 Task: Compose an email with the signature Eden Taylor with the subject Request for flextime and the message I am sorry for any confusion and would like to clarify the situation. from softage.1@softage.net to softage.9@softage.net with an attached document Security_policy.docx Undo the message and rewrite the message as Please let me know if you have any questions about the document. Send the email. Finally, move the email from Sent Items to the label Itineraries
Action: Mouse moved to (726, 499)
Screenshot: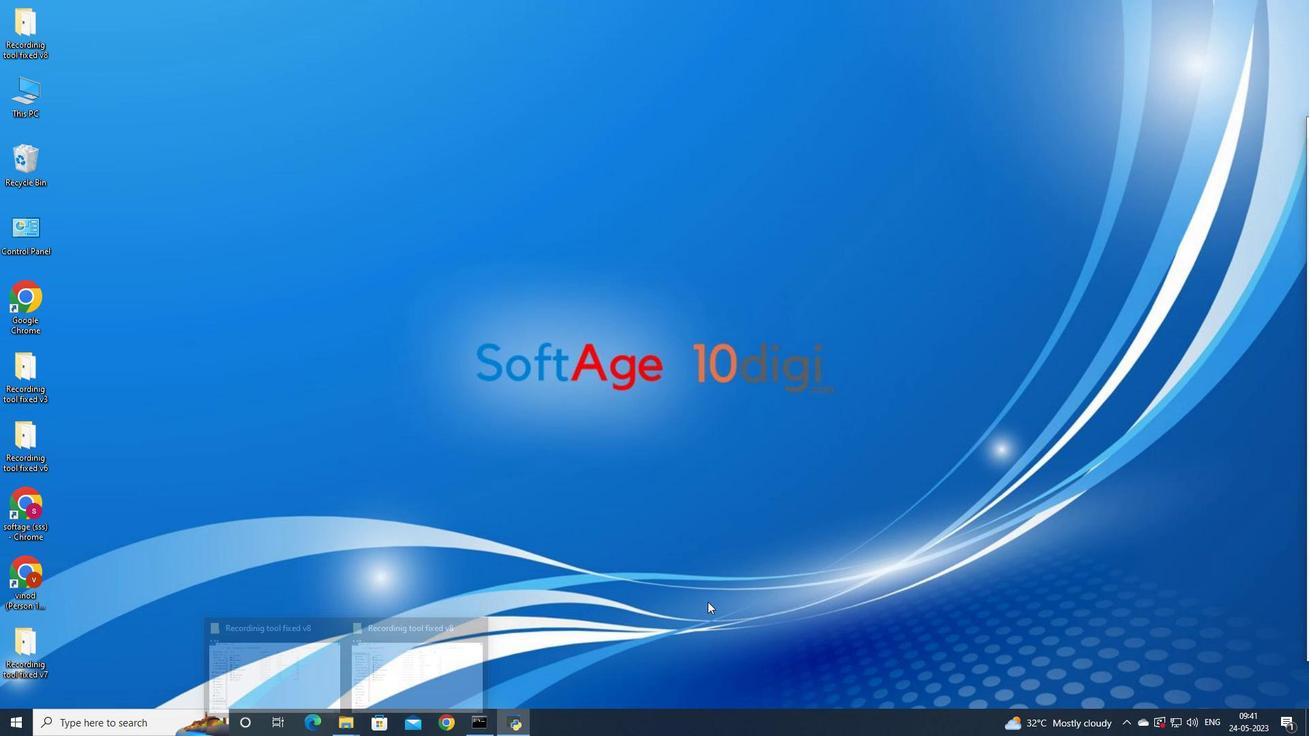 
Action: Mouse pressed left at (726, 499)
Screenshot: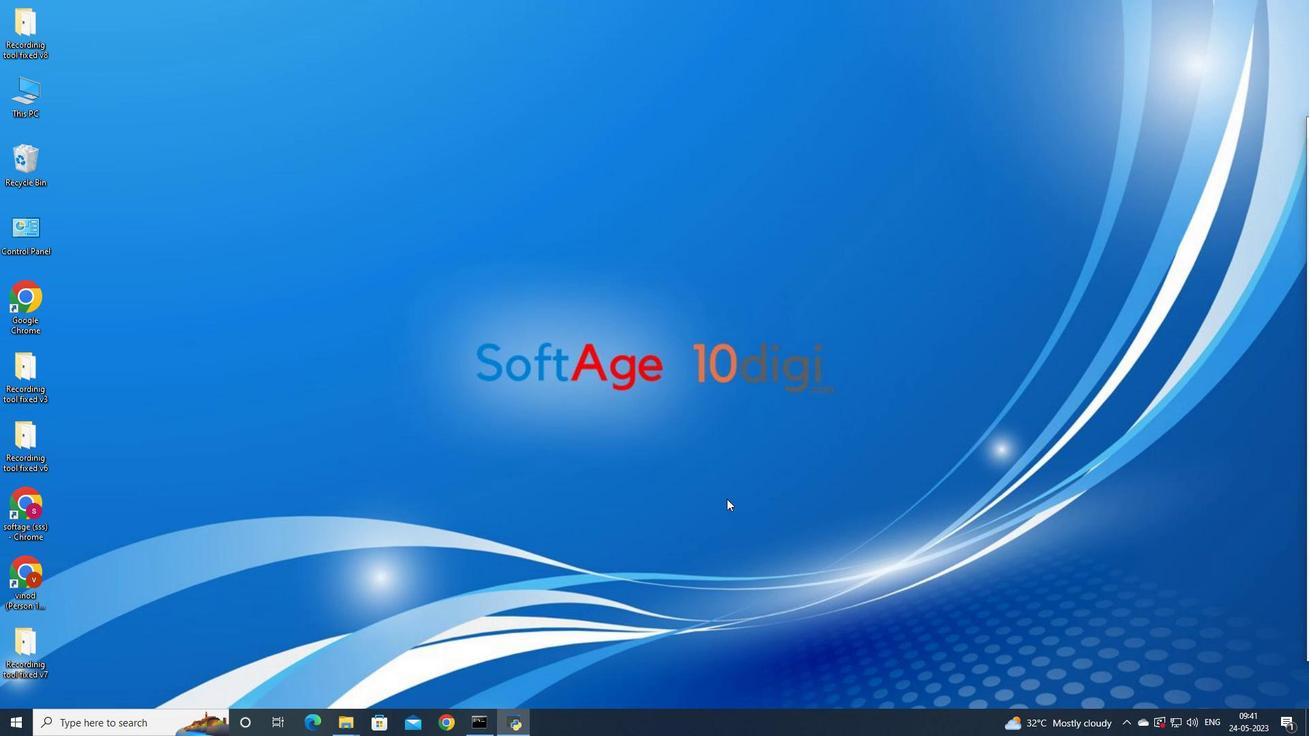 
Action: Mouse moved to (452, 721)
Screenshot: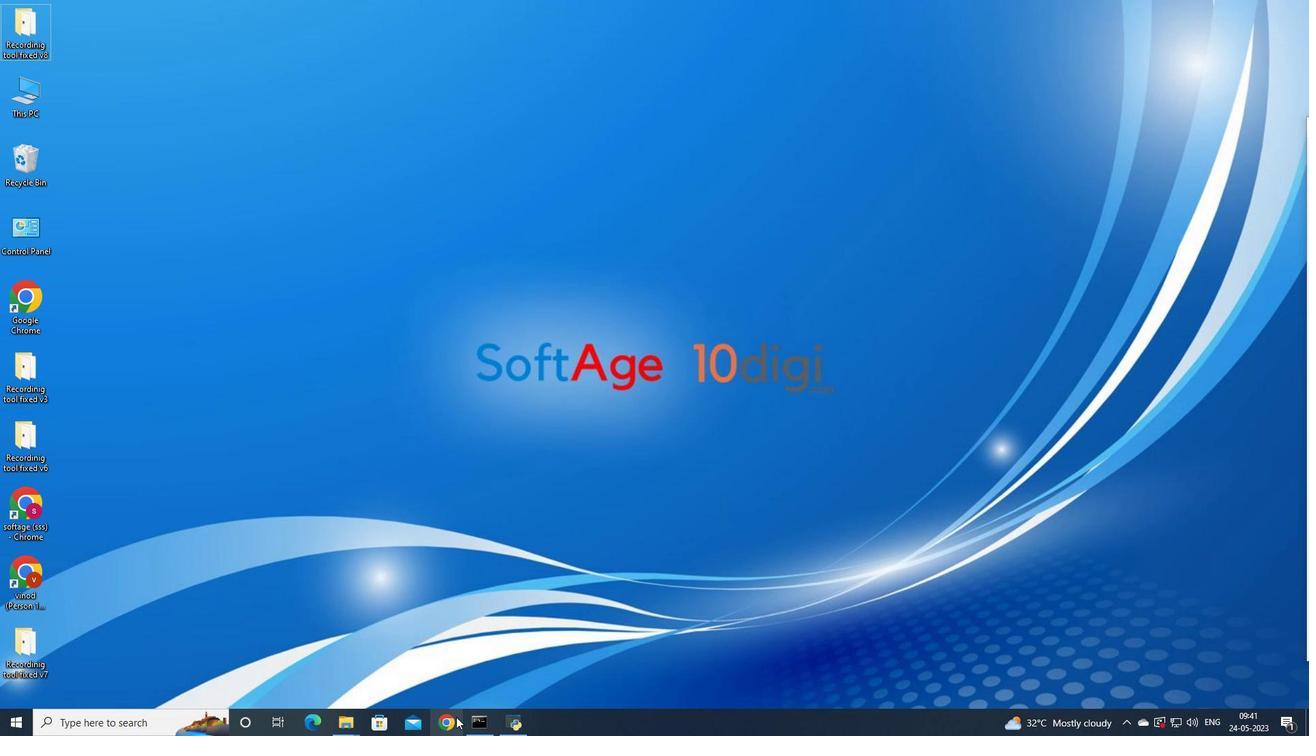 
Action: Mouse pressed left at (452, 721)
Screenshot: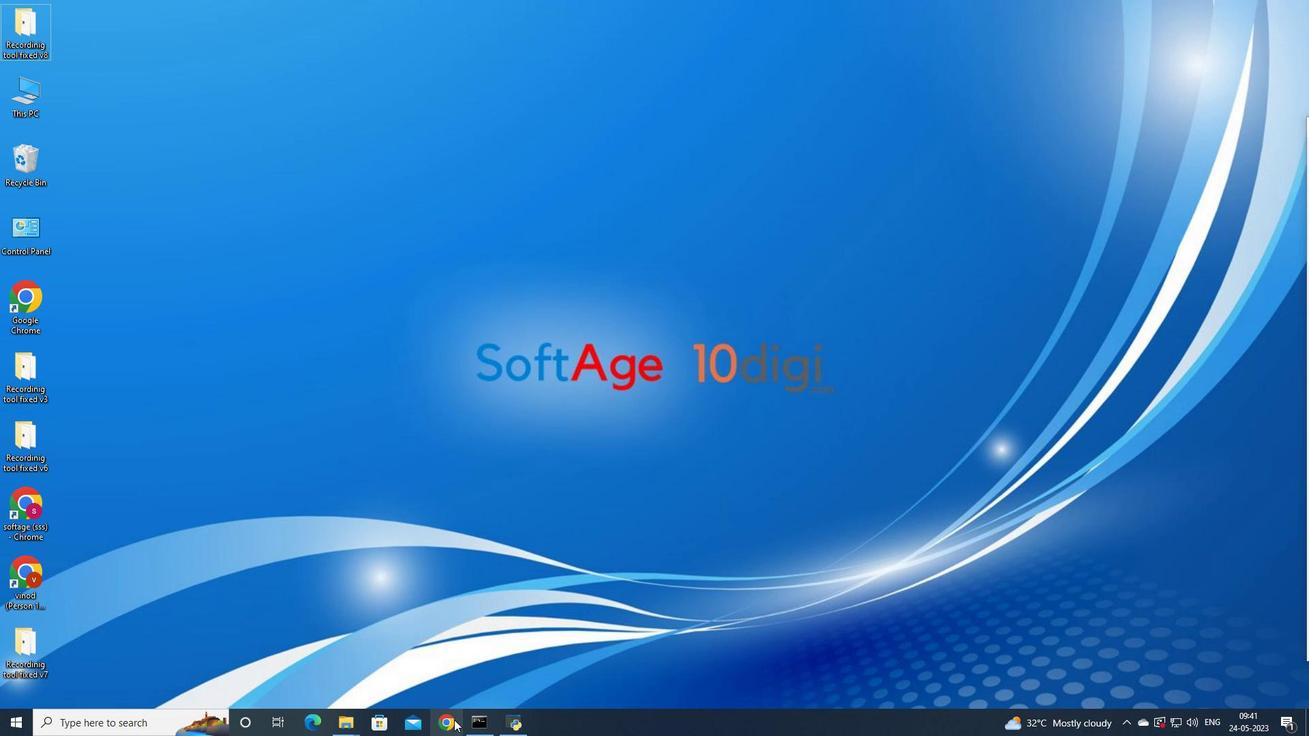 
Action: Mouse moved to (593, 431)
Screenshot: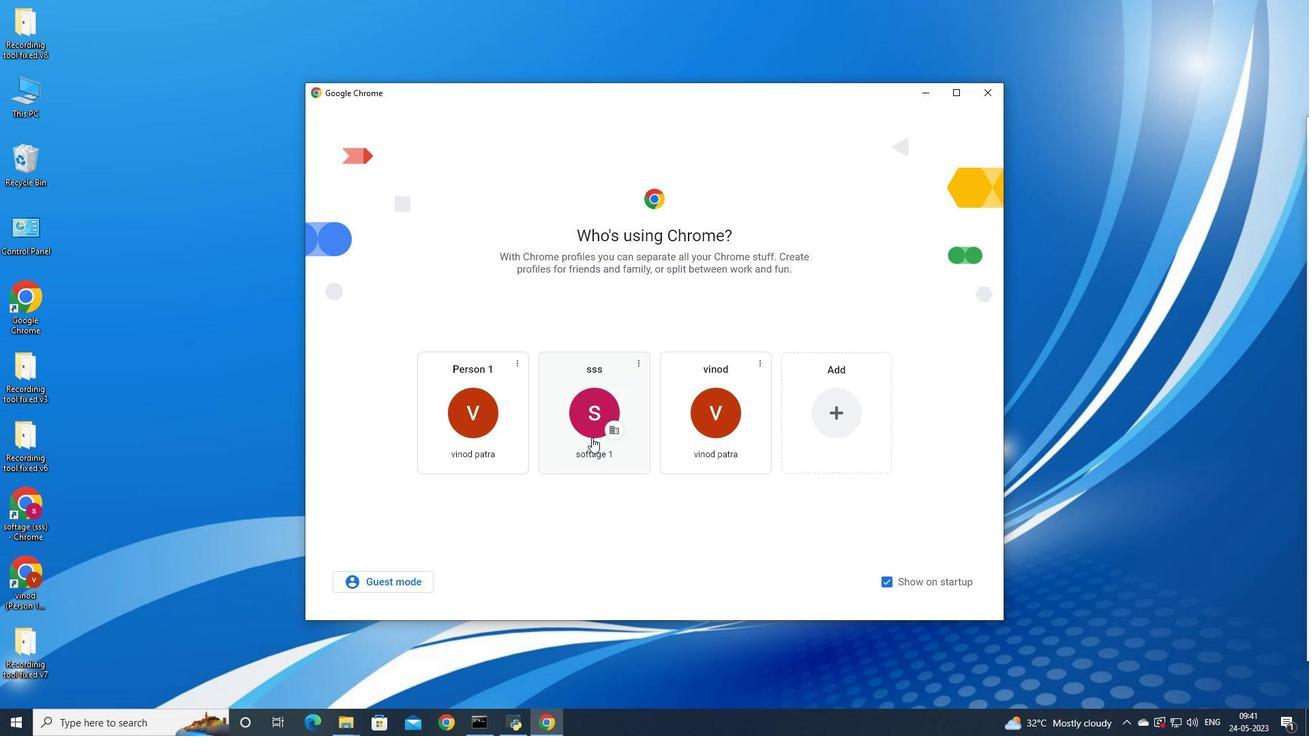 
Action: Mouse pressed left at (593, 431)
Screenshot: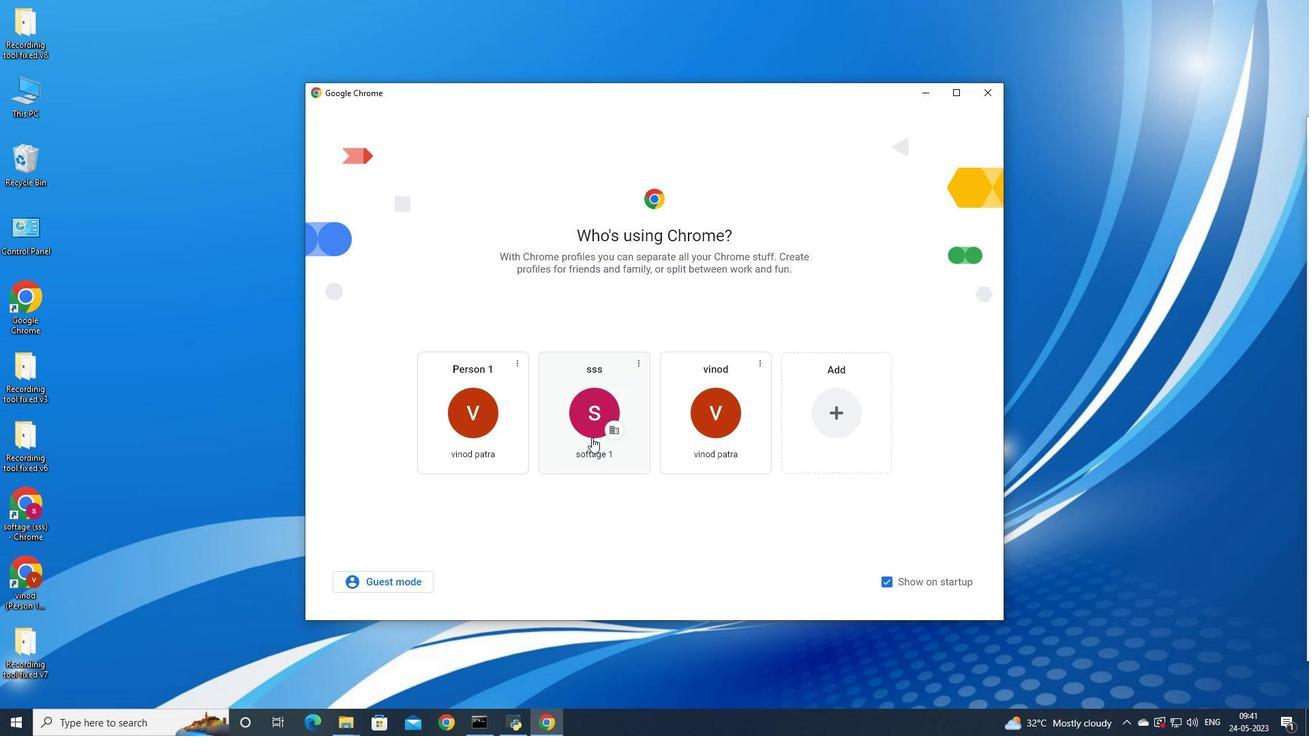 
Action: Mouse moved to (1167, 68)
Screenshot: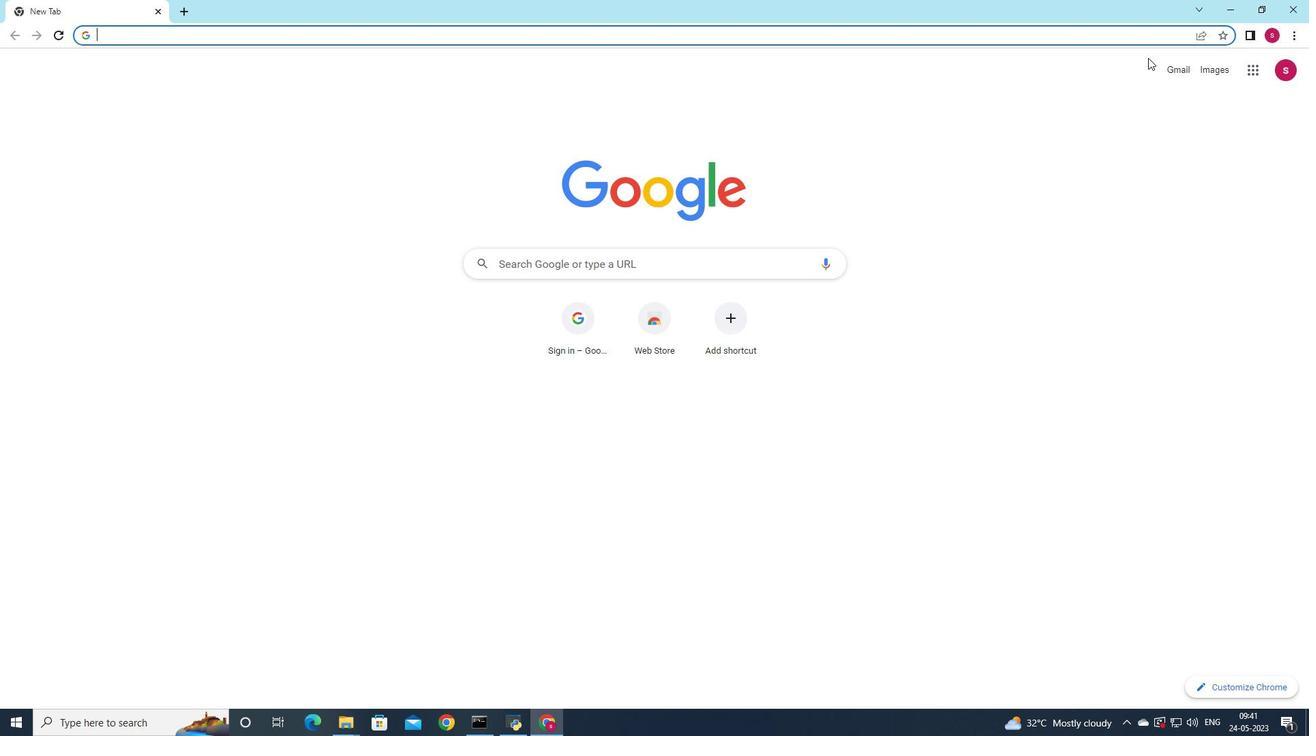 
Action: Mouse pressed left at (1167, 68)
Screenshot: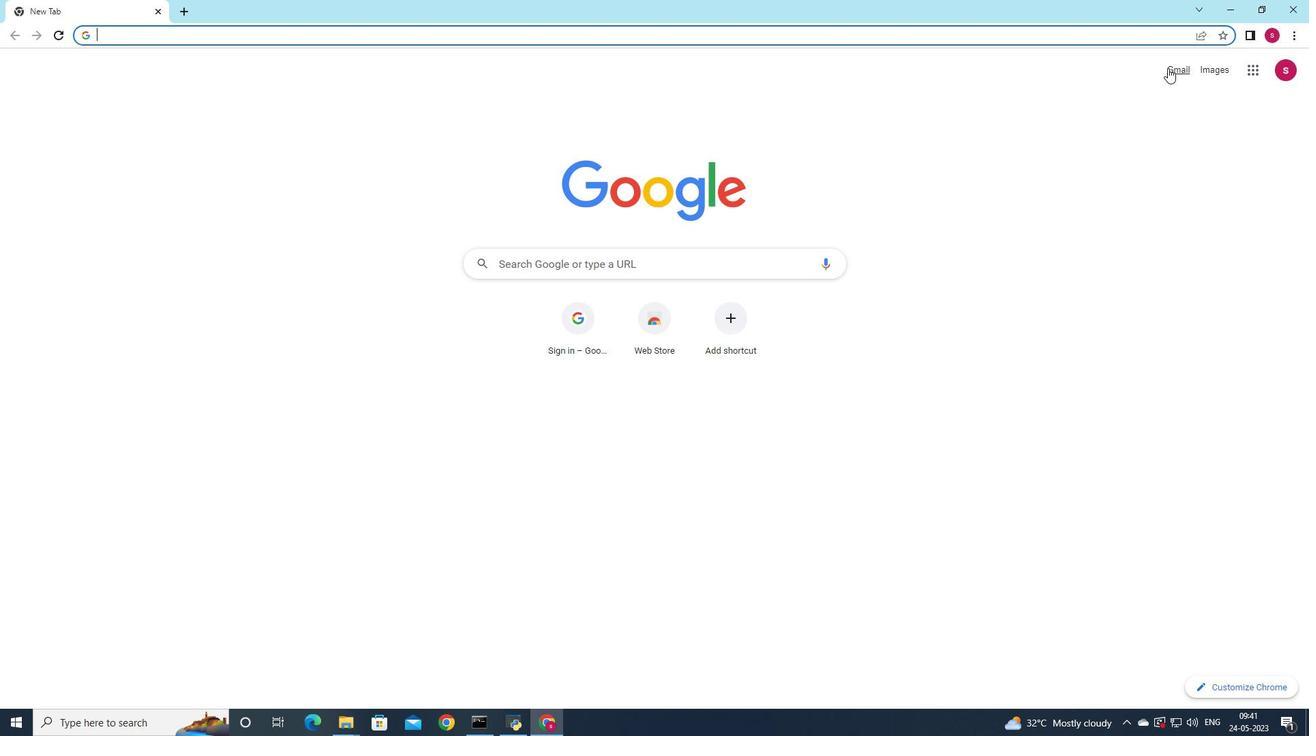 
Action: Mouse moved to (1152, 87)
Screenshot: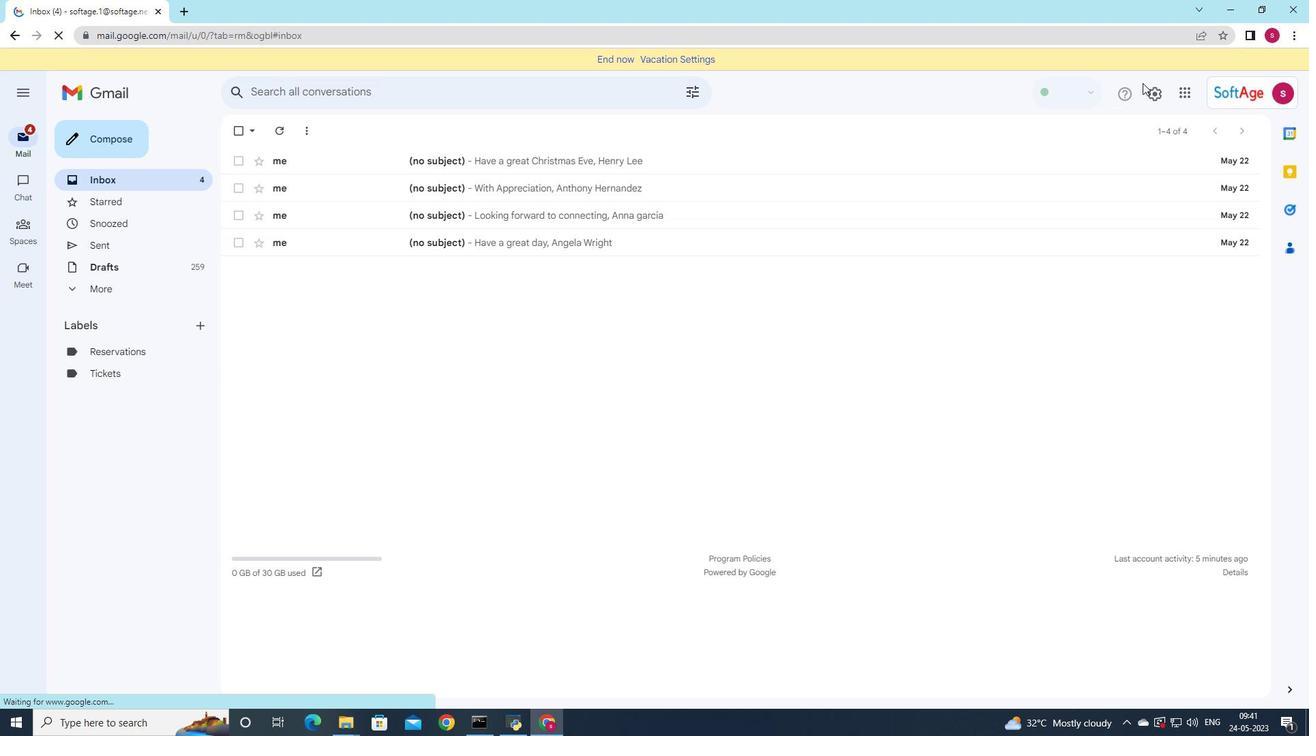
Action: Mouse pressed left at (1152, 87)
Screenshot: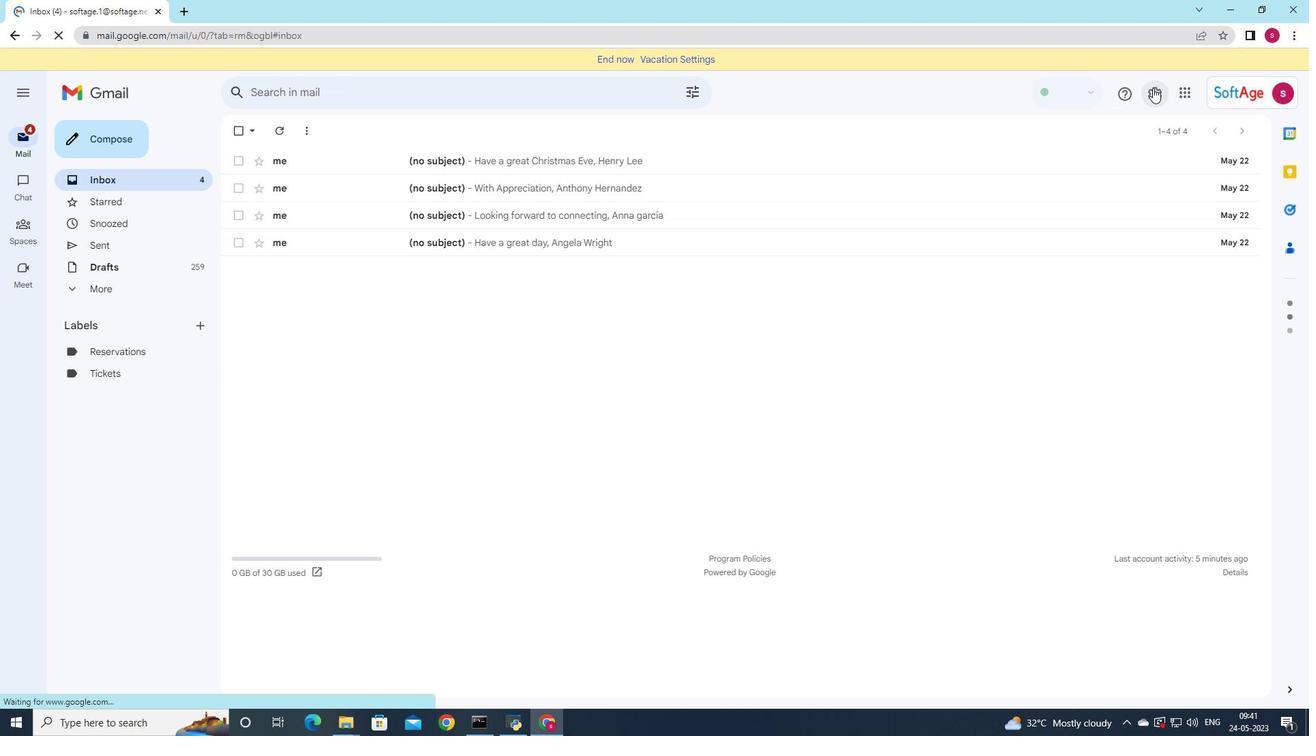 
Action: Mouse moved to (1114, 160)
Screenshot: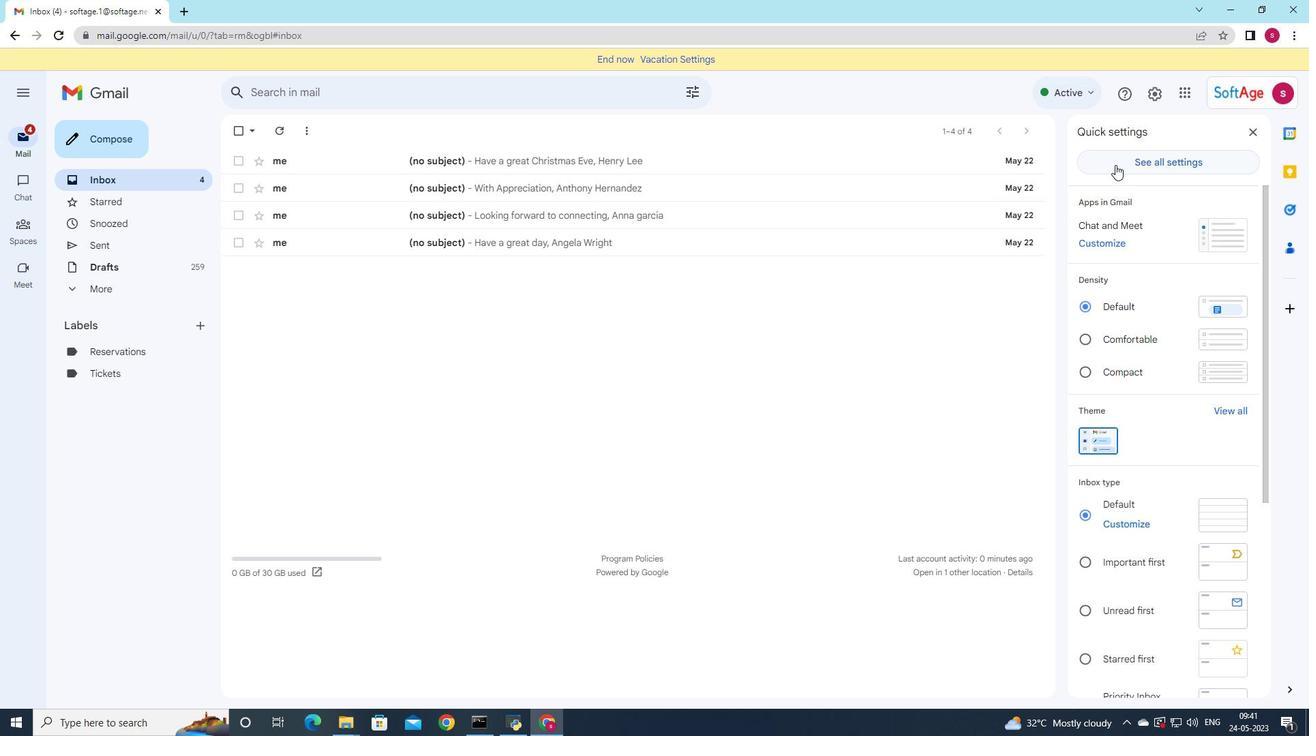 
Action: Mouse pressed left at (1114, 160)
Screenshot: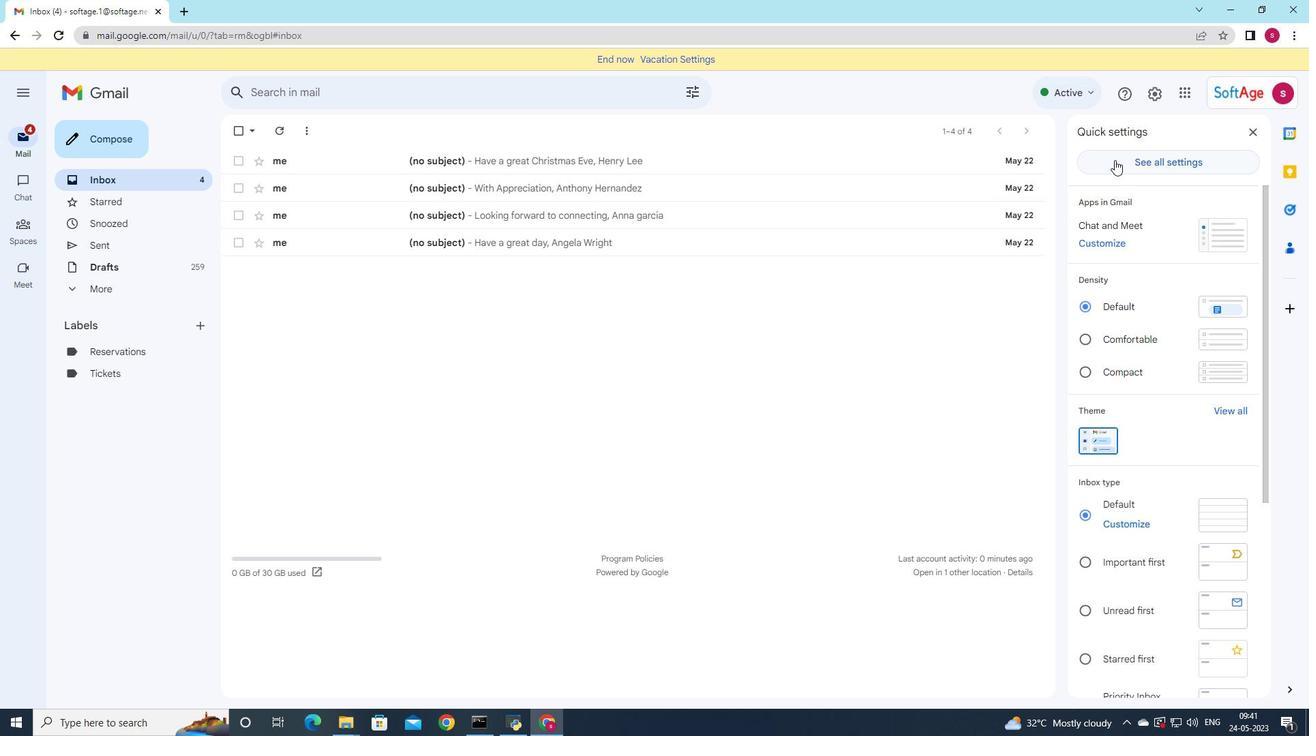 
Action: Mouse moved to (466, 447)
Screenshot: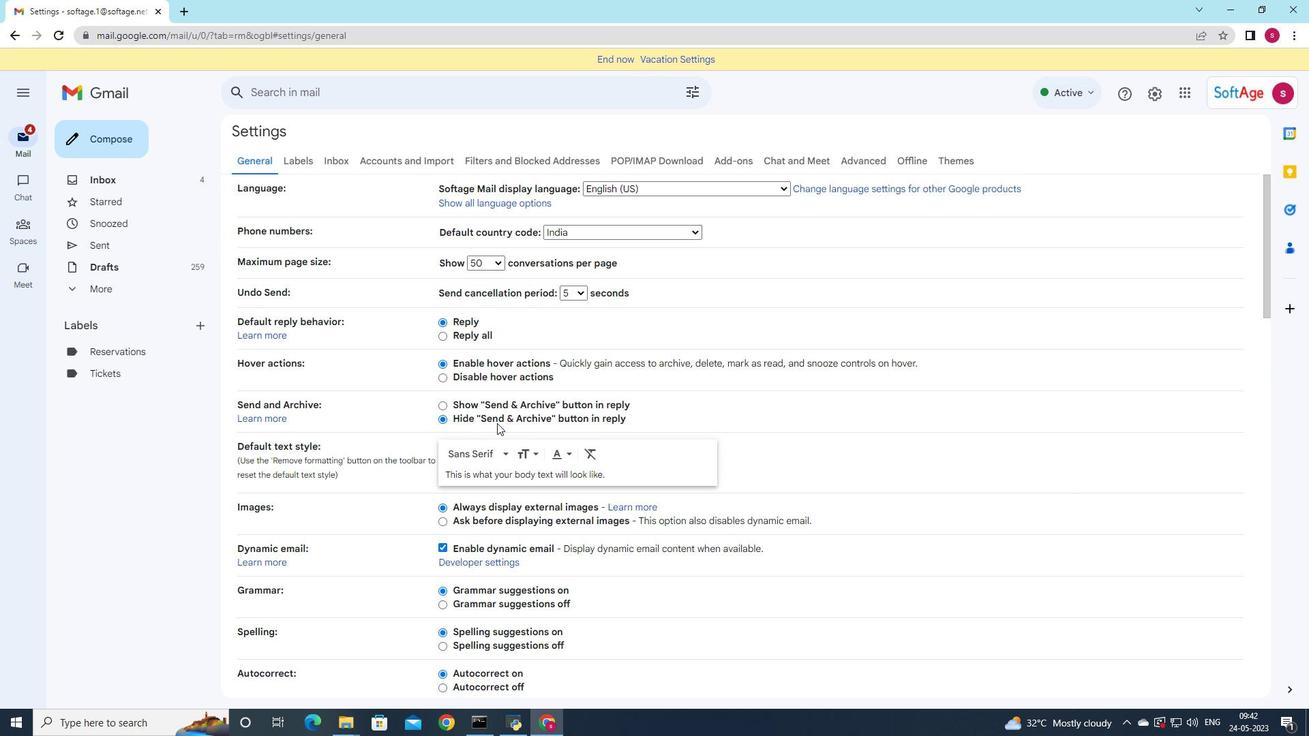 
Action: Mouse scrolled (466, 446) with delta (0, 0)
Screenshot: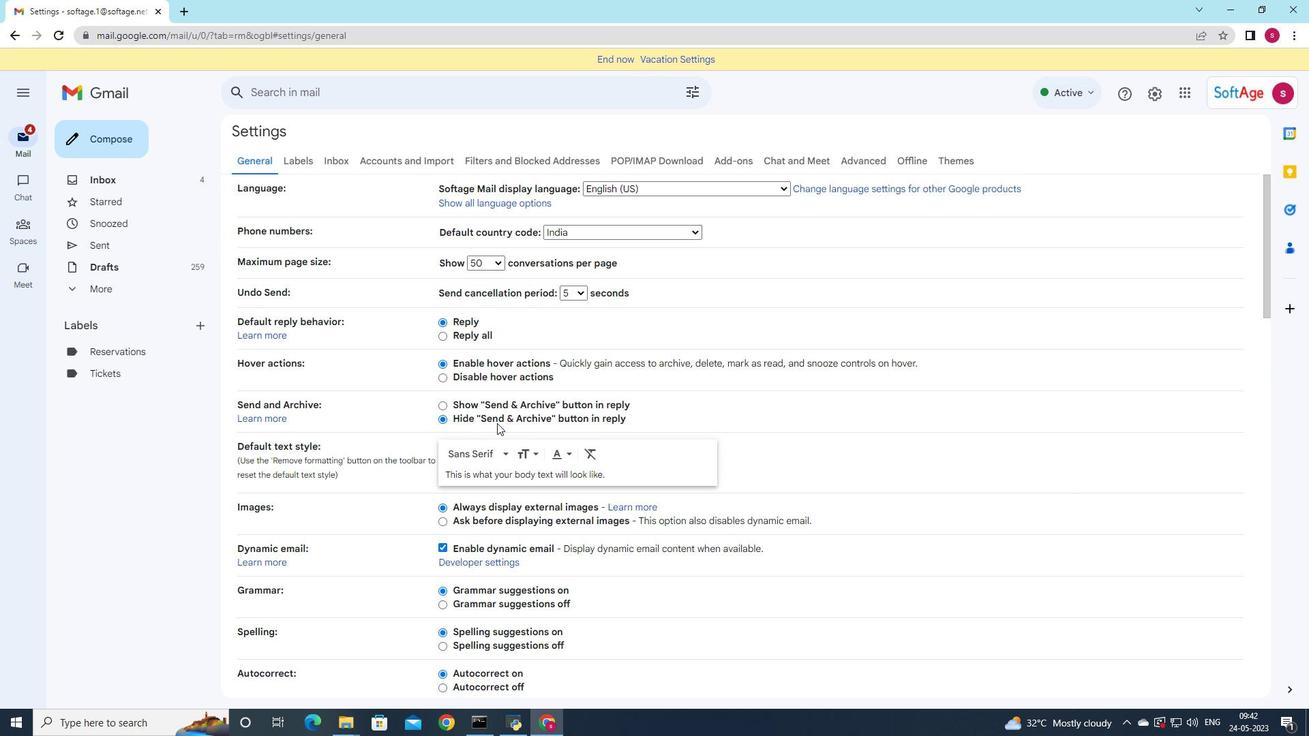 
Action: Mouse moved to (454, 458)
Screenshot: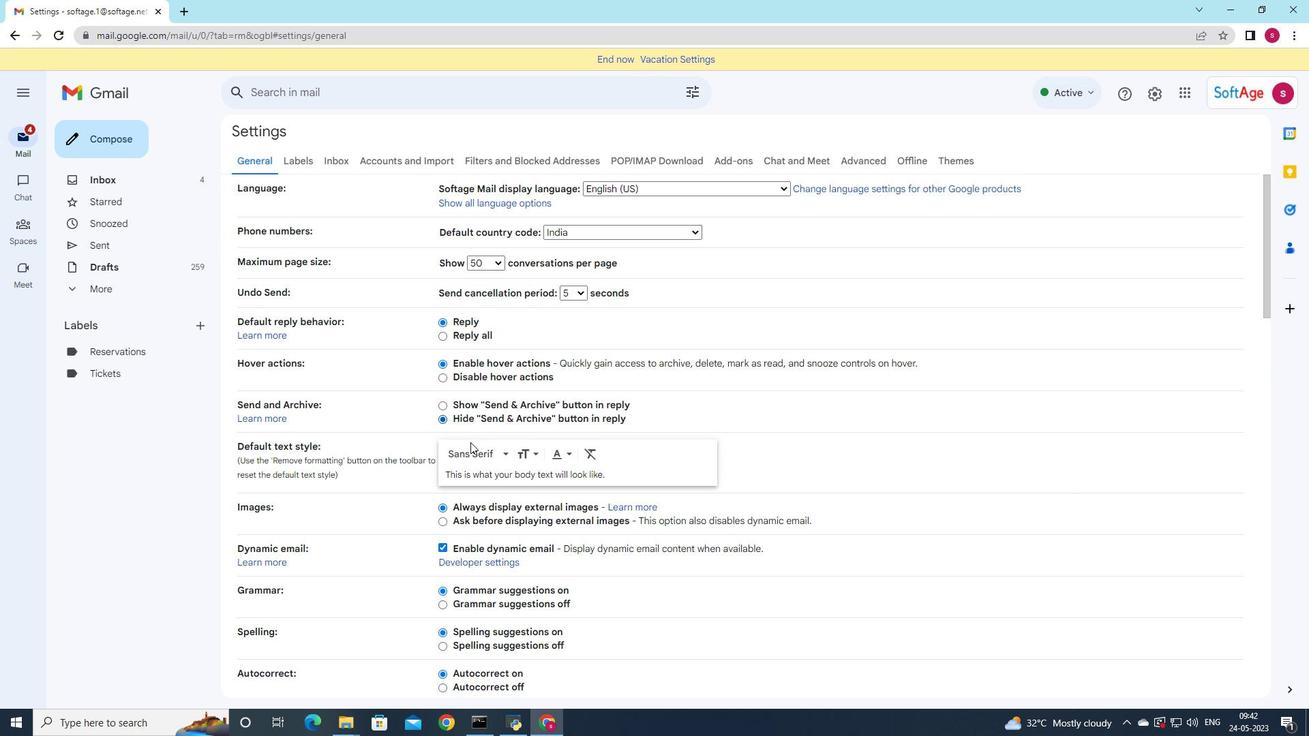 
Action: Mouse scrolled (454, 458) with delta (0, 0)
Screenshot: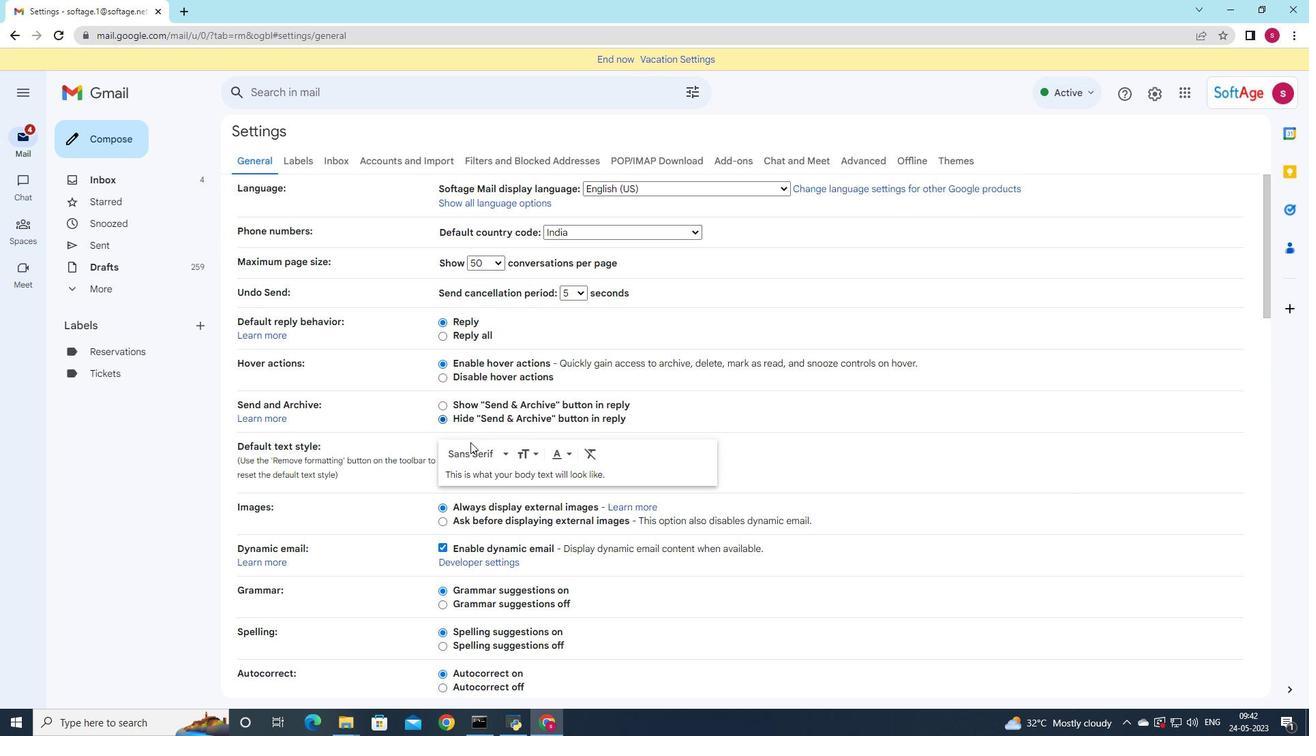 
Action: Mouse scrolled (454, 458) with delta (0, 0)
Screenshot: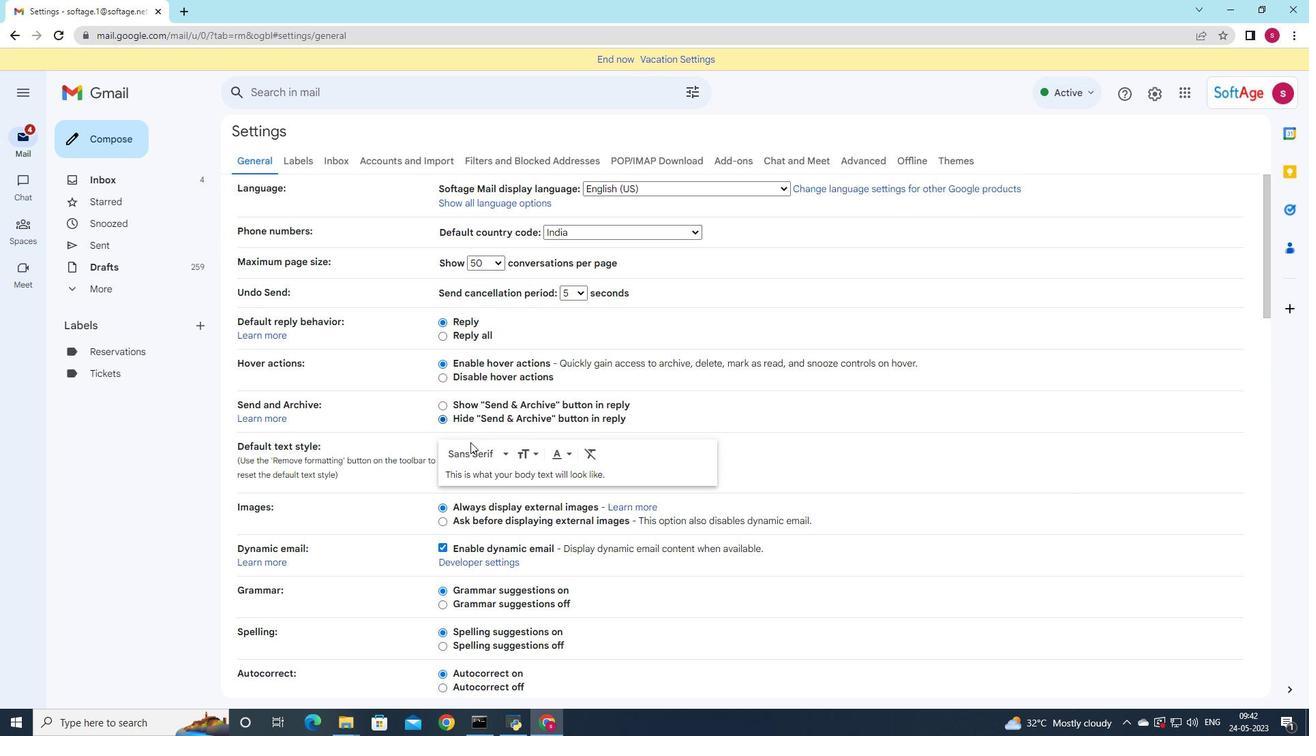 
Action: Mouse moved to (436, 446)
Screenshot: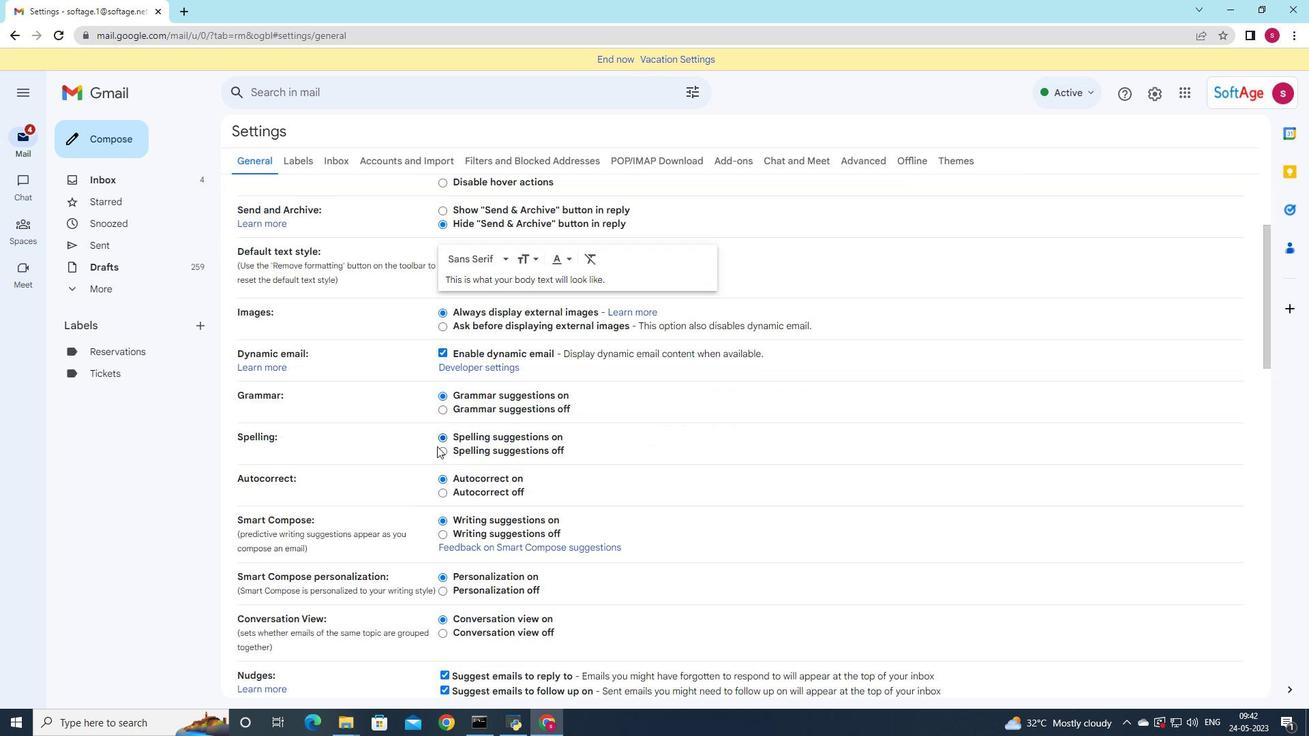 
Action: Mouse scrolled (436, 445) with delta (0, 0)
Screenshot: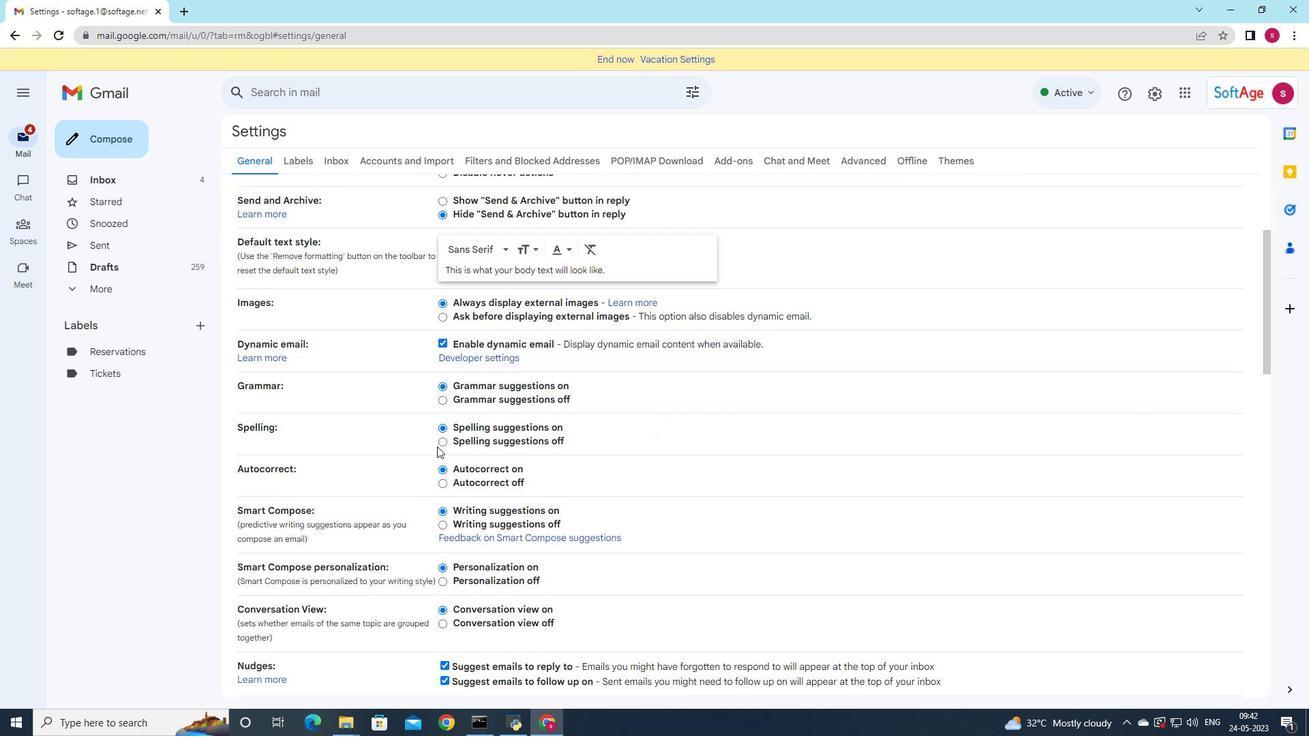 
Action: Mouse scrolled (436, 445) with delta (0, 0)
Screenshot: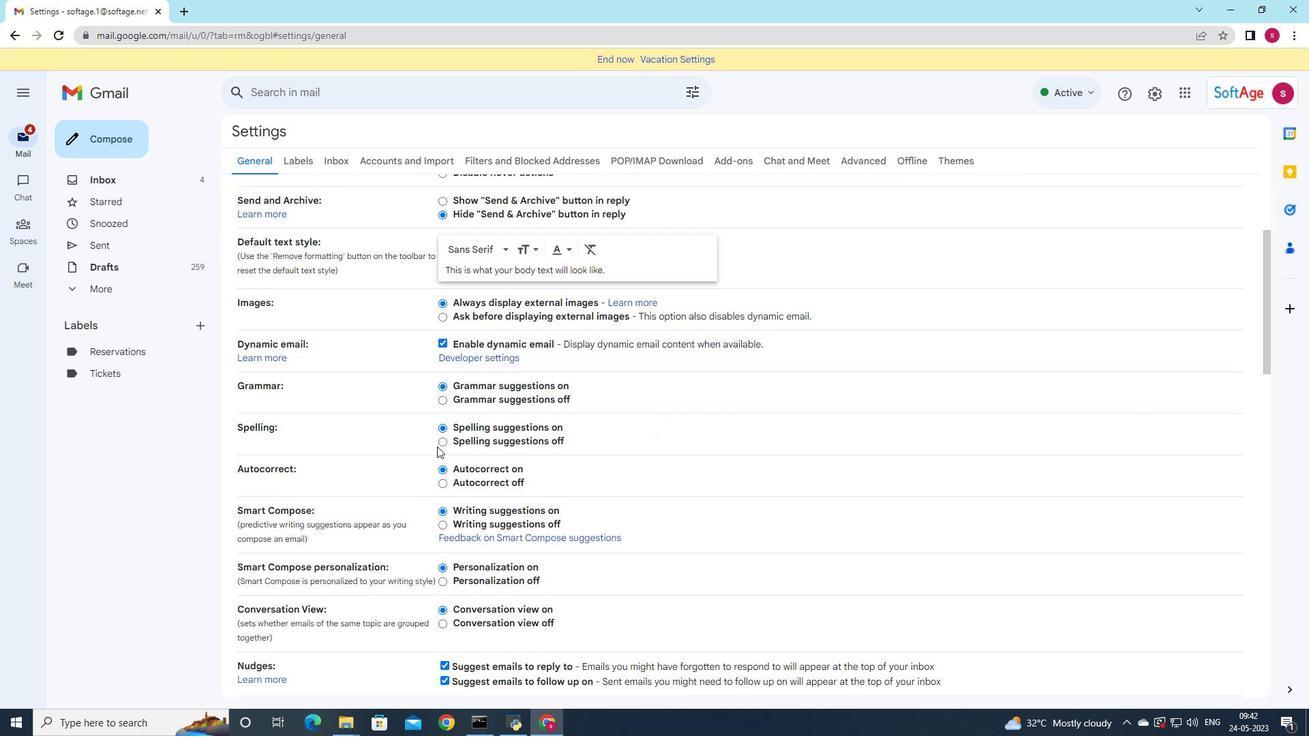 
Action: Mouse scrolled (436, 445) with delta (0, 0)
Screenshot: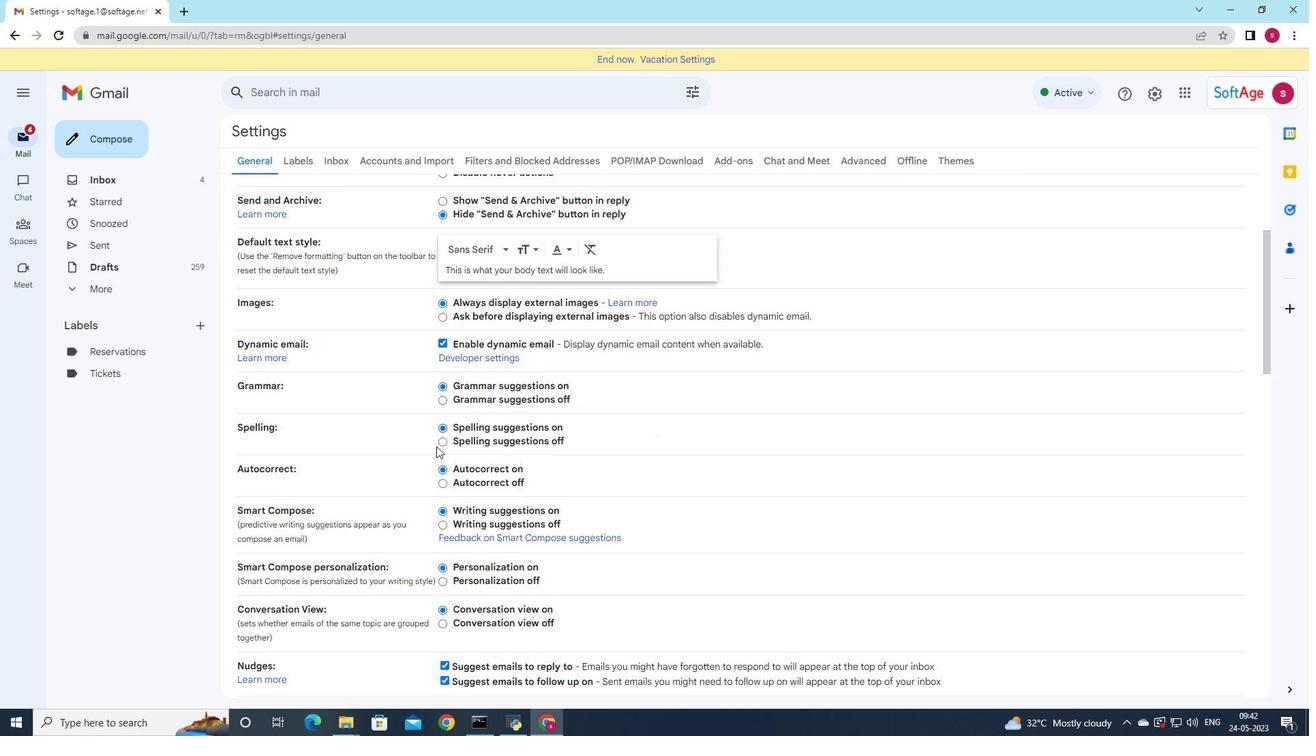 
Action: Mouse scrolled (436, 445) with delta (0, 0)
Screenshot: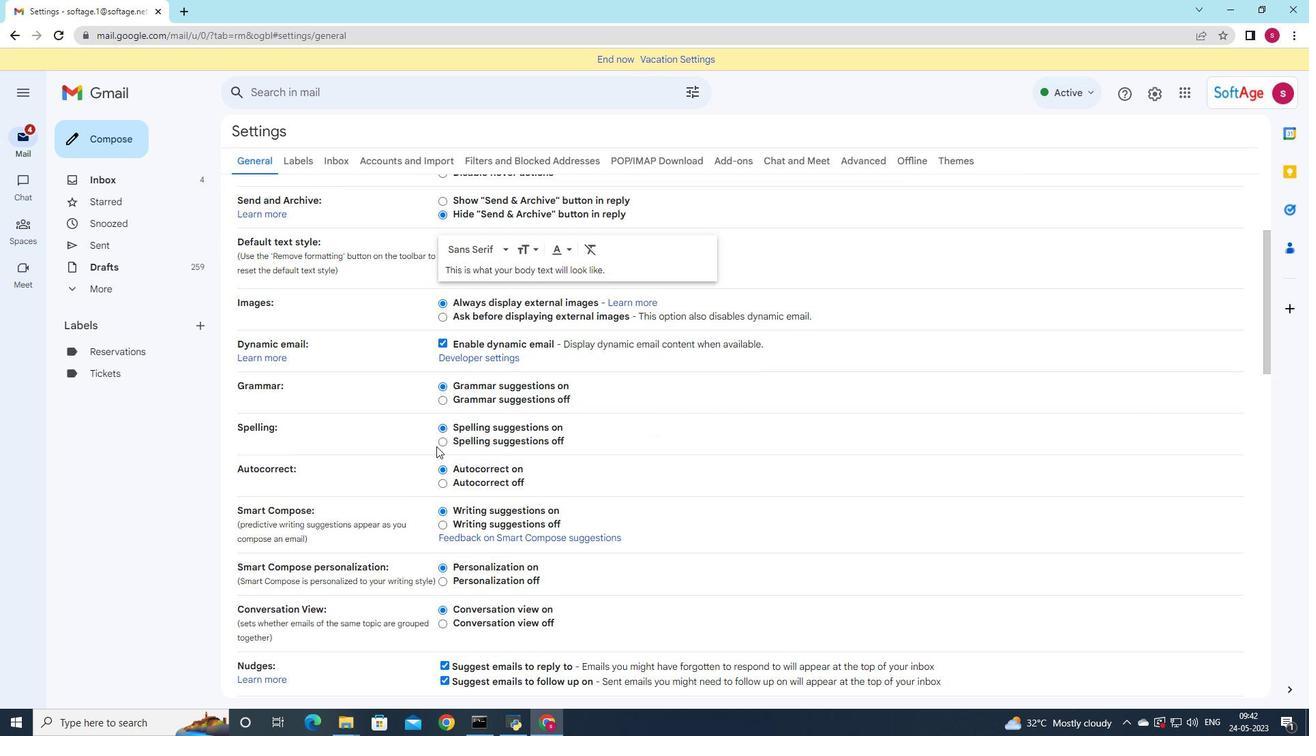 
Action: Mouse scrolled (436, 445) with delta (0, 0)
Screenshot: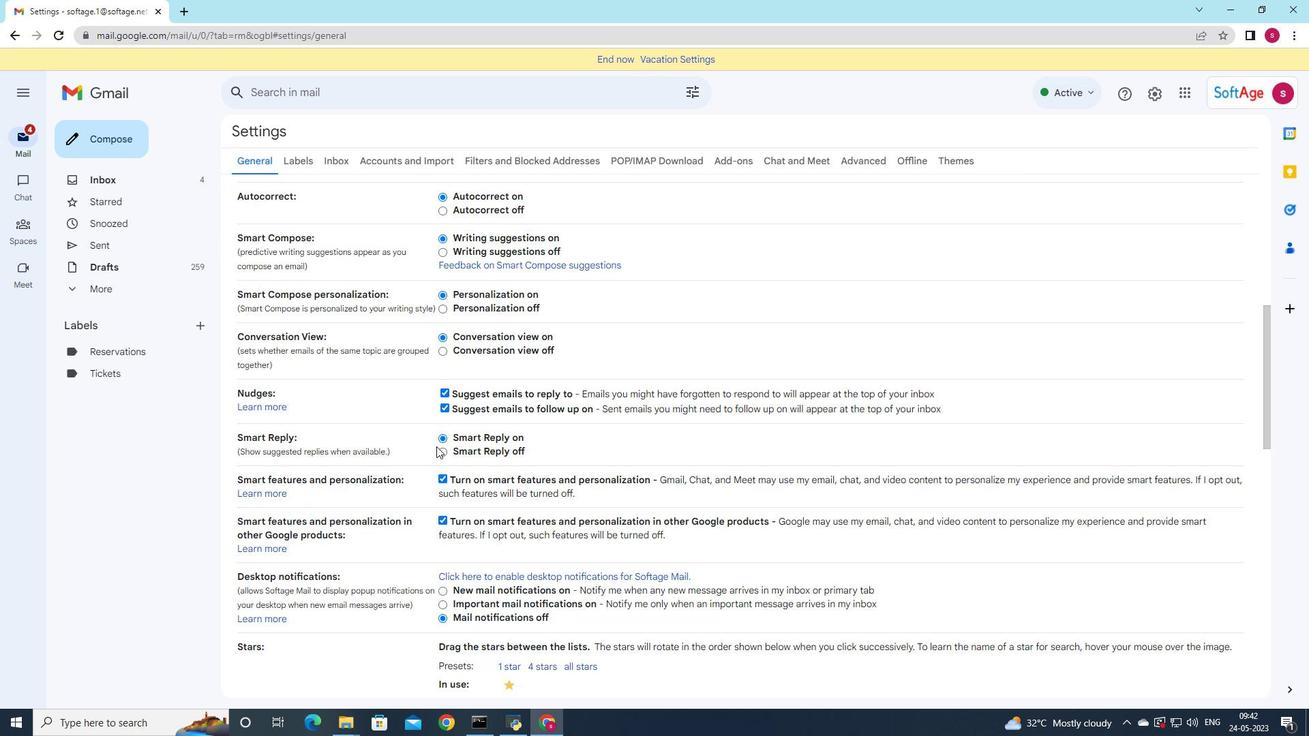 
Action: Mouse scrolled (436, 445) with delta (0, 0)
Screenshot: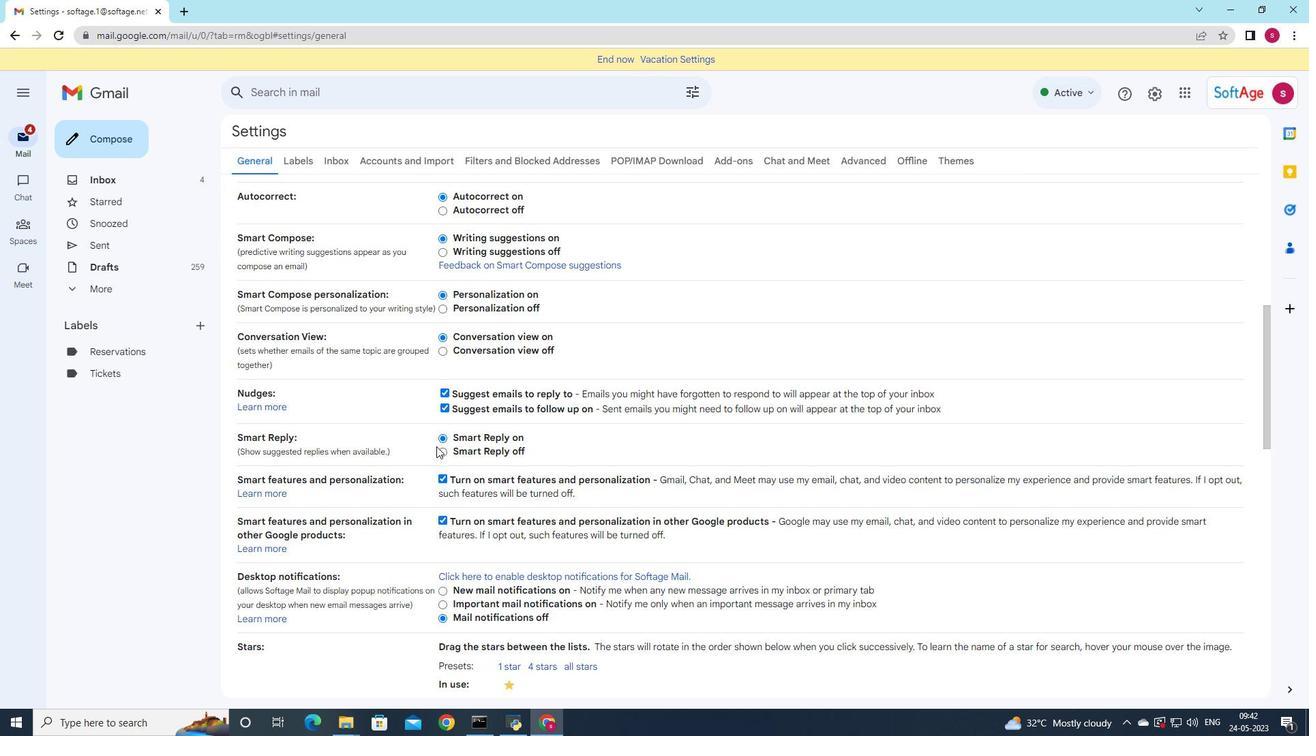 
Action: Mouse scrolled (436, 445) with delta (0, 0)
Screenshot: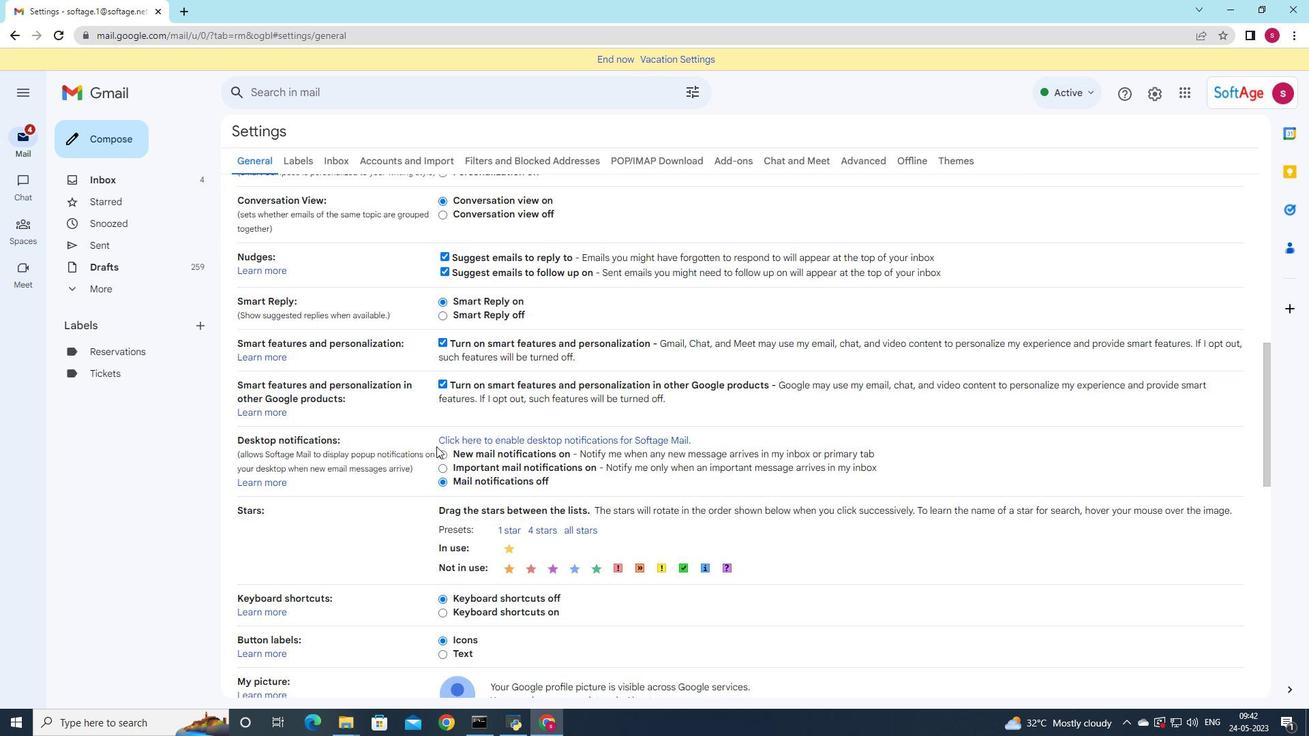 
Action: Mouse scrolled (436, 445) with delta (0, 0)
Screenshot: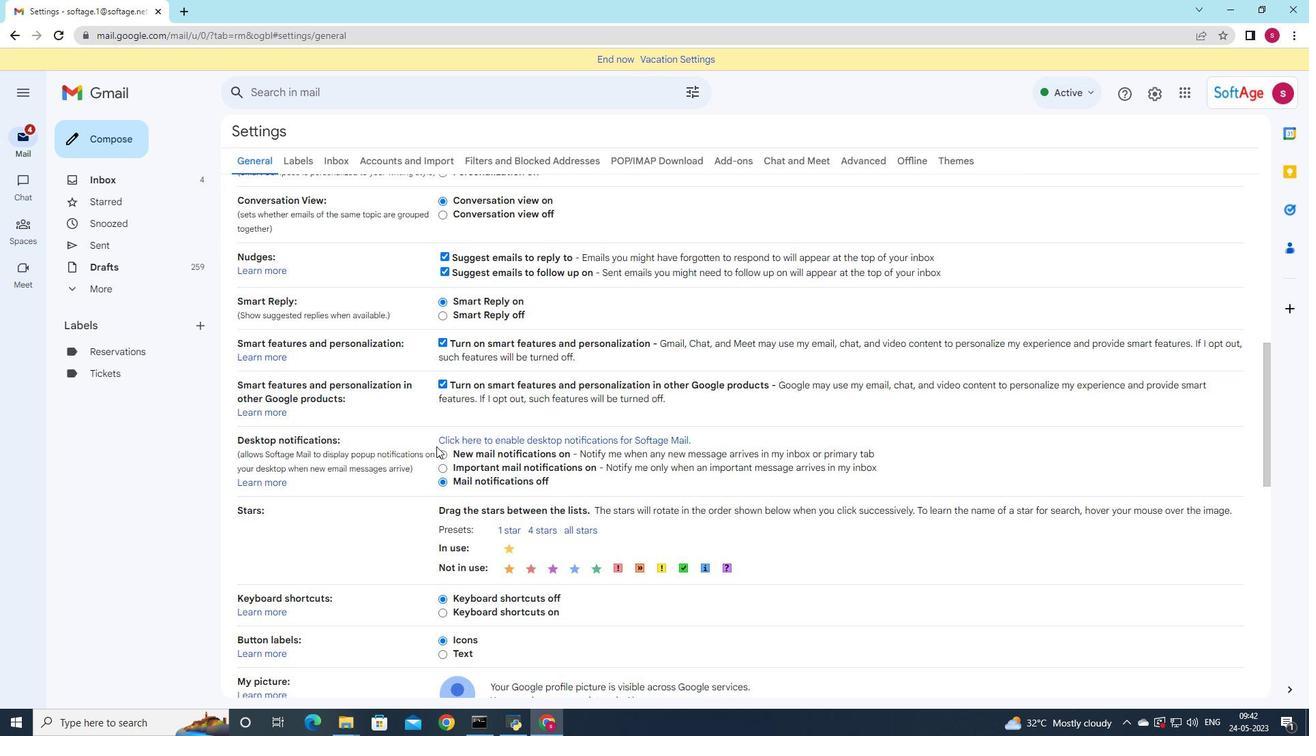 
Action: Mouse scrolled (436, 445) with delta (0, 0)
Screenshot: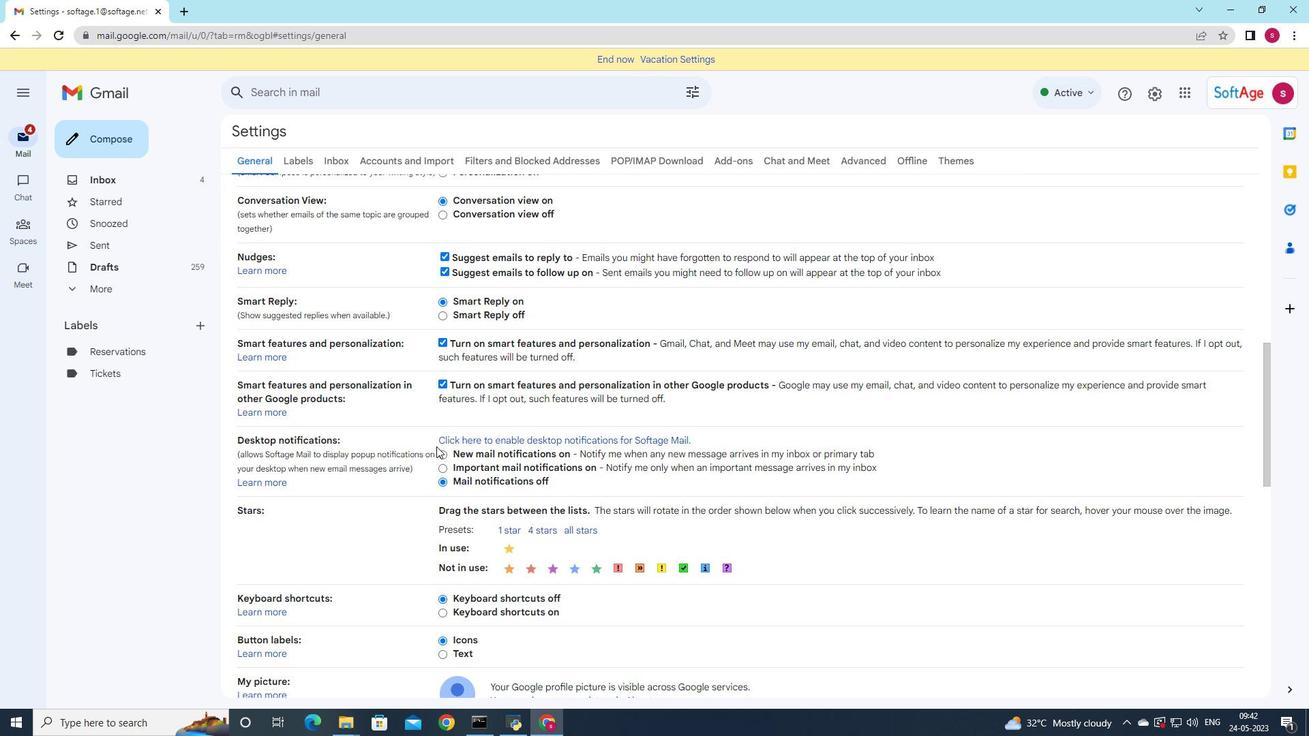 
Action: Mouse scrolled (436, 445) with delta (0, 0)
Screenshot: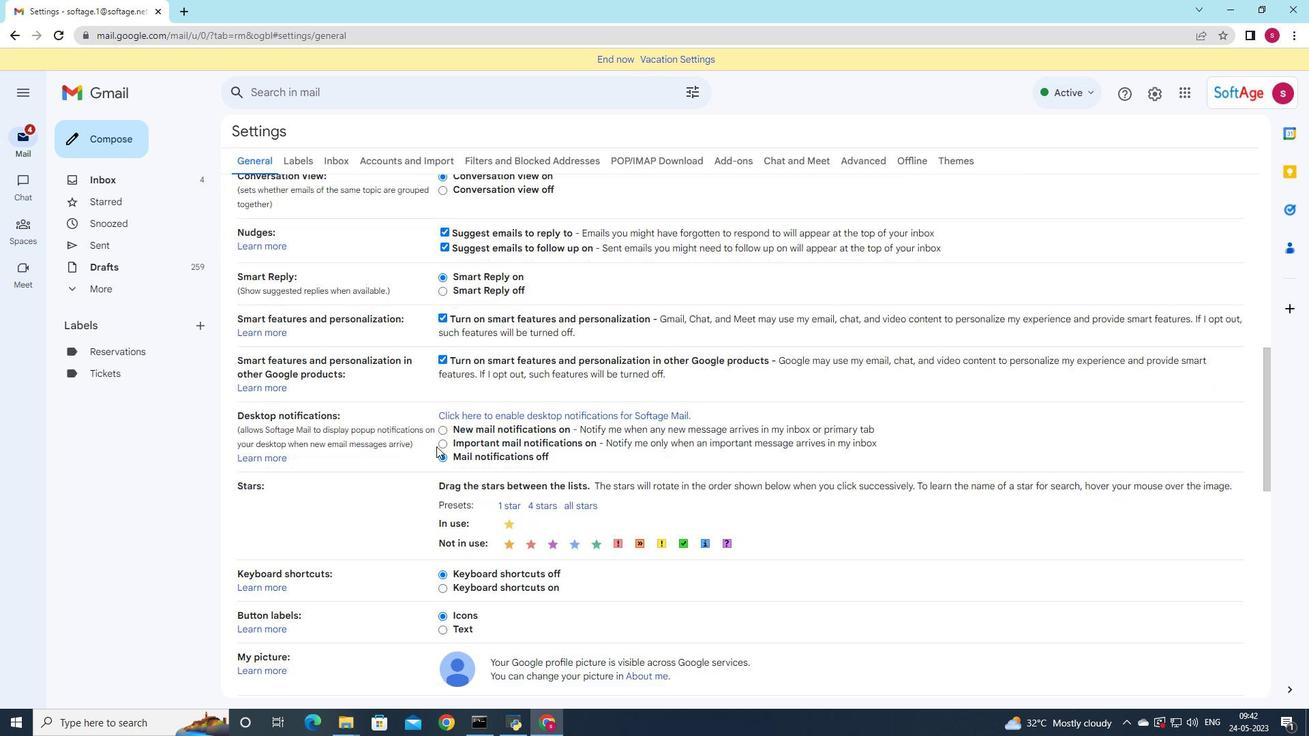 
Action: Mouse scrolled (436, 445) with delta (0, 0)
Screenshot: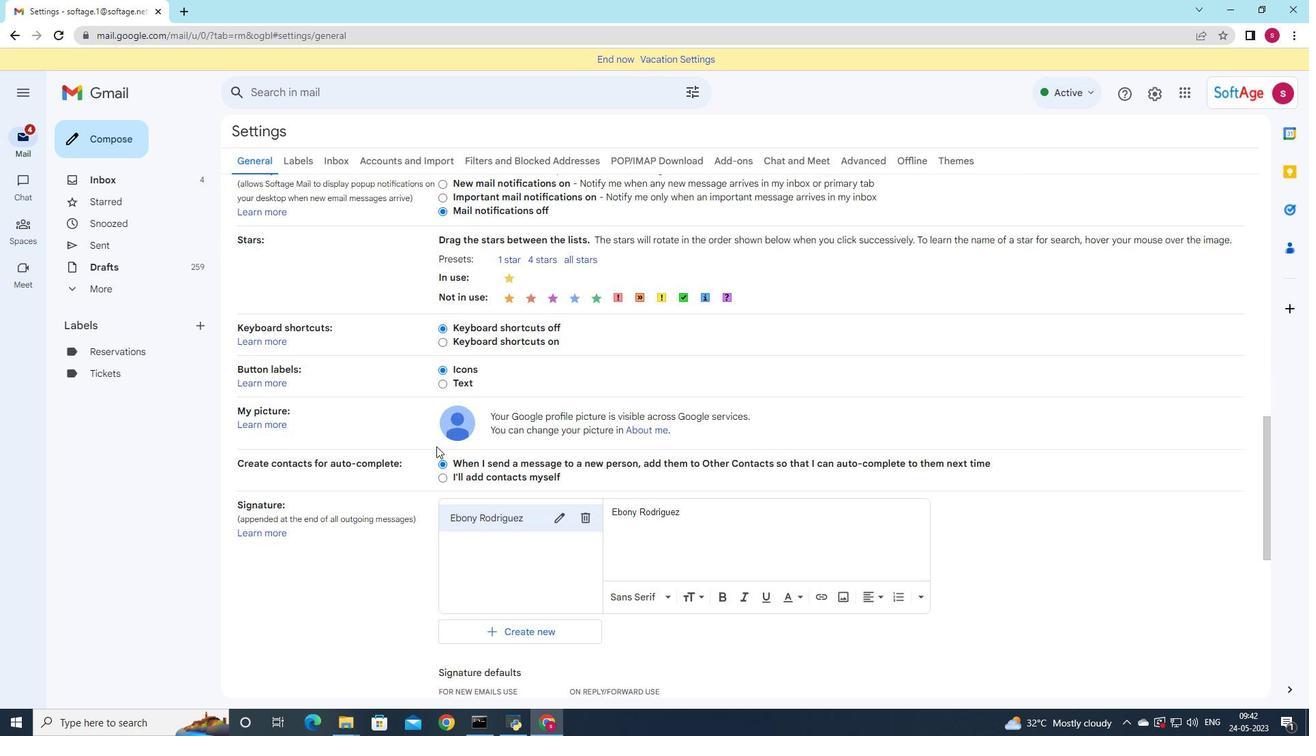 
Action: Mouse scrolled (436, 445) with delta (0, 0)
Screenshot: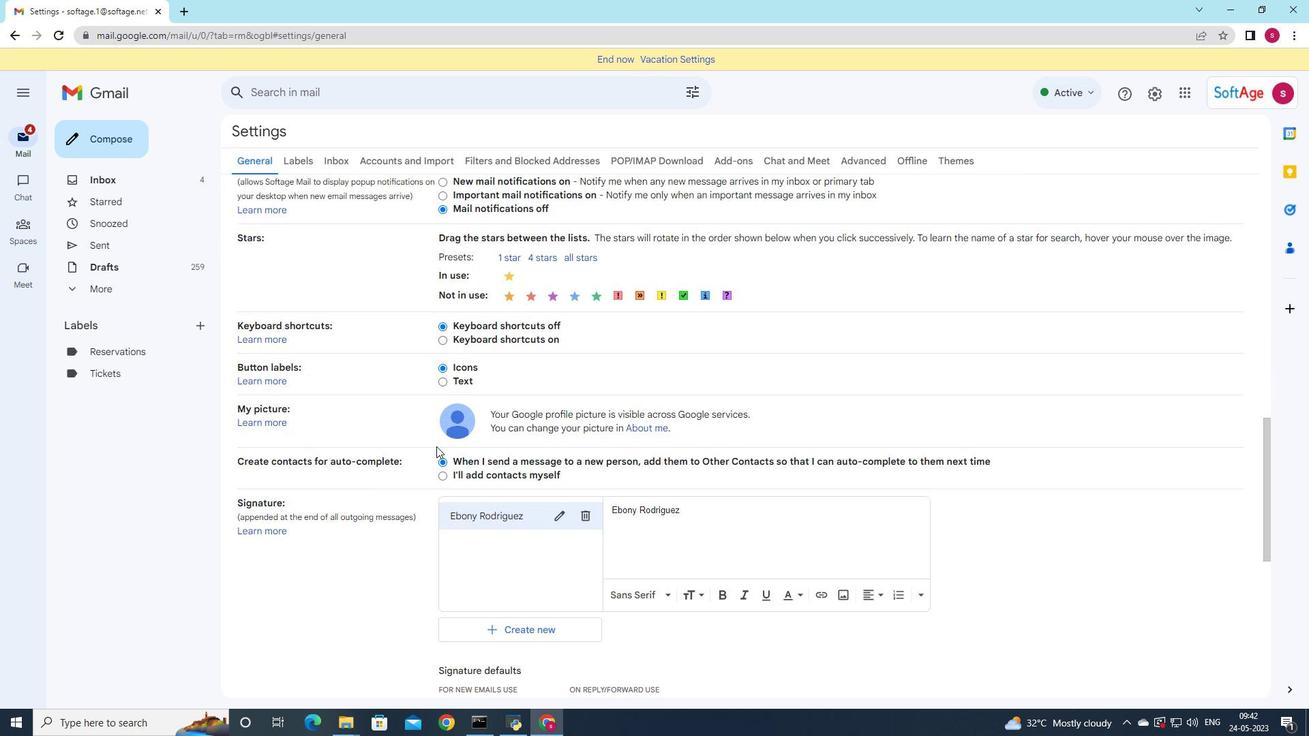 
Action: Mouse scrolled (436, 445) with delta (0, 0)
Screenshot: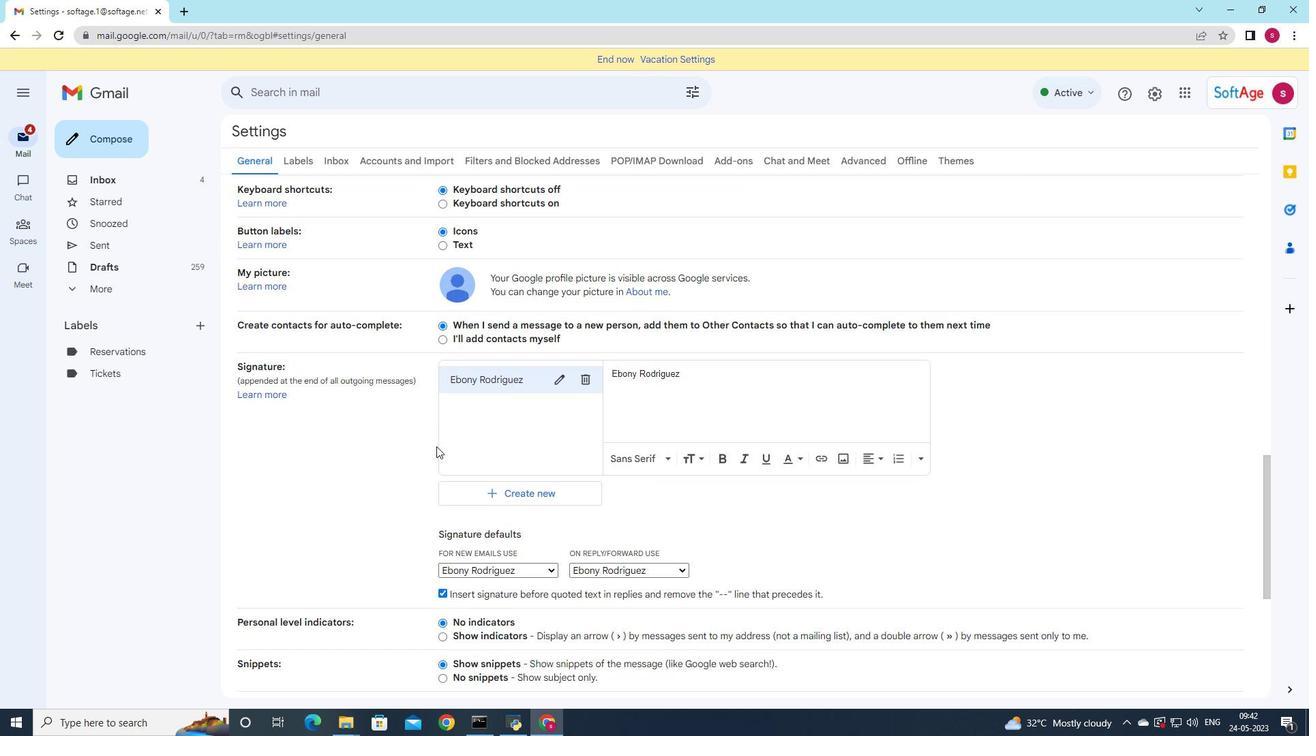 
Action: Mouse scrolled (436, 445) with delta (0, 0)
Screenshot: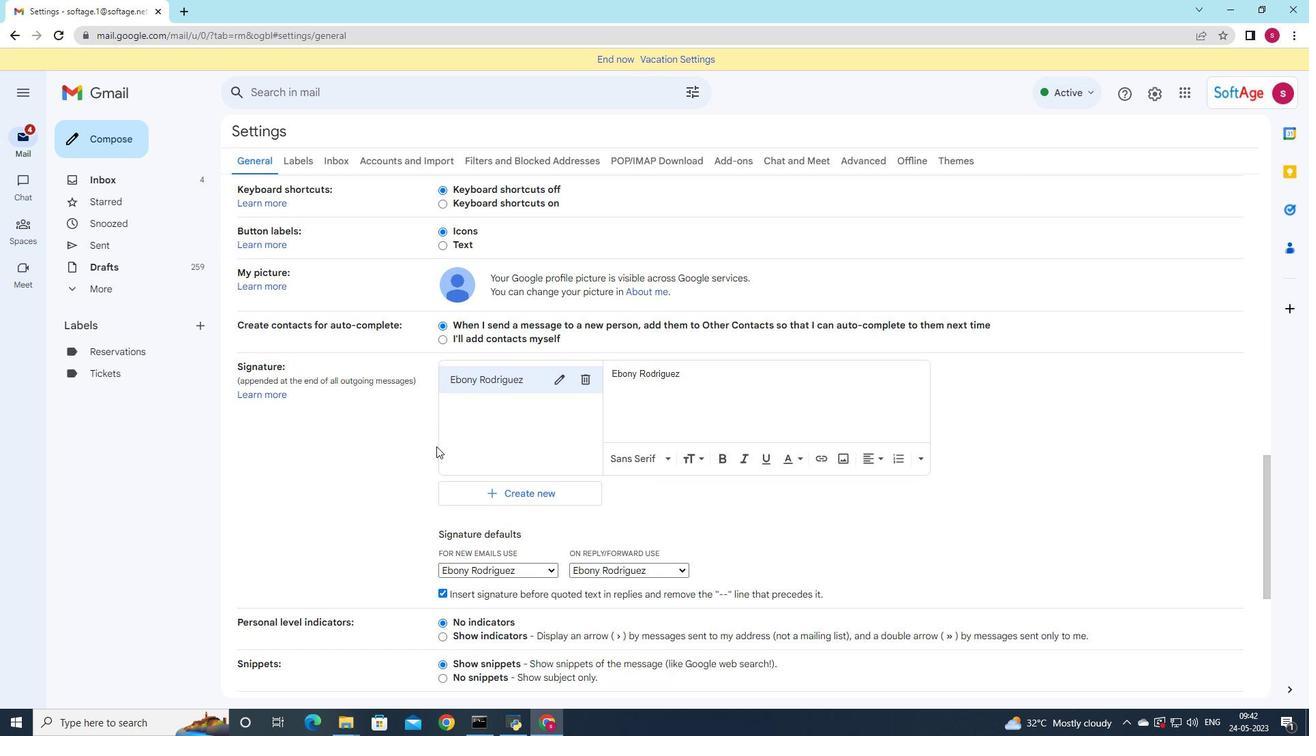 
Action: Mouse scrolled (436, 445) with delta (0, 0)
Screenshot: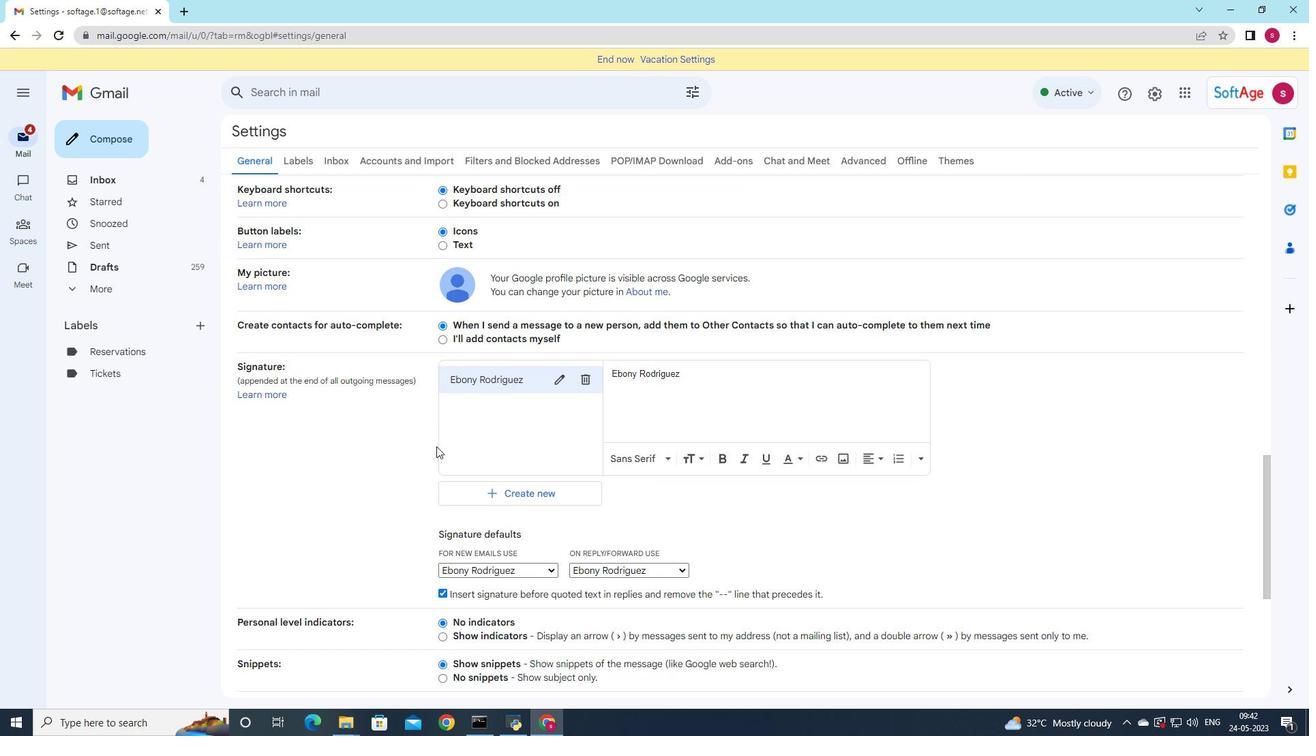 
Action: Mouse moved to (520, 291)
Screenshot: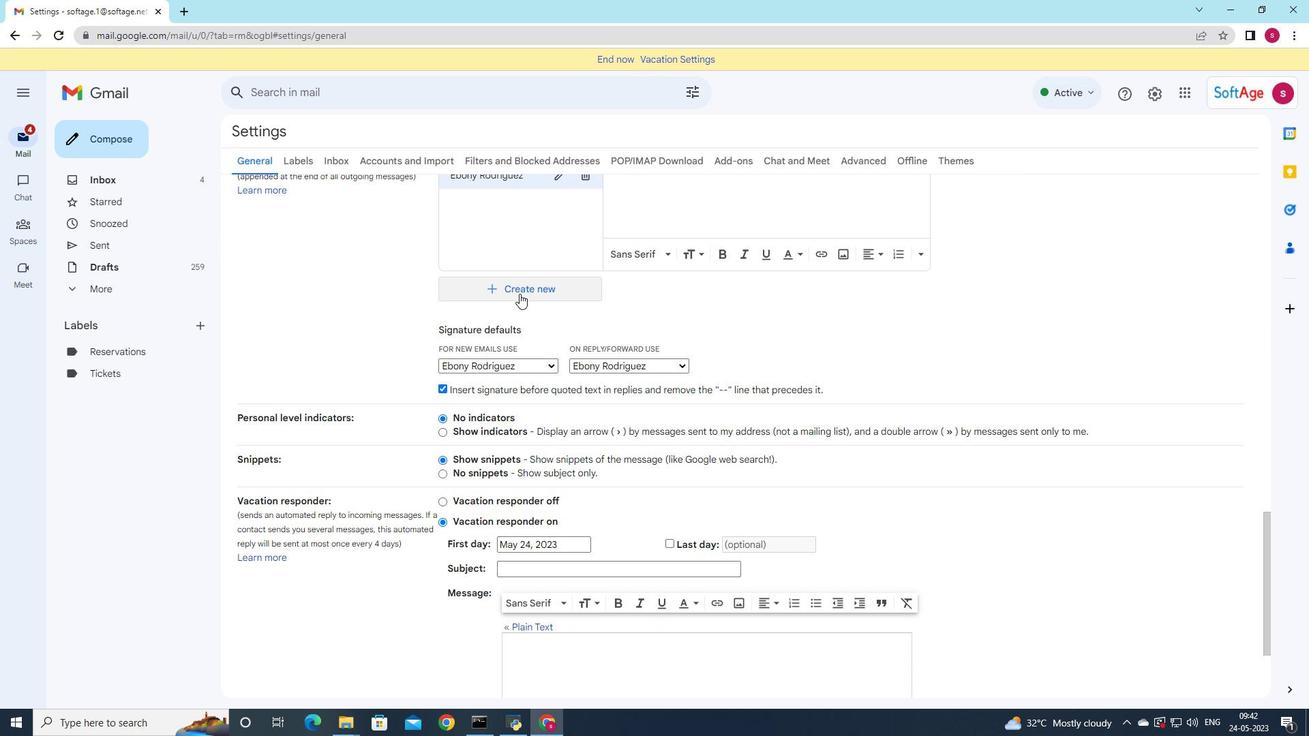 
Action: Mouse pressed left at (520, 291)
Screenshot: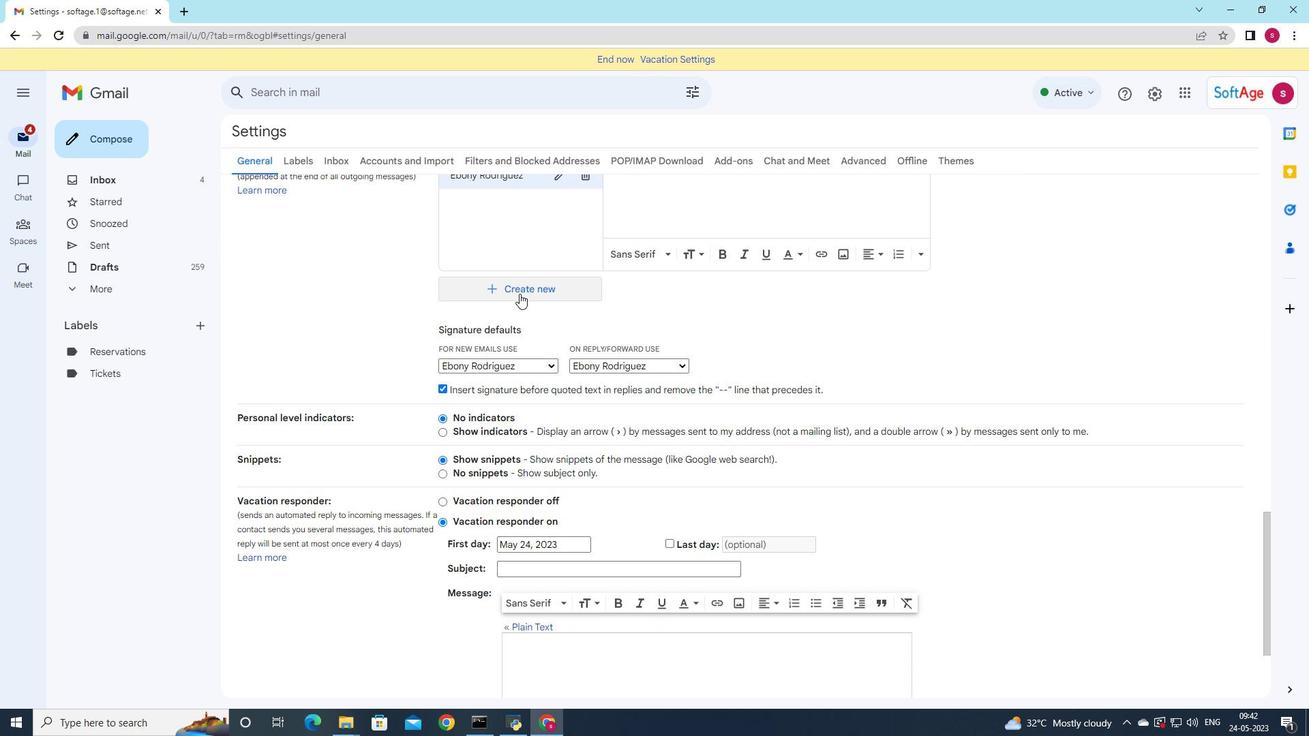 
Action: Mouse moved to (740, 374)
Screenshot: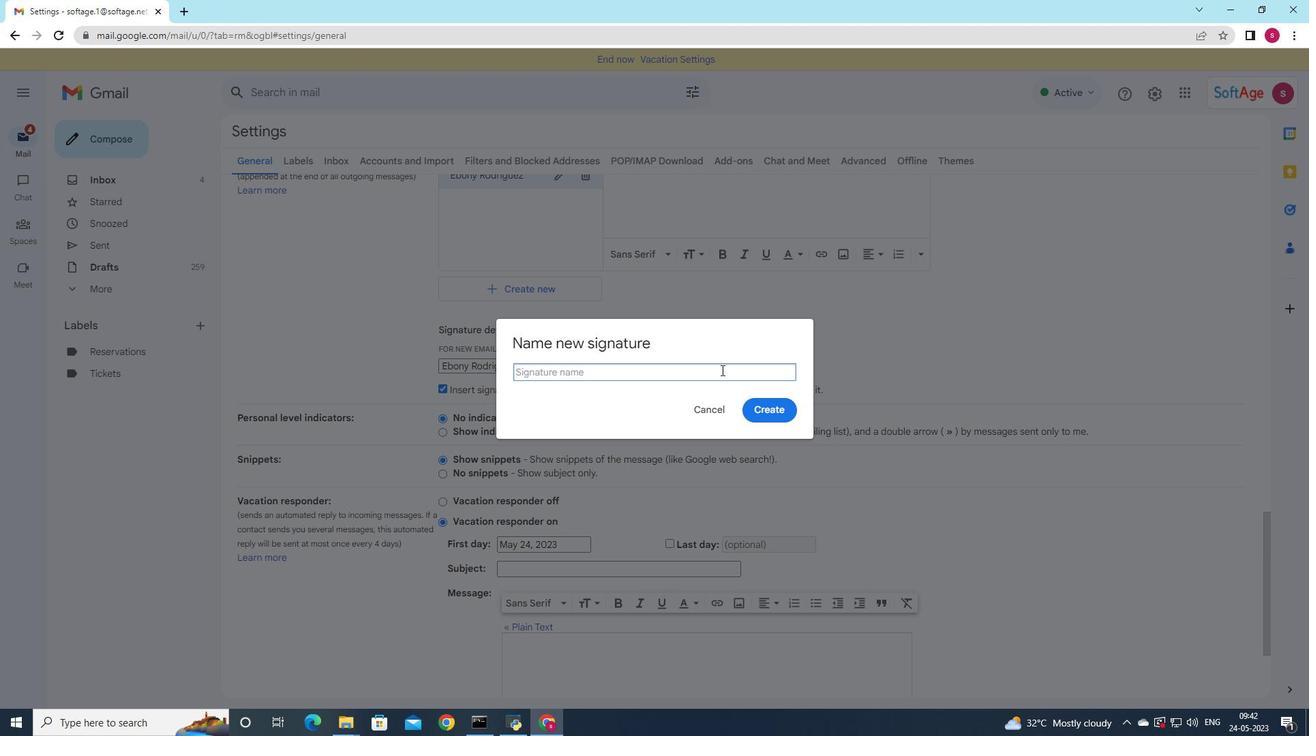 
Action: Key pressed <Key.shift><Key.shift><Key.shift><Key.shift><Key.shift><Key.shift><Key.shift><Key.shift><Key.shift><Key.shift><Key.shift><Key.shift><Key.shift><Key.shift>Eden<Key.space><Key.shift>Taylor
Screenshot: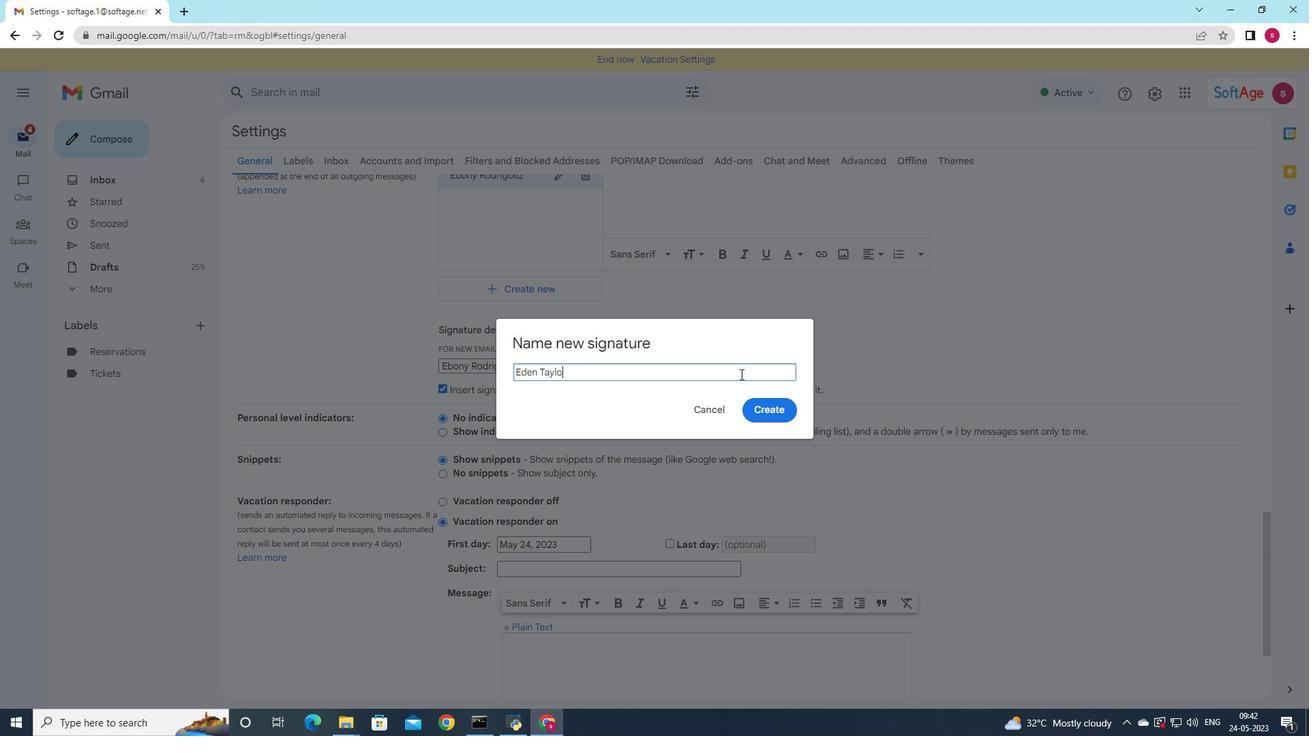 
Action: Mouse moved to (766, 401)
Screenshot: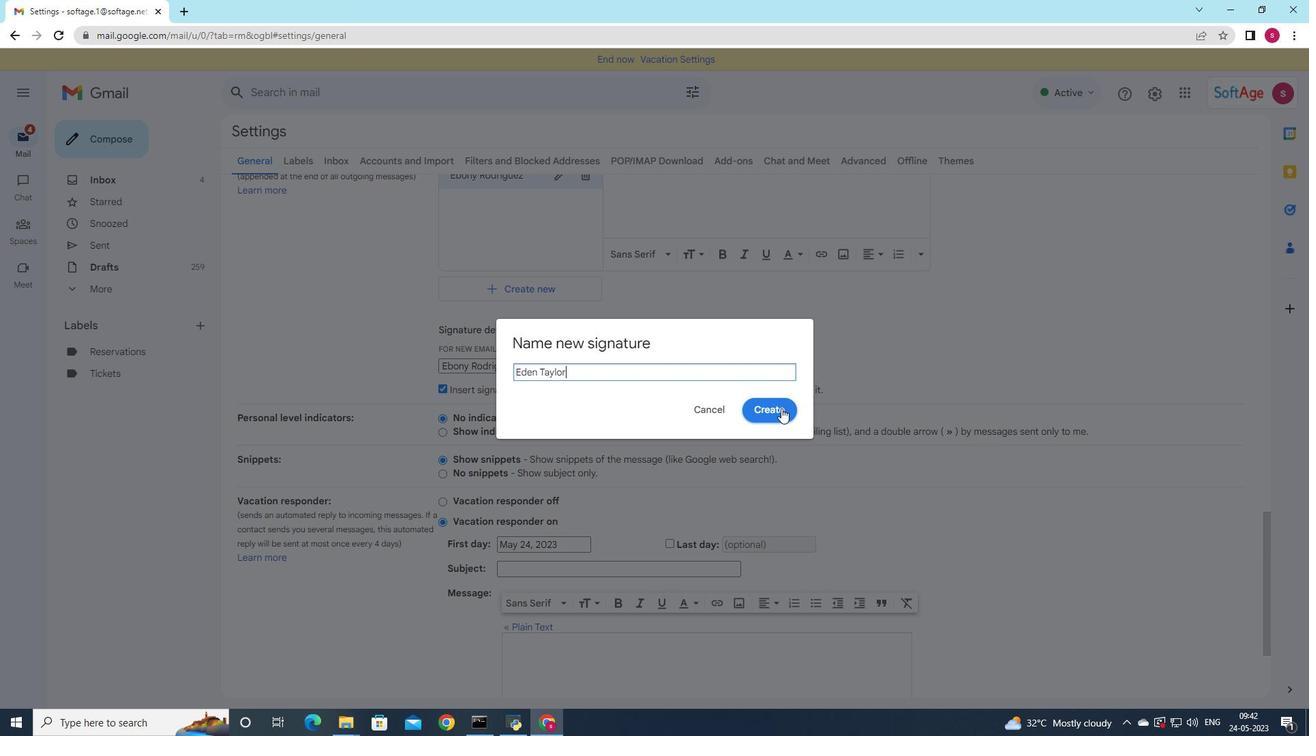 
Action: Mouse pressed left at (766, 401)
Screenshot: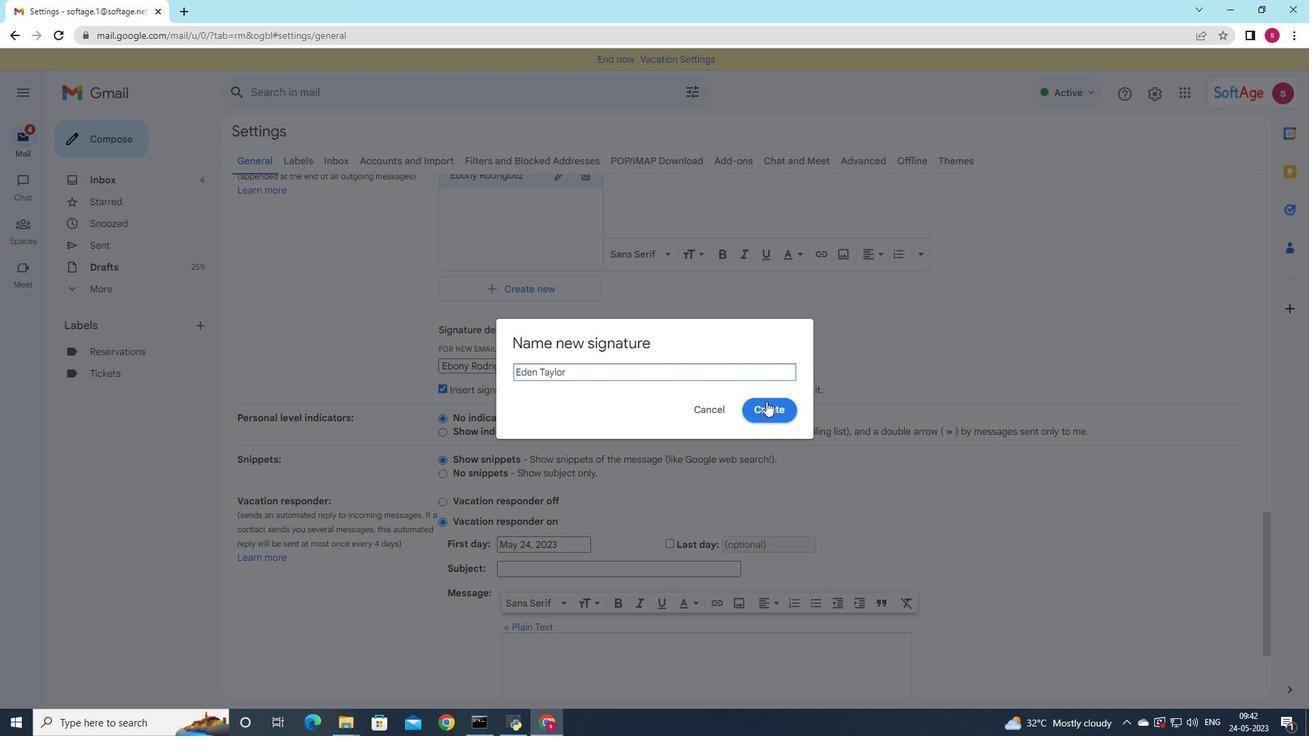 
Action: Mouse moved to (674, 442)
Screenshot: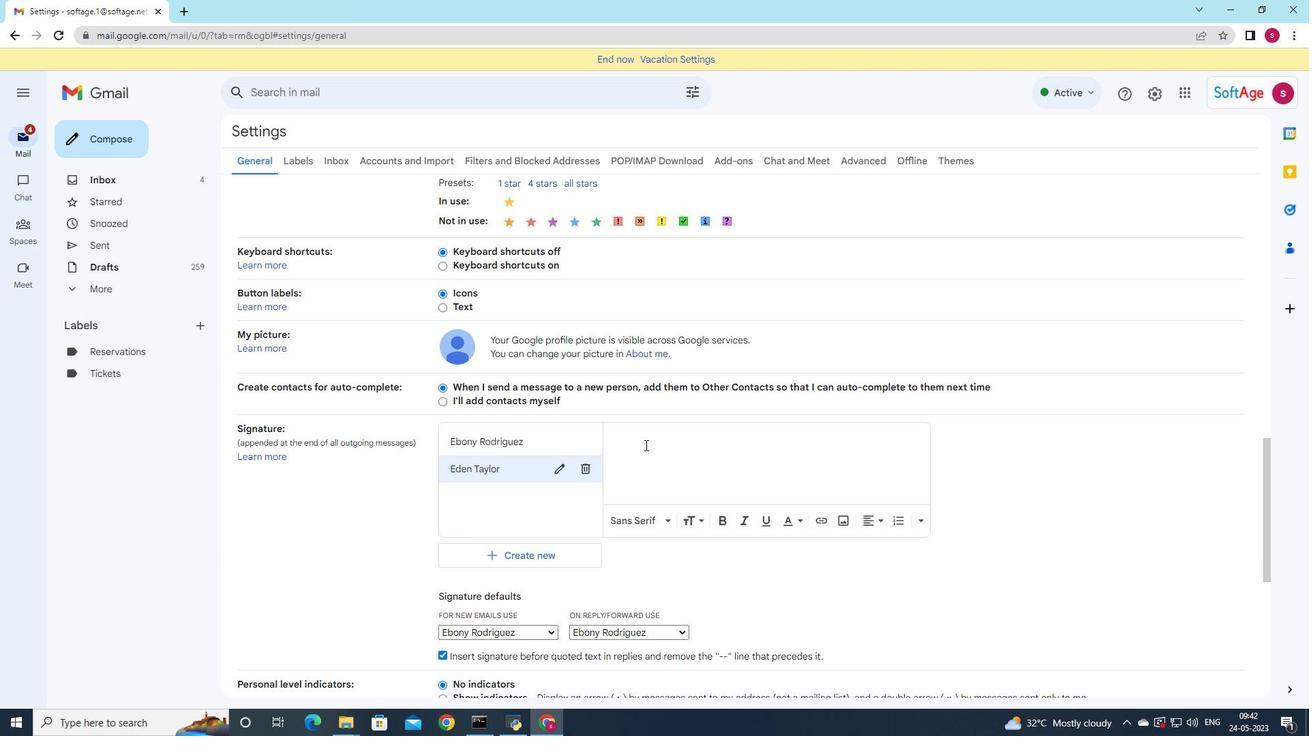 
Action: Mouse pressed left at (674, 442)
Screenshot: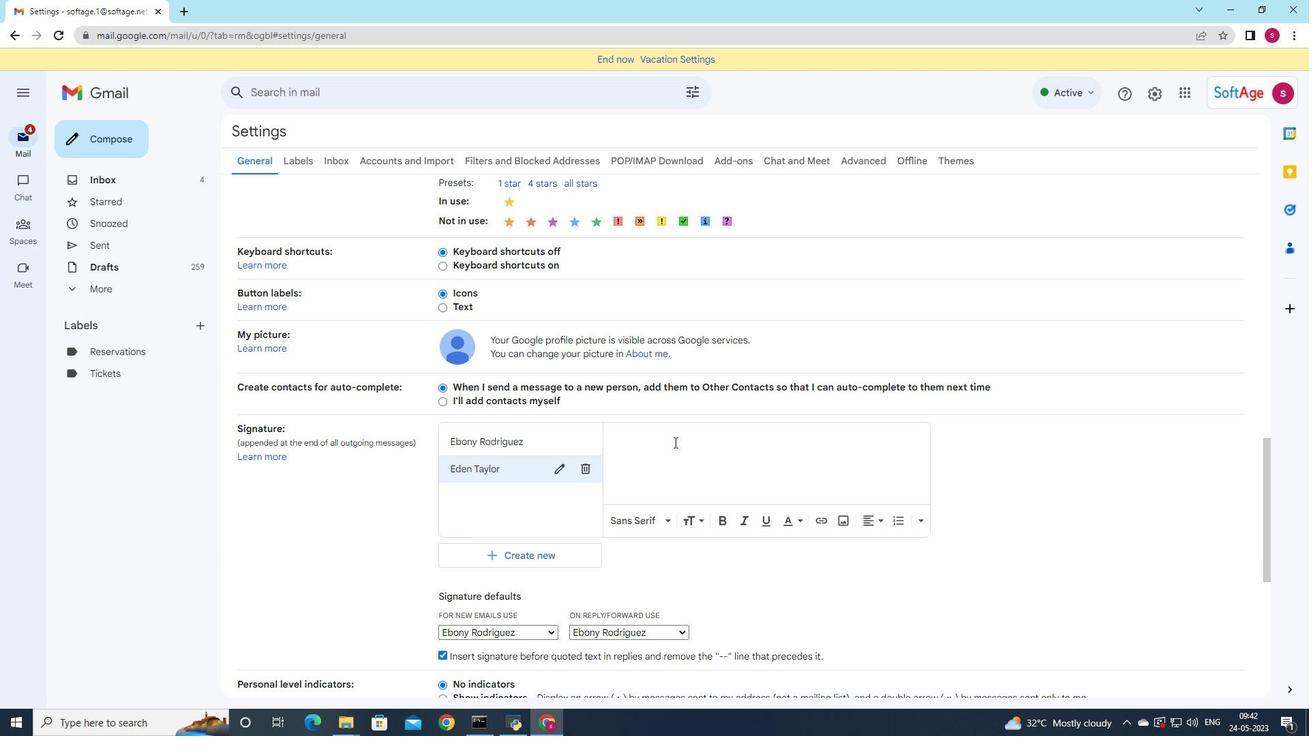 
Action: Mouse moved to (674, 442)
Screenshot: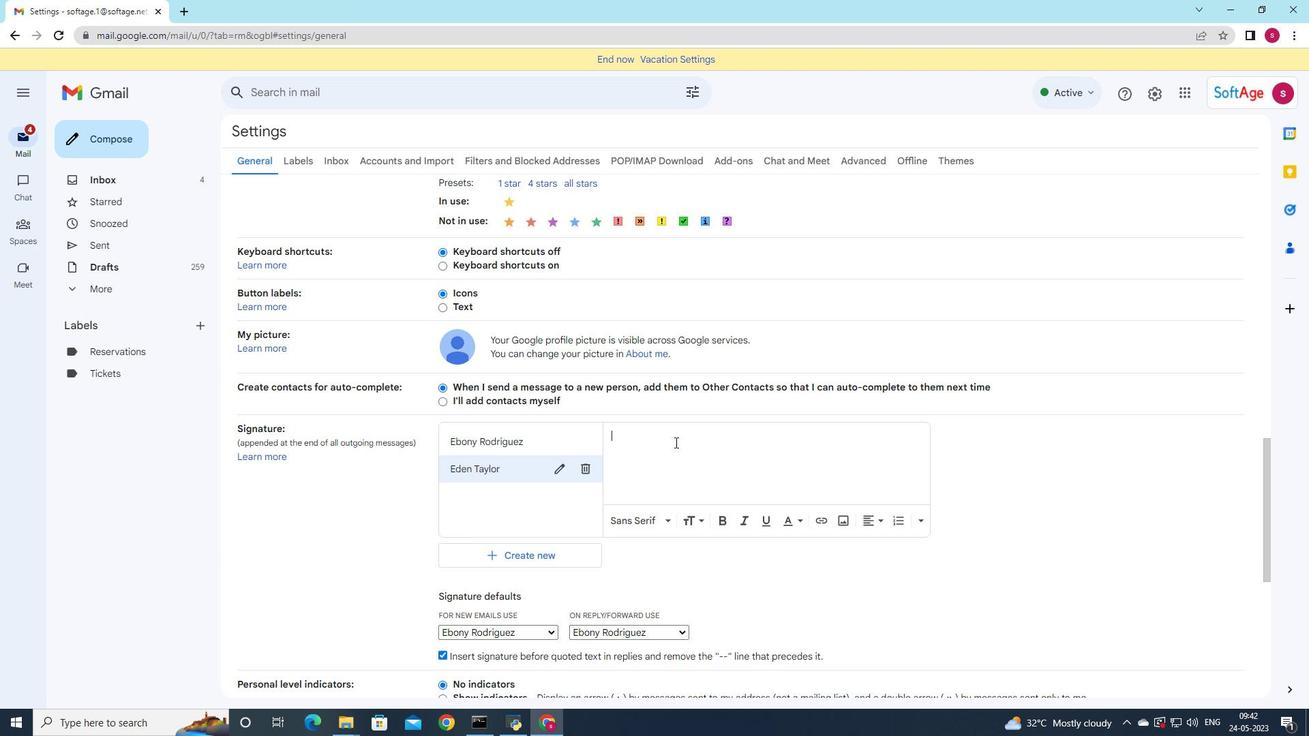 
Action: Key pressed <Key.shift><Key.shift><Key.shift>Eden<Key.space><Key.shift>Taylor
Screenshot: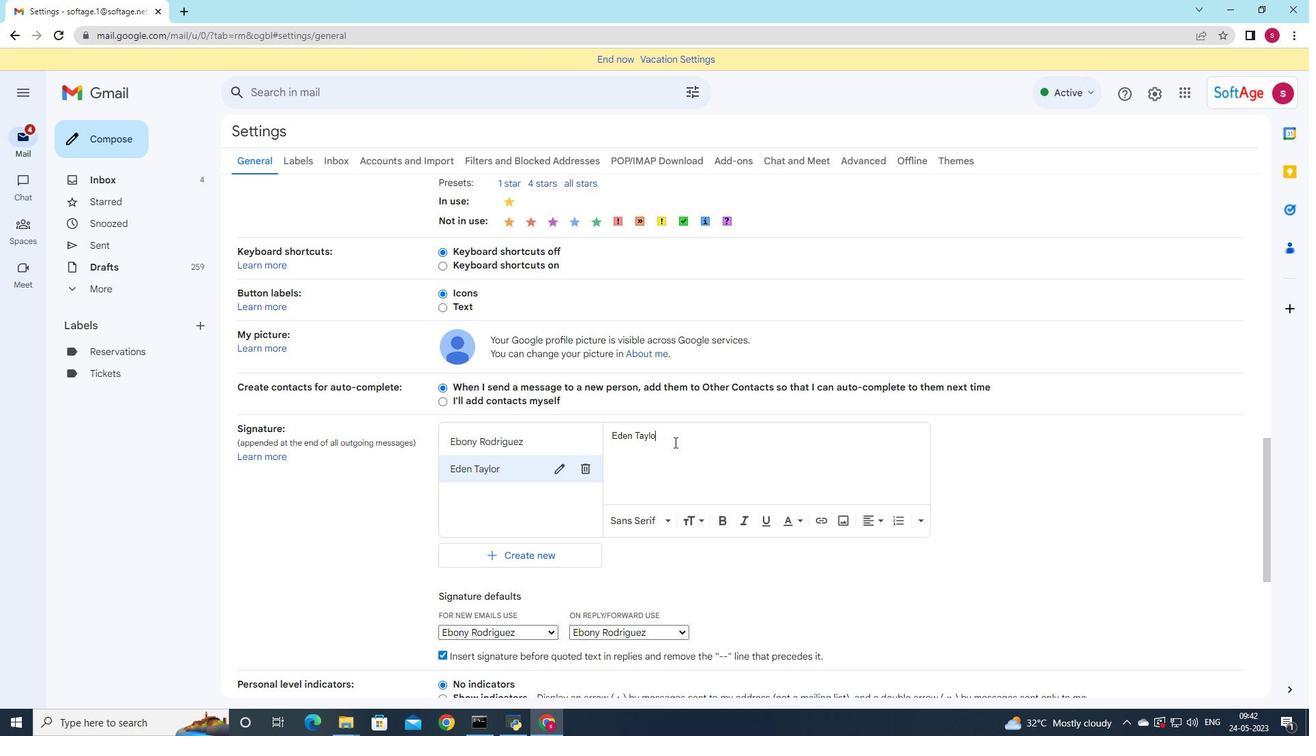 
Action: Mouse moved to (578, 496)
Screenshot: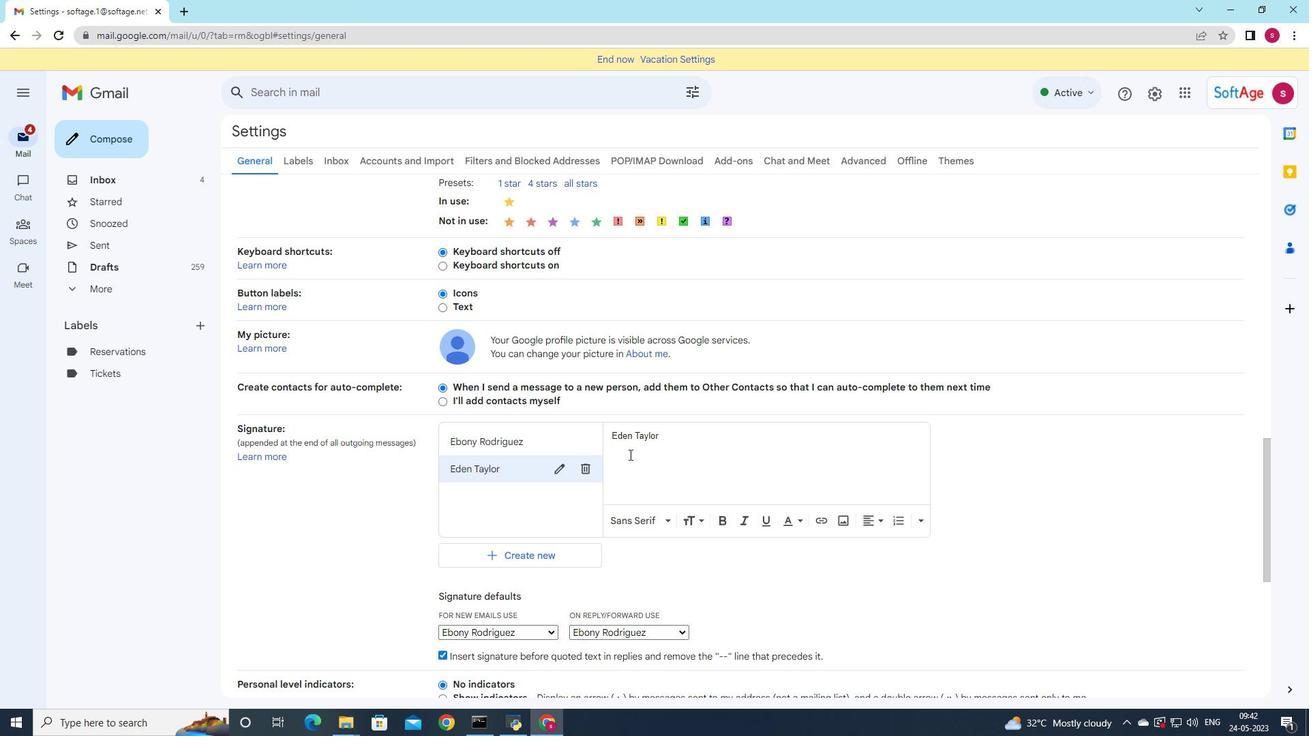 
Action: Mouse scrolled (578, 495) with delta (0, 0)
Screenshot: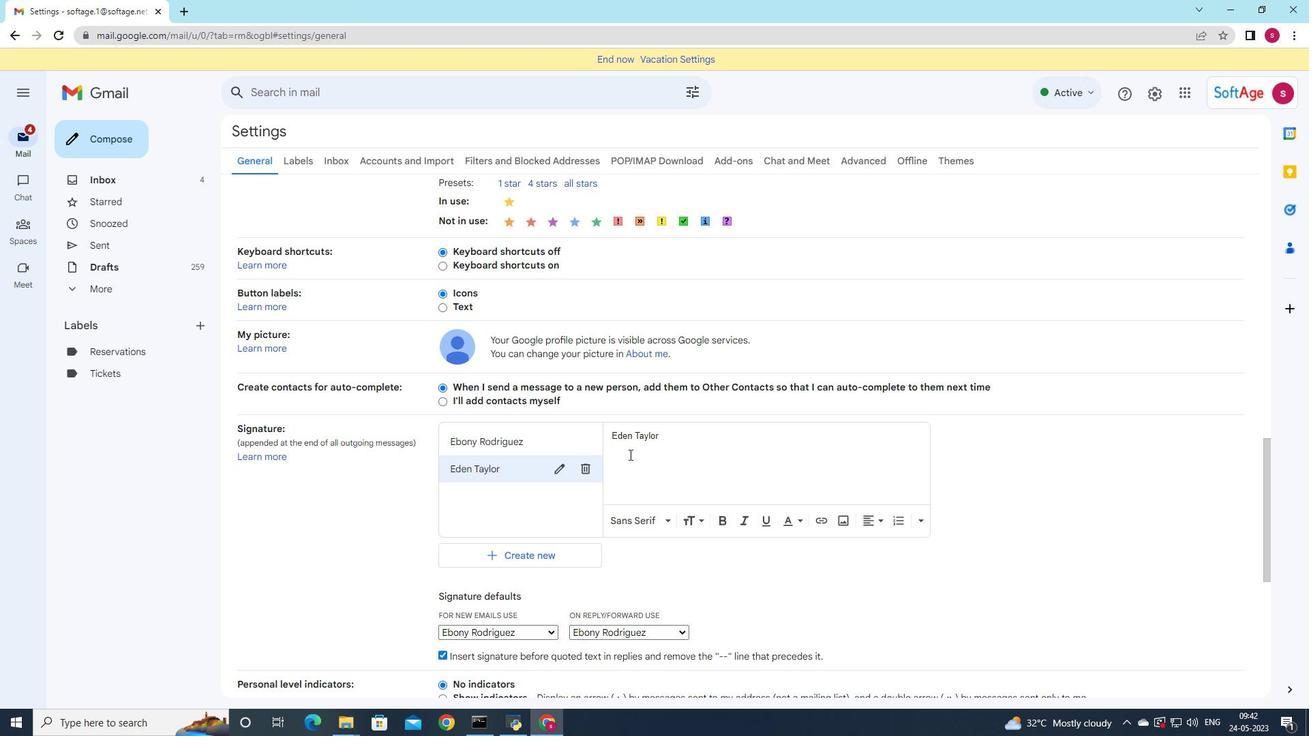 
Action: Mouse moved to (569, 509)
Screenshot: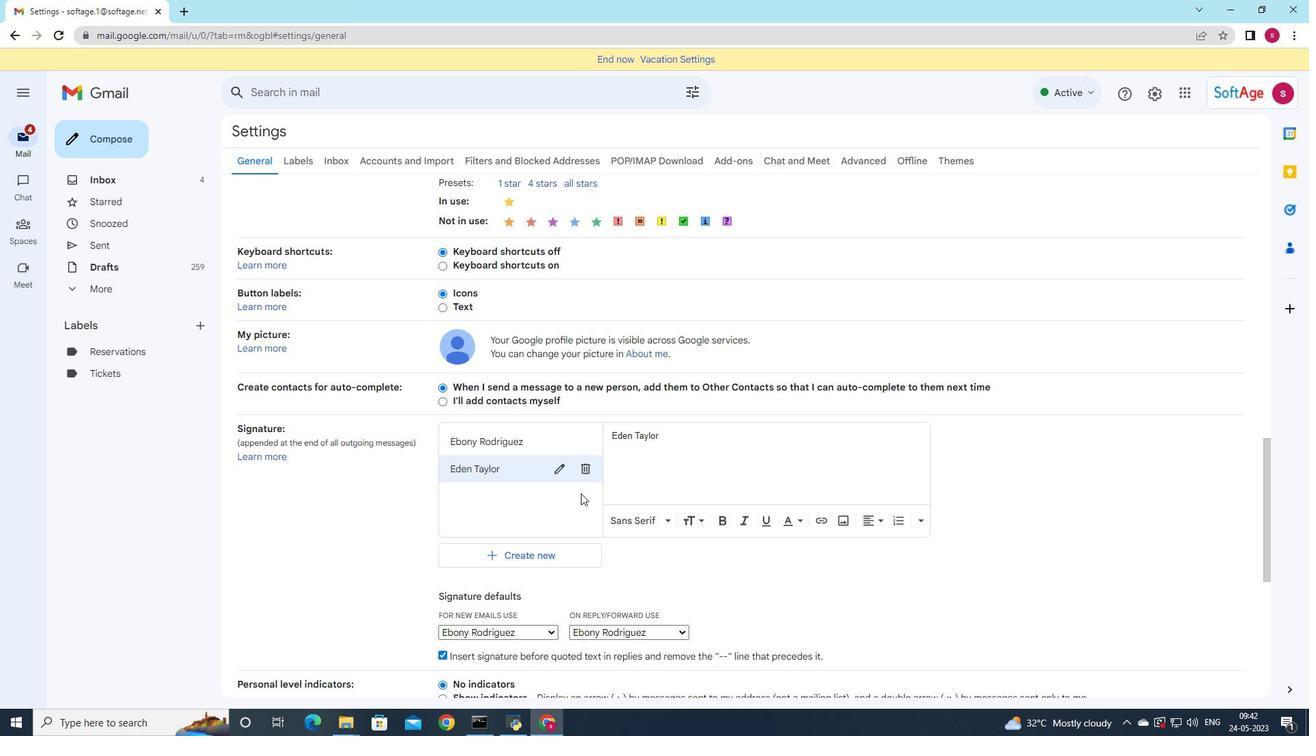 
Action: Mouse scrolled (569, 509) with delta (0, 0)
Screenshot: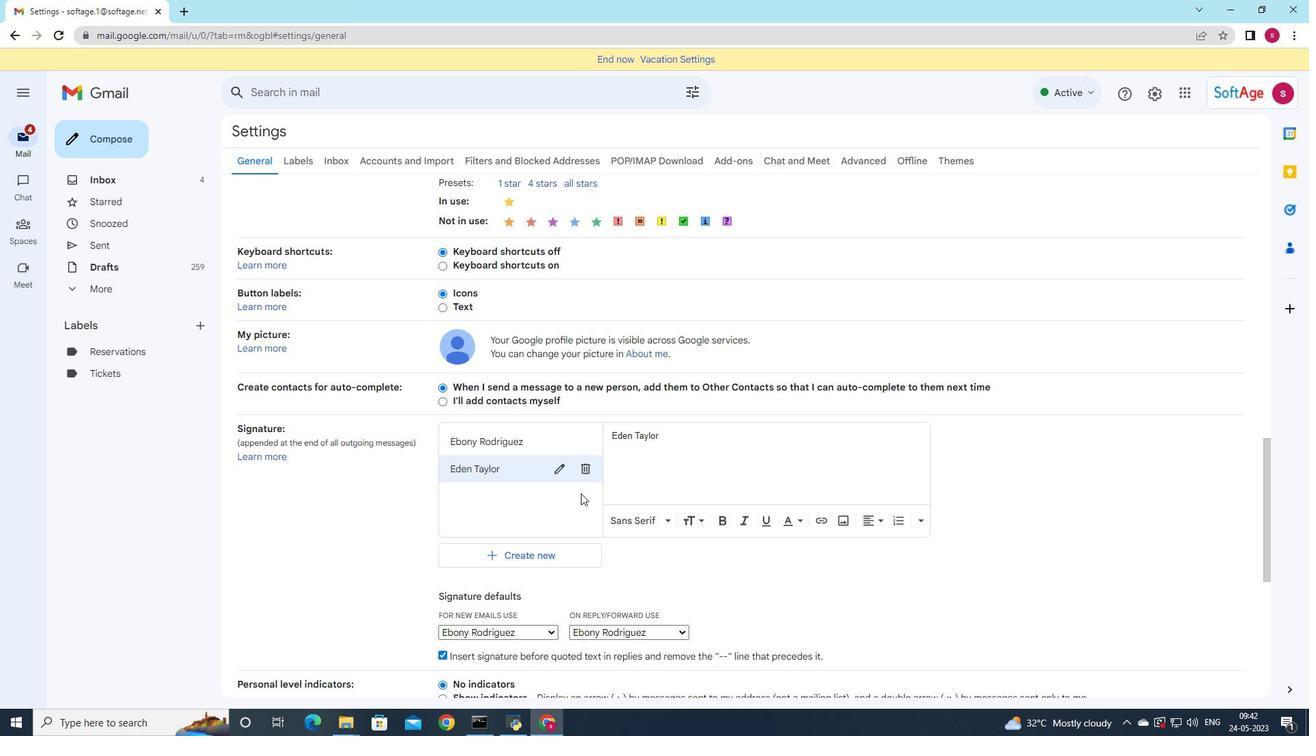 
Action: Mouse moved to (485, 502)
Screenshot: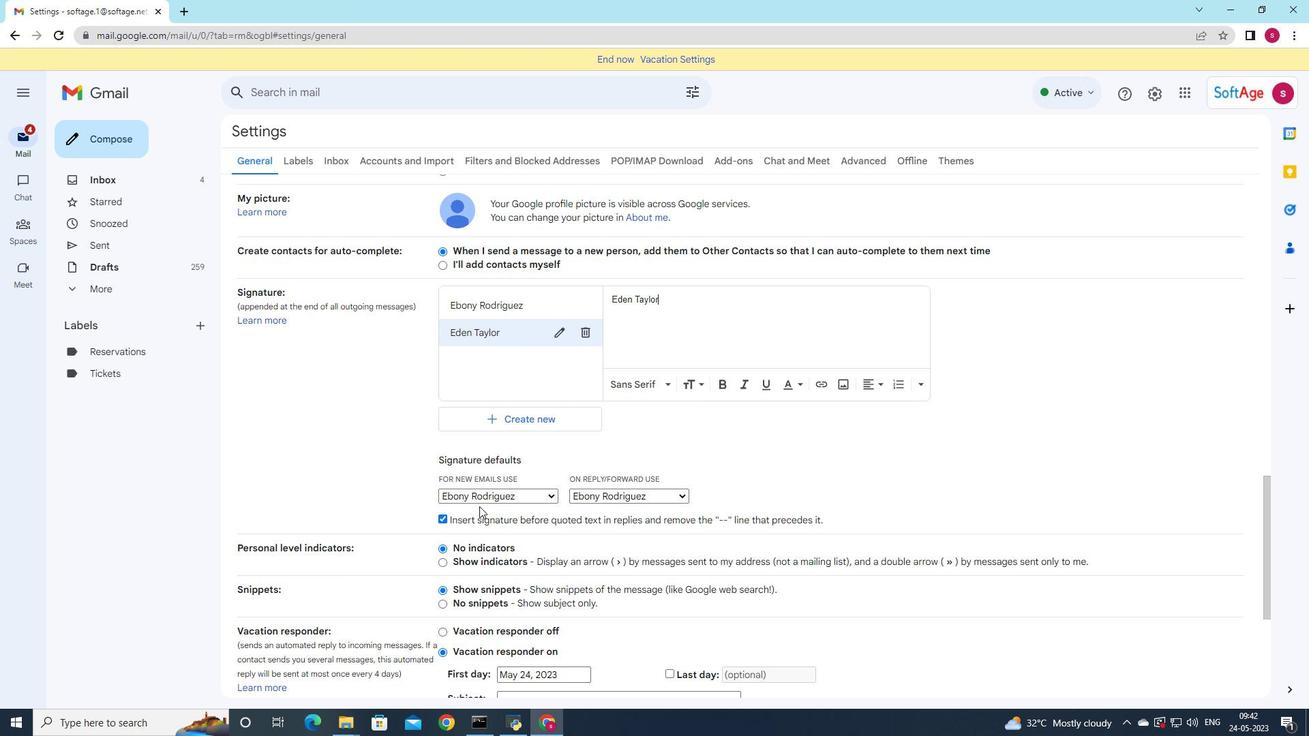 
Action: Mouse pressed left at (485, 502)
Screenshot: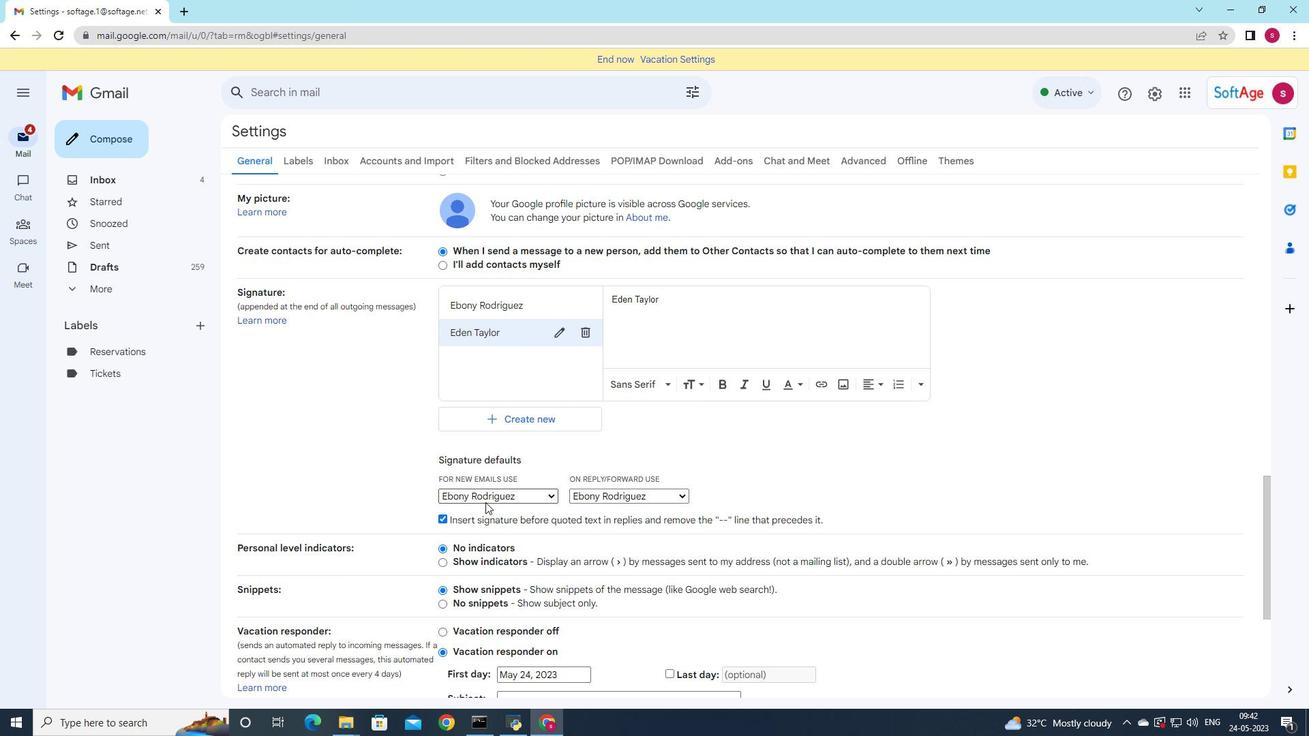 
Action: Mouse moved to (501, 523)
Screenshot: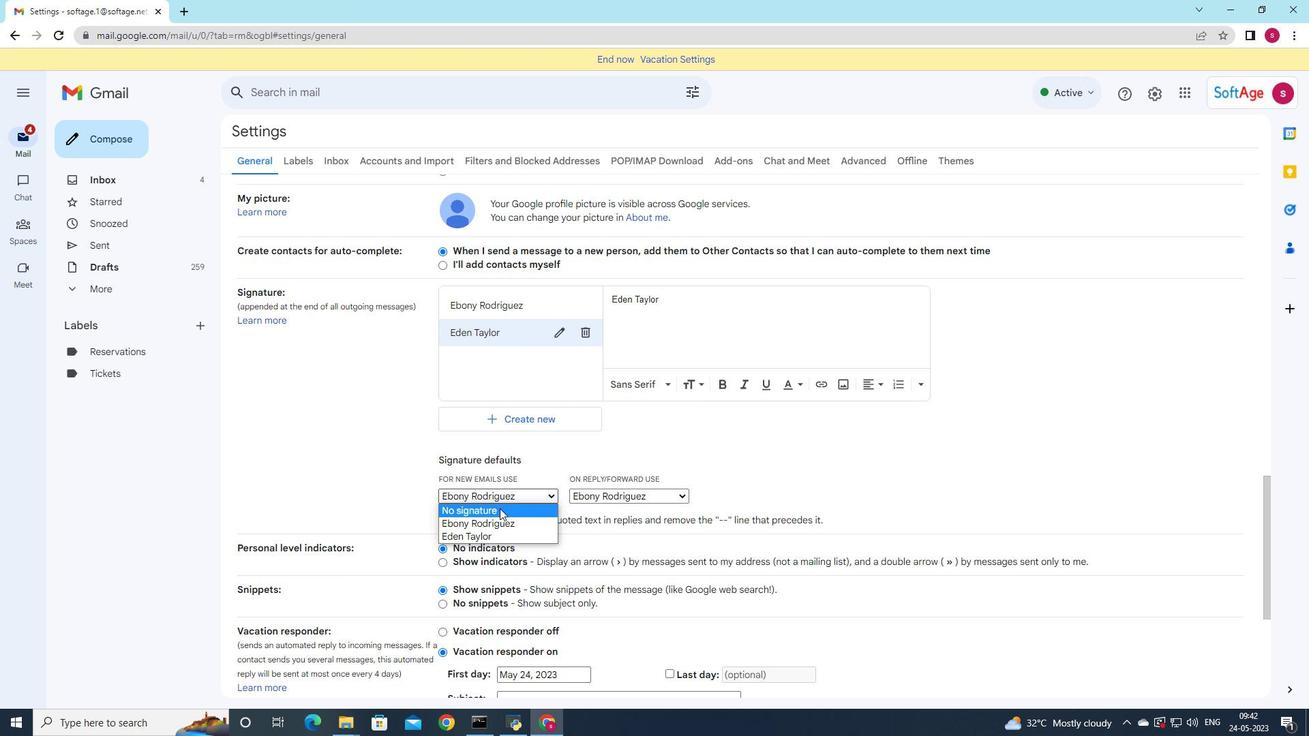 
Action: Mouse pressed left at (501, 523)
Screenshot: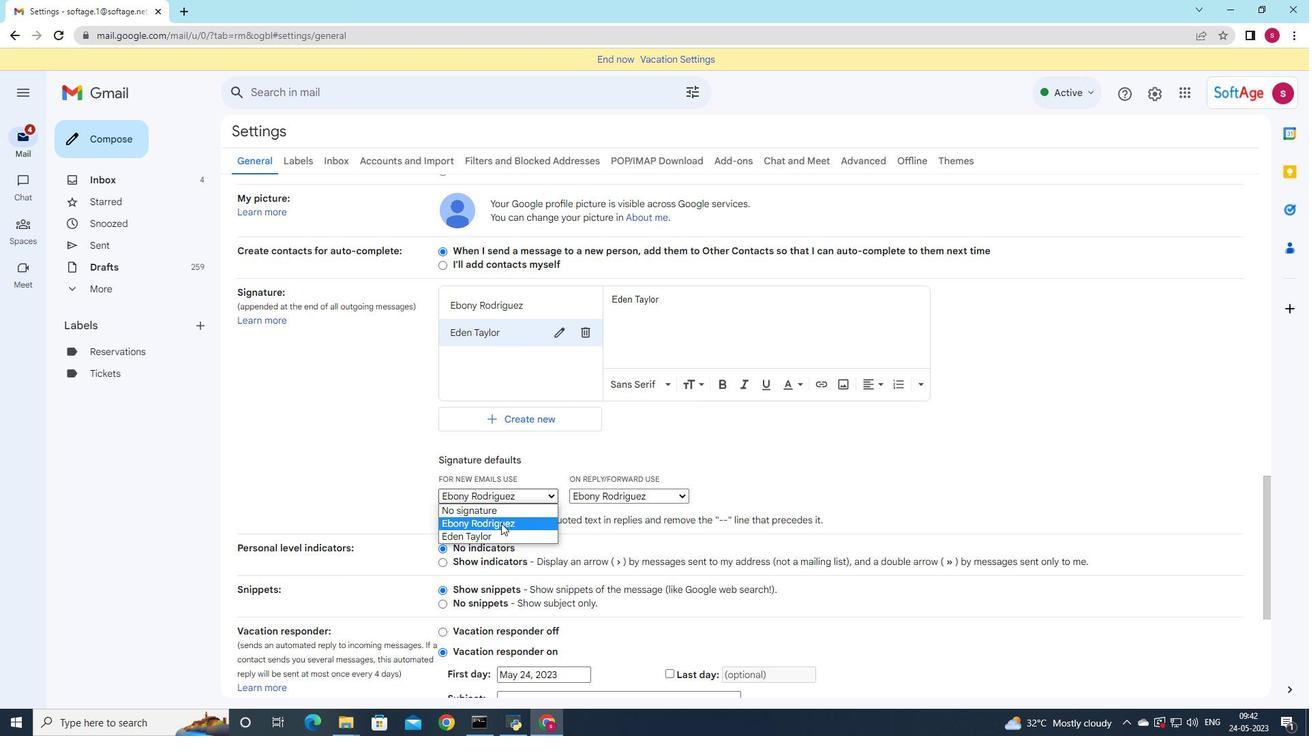 
Action: Mouse moved to (509, 499)
Screenshot: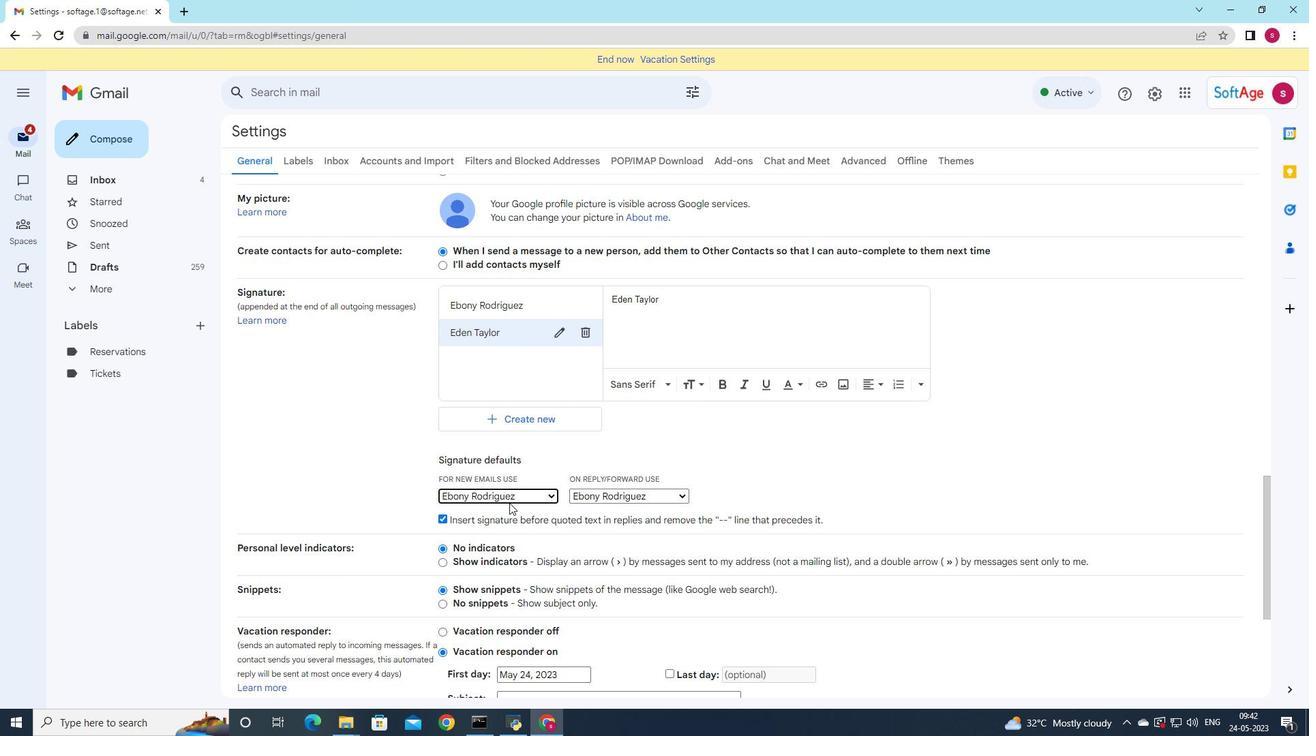 
Action: Mouse pressed left at (509, 499)
Screenshot: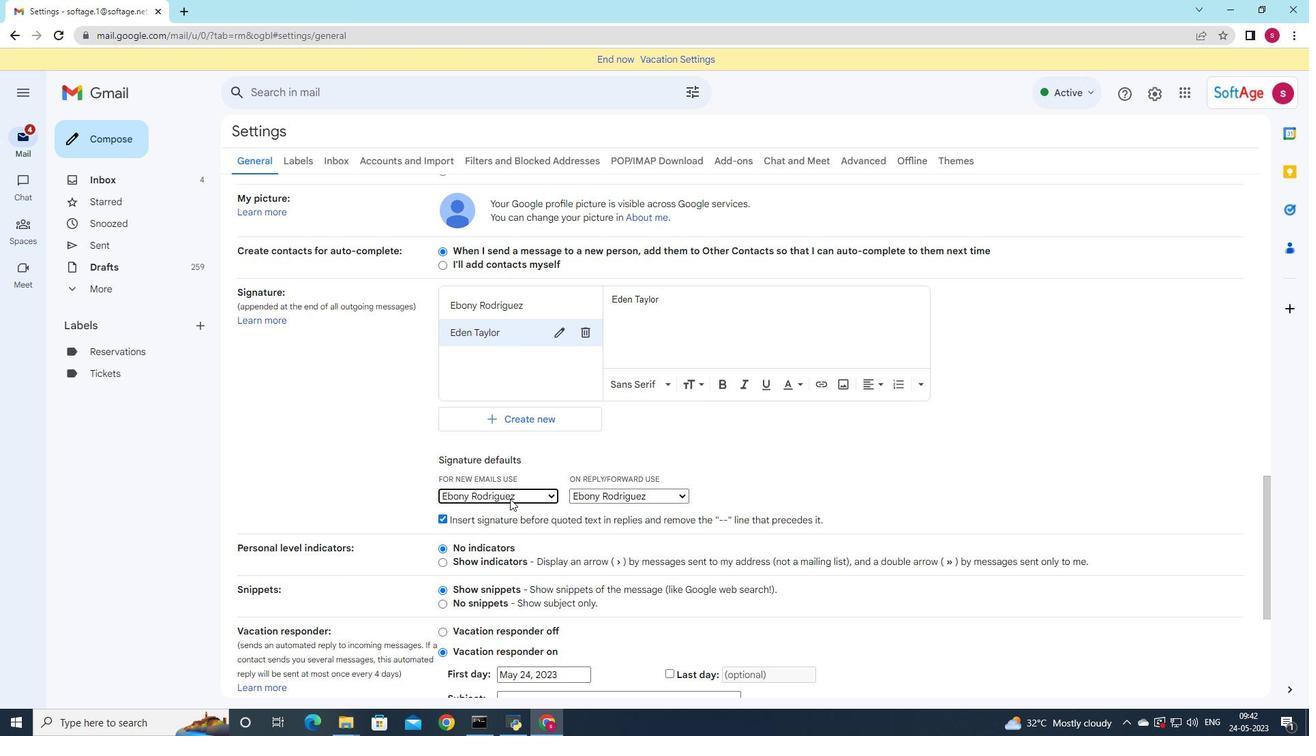 
Action: Mouse moved to (508, 536)
Screenshot: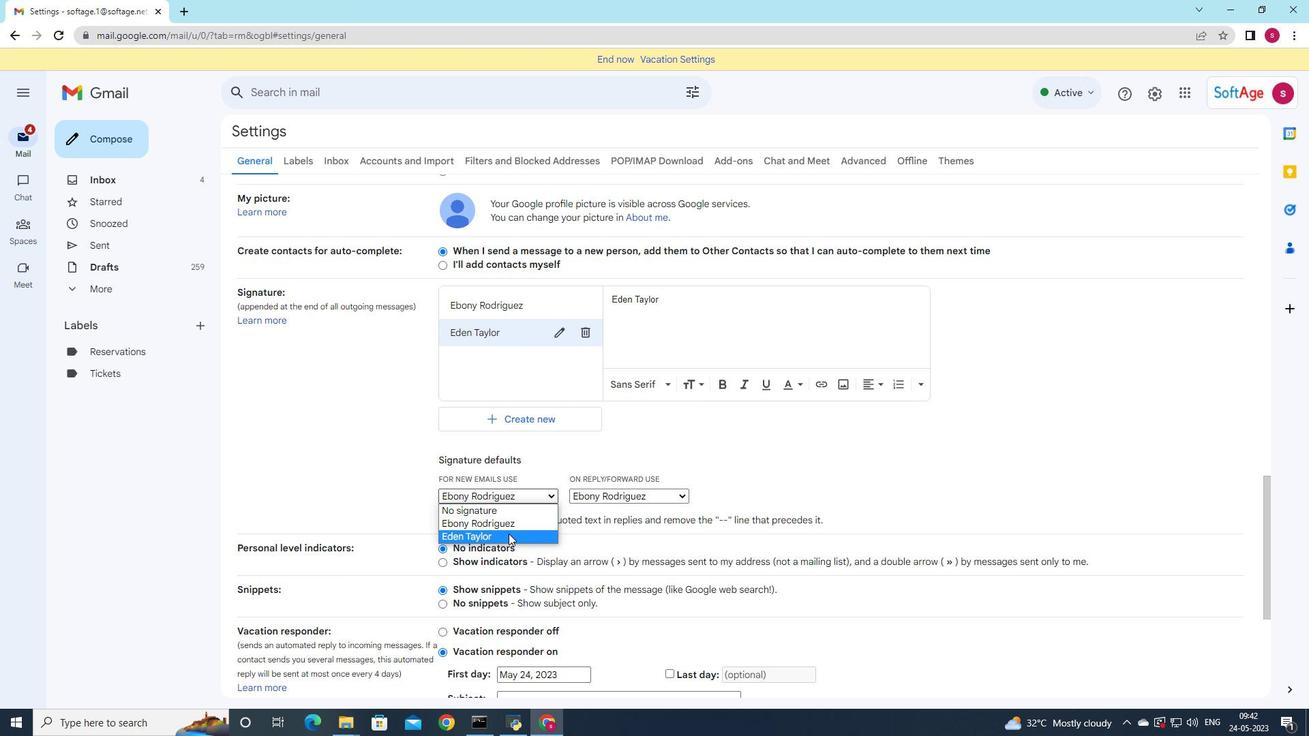 
Action: Mouse pressed left at (508, 536)
Screenshot: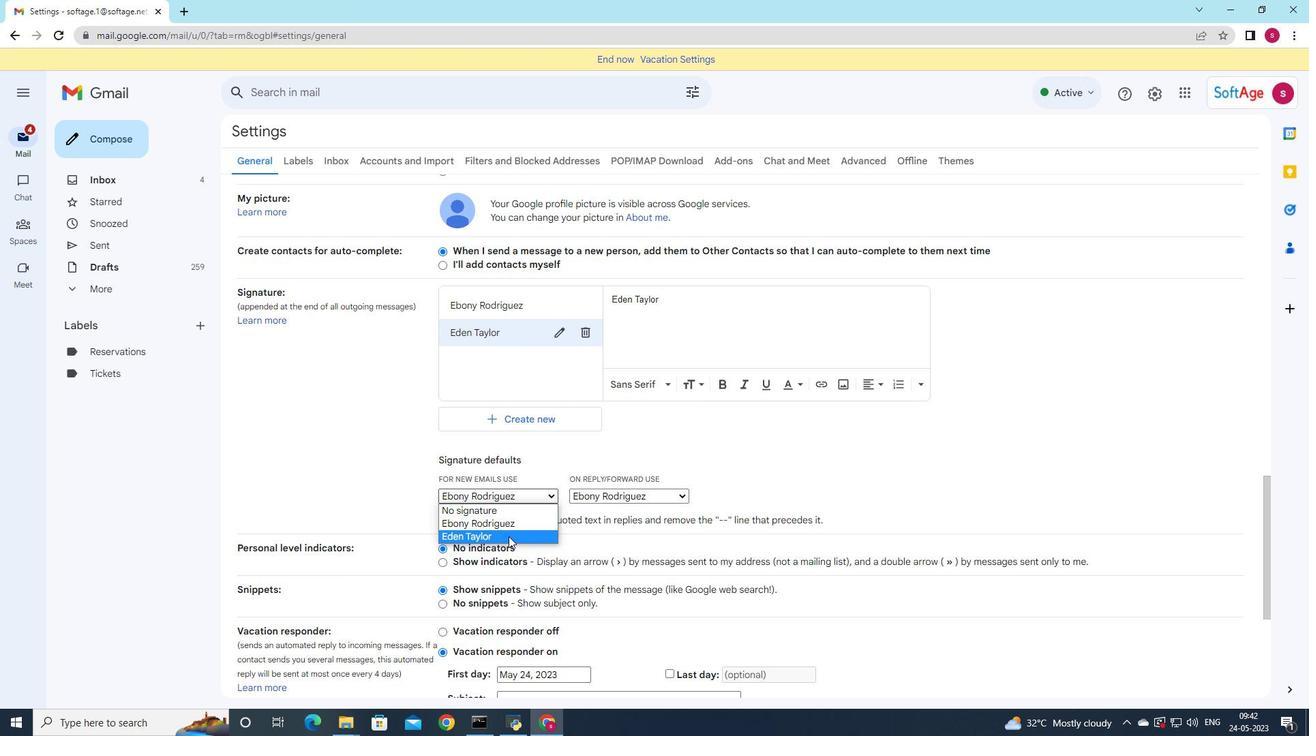 
Action: Mouse moved to (630, 487)
Screenshot: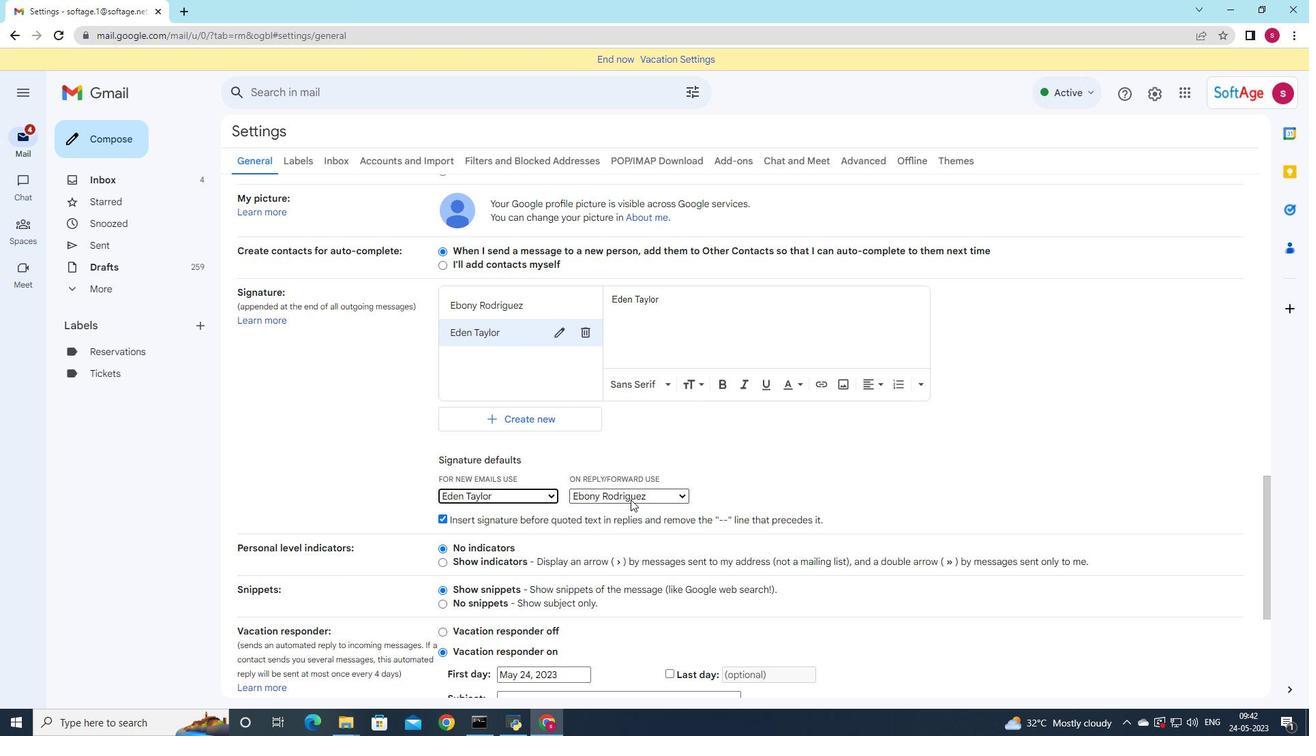 
Action: Mouse pressed left at (630, 487)
Screenshot: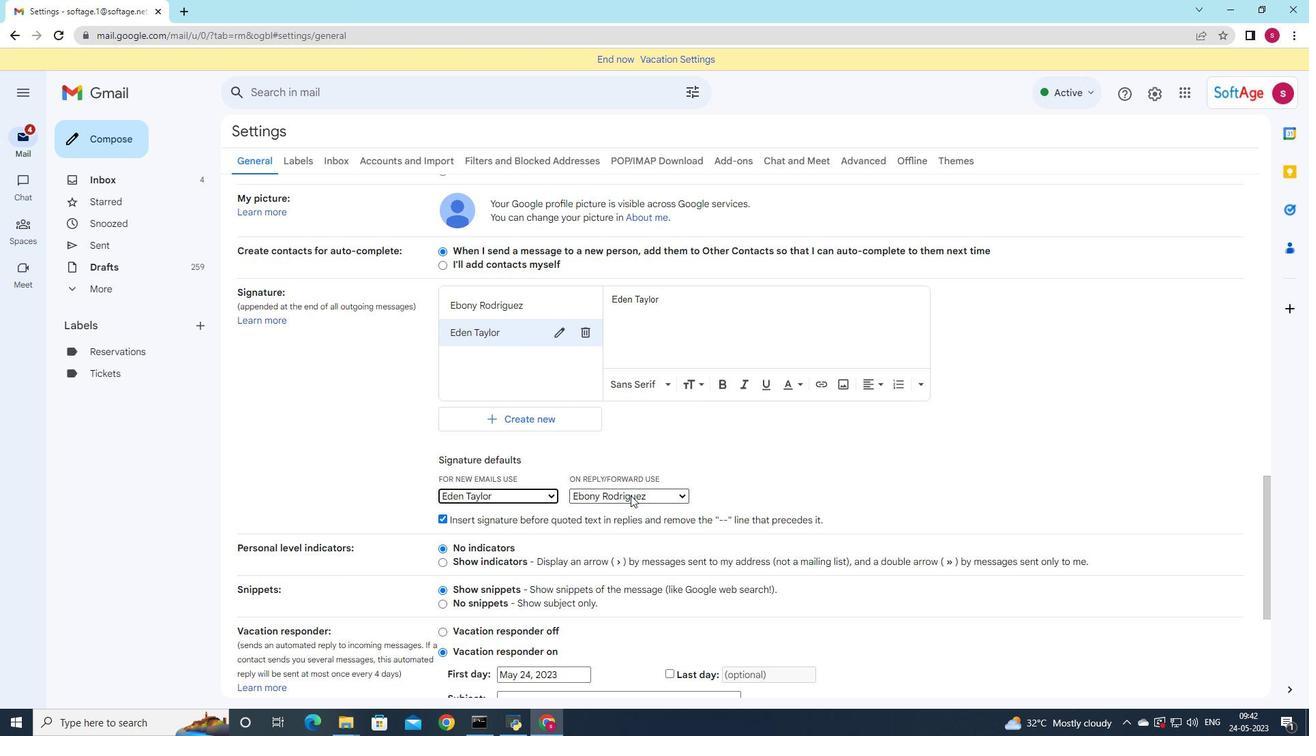 
Action: Mouse moved to (627, 501)
Screenshot: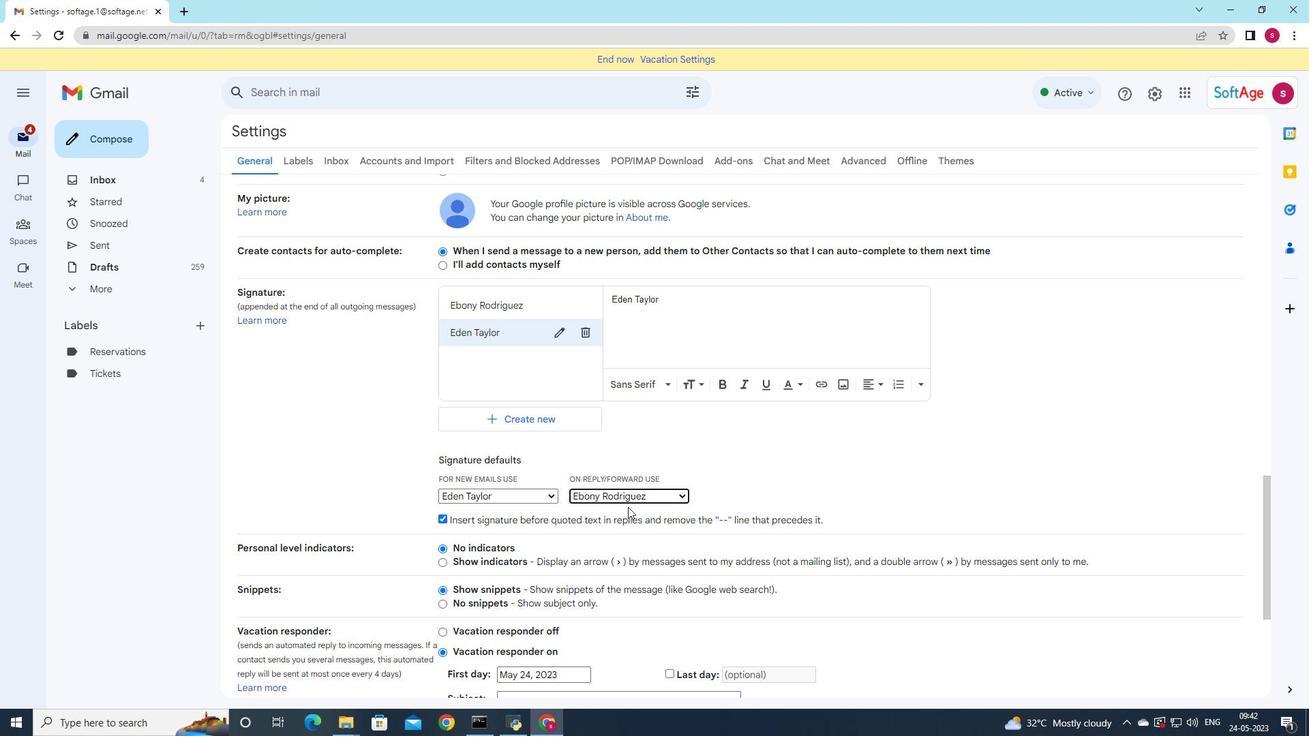 
Action: Mouse pressed left at (627, 501)
Screenshot: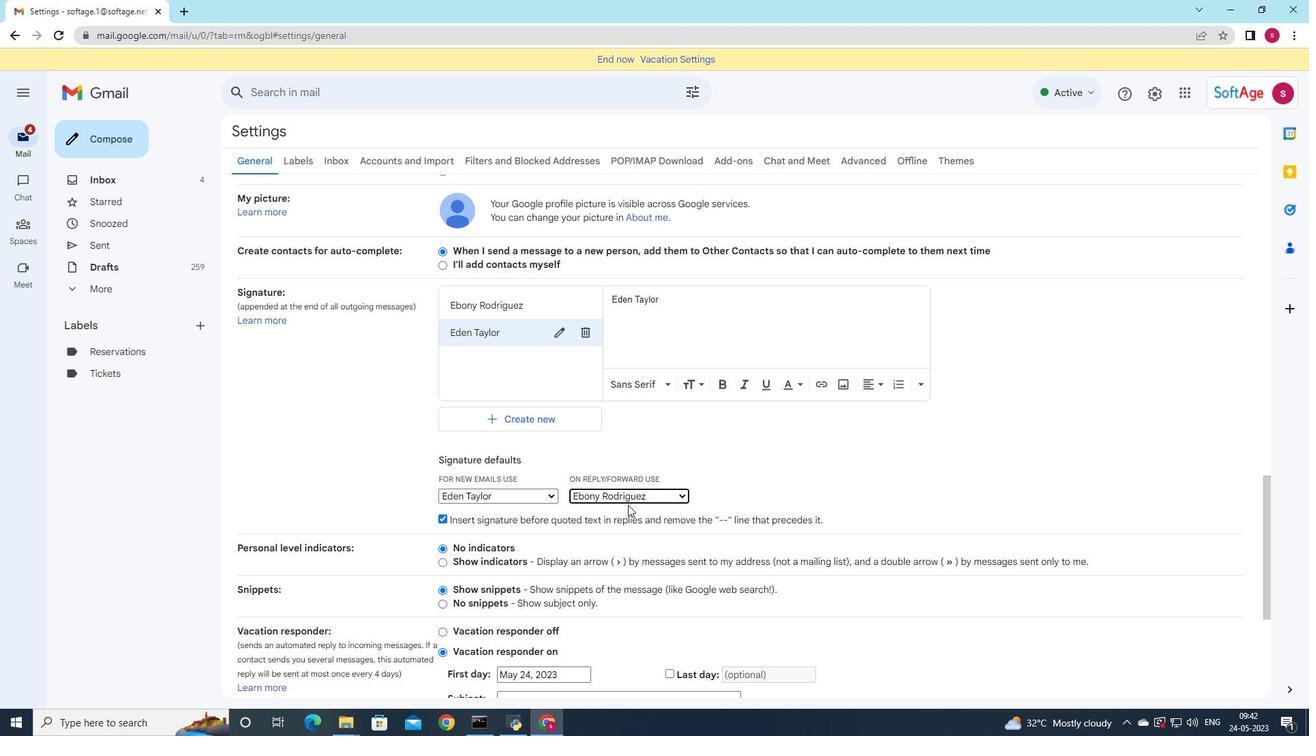 
Action: Mouse moved to (632, 541)
Screenshot: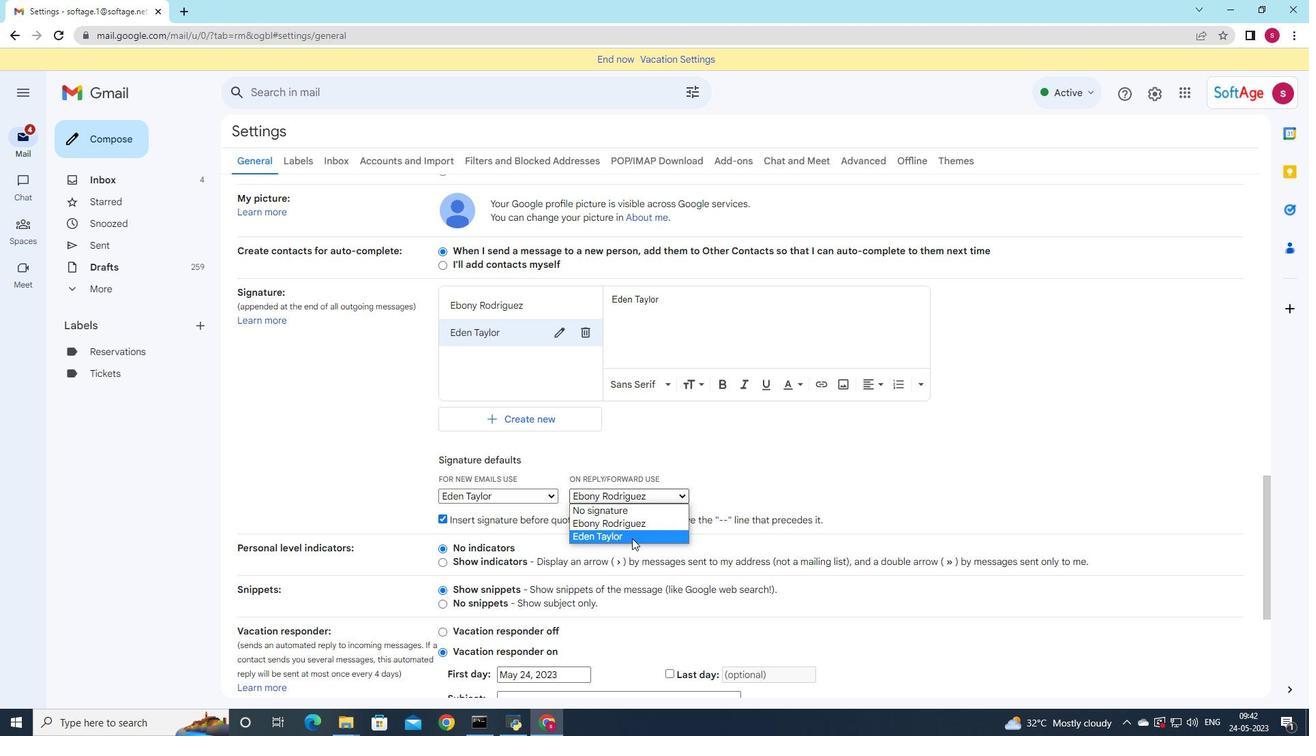 
Action: Mouse pressed left at (632, 541)
Screenshot: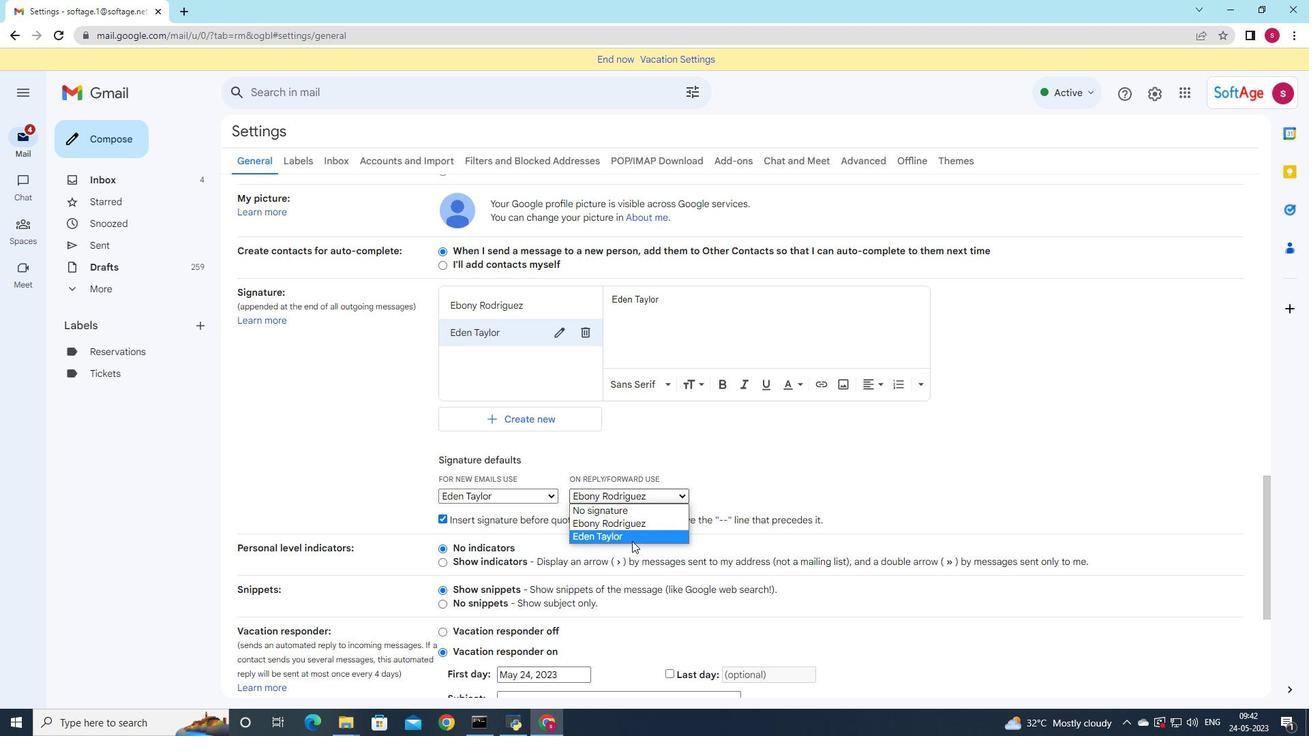
Action: Mouse moved to (584, 539)
Screenshot: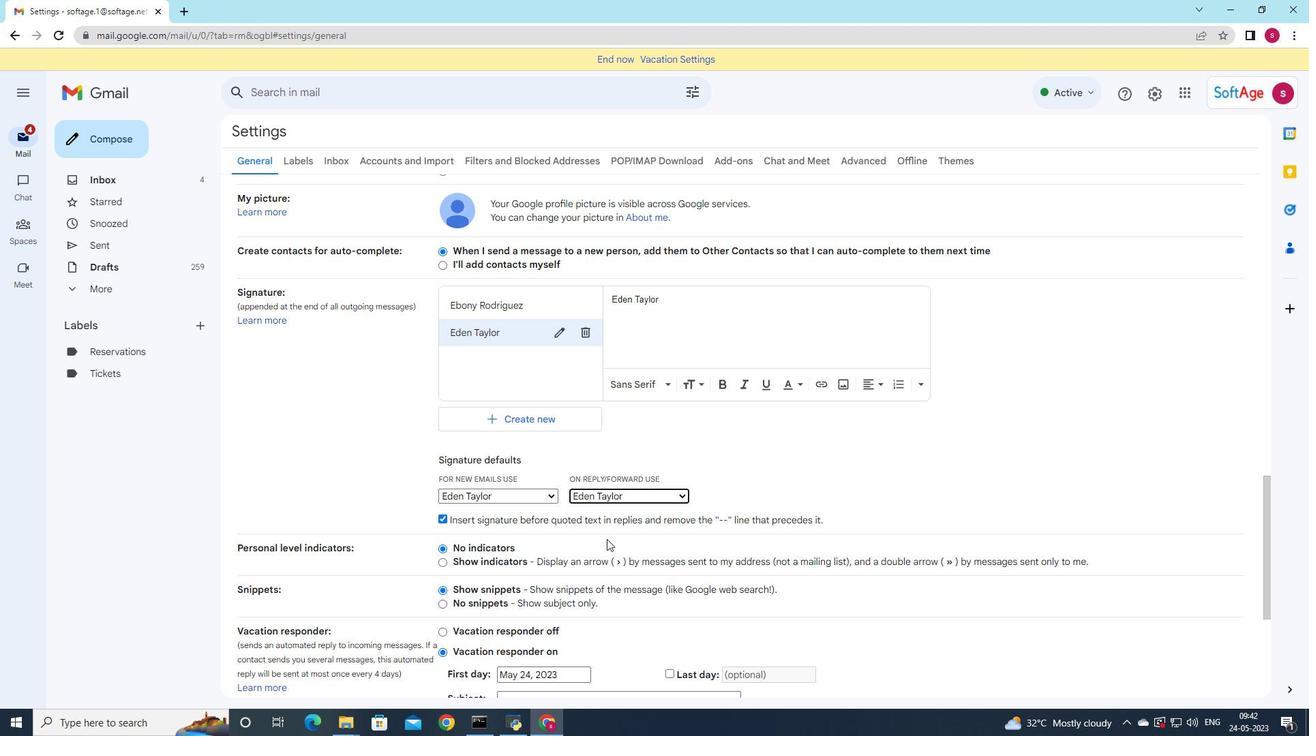 
Action: Mouse scrolled (584, 539) with delta (0, 0)
Screenshot: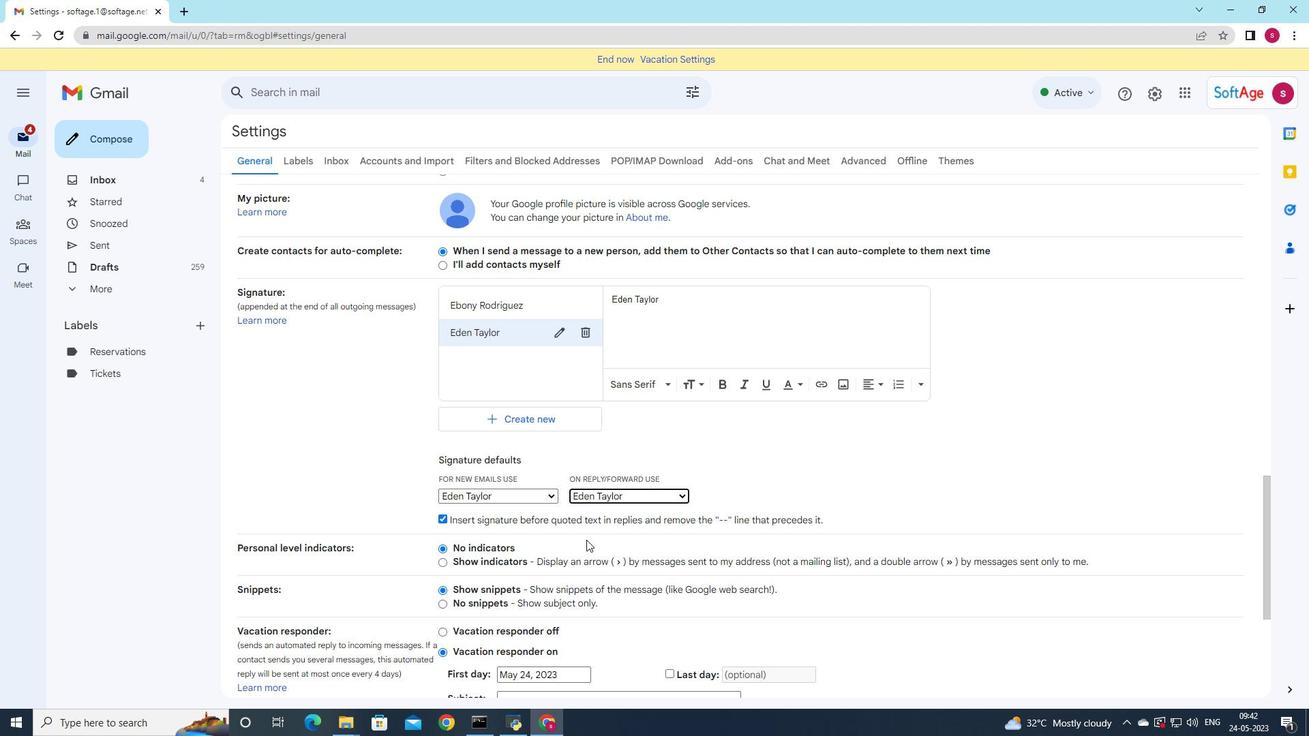 
Action: Mouse moved to (584, 540)
Screenshot: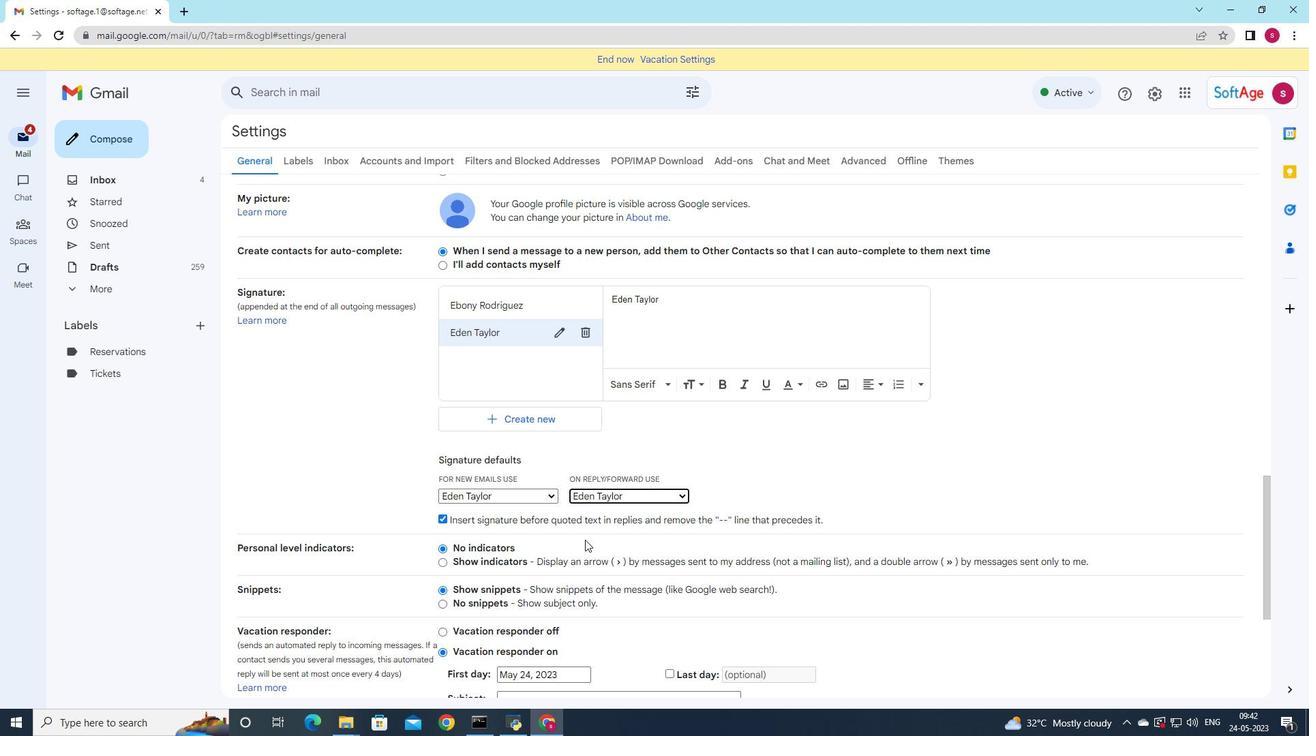 
Action: Mouse scrolled (584, 539) with delta (0, 0)
Screenshot: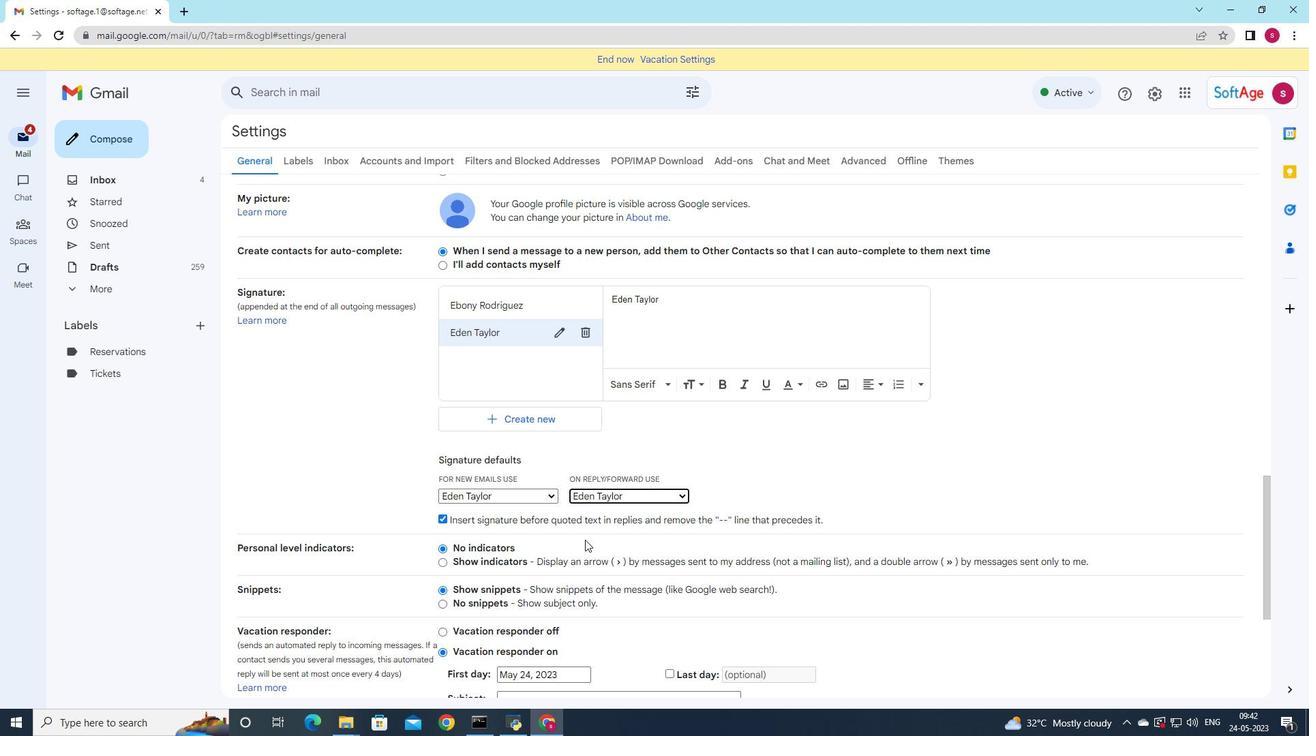 
Action: Mouse moved to (582, 541)
Screenshot: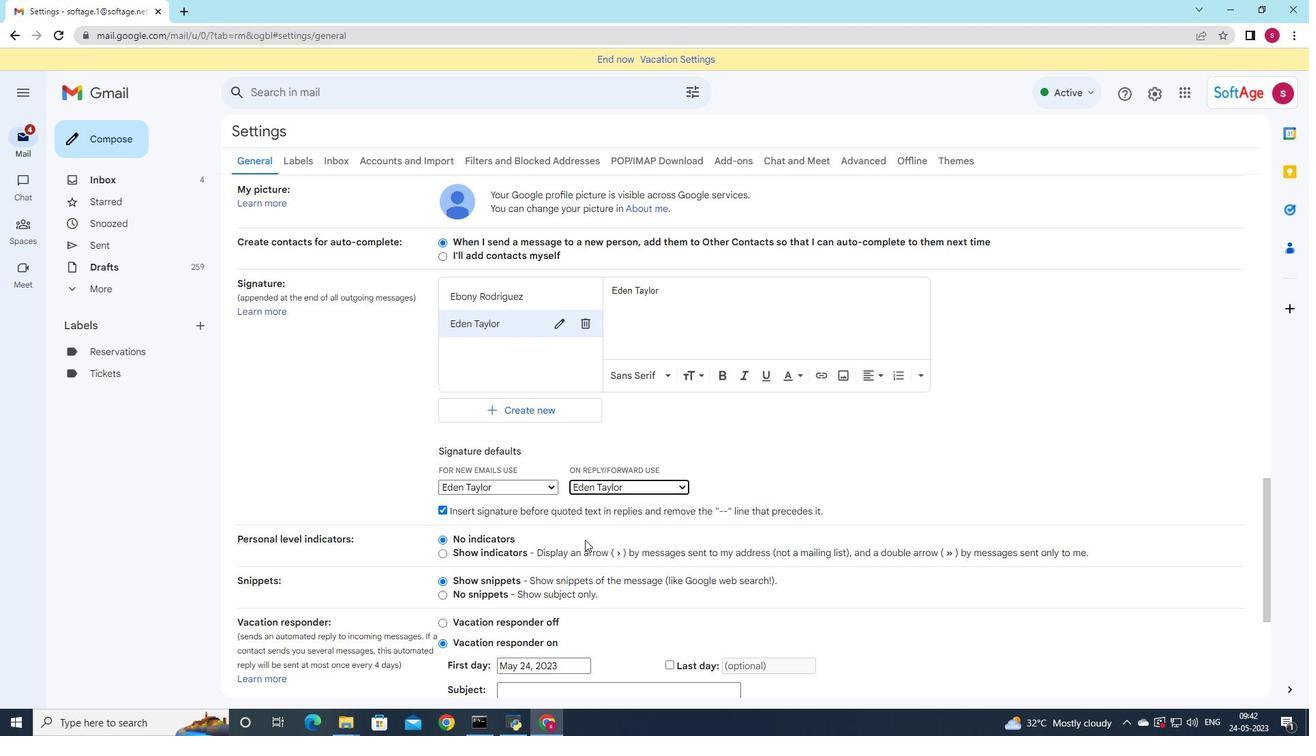 
Action: Mouse scrolled (582, 540) with delta (0, 0)
Screenshot: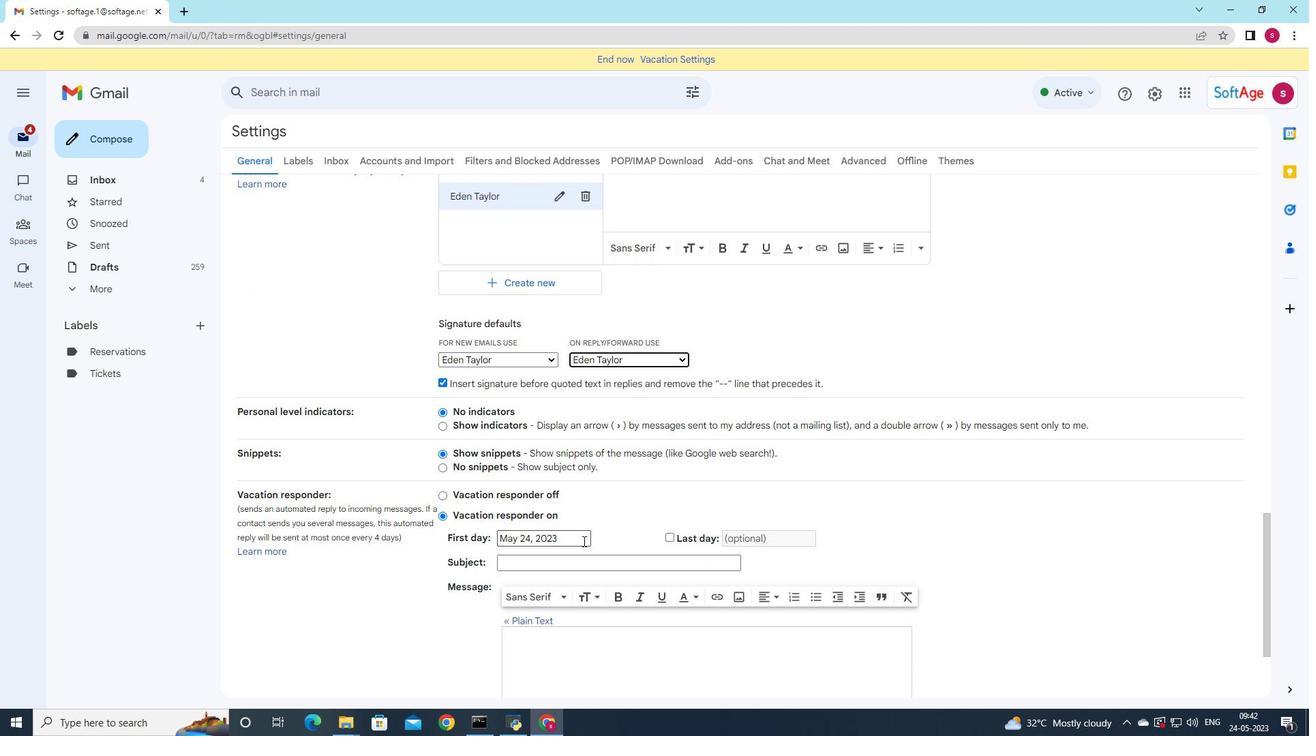 
Action: Mouse scrolled (582, 540) with delta (0, 0)
Screenshot: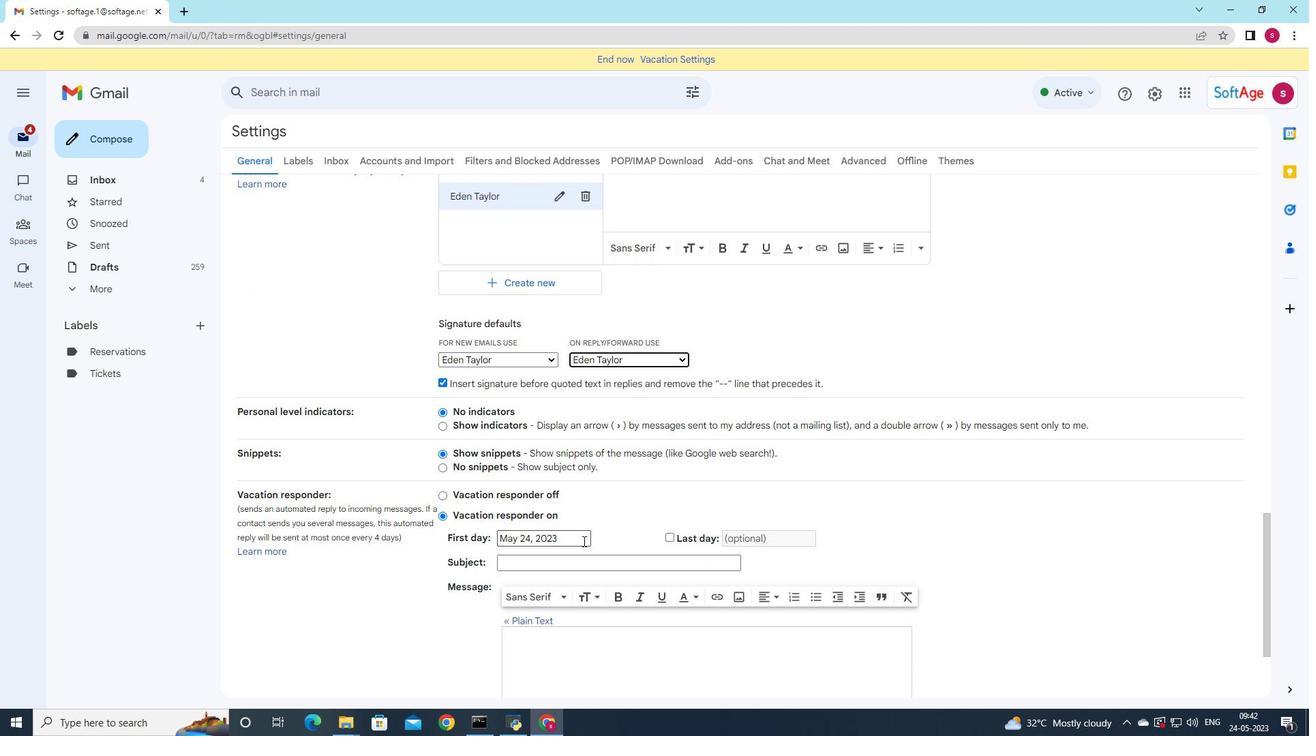 
Action: Mouse scrolled (582, 540) with delta (0, 0)
Screenshot: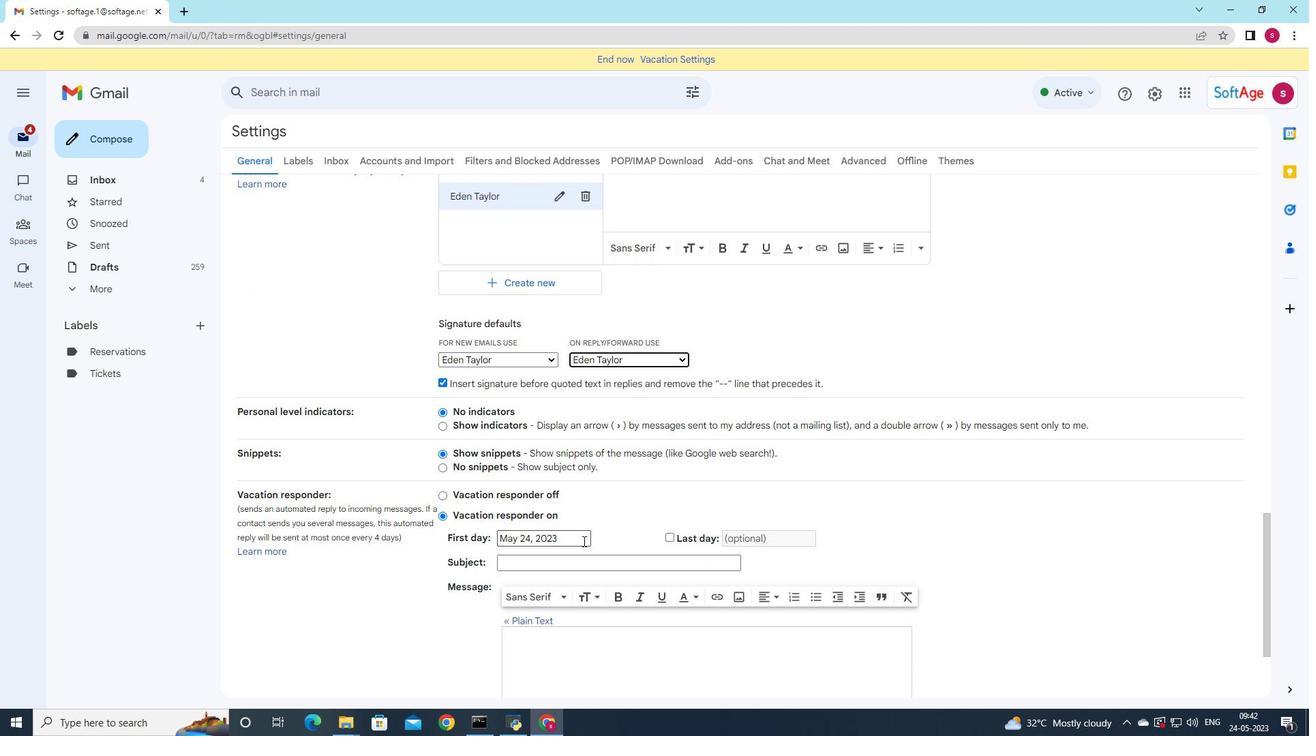 
Action: Mouse scrolled (582, 540) with delta (0, 0)
Screenshot: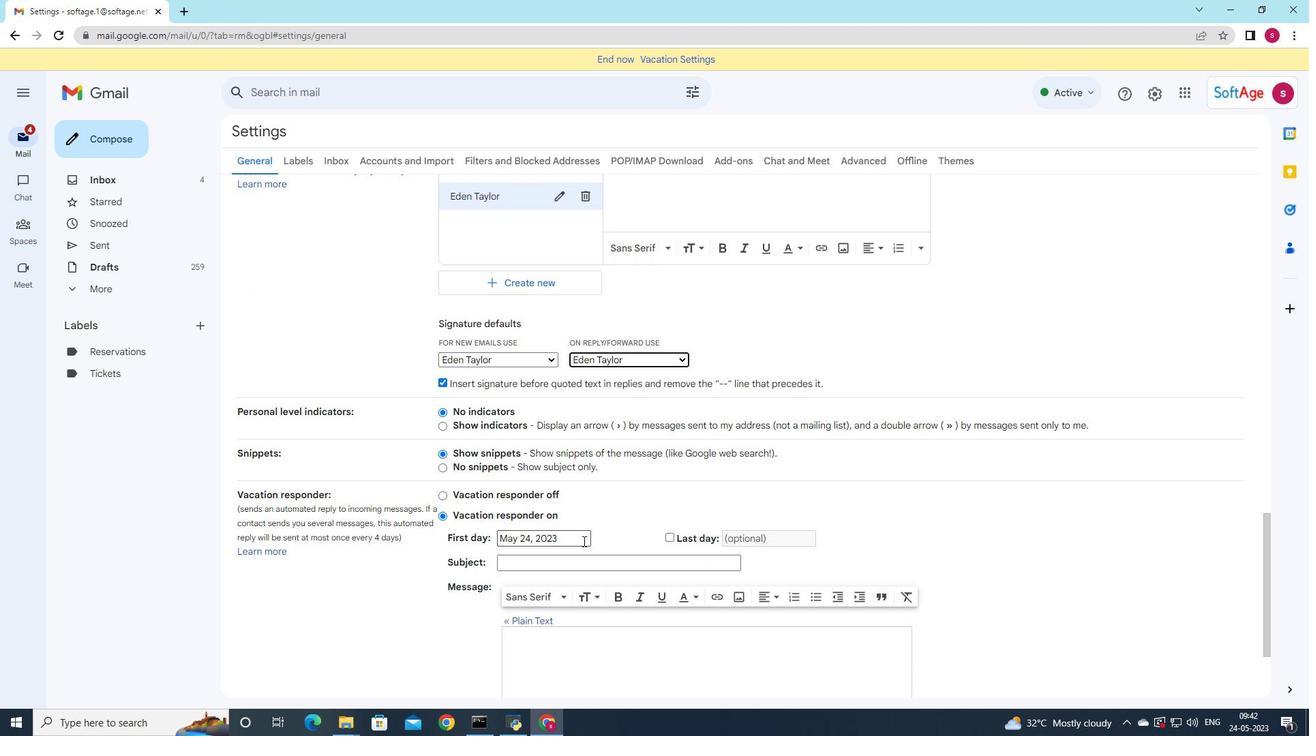
Action: Mouse moved to (581, 559)
Screenshot: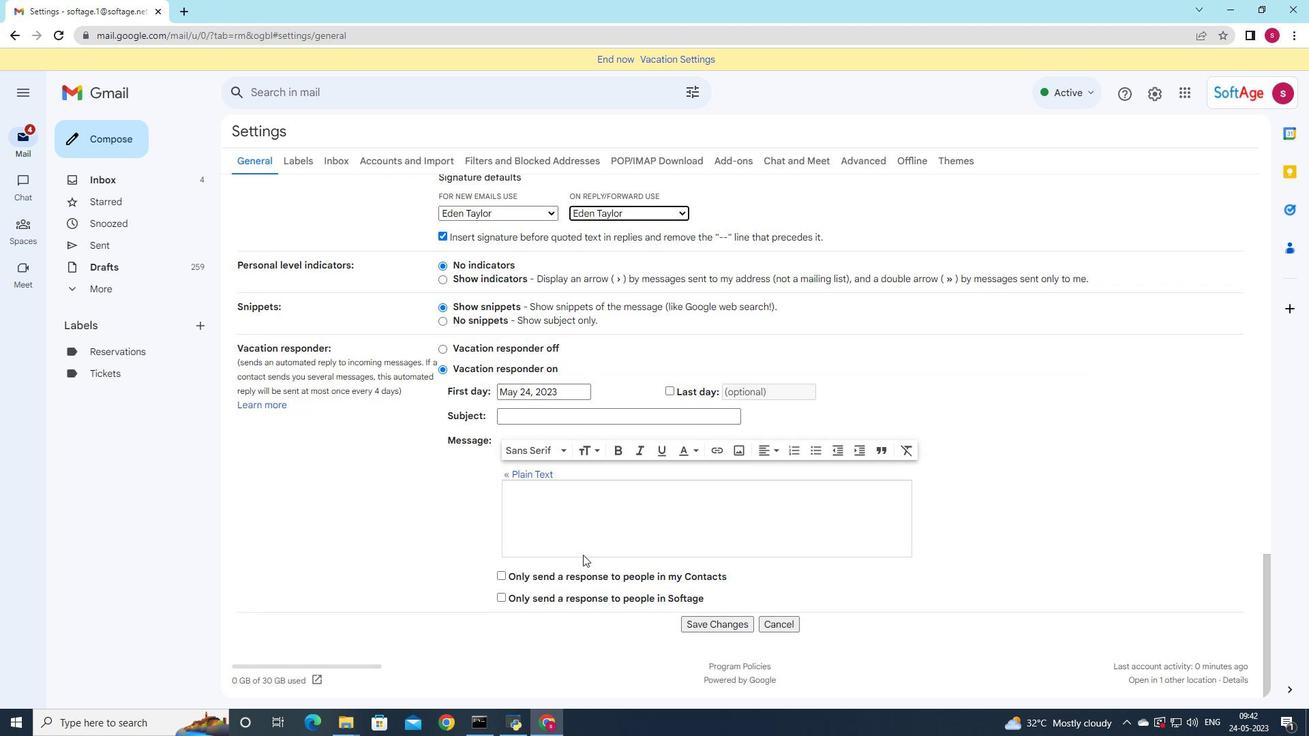 
Action: Mouse scrolled (581, 558) with delta (0, 0)
Screenshot: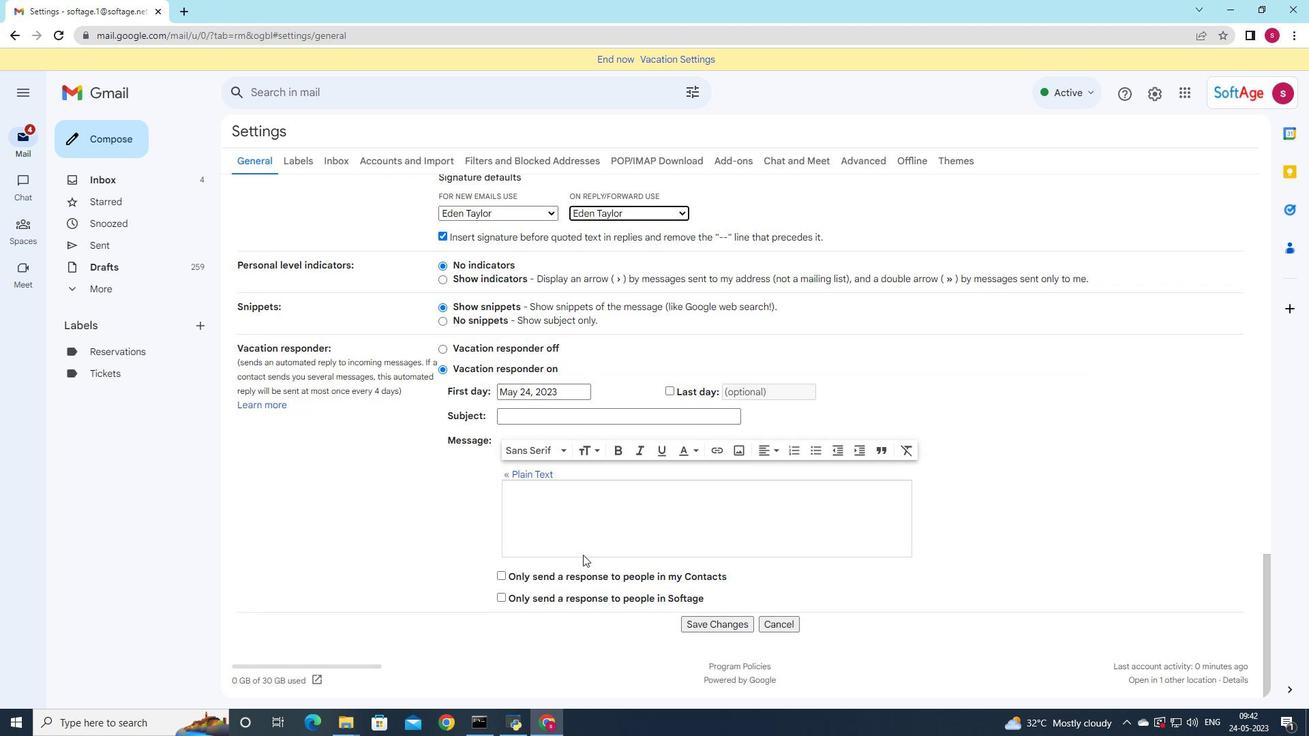 
Action: Mouse moved to (581, 561)
Screenshot: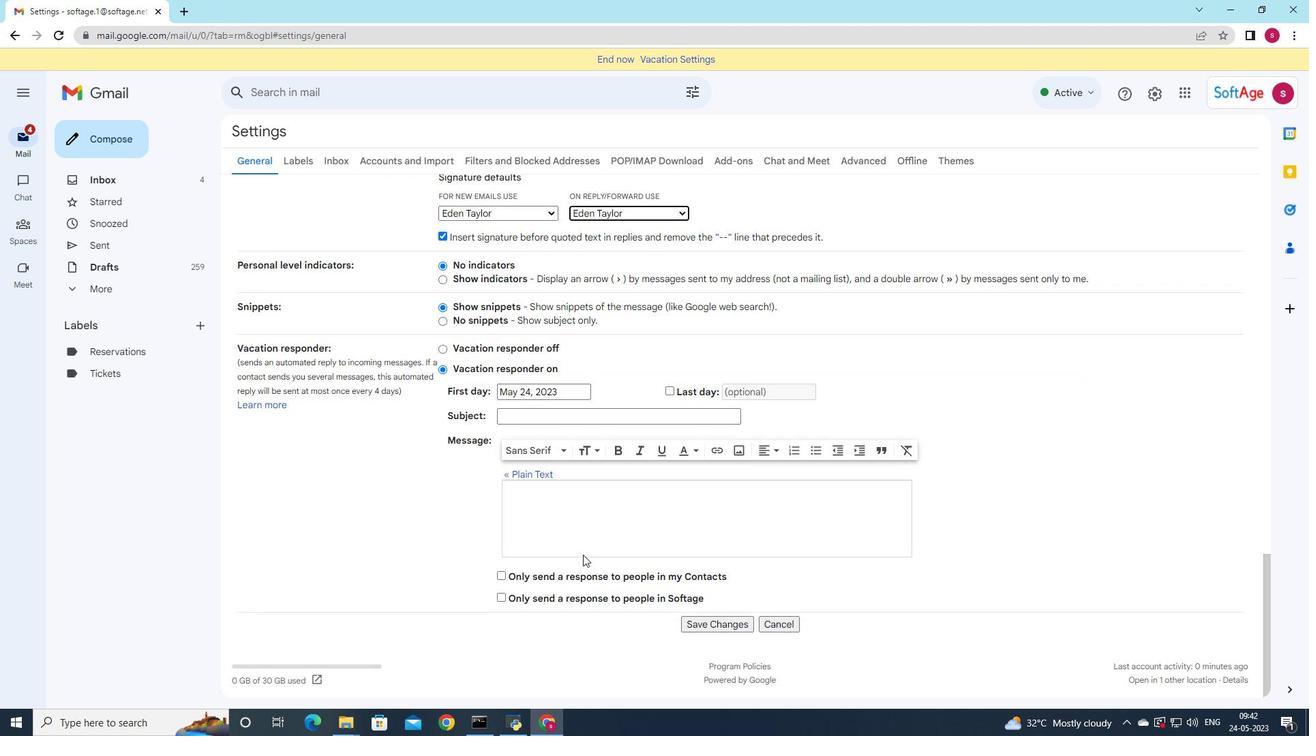 
Action: Mouse scrolled (581, 560) with delta (0, 0)
Screenshot: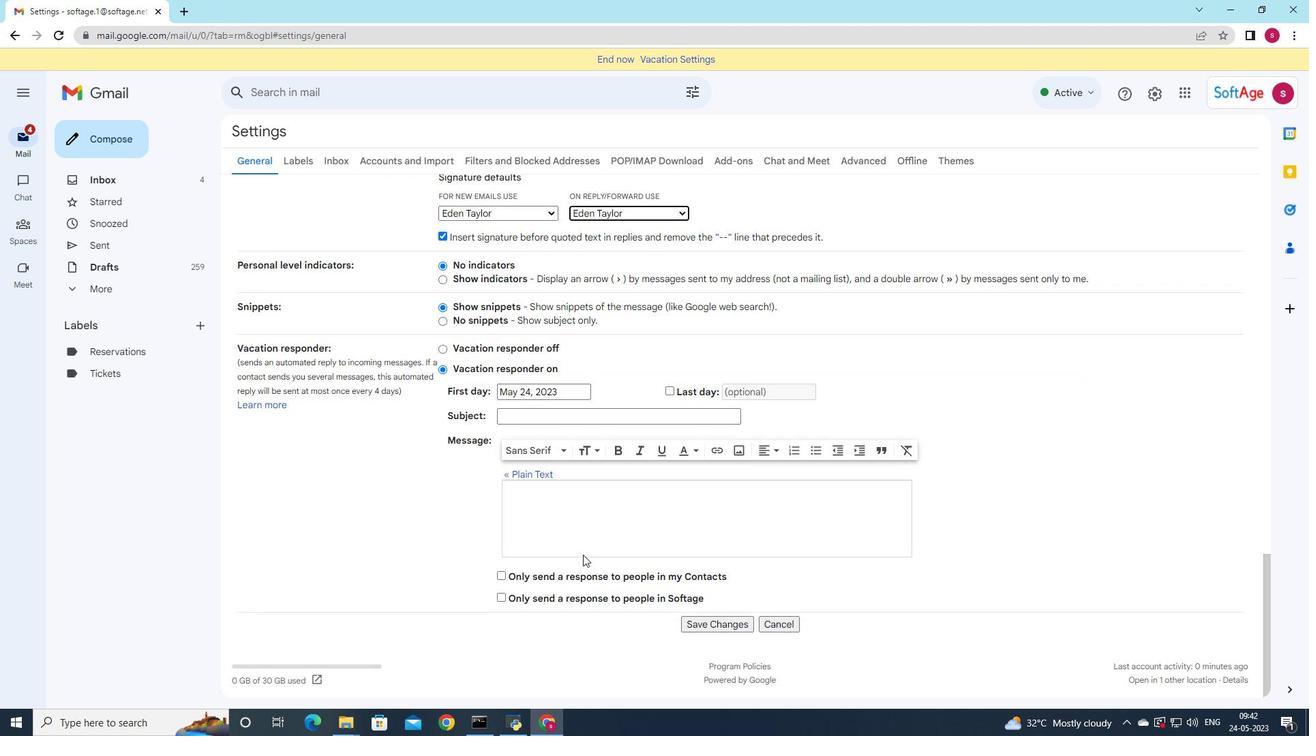 
Action: Mouse moved to (581, 563)
Screenshot: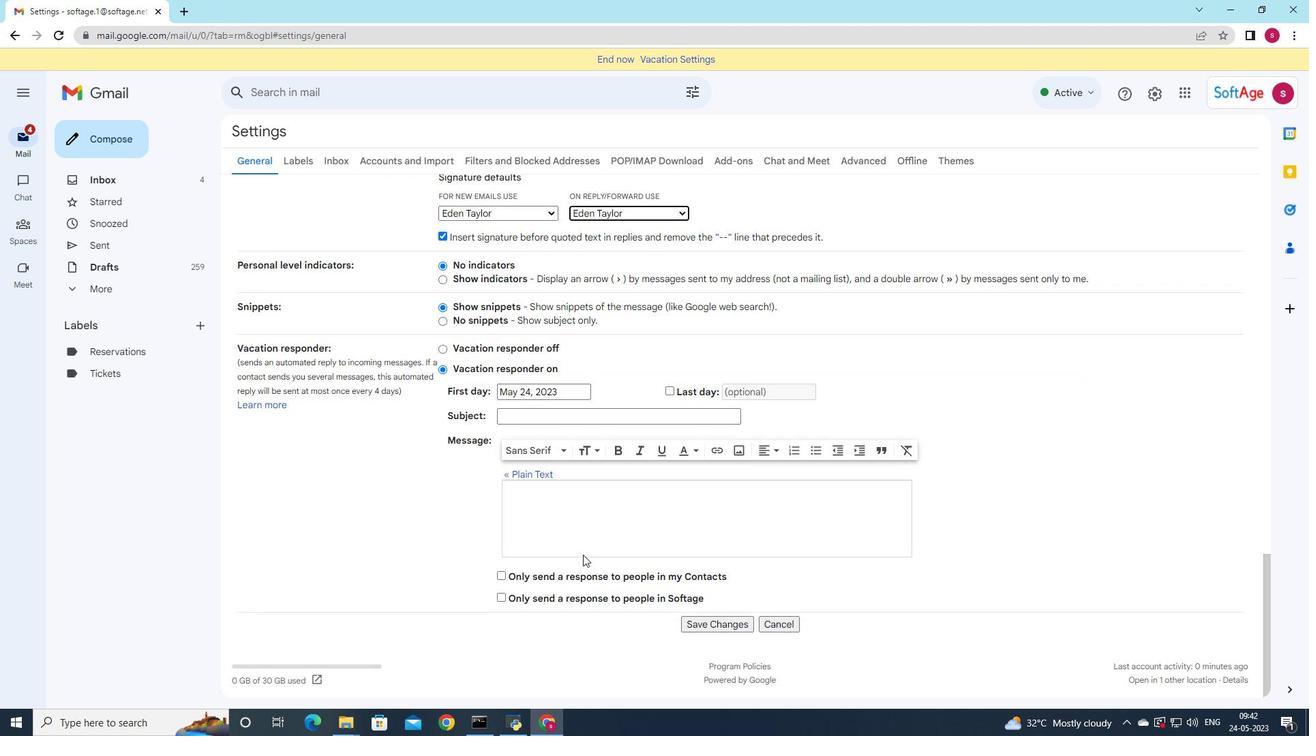 
Action: Mouse scrolled (581, 562) with delta (0, 0)
Screenshot: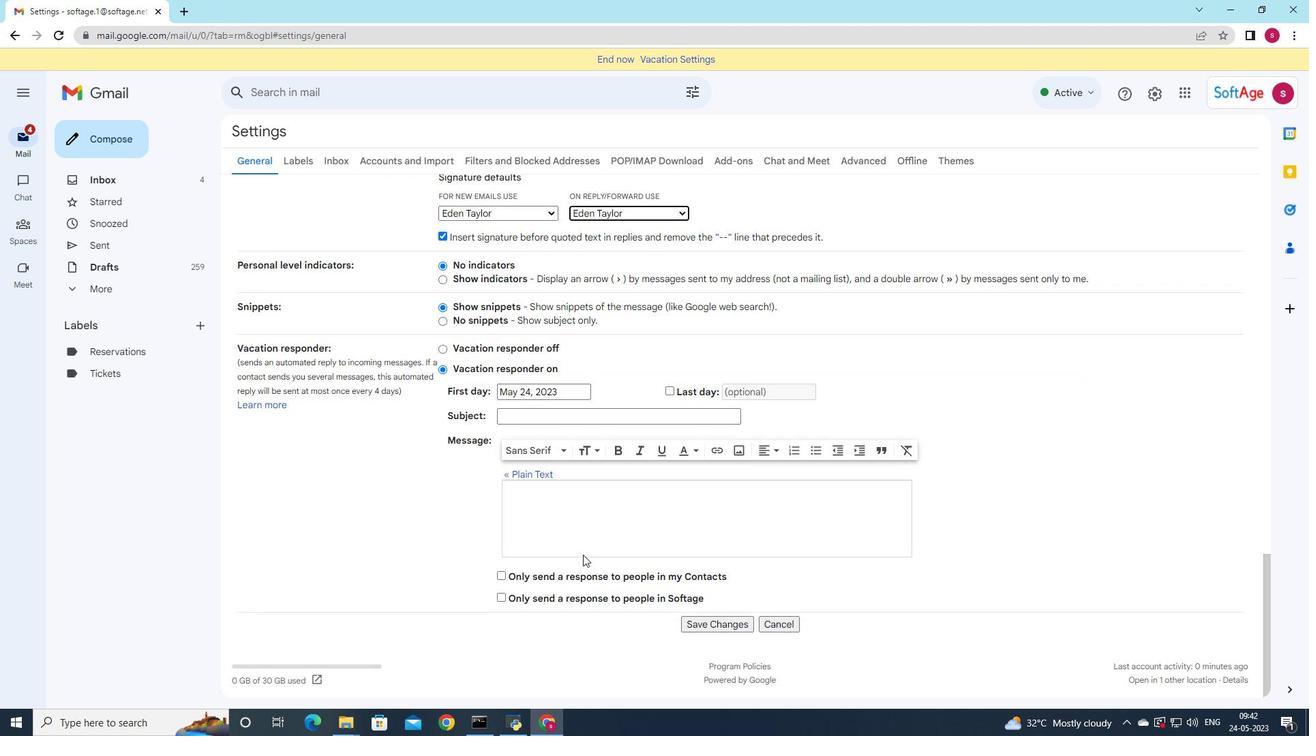 
Action: Mouse moved to (581, 565)
Screenshot: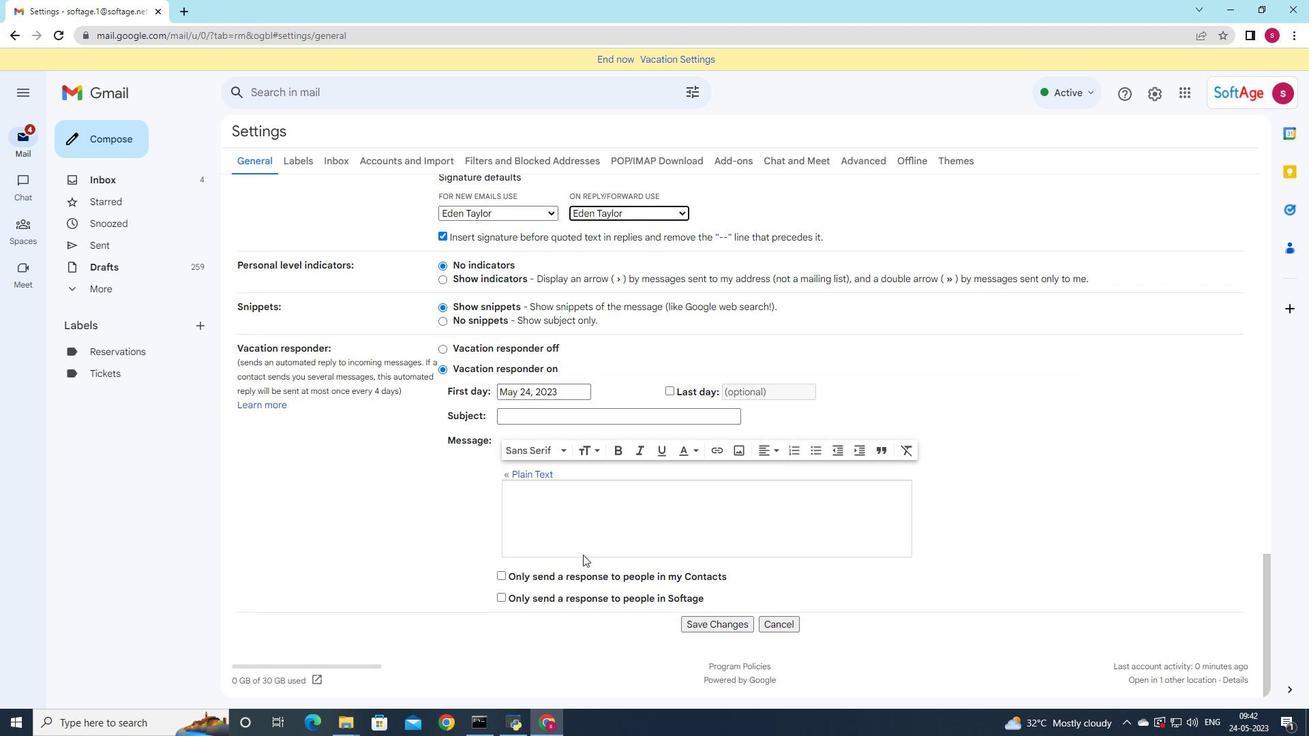 
Action: Mouse scrolled (581, 564) with delta (0, 0)
Screenshot: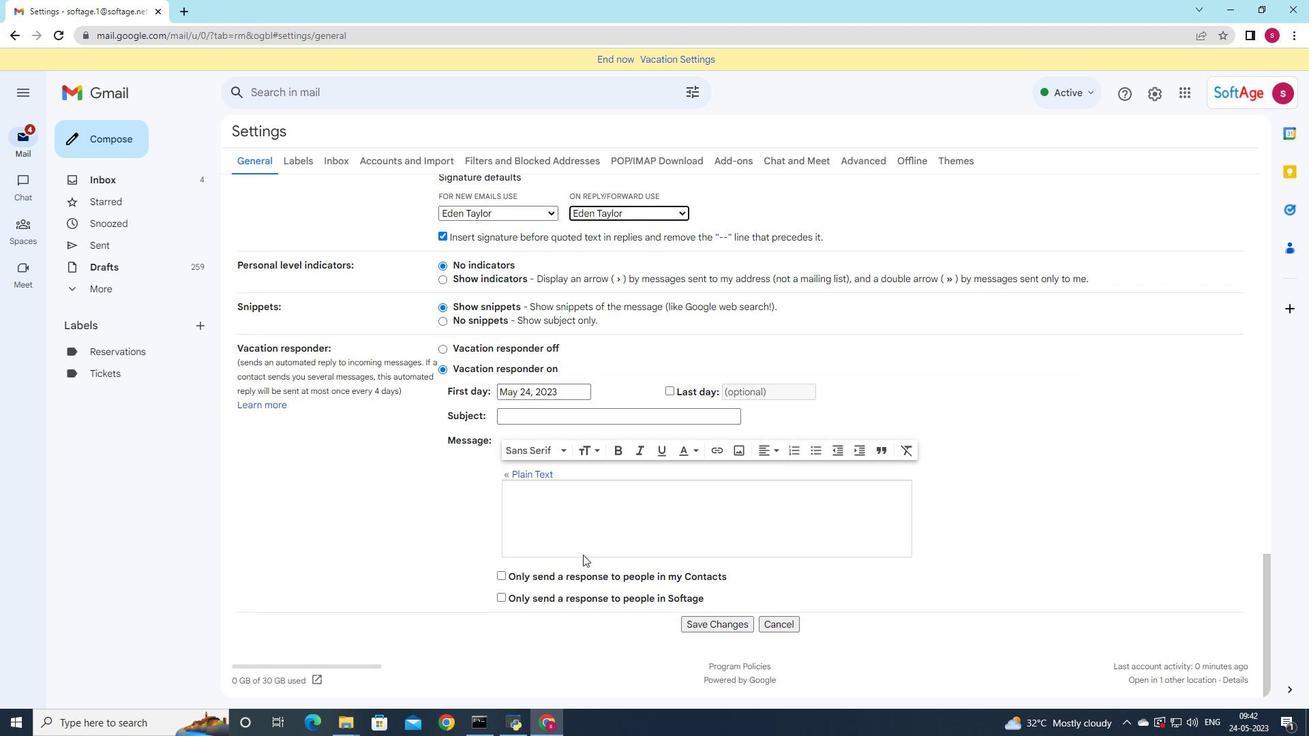 
Action: Mouse moved to (698, 619)
Screenshot: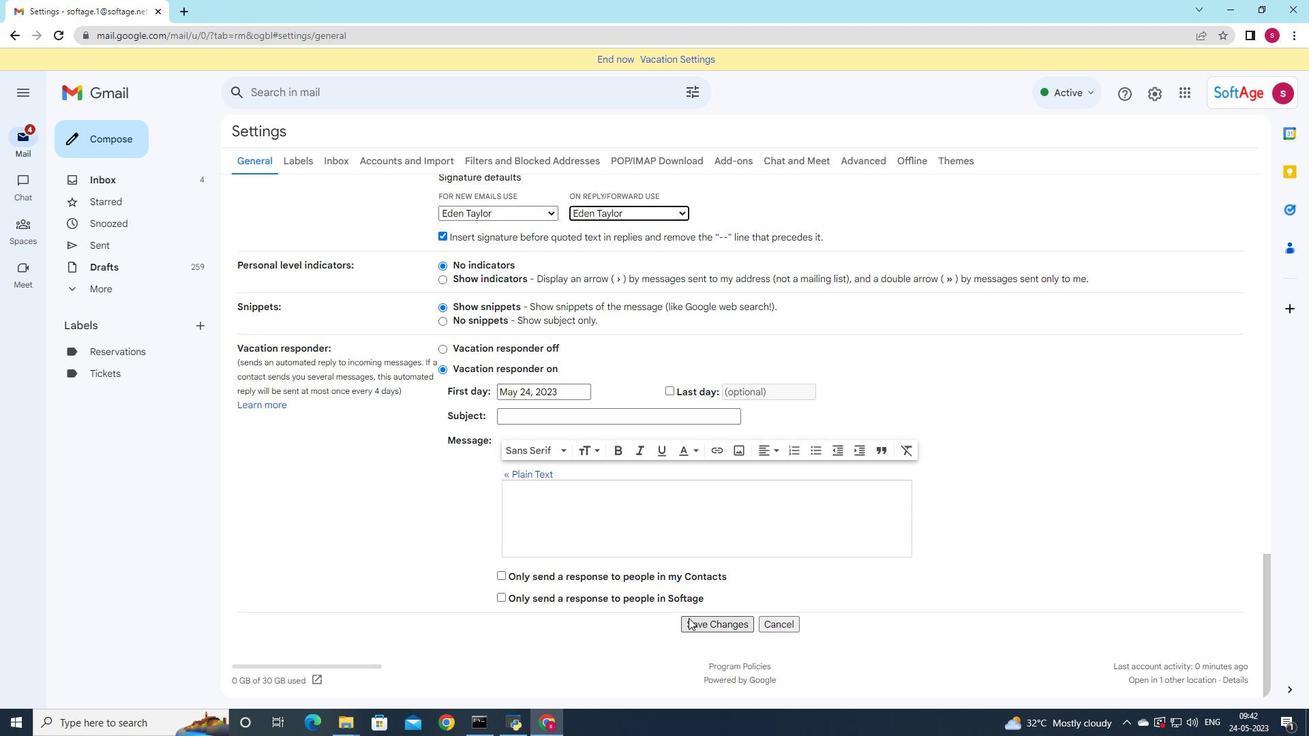 
Action: Mouse pressed left at (698, 619)
Screenshot: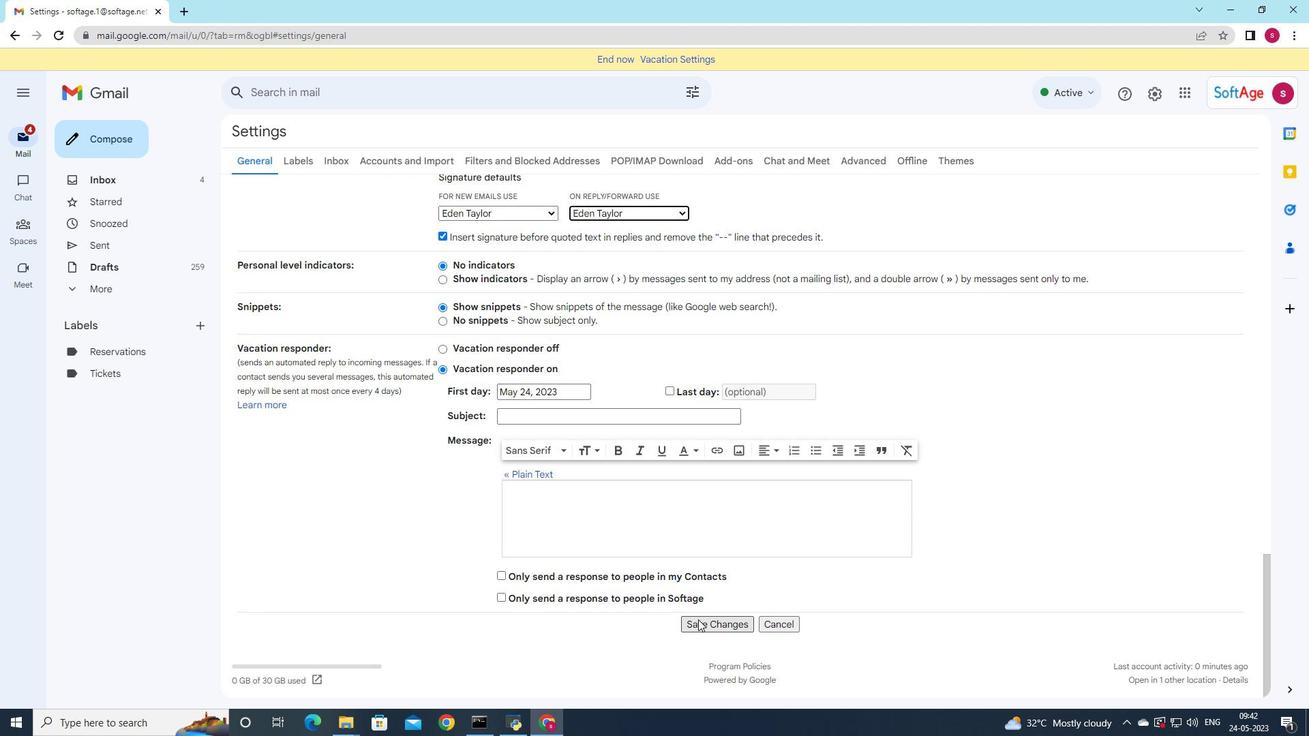 
Action: Mouse moved to (109, 143)
Screenshot: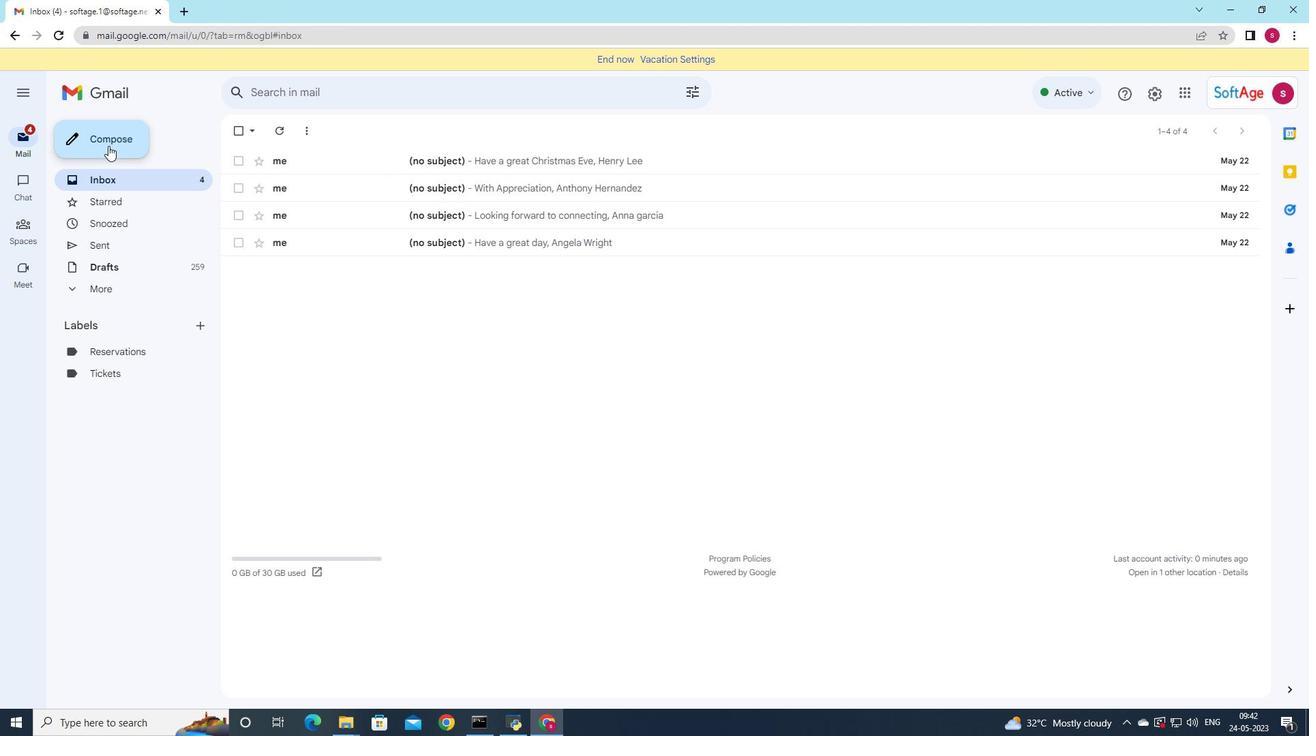 
Action: Mouse pressed left at (109, 143)
Screenshot: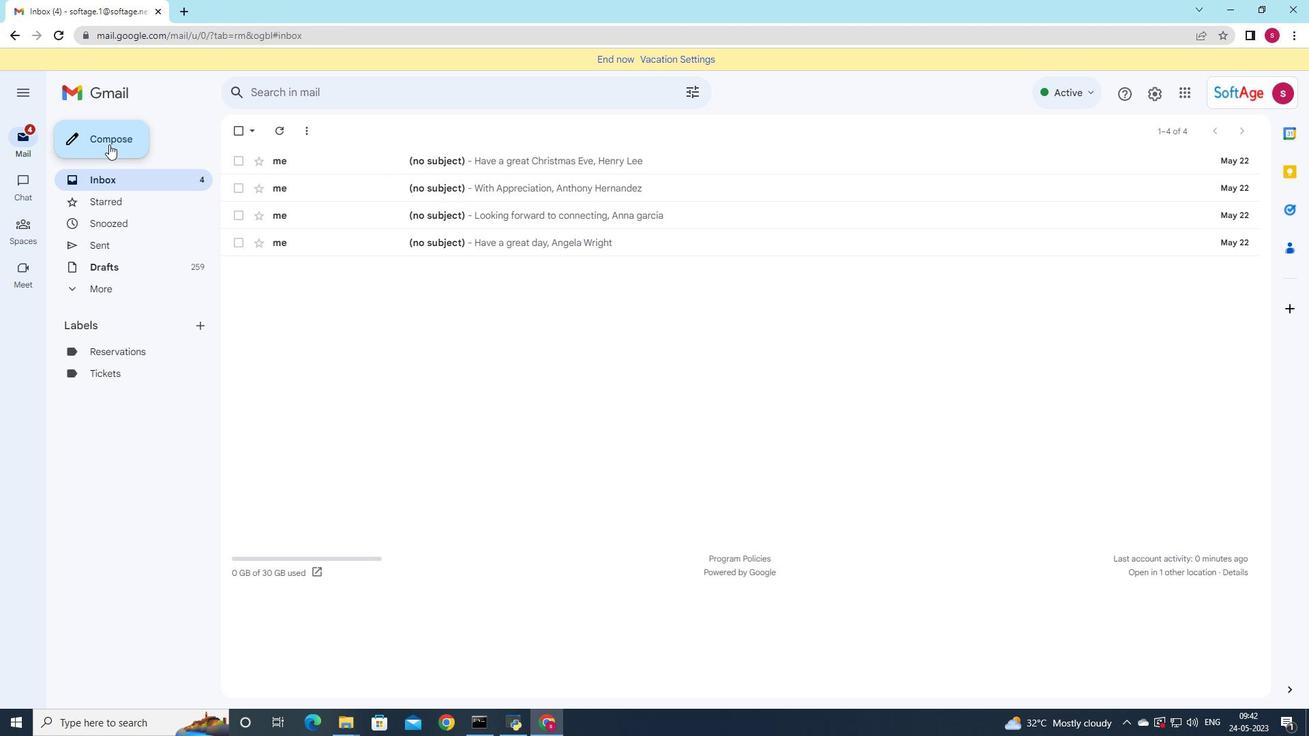 
Action: Mouse moved to (953, 337)
Screenshot: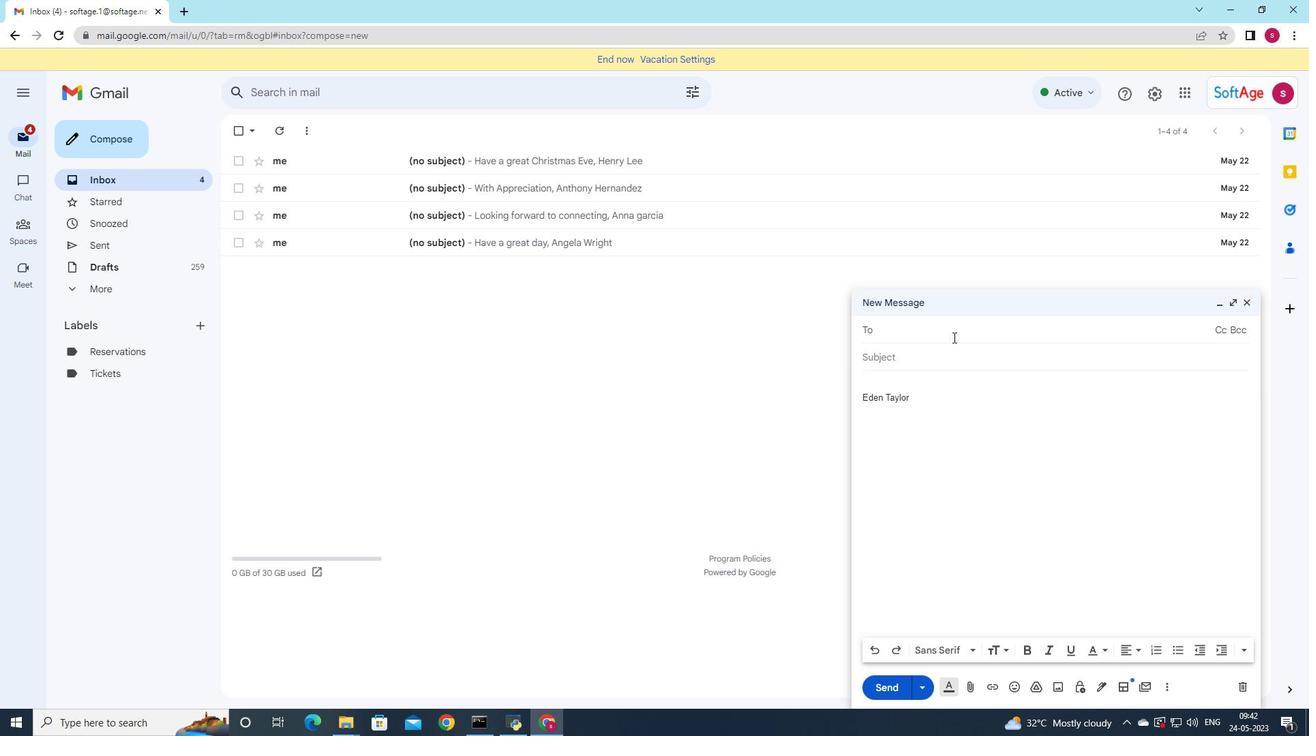 
Action: Key pressed s
Screenshot: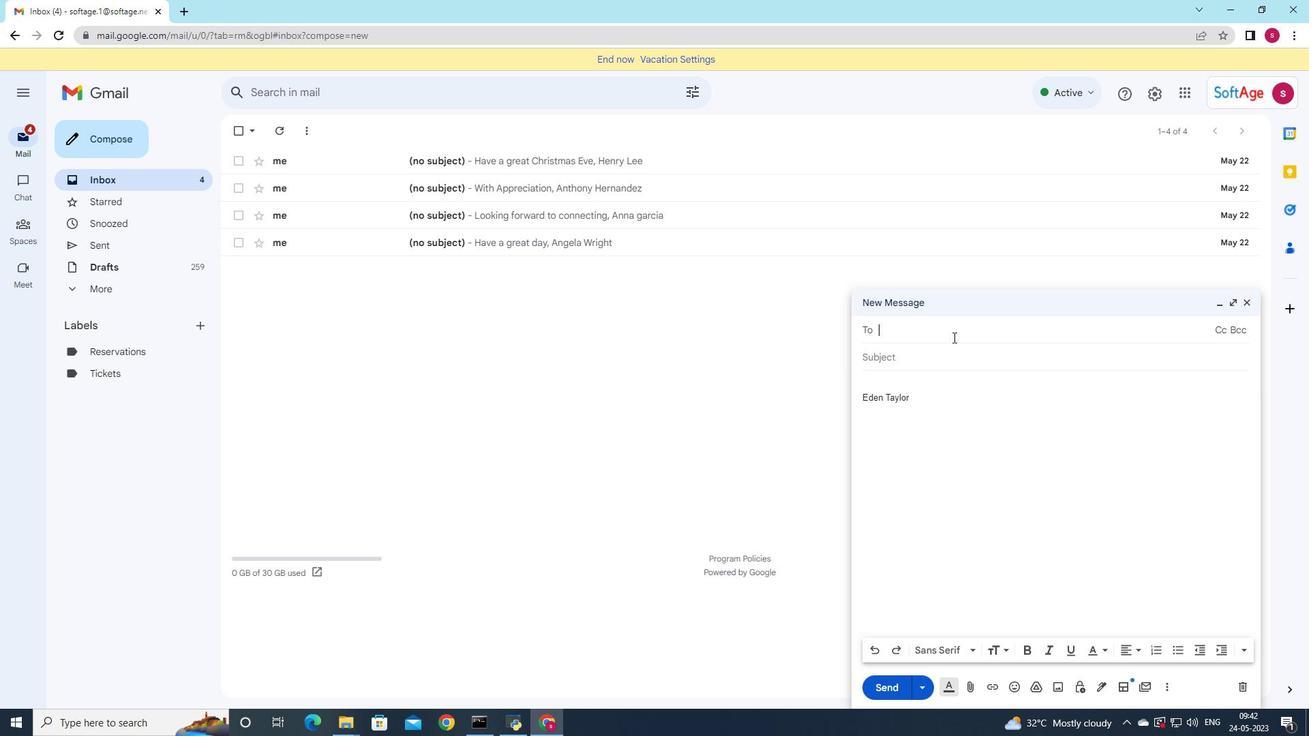 
Action: Mouse moved to (952, 337)
Screenshot: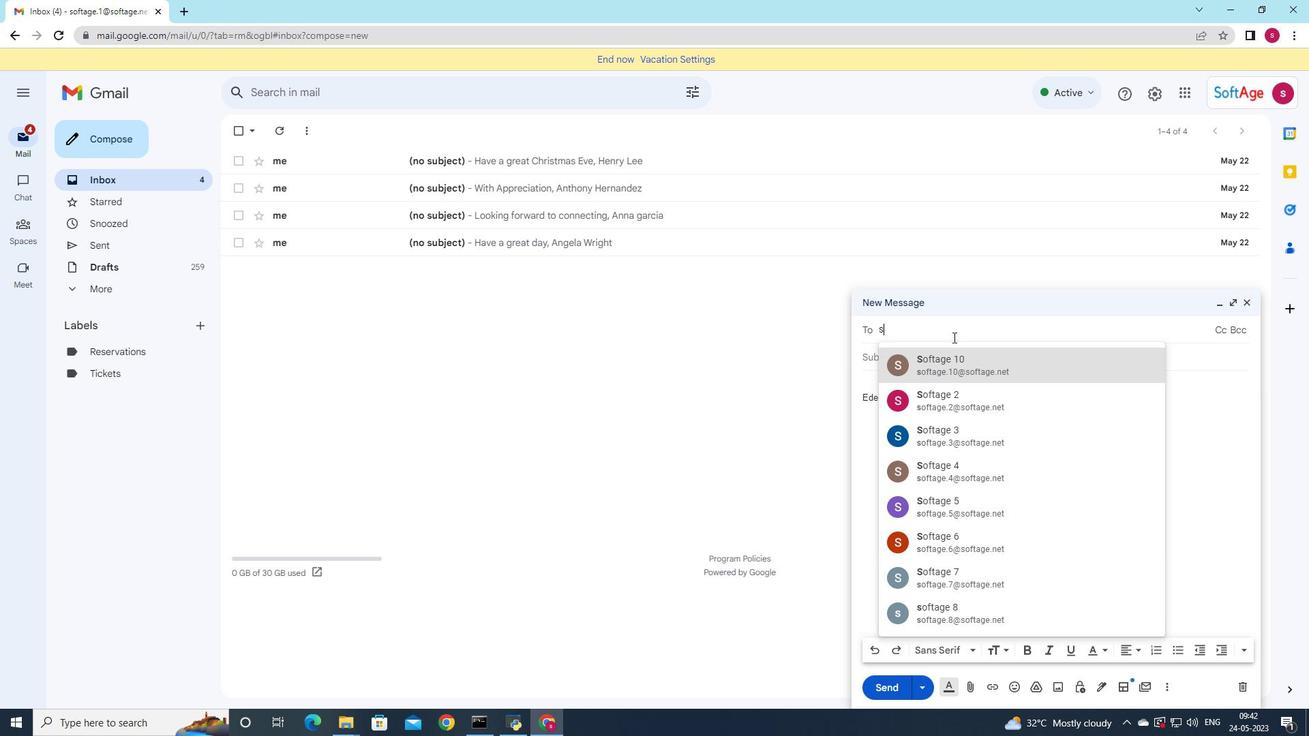 
Action: Key pressed o
Screenshot: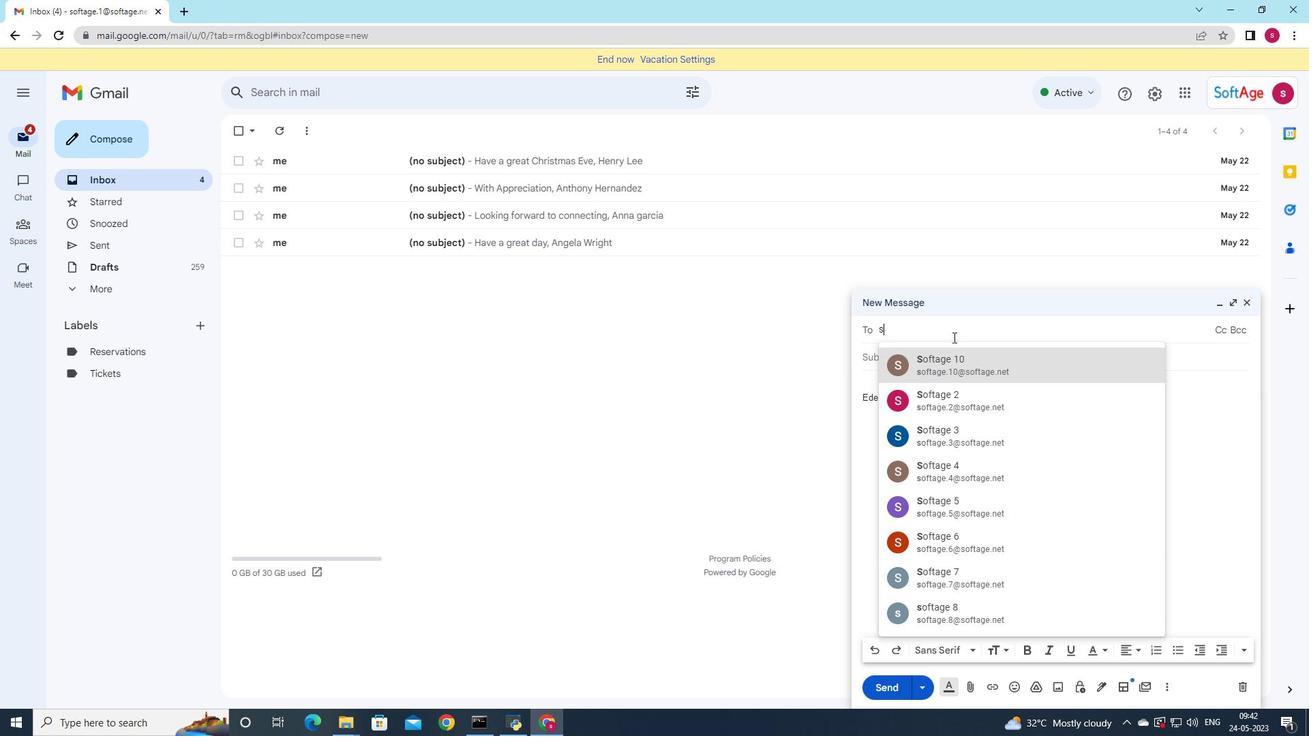 
Action: Mouse moved to (949, 336)
Screenshot: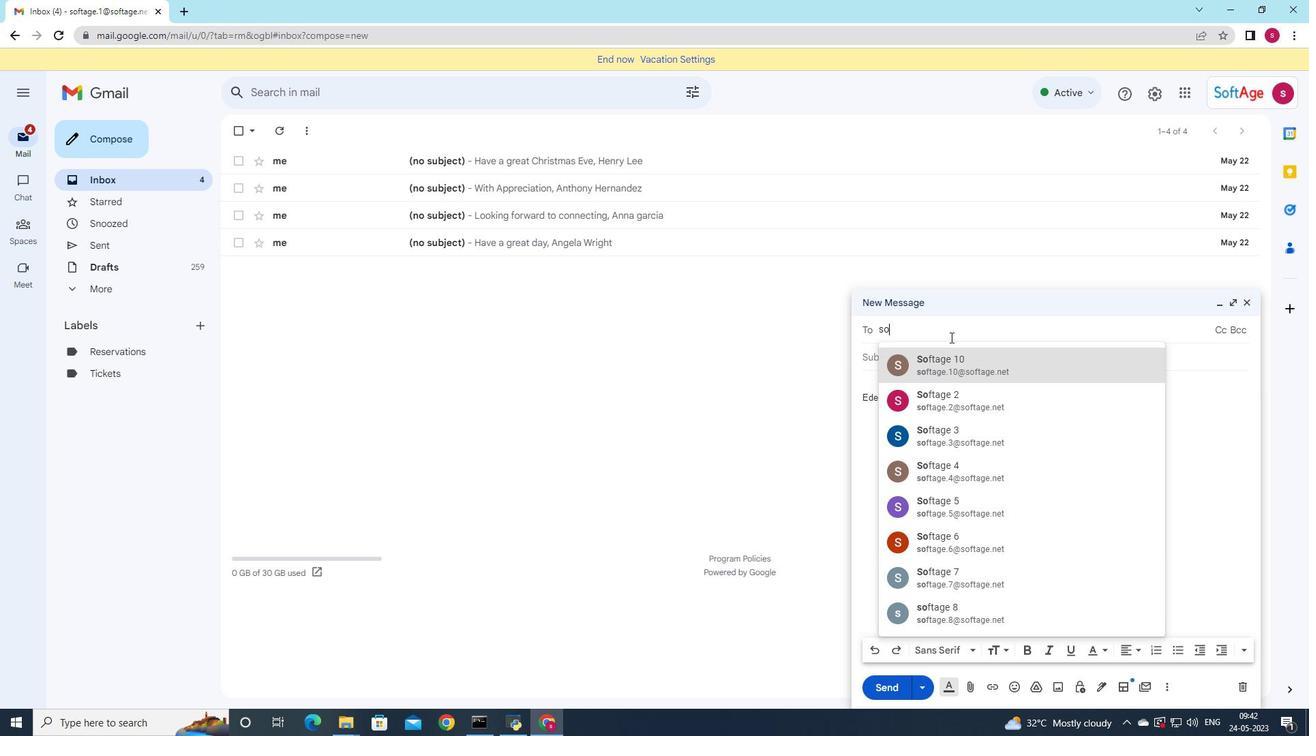 
Action: Key pressed f
Screenshot: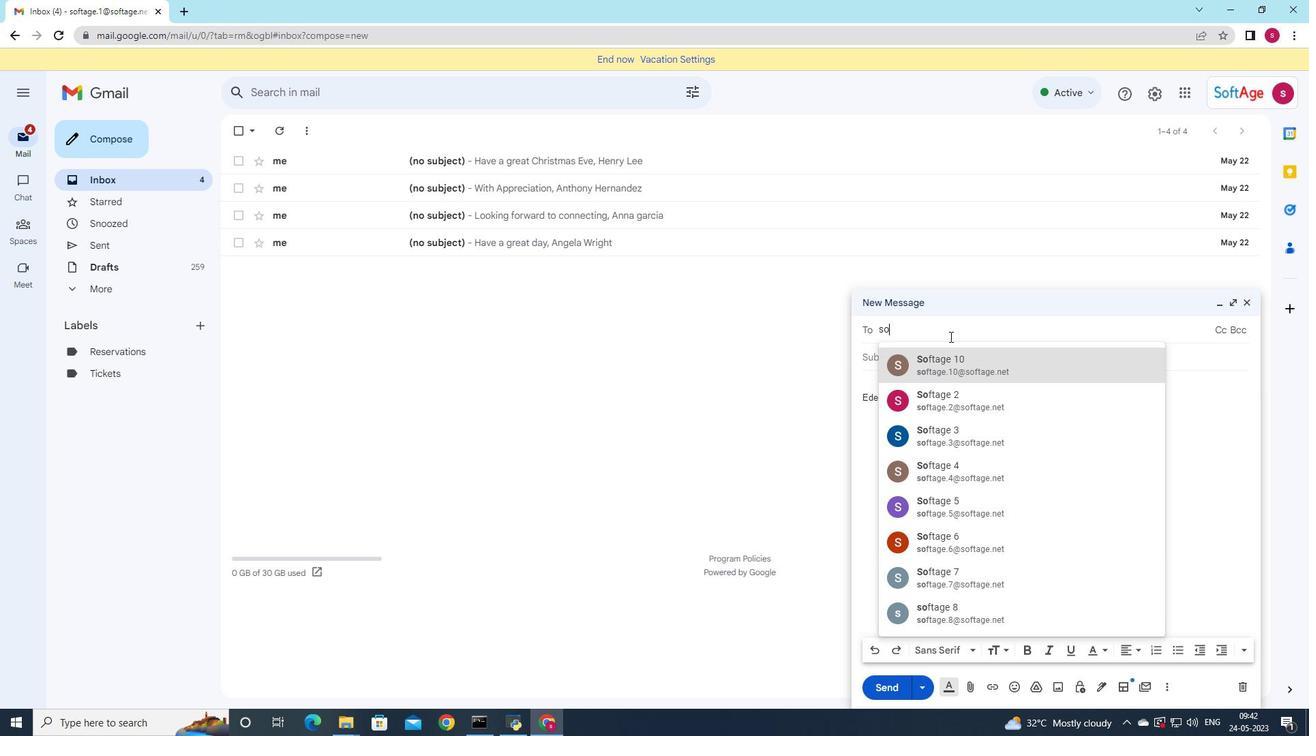 
Action: Mouse moved to (948, 336)
Screenshot: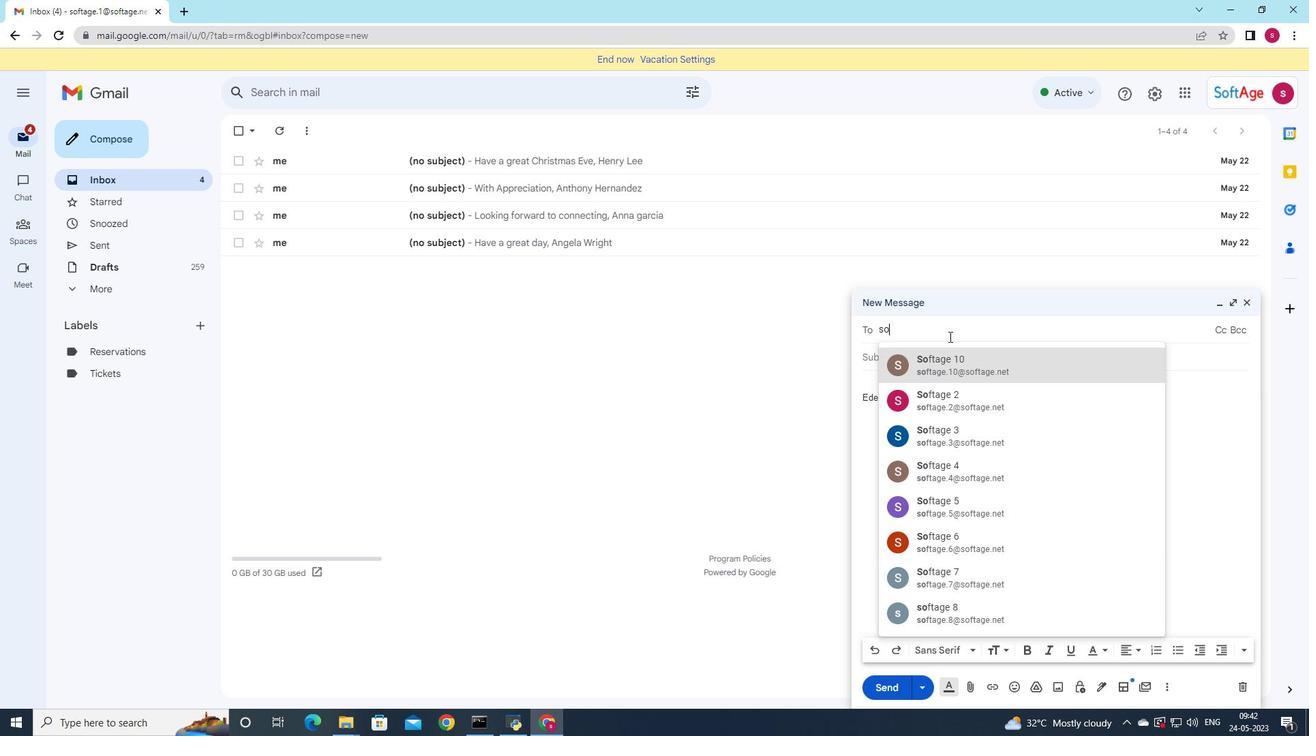 
Action: Key pressed tage.9
Screenshot: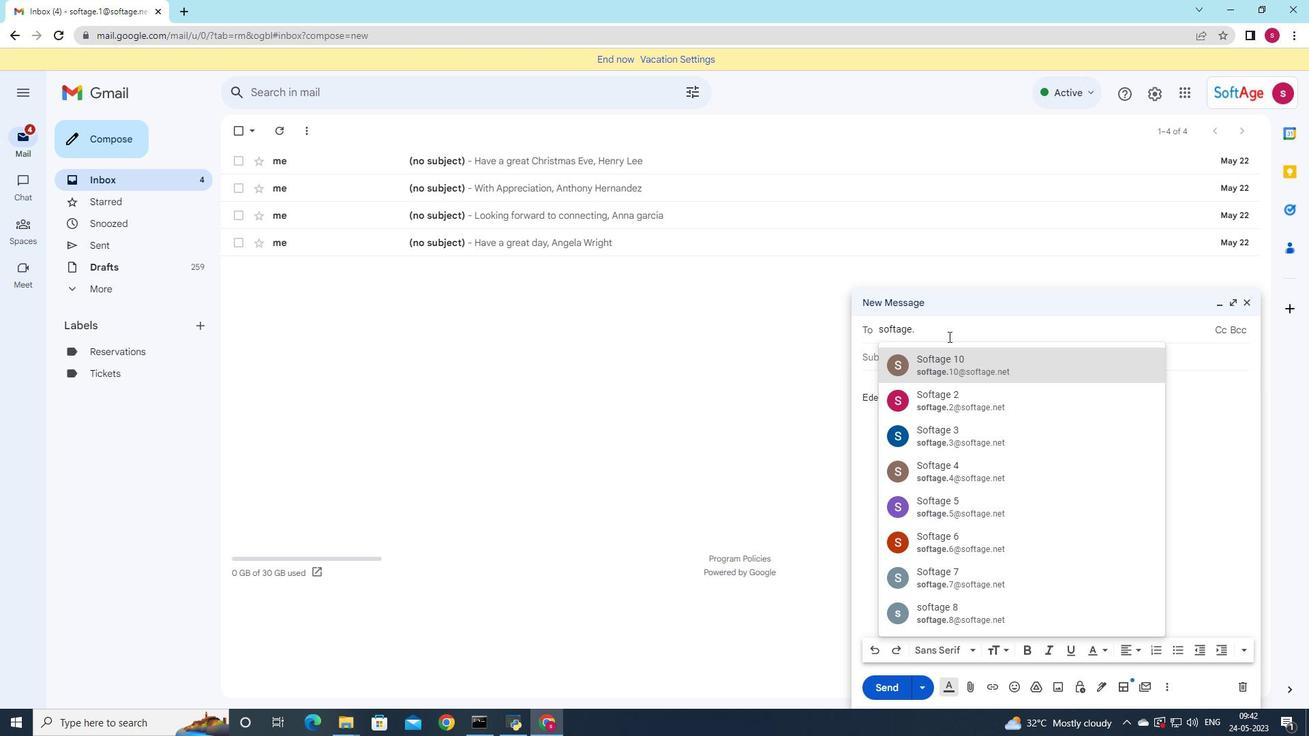 
Action: Mouse moved to (983, 374)
Screenshot: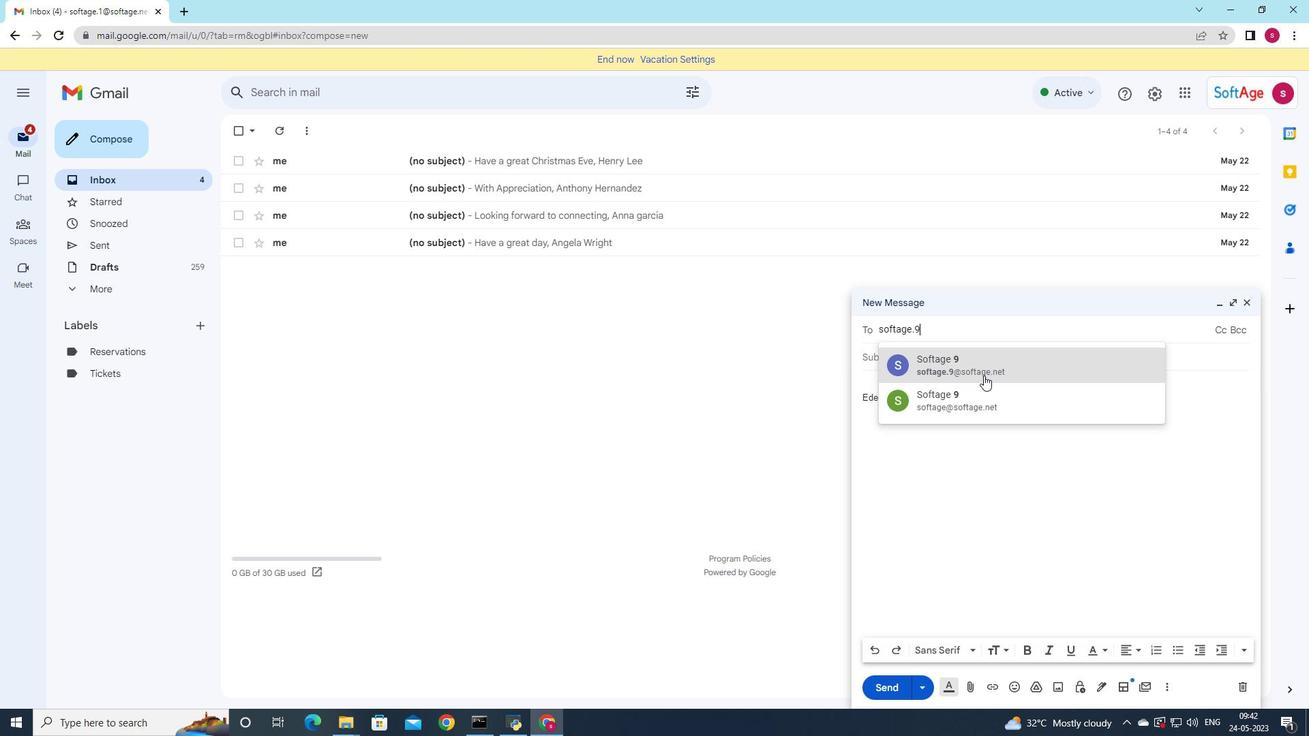 
Action: Mouse pressed left at (983, 374)
Screenshot: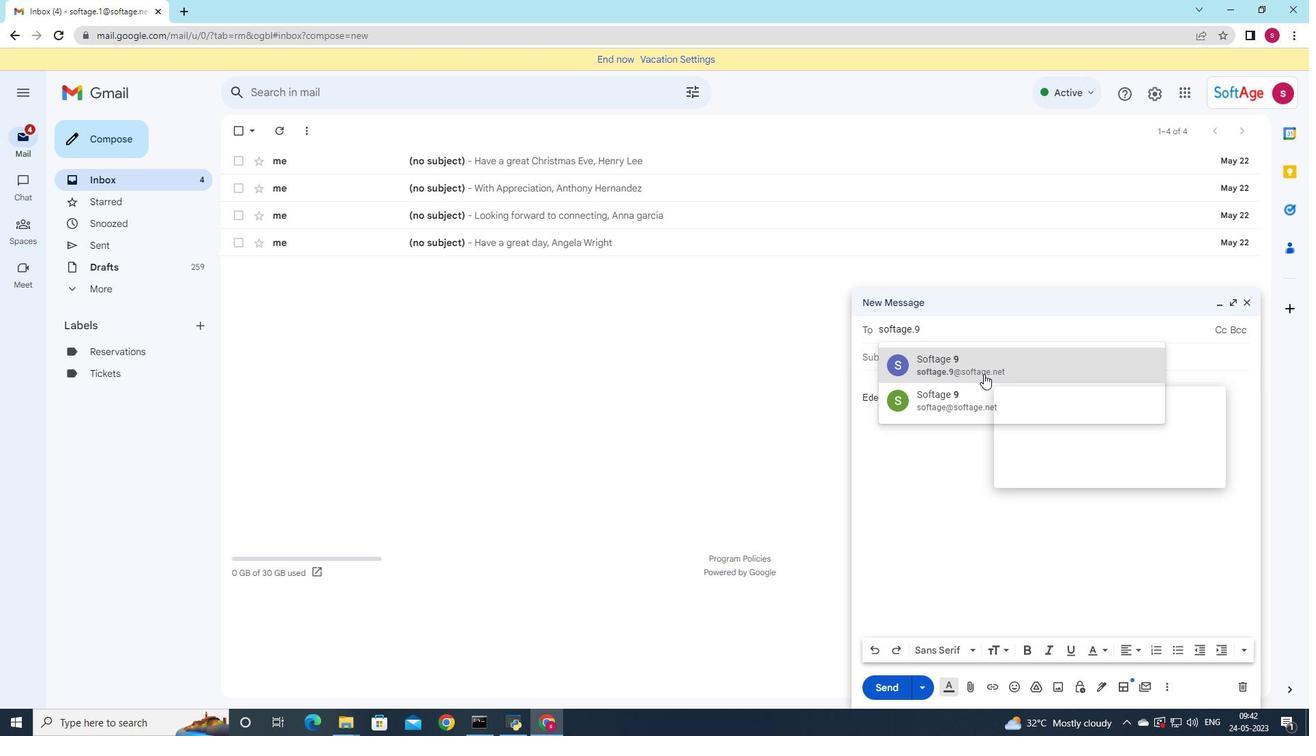 
Action: Mouse moved to (917, 371)
Screenshot: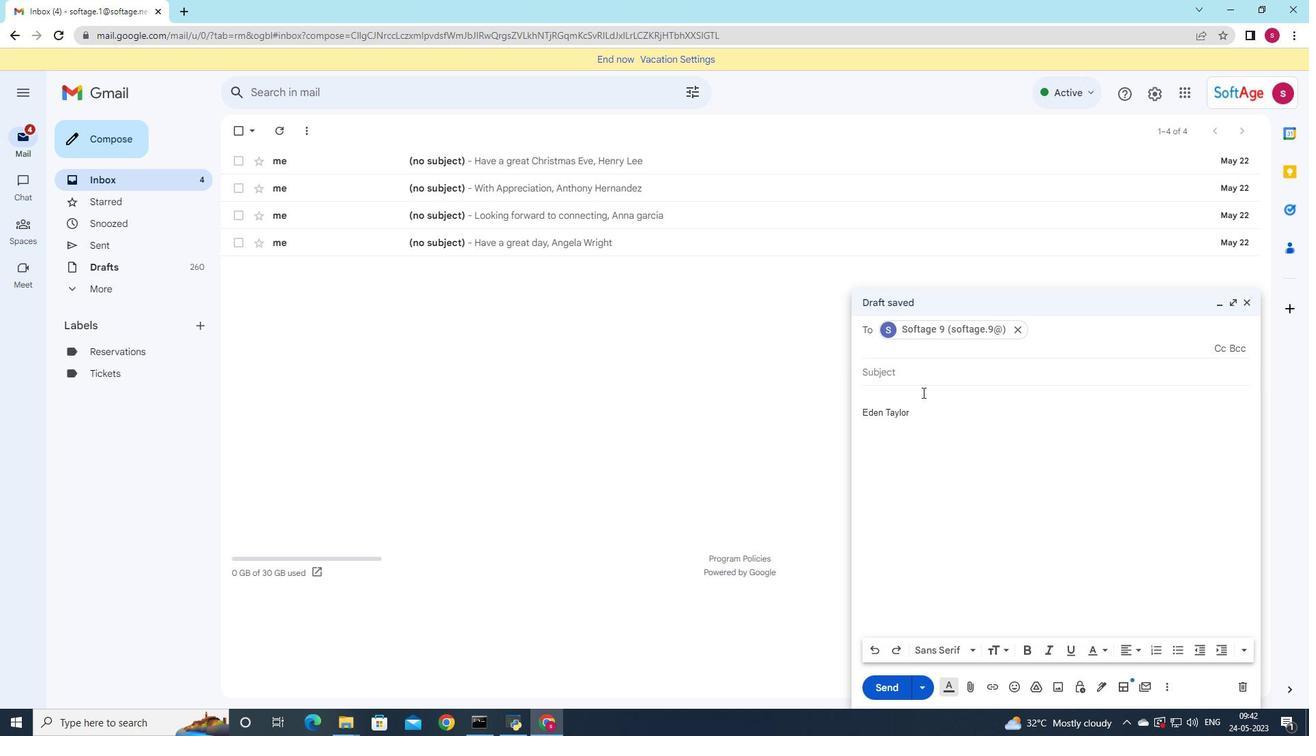 
Action: Mouse pressed left at (917, 371)
Screenshot: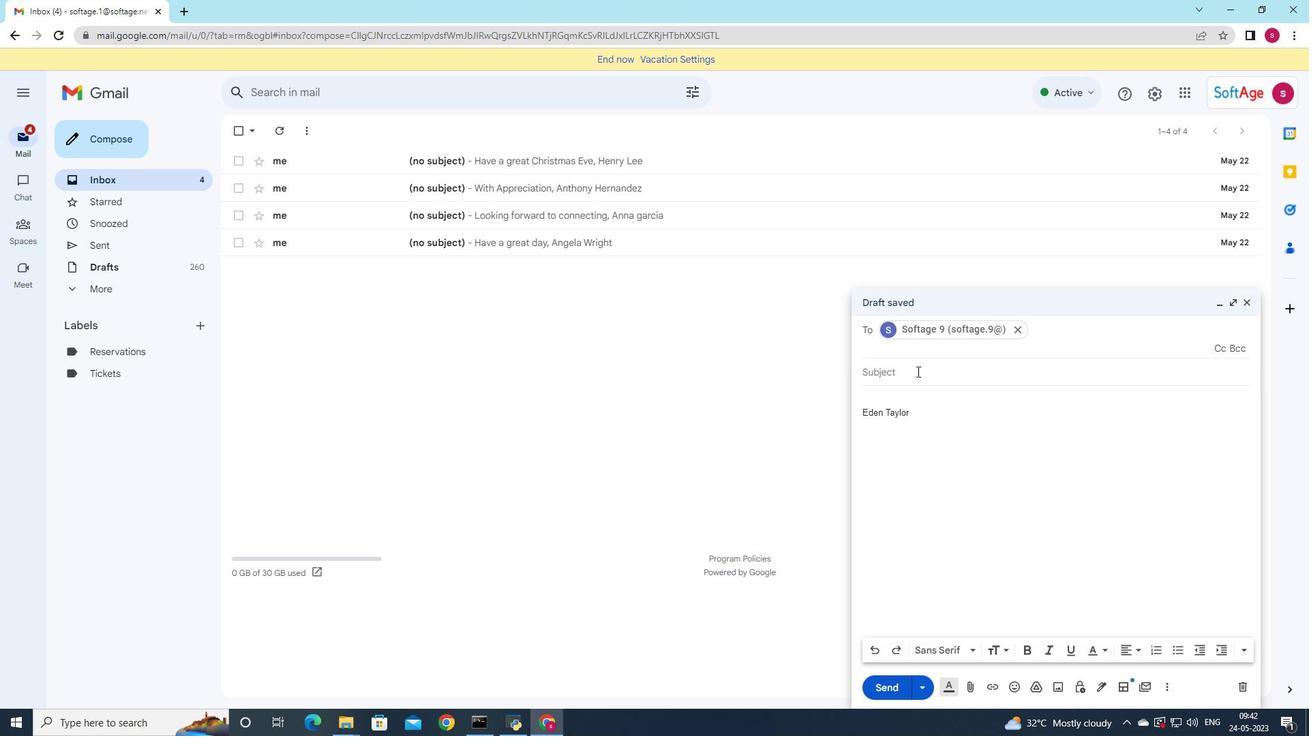 
Action: Key pressed <Key.shift>Request<Key.space>for<Key.space>flextime
Screenshot: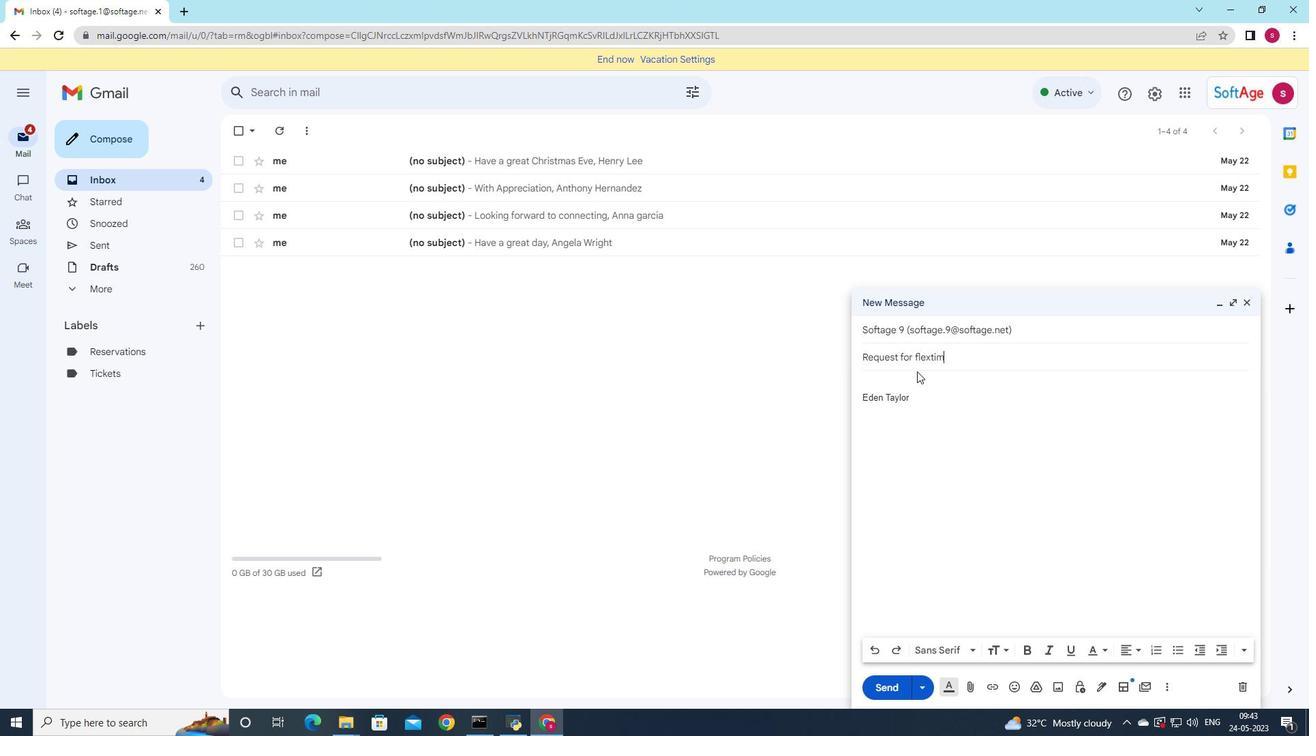 
Action: Mouse moved to (971, 692)
Screenshot: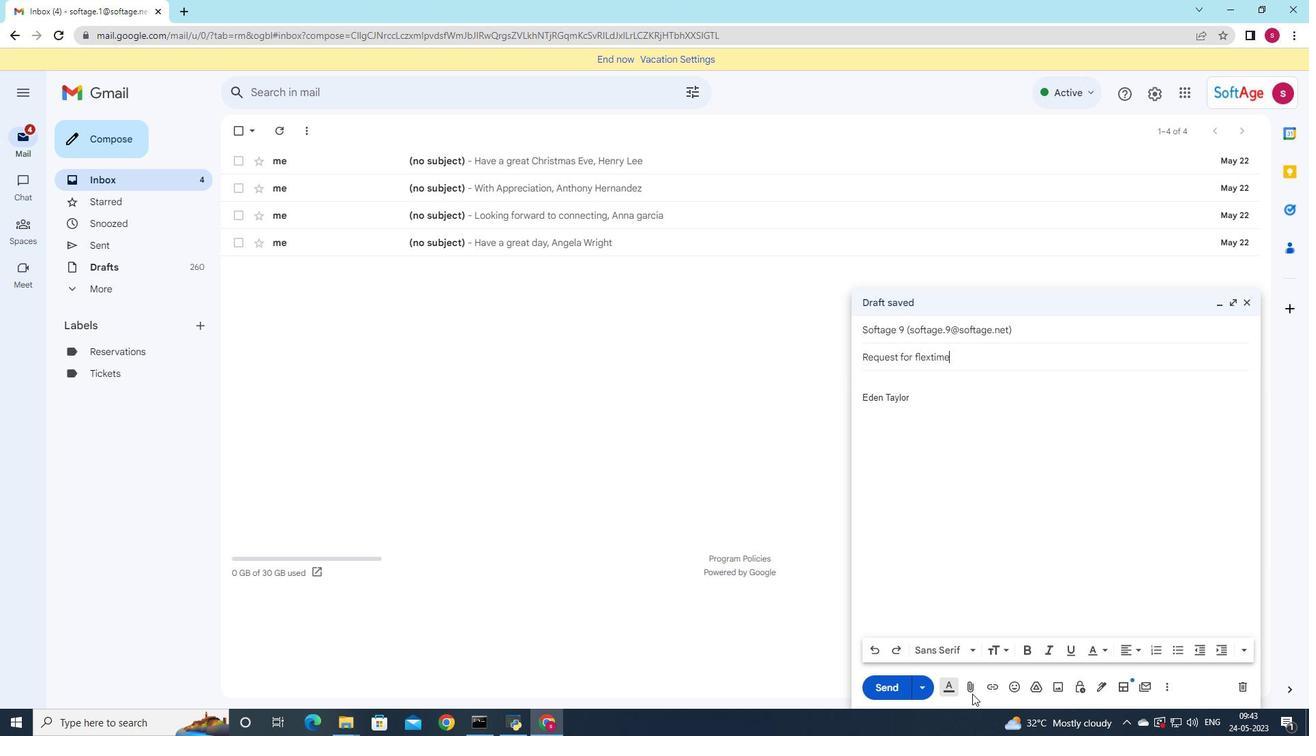 
Action: Mouse pressed left at (971, 692)
Screenshot: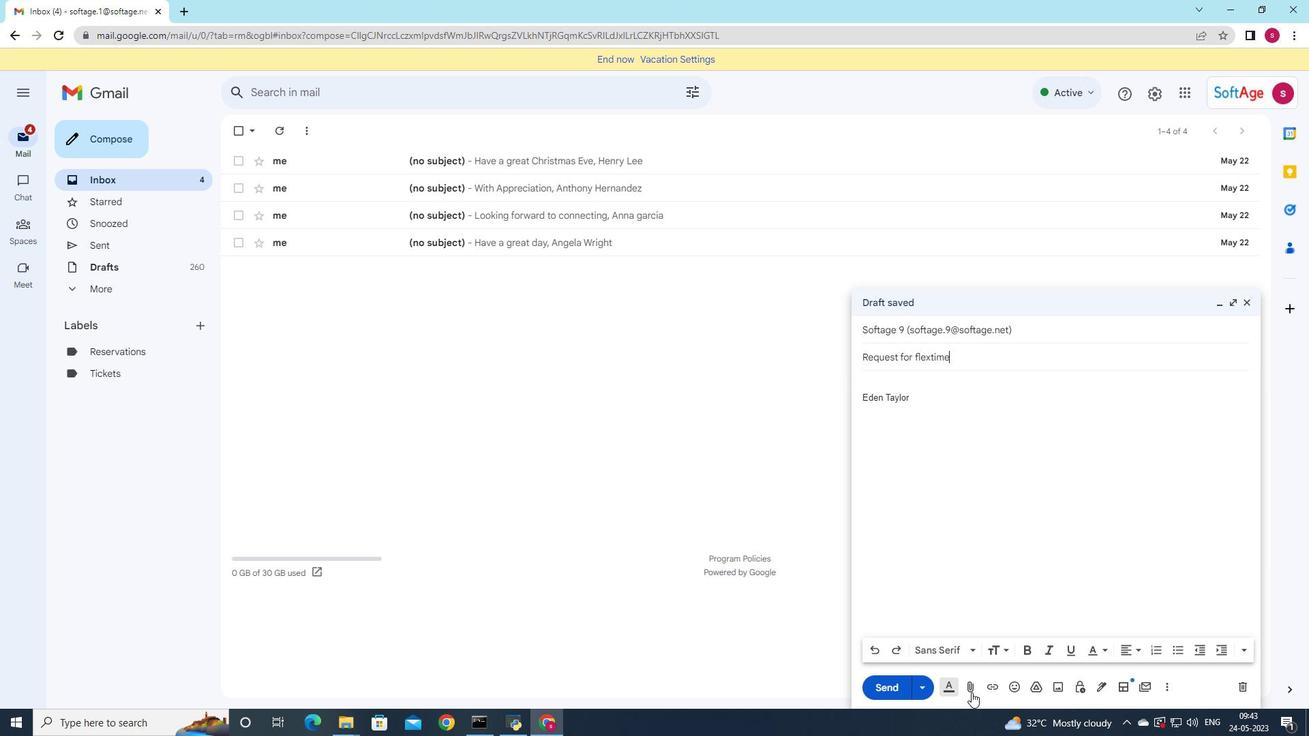 
Action: Mouse moved to (216, 98)
Screenshot: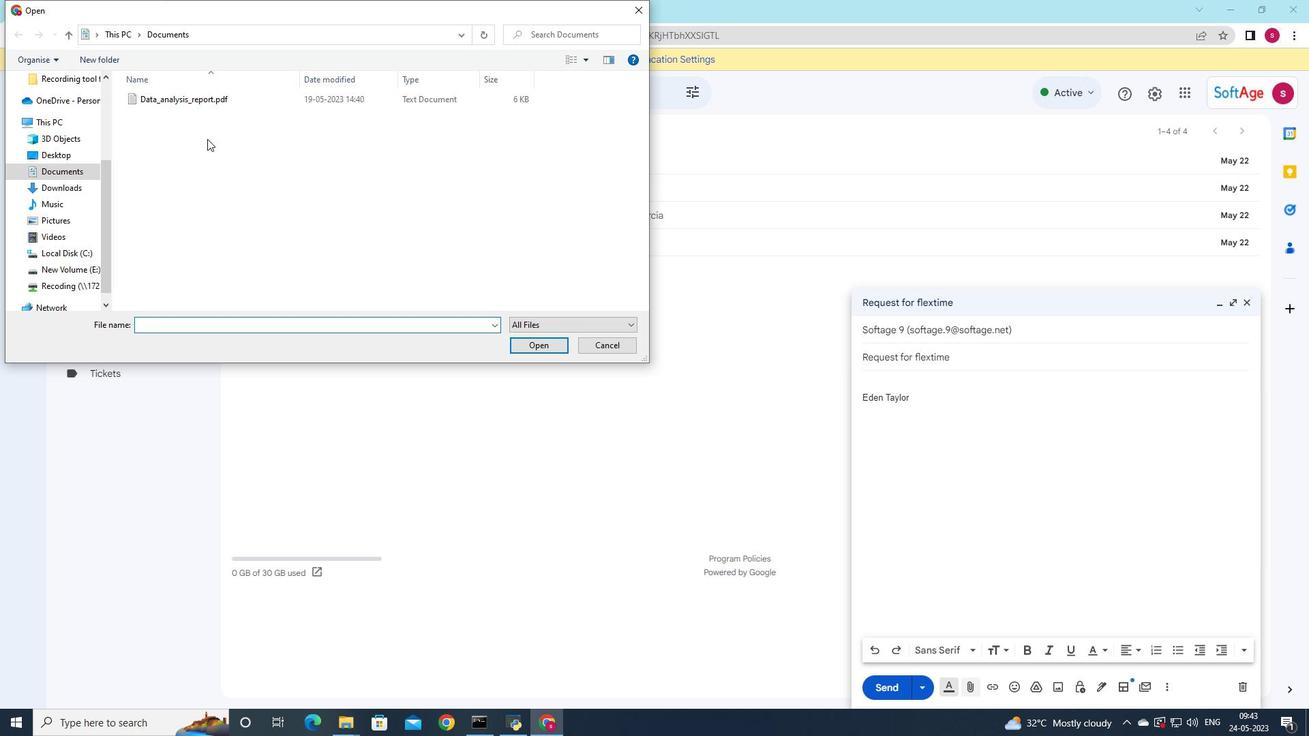 
Action: Mouse pressed left at (216, 98)
Screenshot: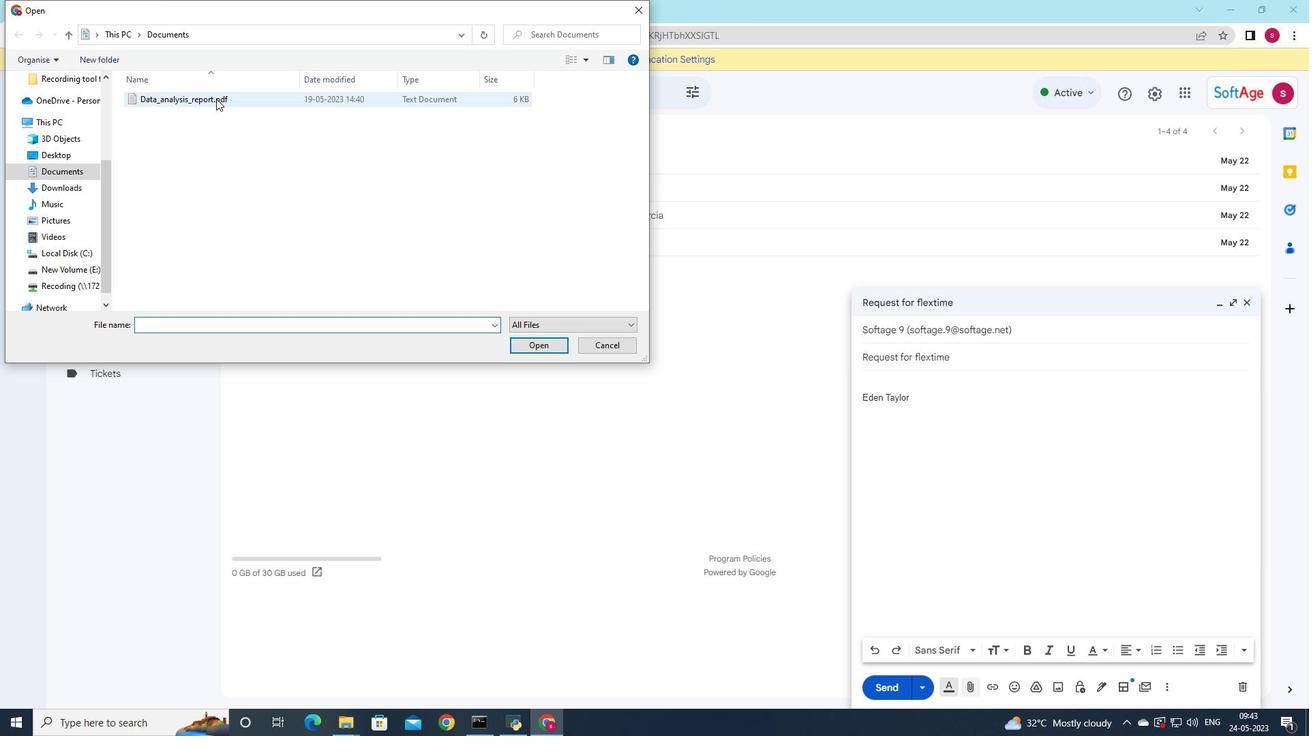 
Action: Mouse moved to (229, 93)
Screenshot: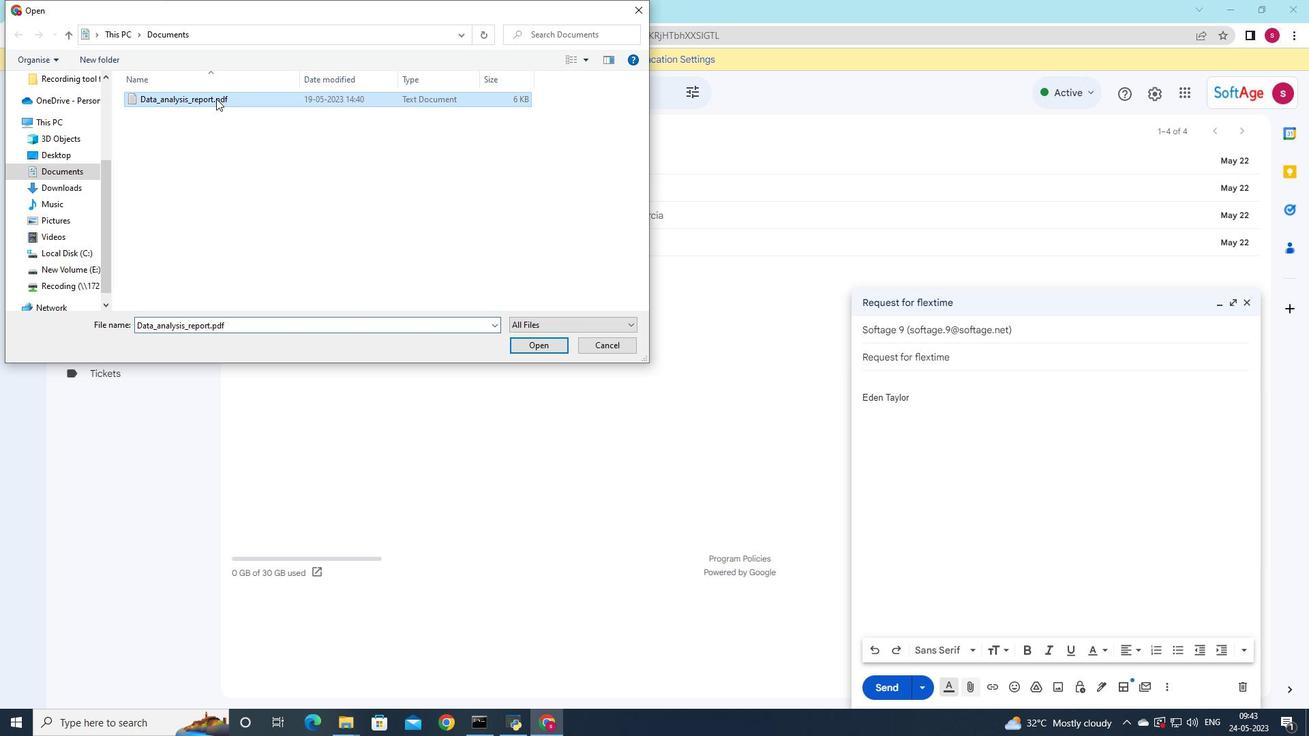
Action: Mouse pressed left at (229, 93)
Screenshot: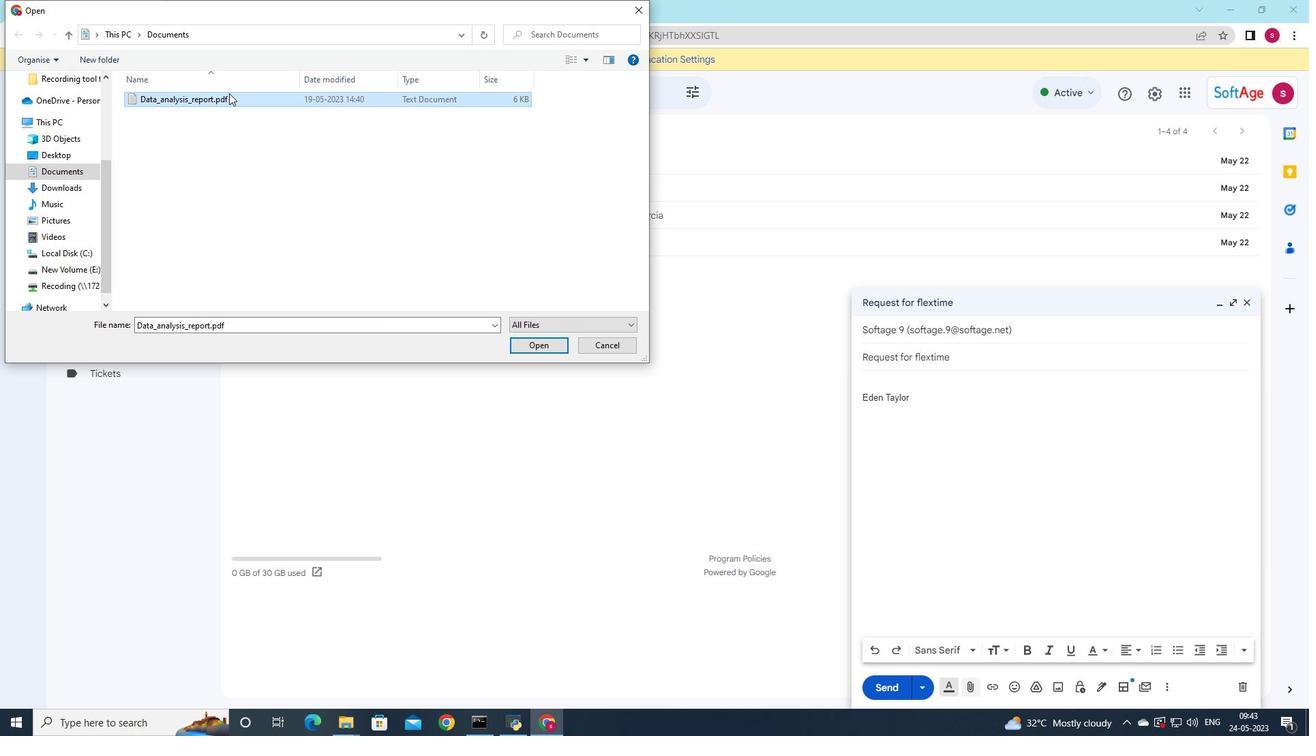 
Action: Mouse moved to (756, 200)
Screenshot: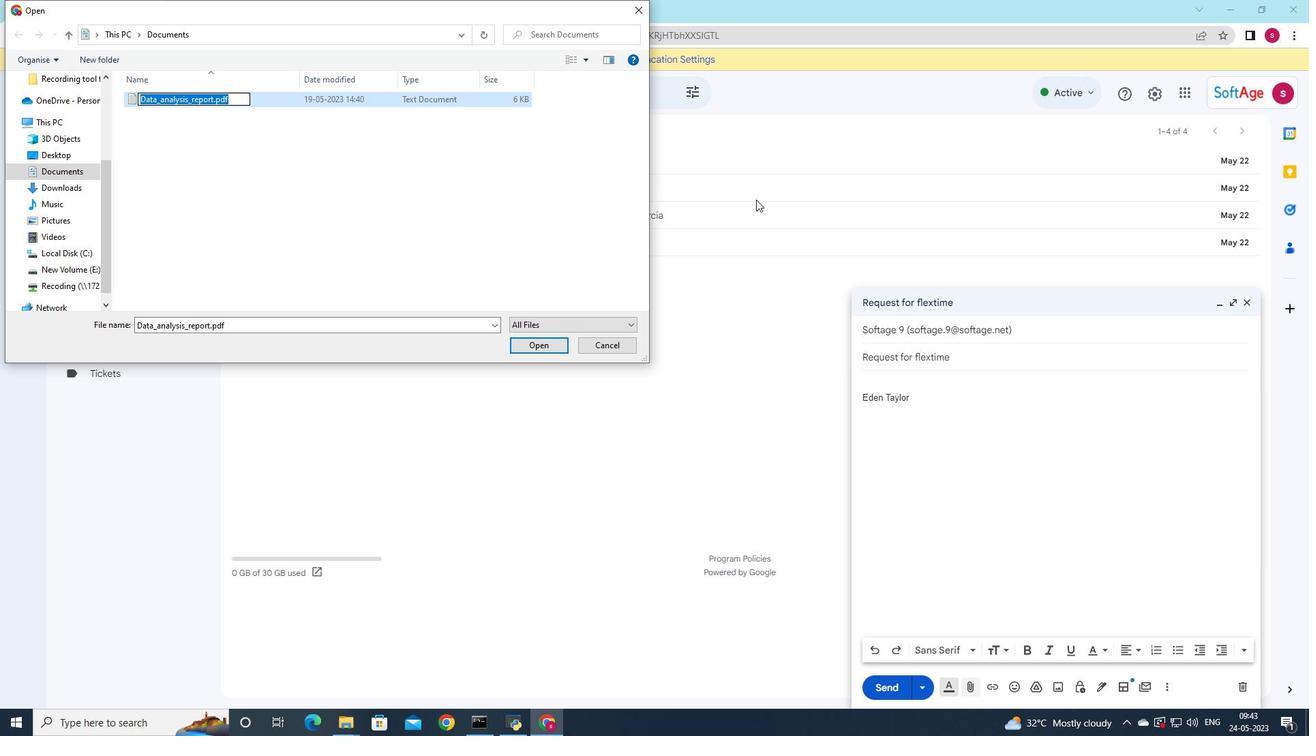 
Action: Key pressed <Key.shift>Security<Key.shift>_policy.docx
Screenshot: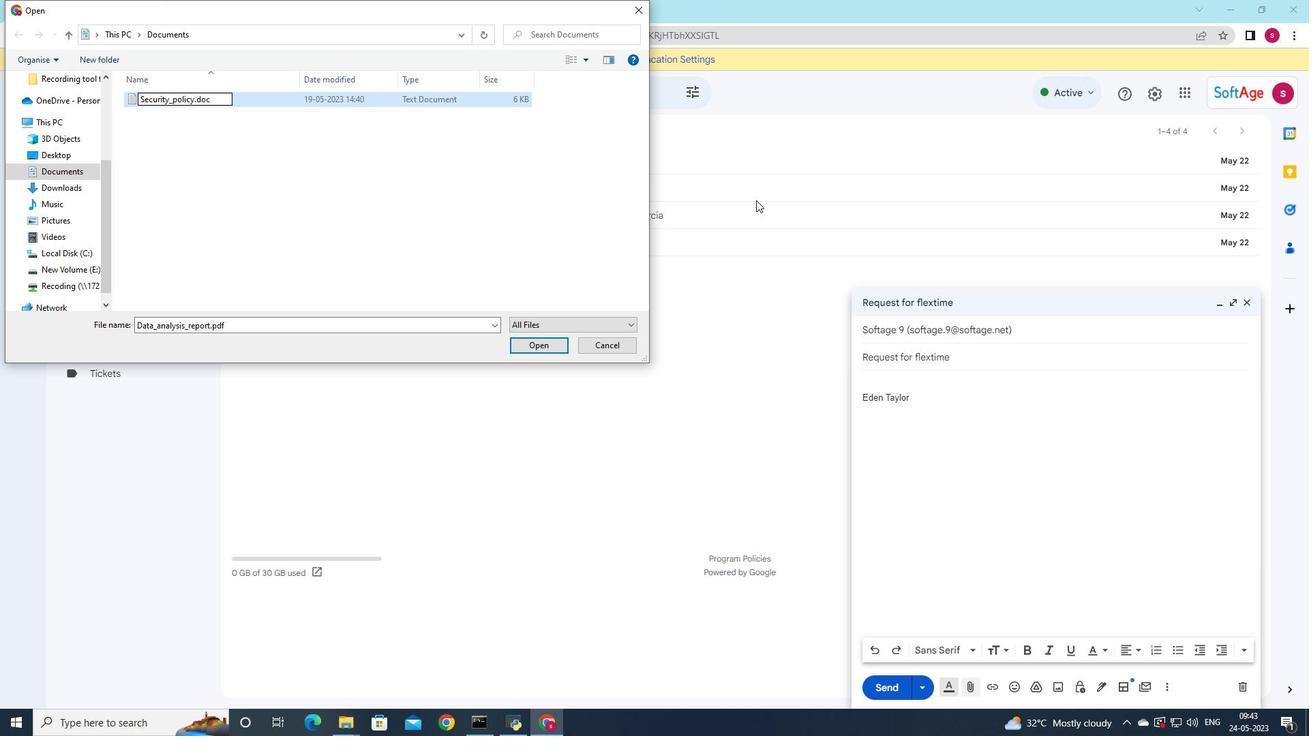 
Action: Mouse moved to (338, 104)
Screenshot: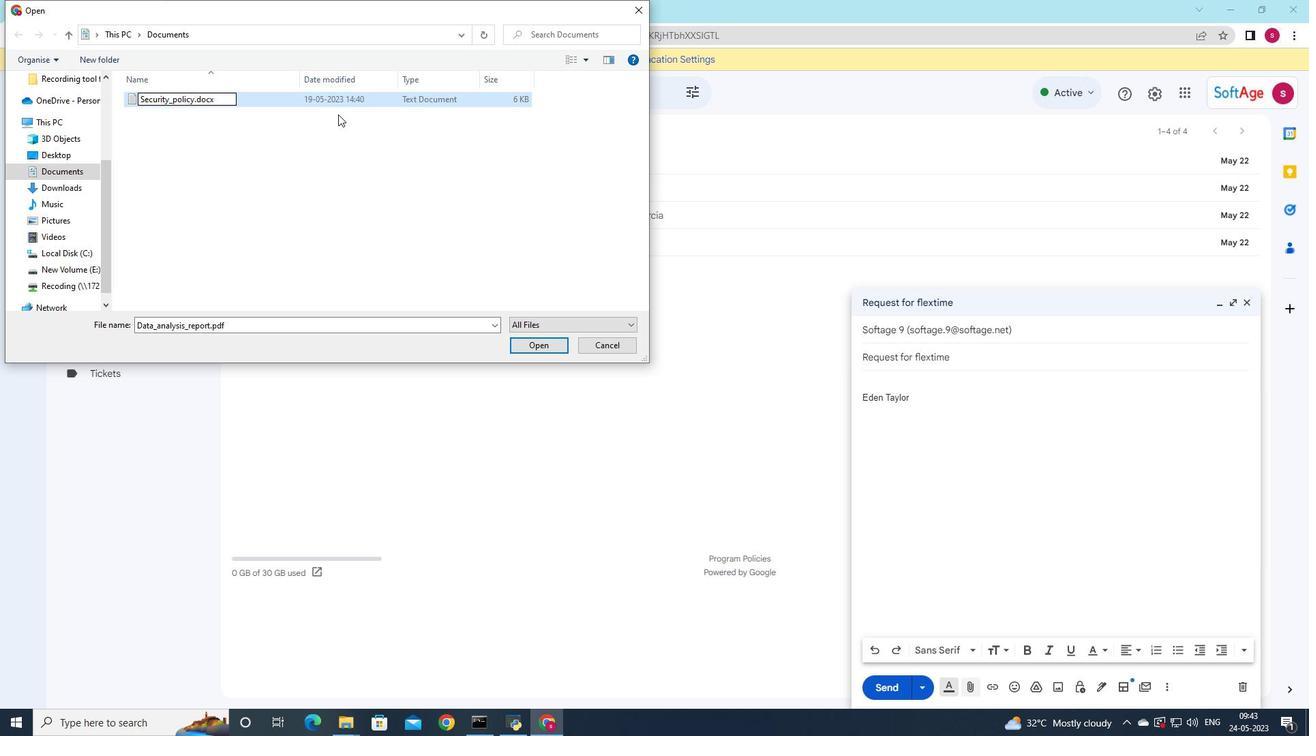 
Action: Mouse pressed left at (338, 104)
Screenshot: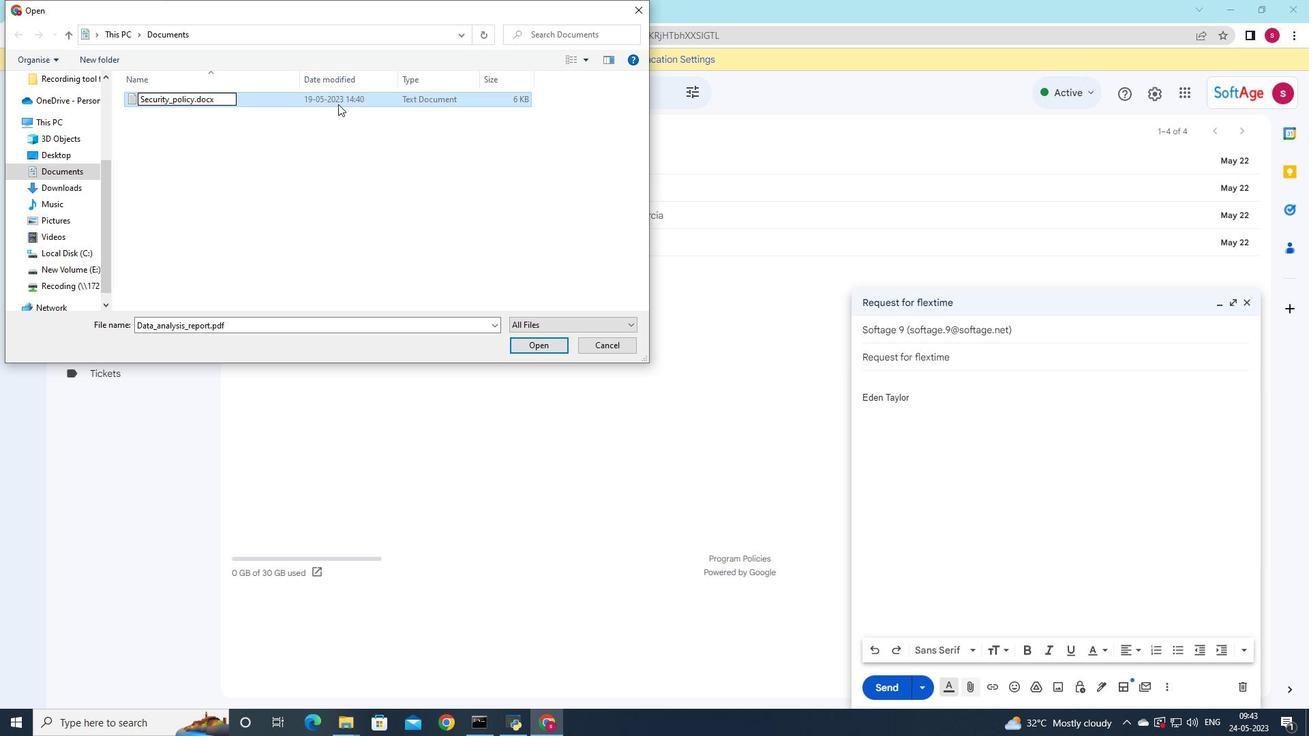 
Action: Mouse moved to (534, 338)
Screenshot: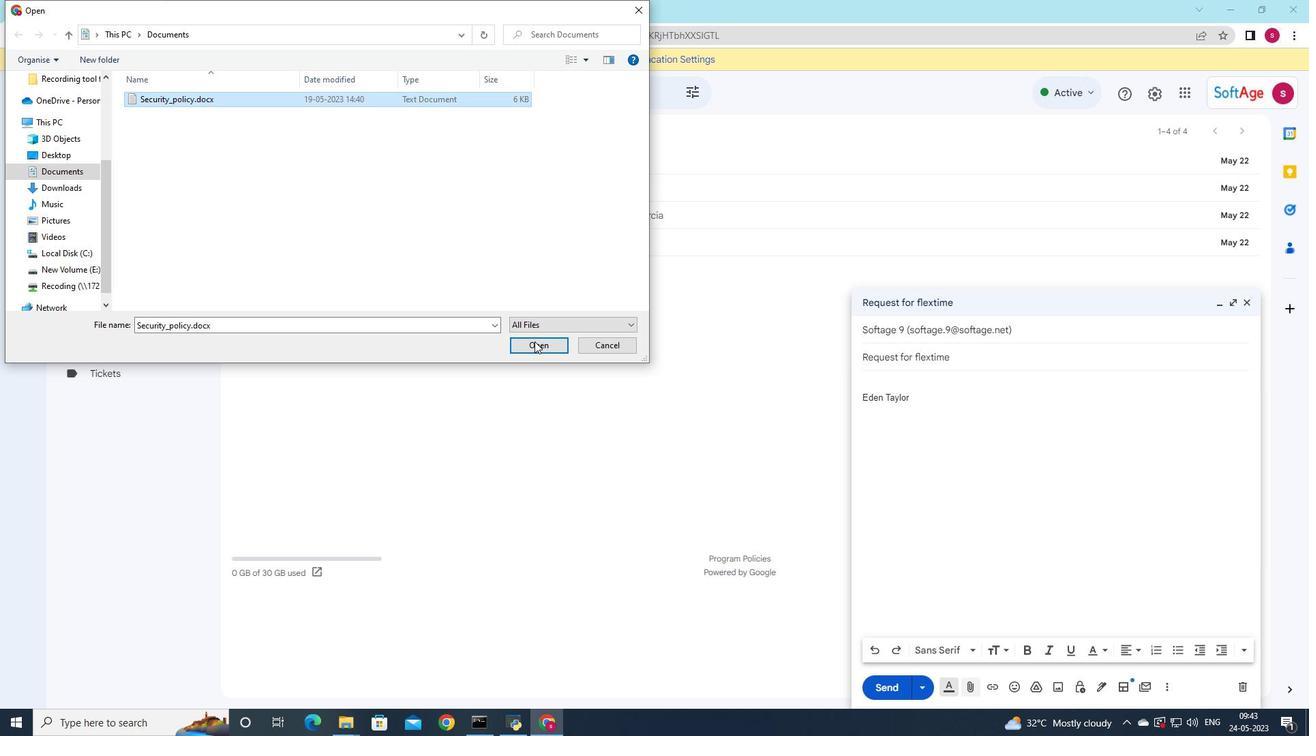 
Action: Mouse pressed left at (534, 338)
Screenshot: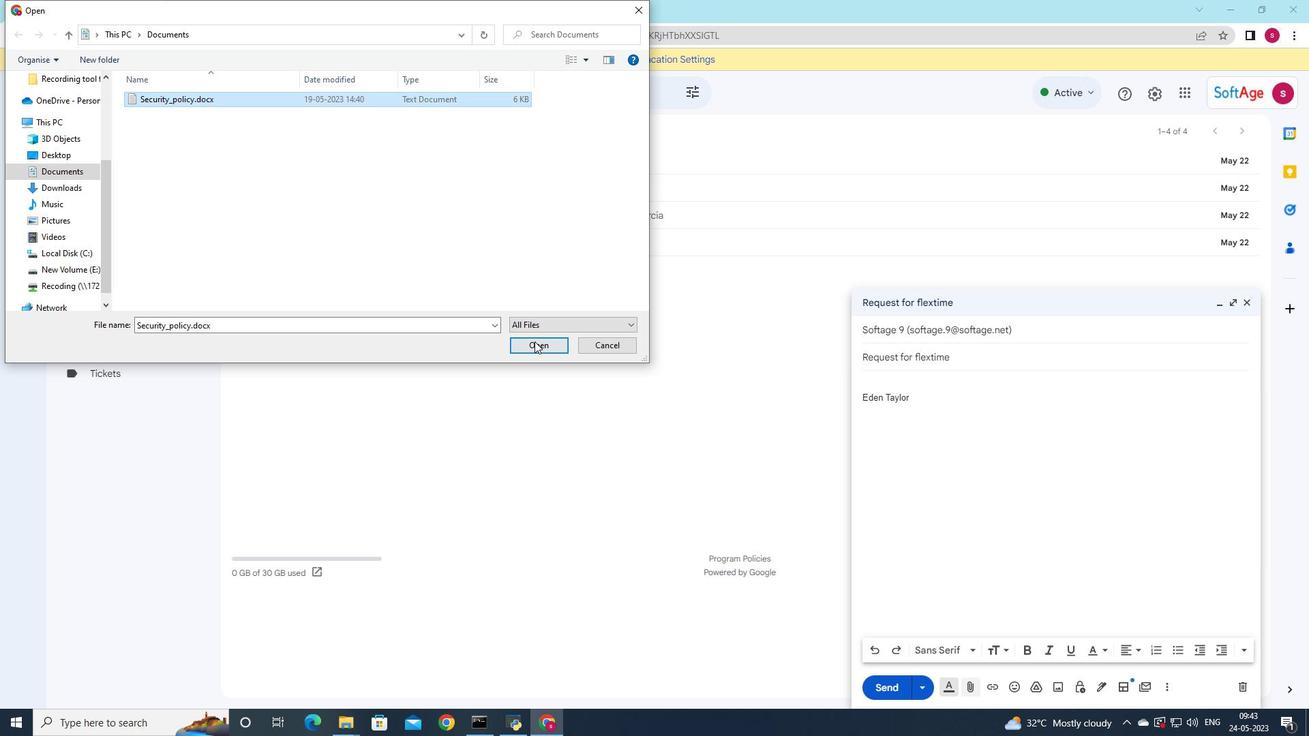 
Action: Mouse moved to (882, 377)
Screenshot: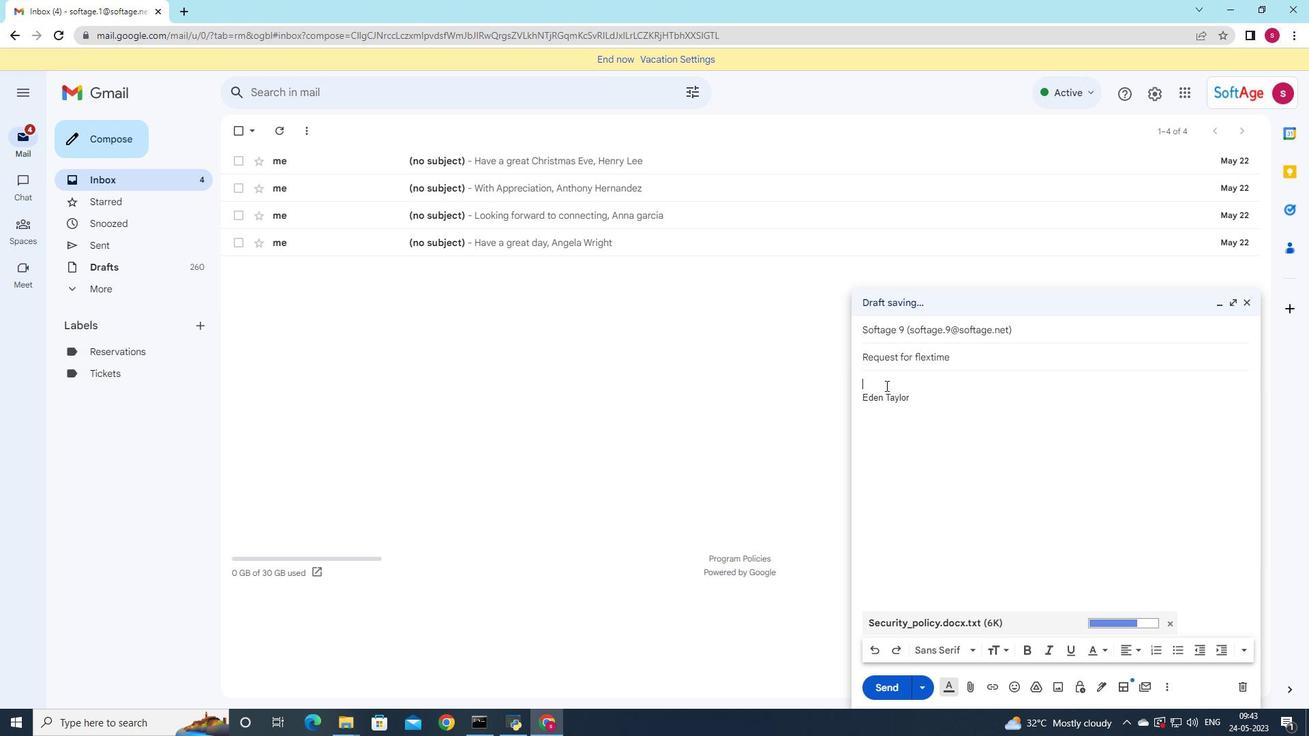 
Action: Mouse pressed left at (882, 377)
Screenshot: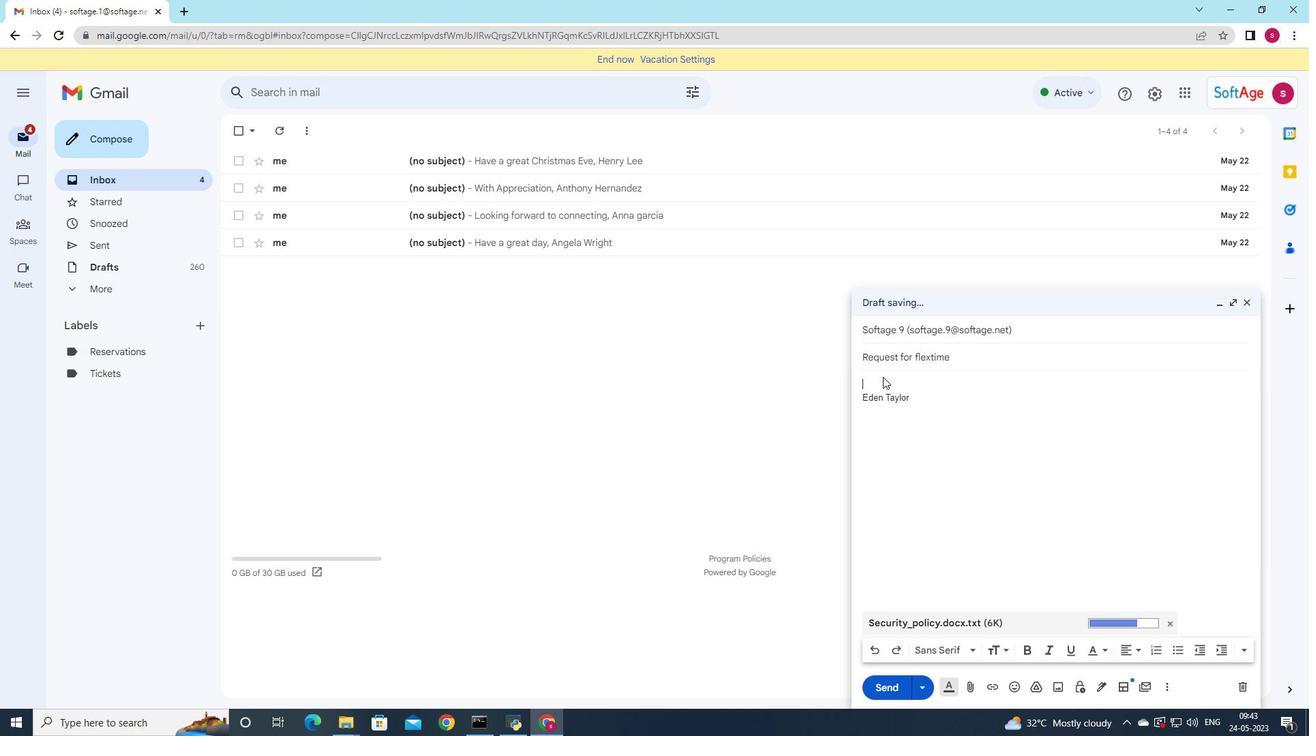 
Action: Mouse moved to (897, 387)
Screenshot: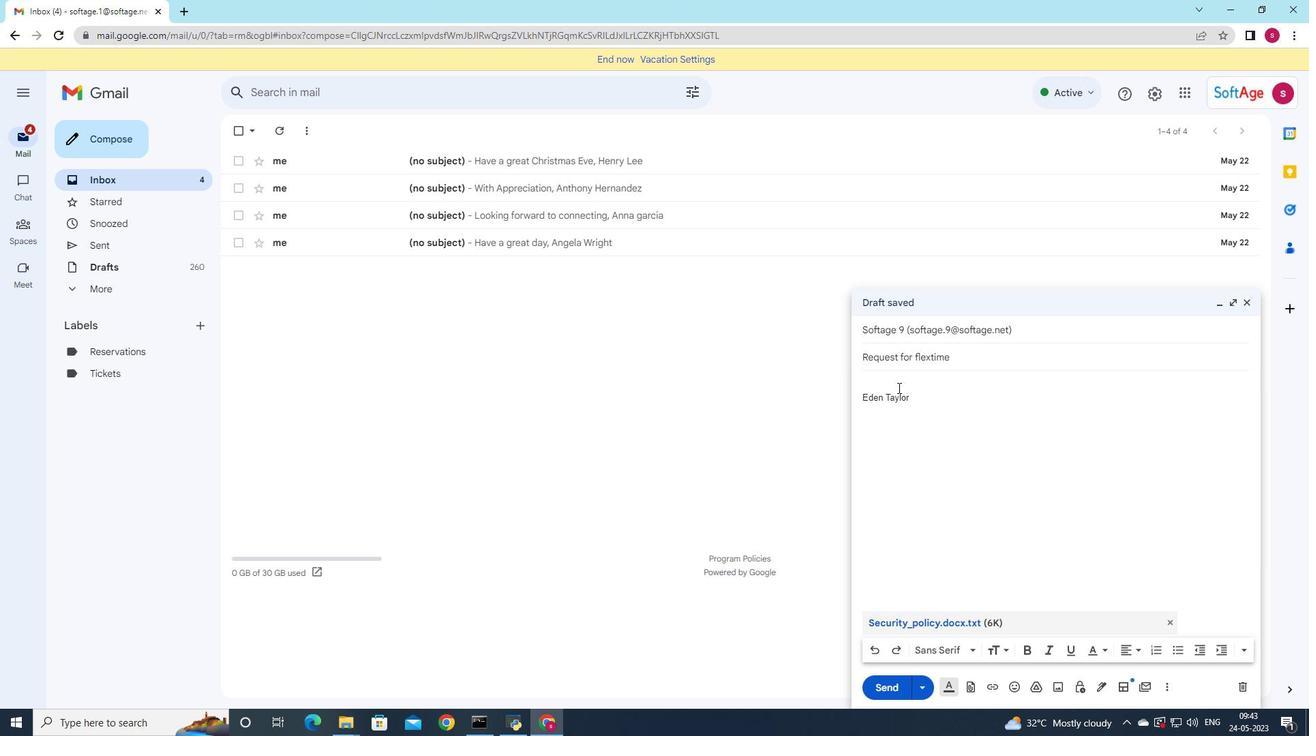 
Action: Key pressed <Key.shift>I<Key.space>would<Key.space>like<Key.space>to<Key.space>cls<Key.backspace>arui<Key.backspace><Key.backspace>ify<Key.space>the<Key.space>situation
Screenshot: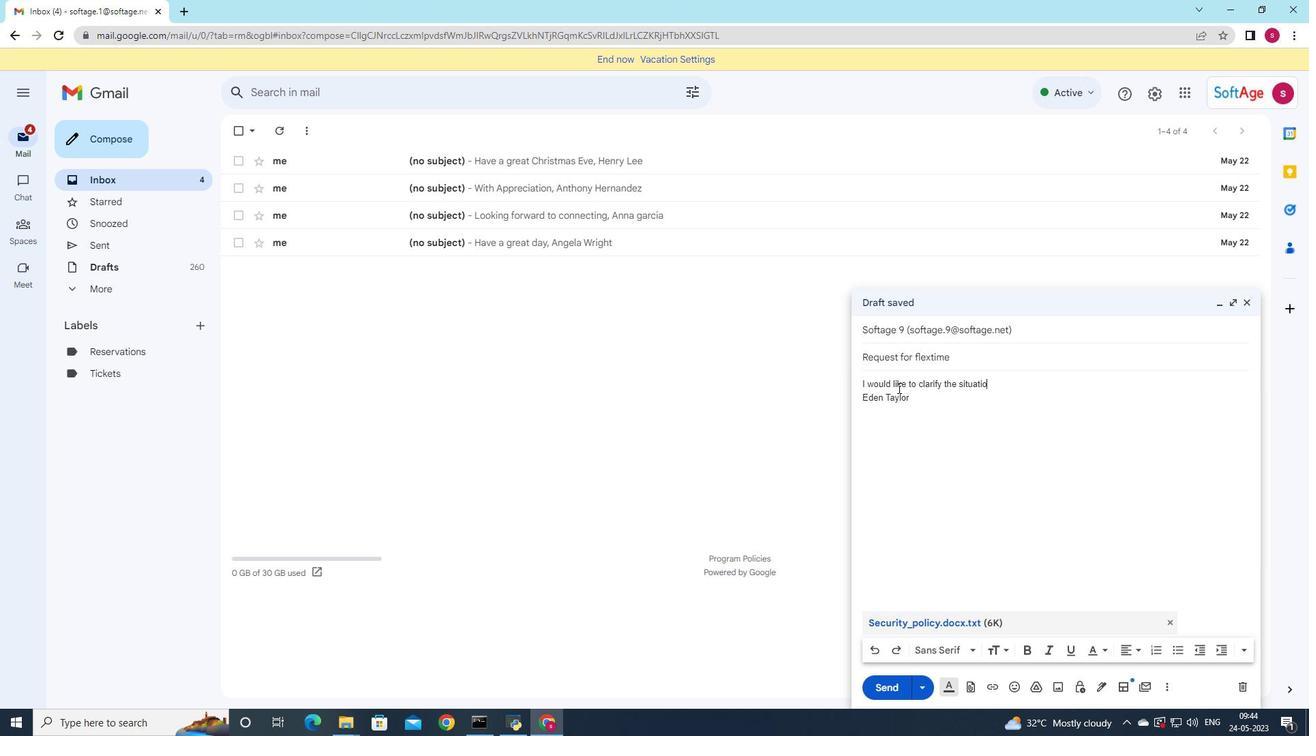 
Action: Mouse moved to (869, 655)
Screenshot: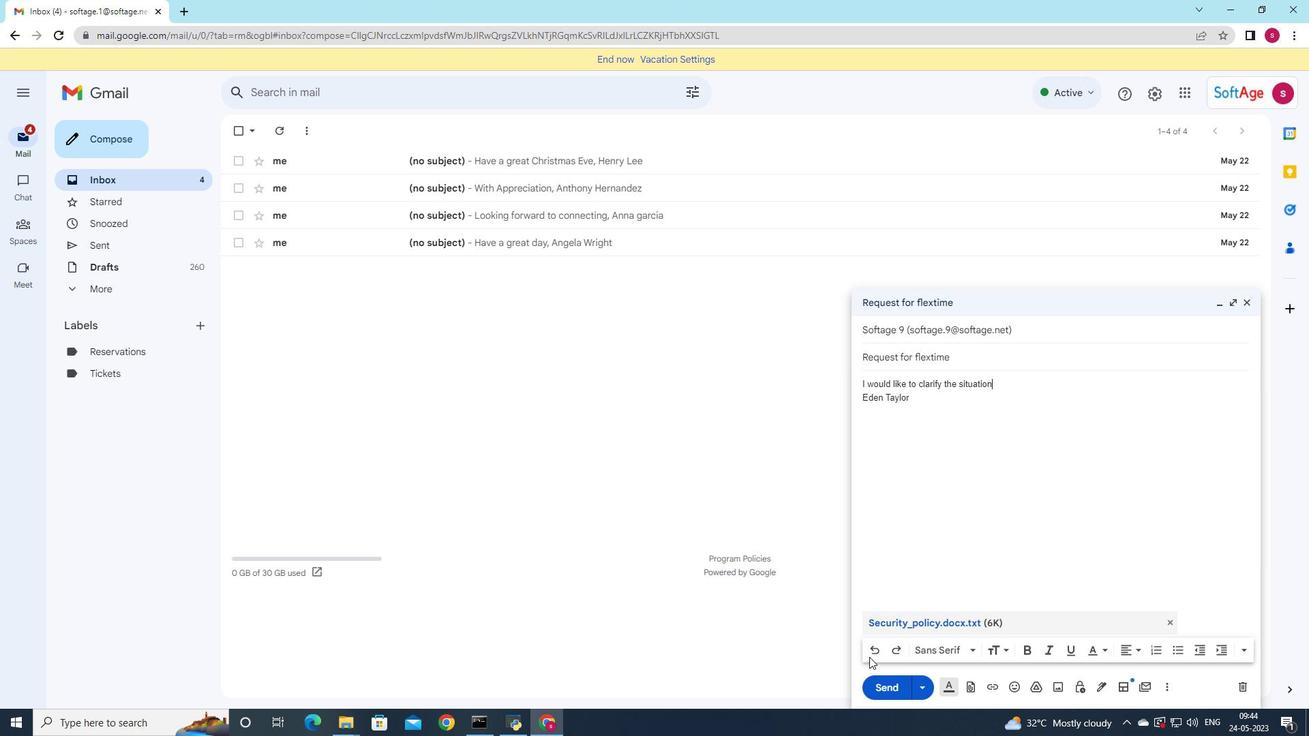 
Action: Mouse pressed left at (869, 655)
Screenshot: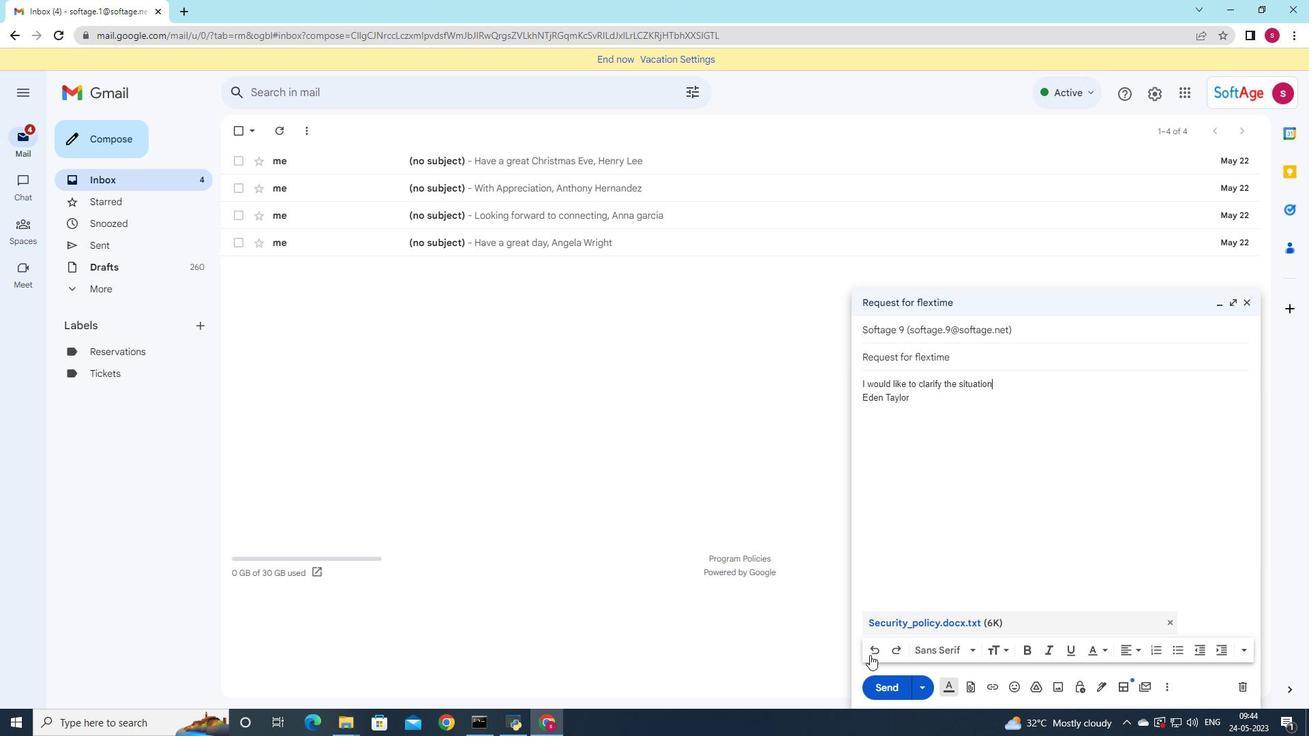 
Action: Mouse moved to (874, 652)
Screenshot: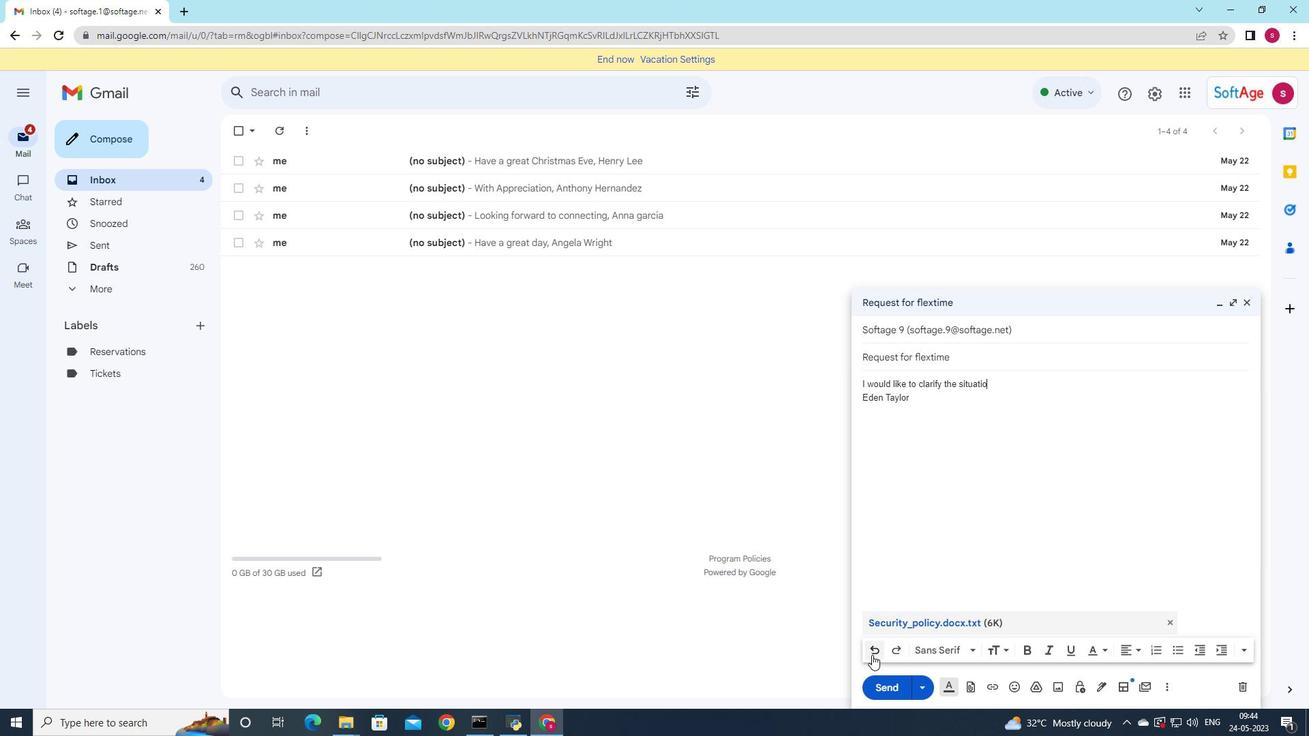 
Action: Mouse pressed left at (874, 652)
Screenshot: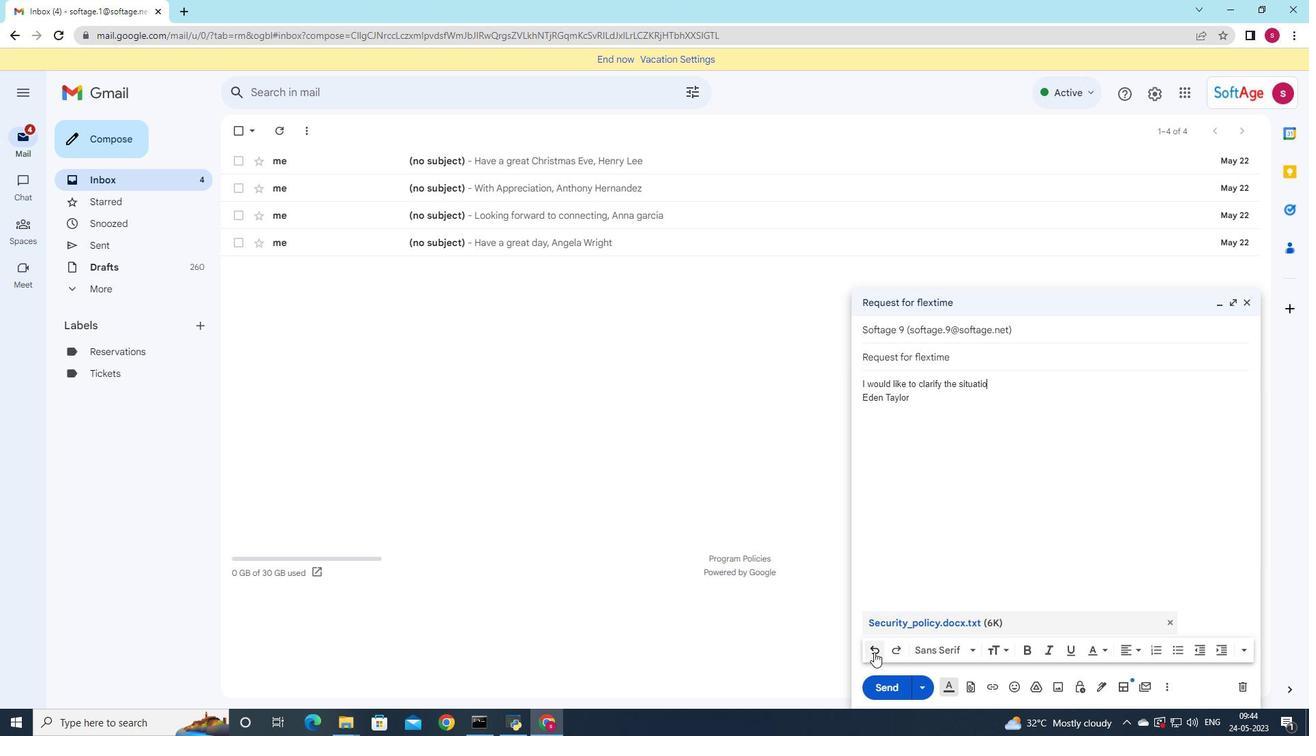 
Action: Mouse pressed left at (874, 652)
Screenshot: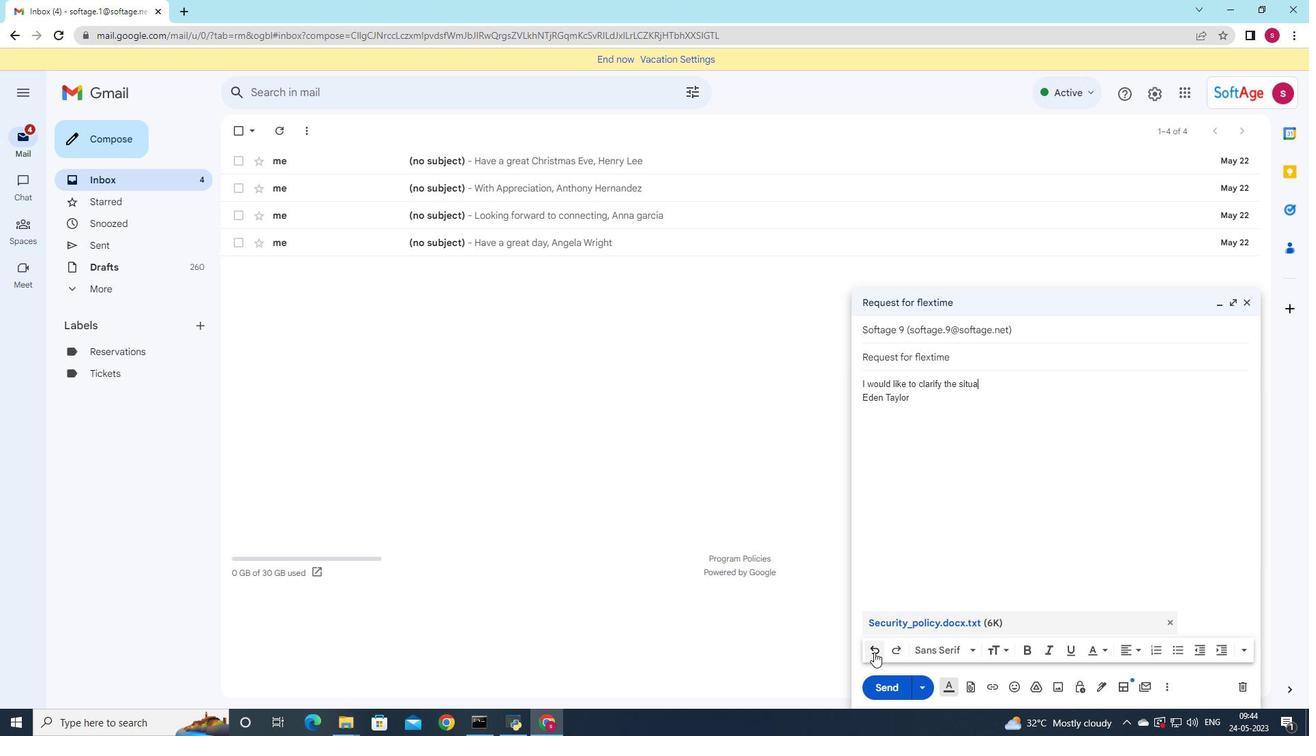 
Action: Mouse pressed left at (874, 652)
Screenshot: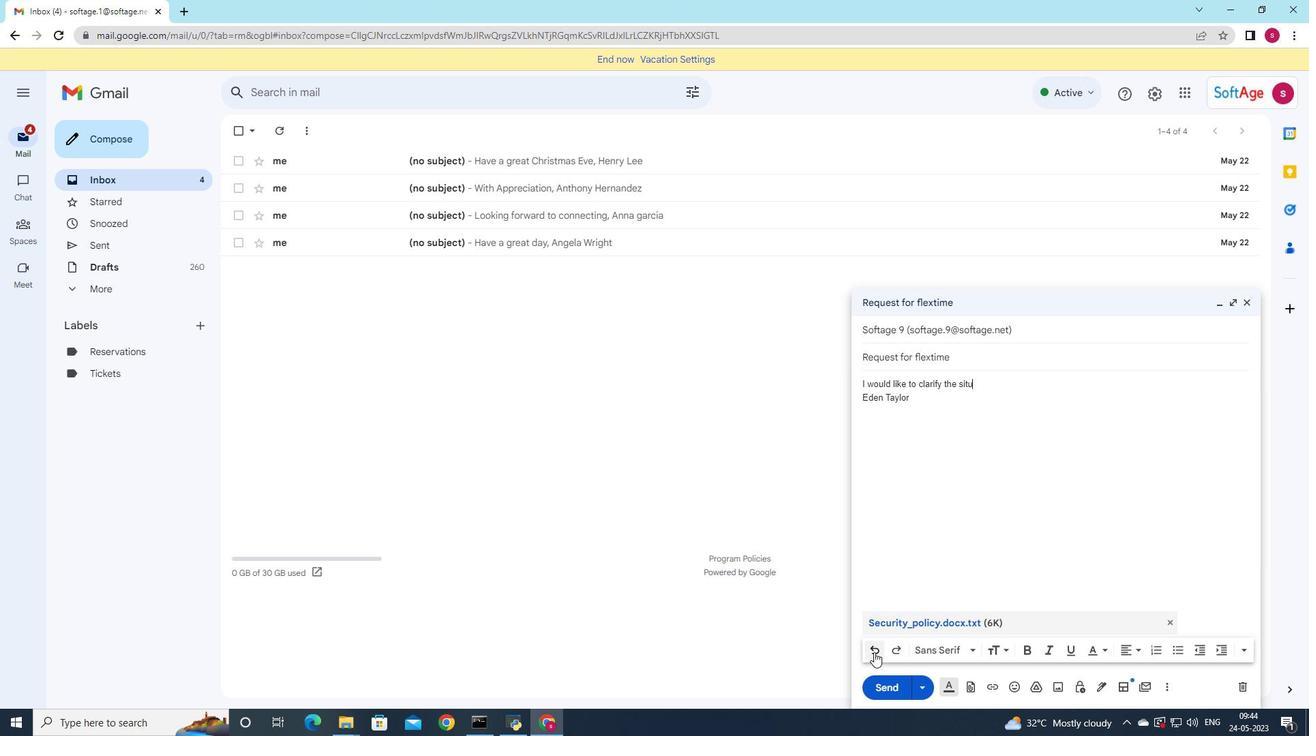 
Action: Mouse pressed left at (874, 652)
Screenshot: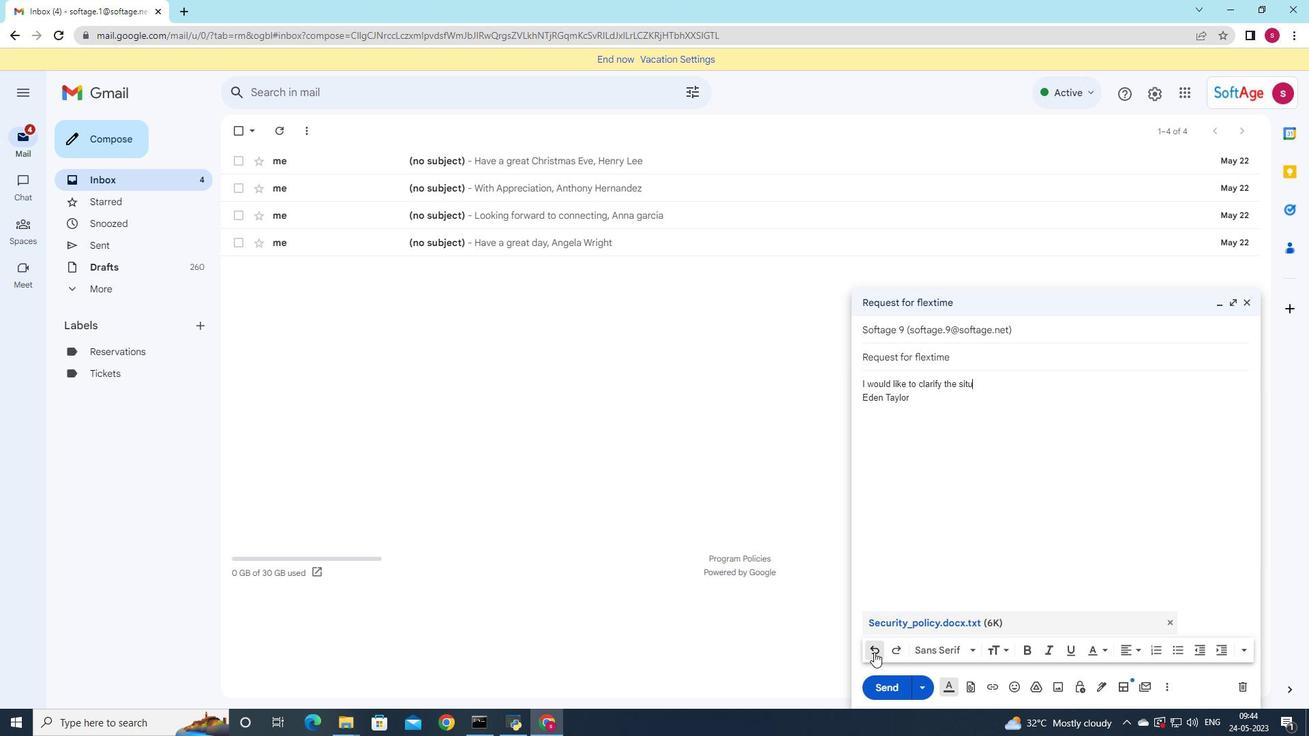 
Action: Mouse pressed left at (874, 652)
Screenshot: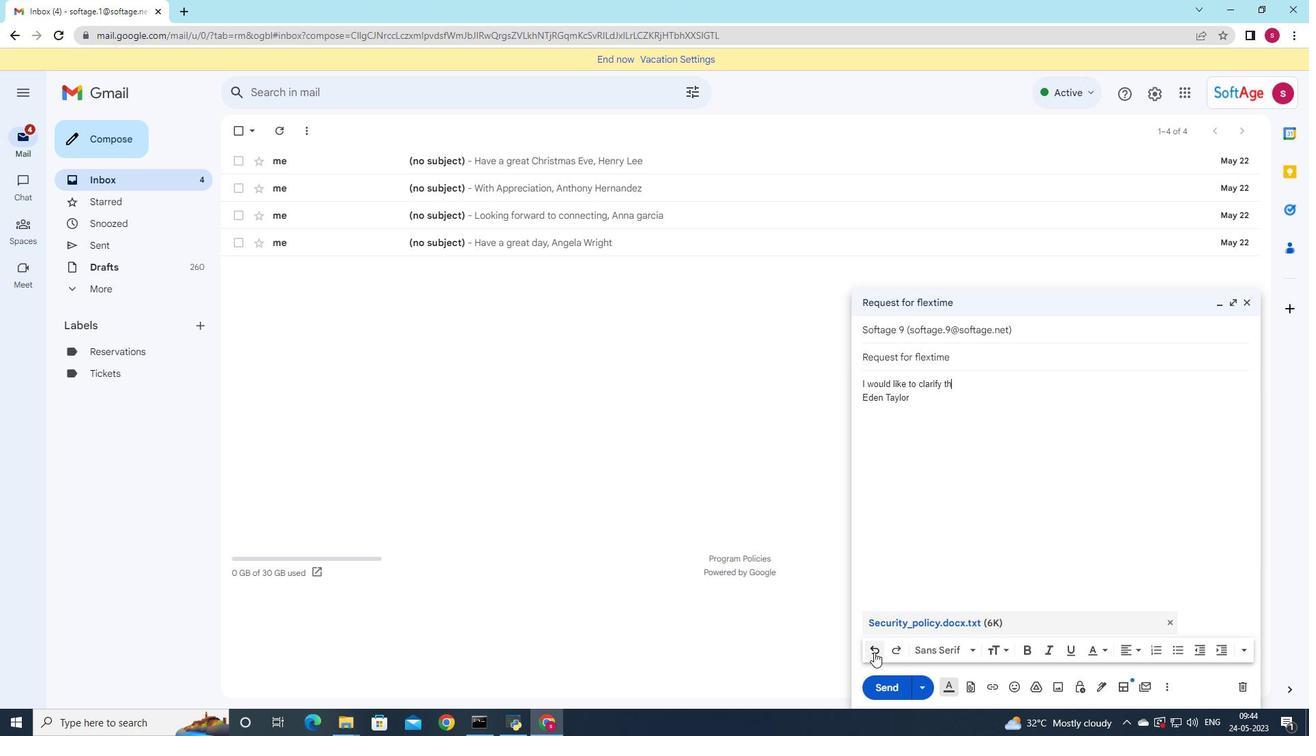 
Action: Mouse pressed left at (874, 652)
Screenshot: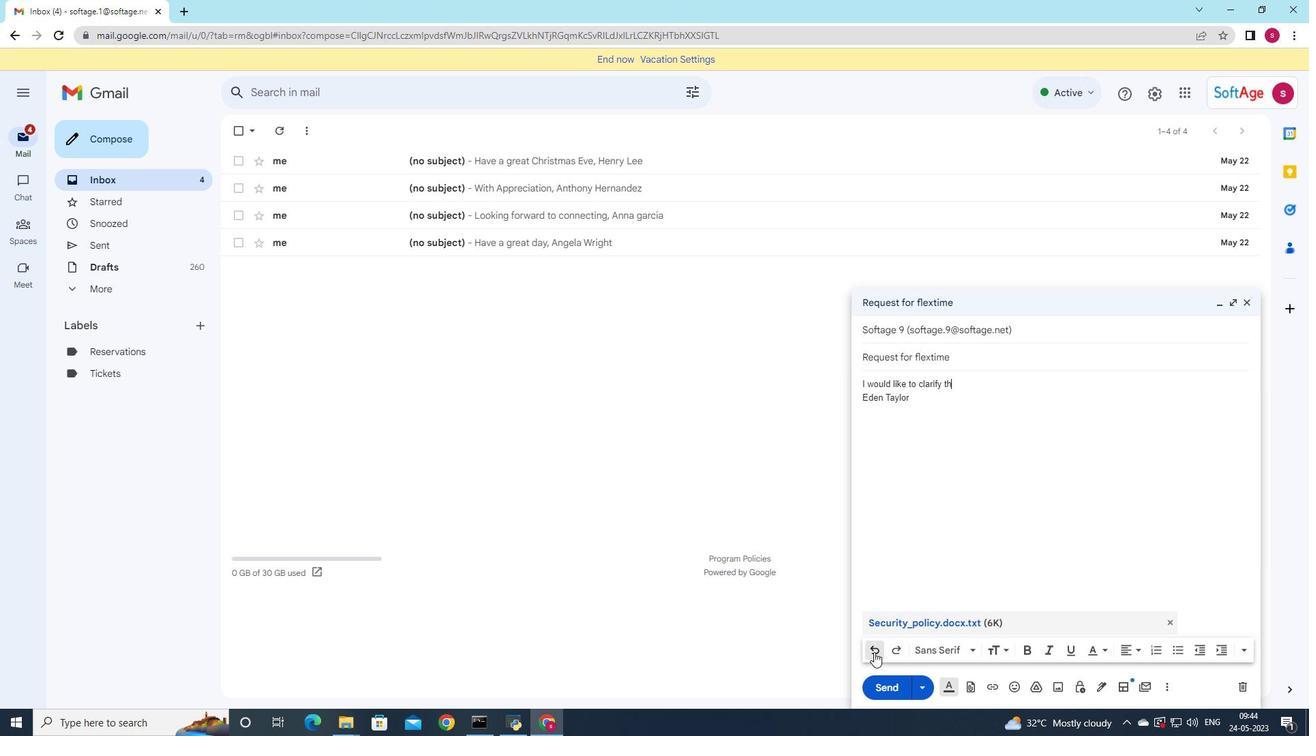 
Action: Mouse pressed left at (874, 652)
Screenshot: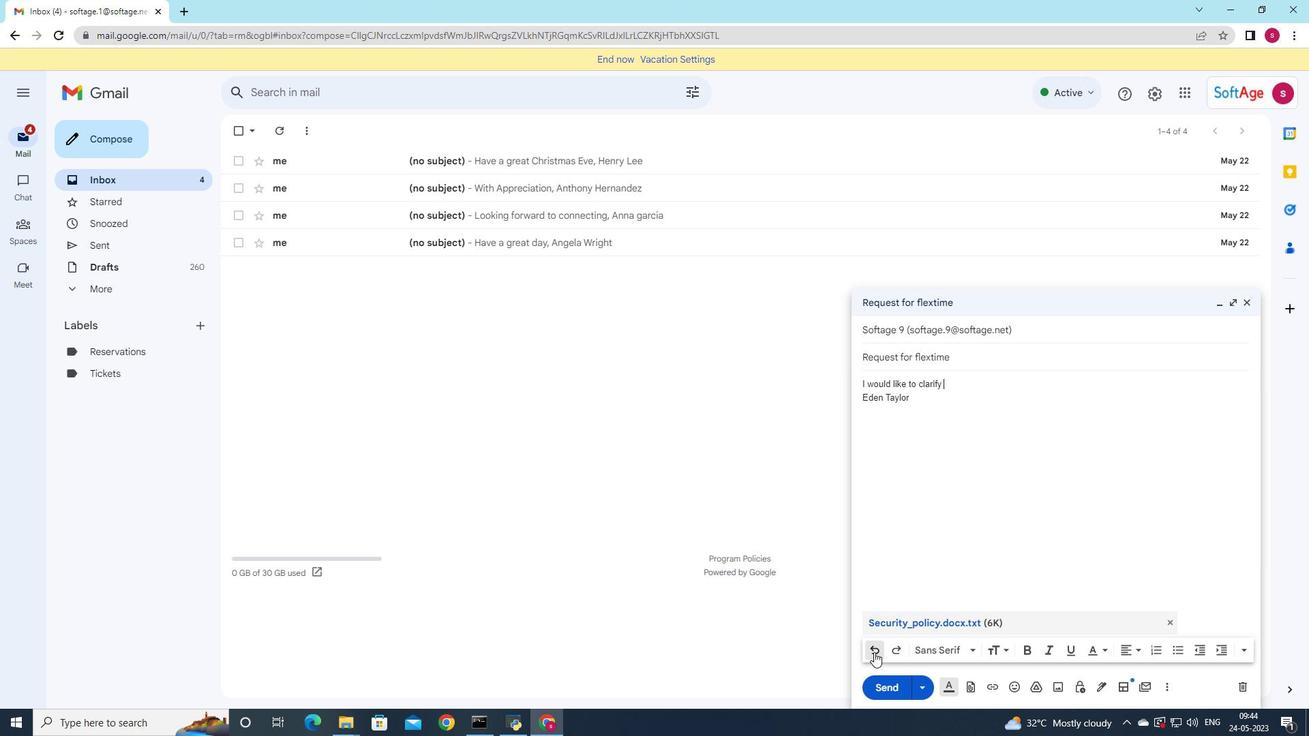 
Action: Mouse pressed left at (874, 652)
Screenshot: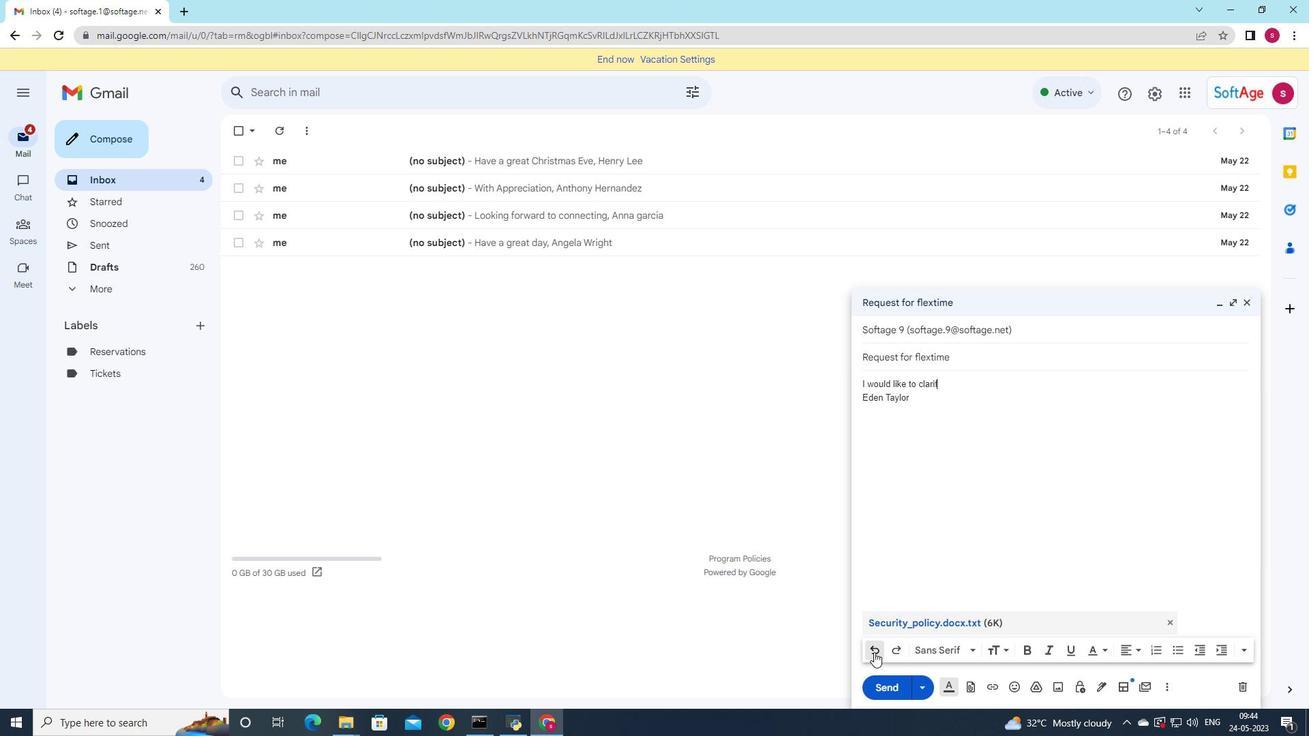 
Action: Mouse pressed left at (874, 652)
Screenshot: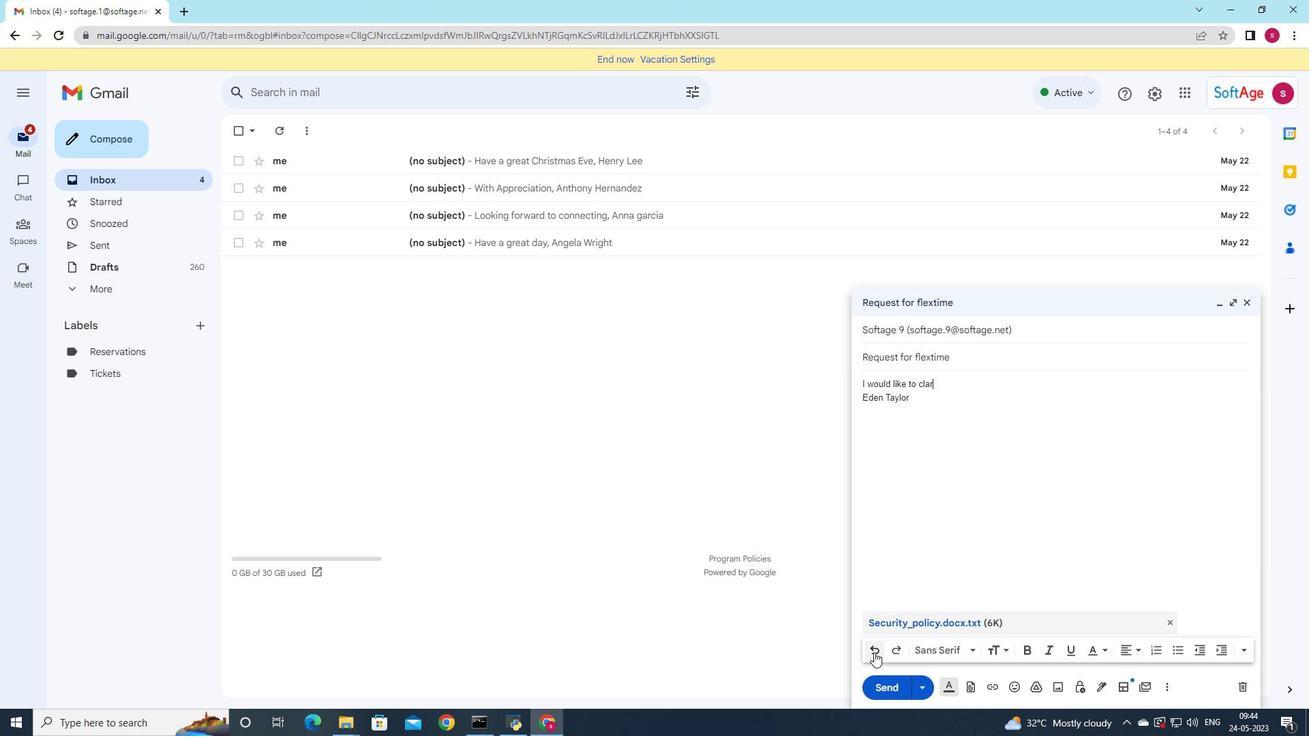 
Action: Mouse pressed left at (874, 652)
Screenshot: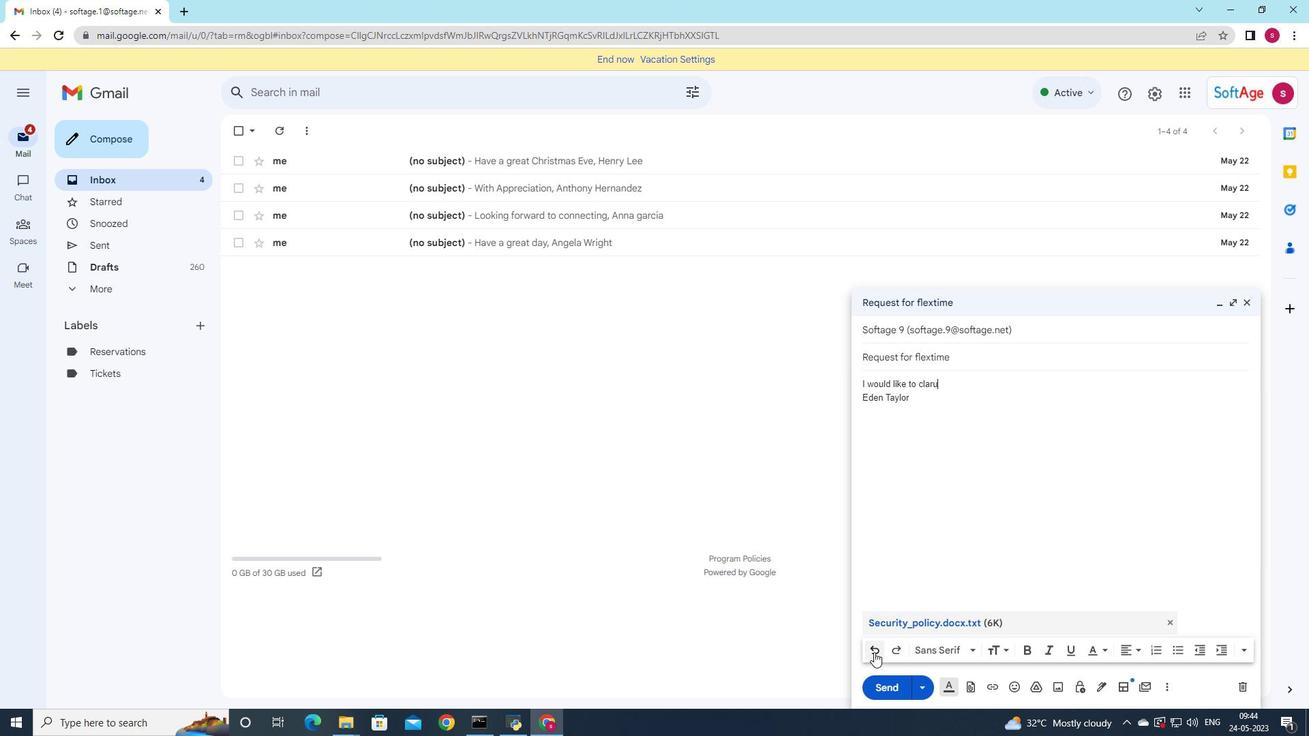
Action: Mouse pressed left at (874, 652)
Screenshot: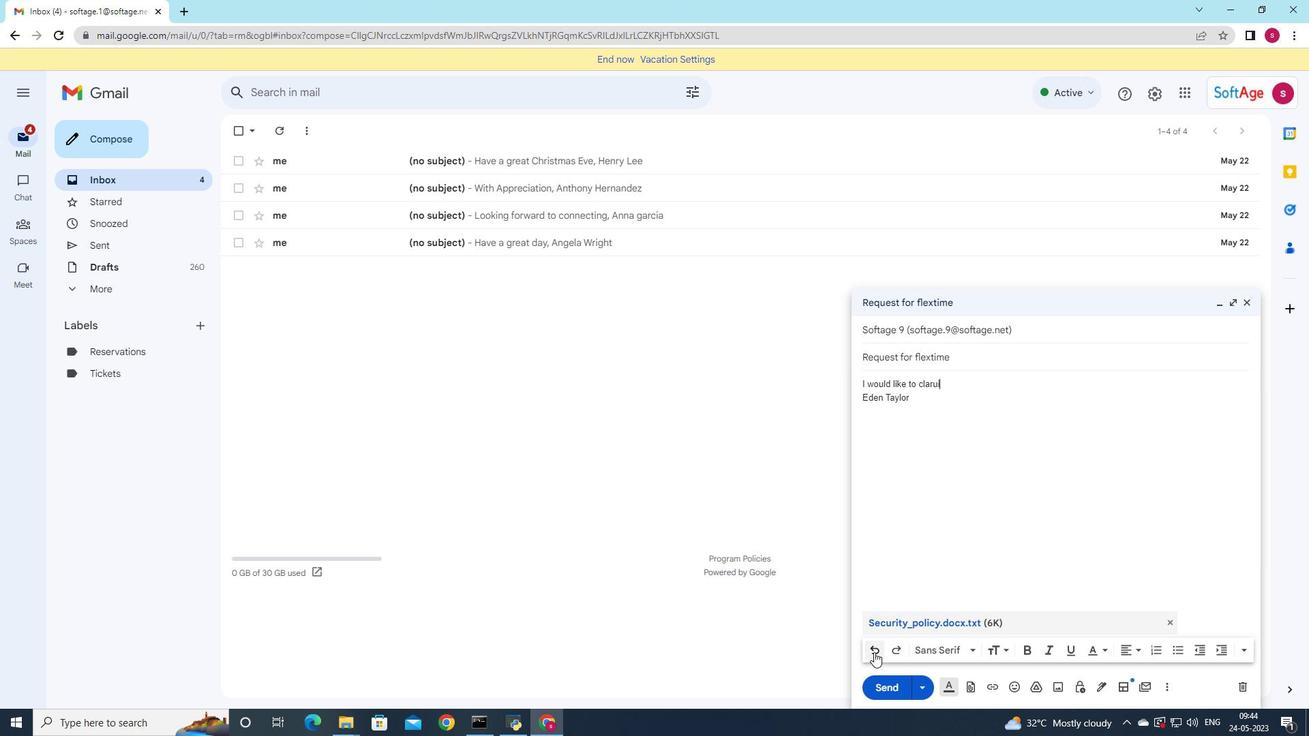 
Action: Mouse pressed left at (874, 652)
Screenshot: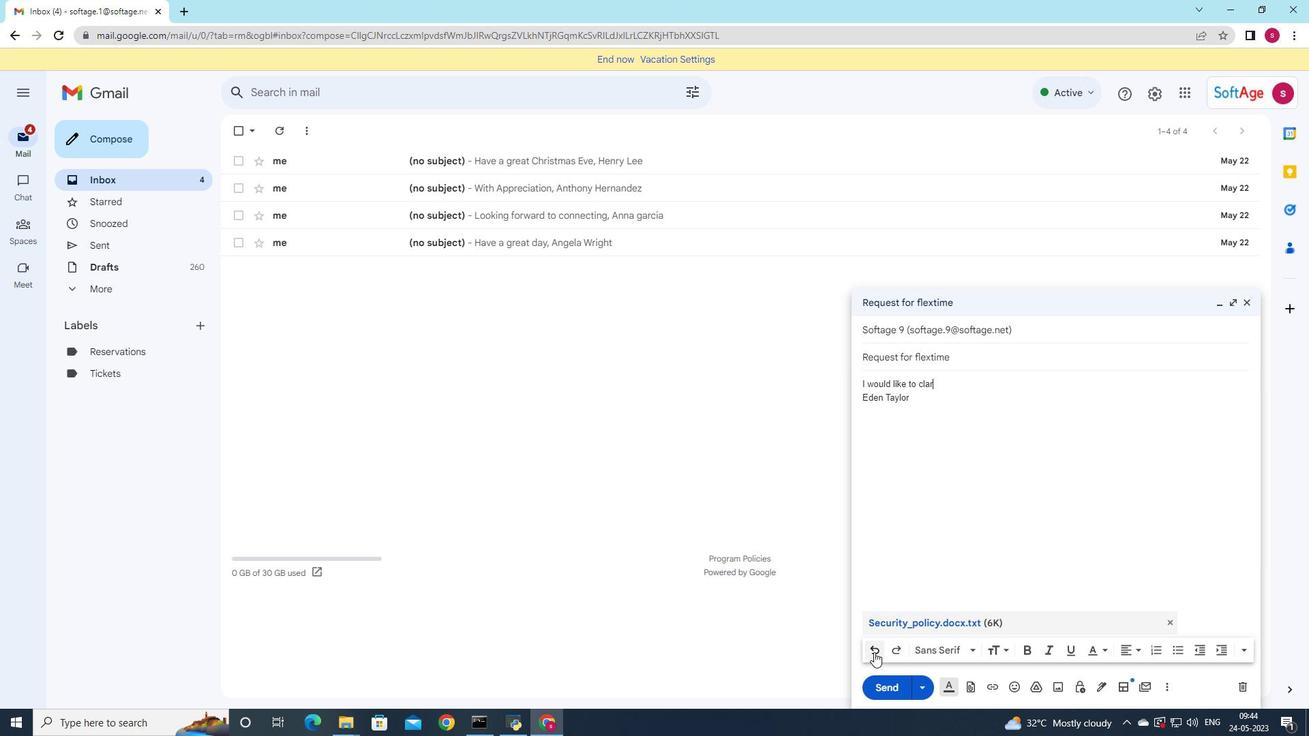 
Action: Mouse pressed left at (874, 652)
Screenshot: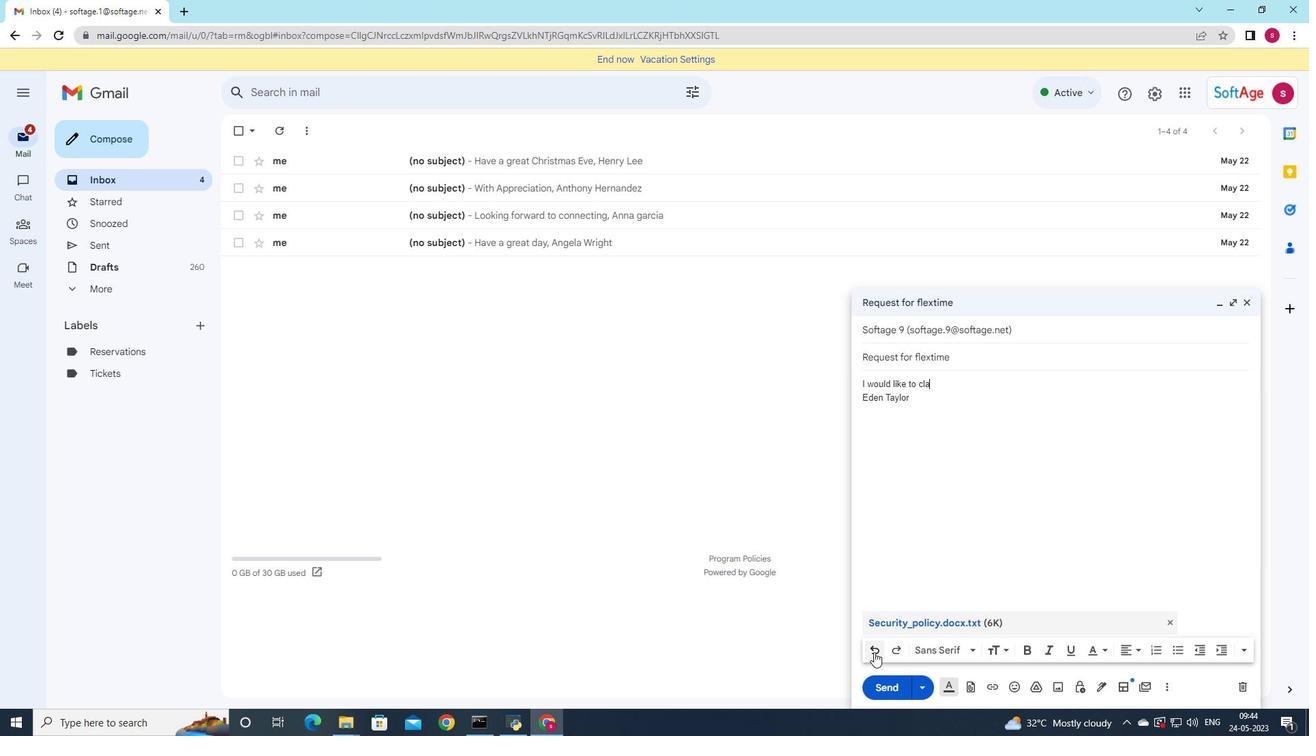 
Action: Mouse pressed left at (874, 652)
Screenshot: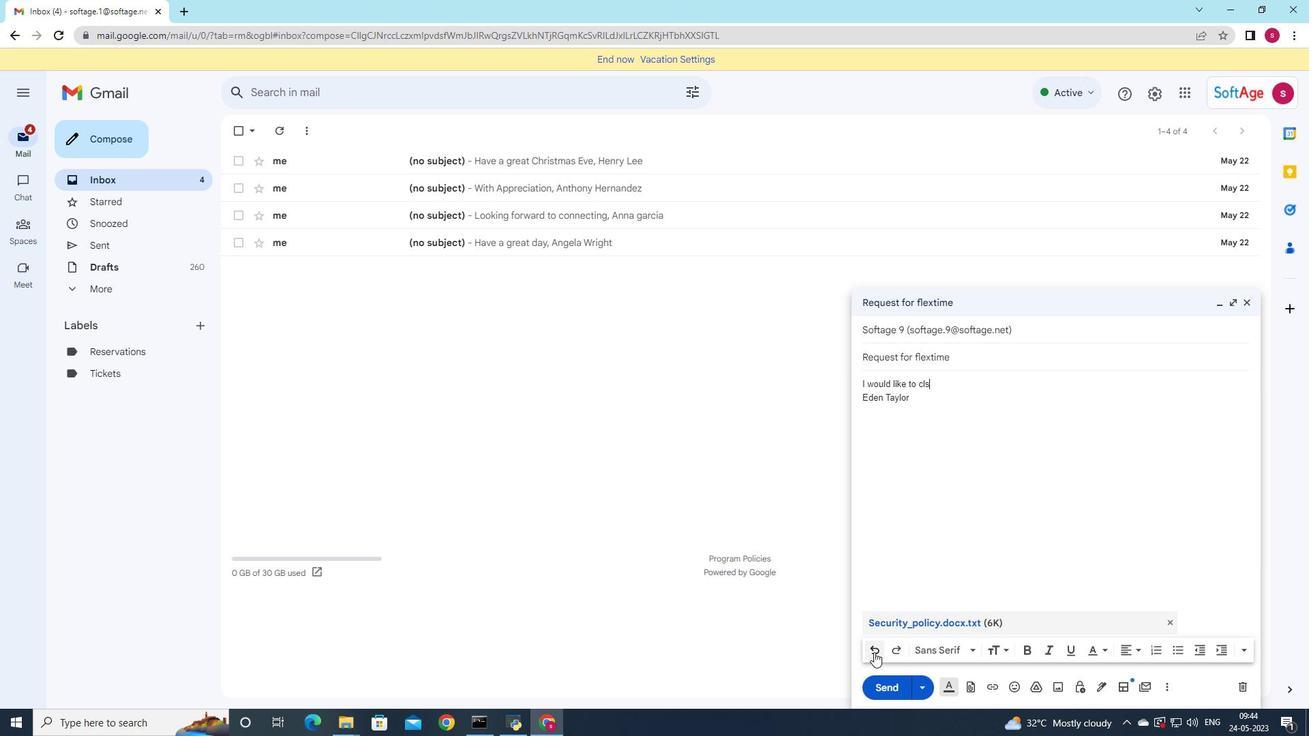 
Action: Mouse pressed left at (874, 652)
Screenshot: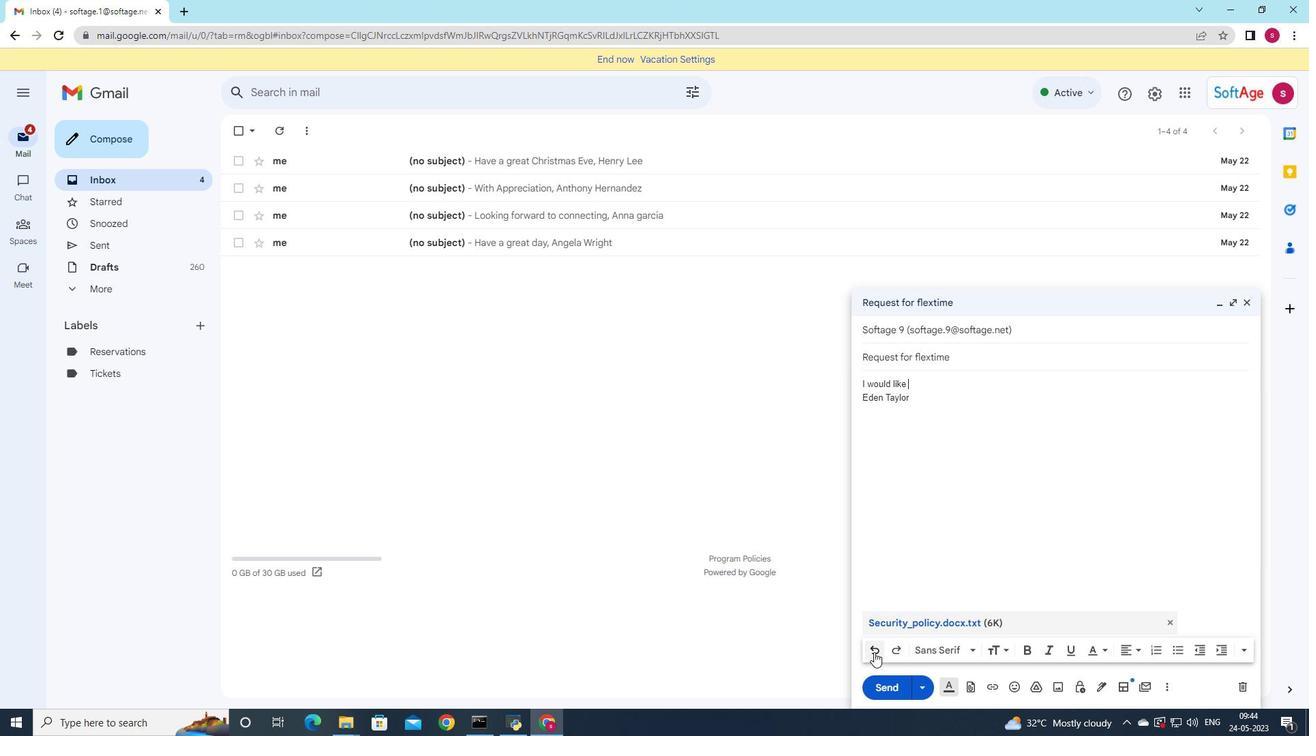 
Action: Mouse pressed left at (874, 652)
Screenshot: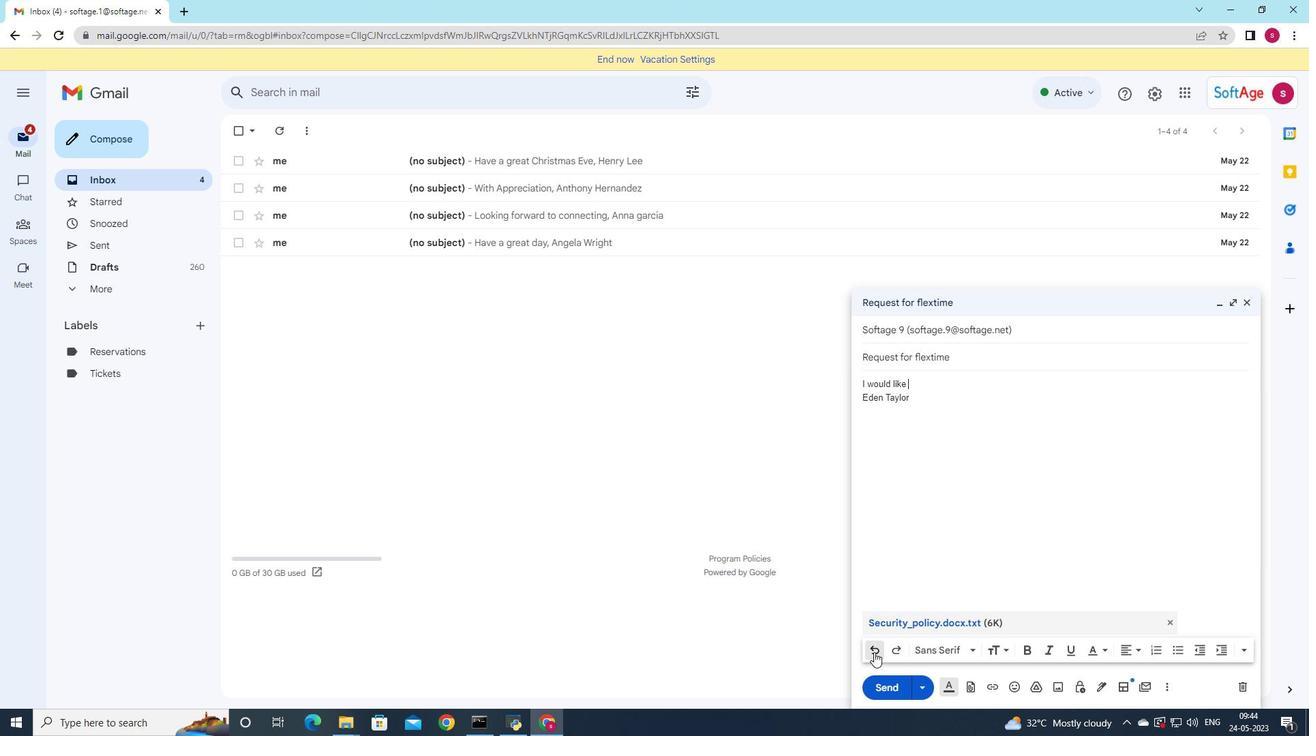 
Action: Mouse pressed left at (874, 652)
Screenshot: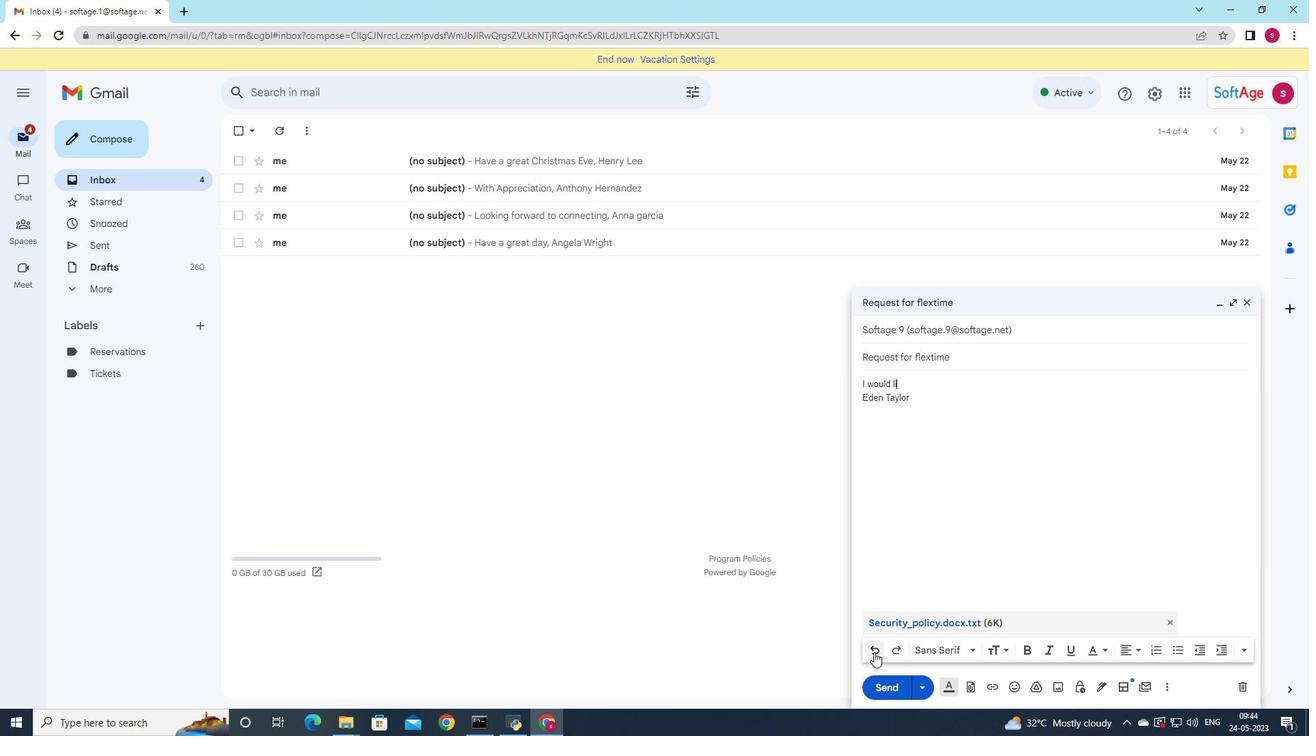
Action: Mouse pressed left at (874, 652)
Screenshot: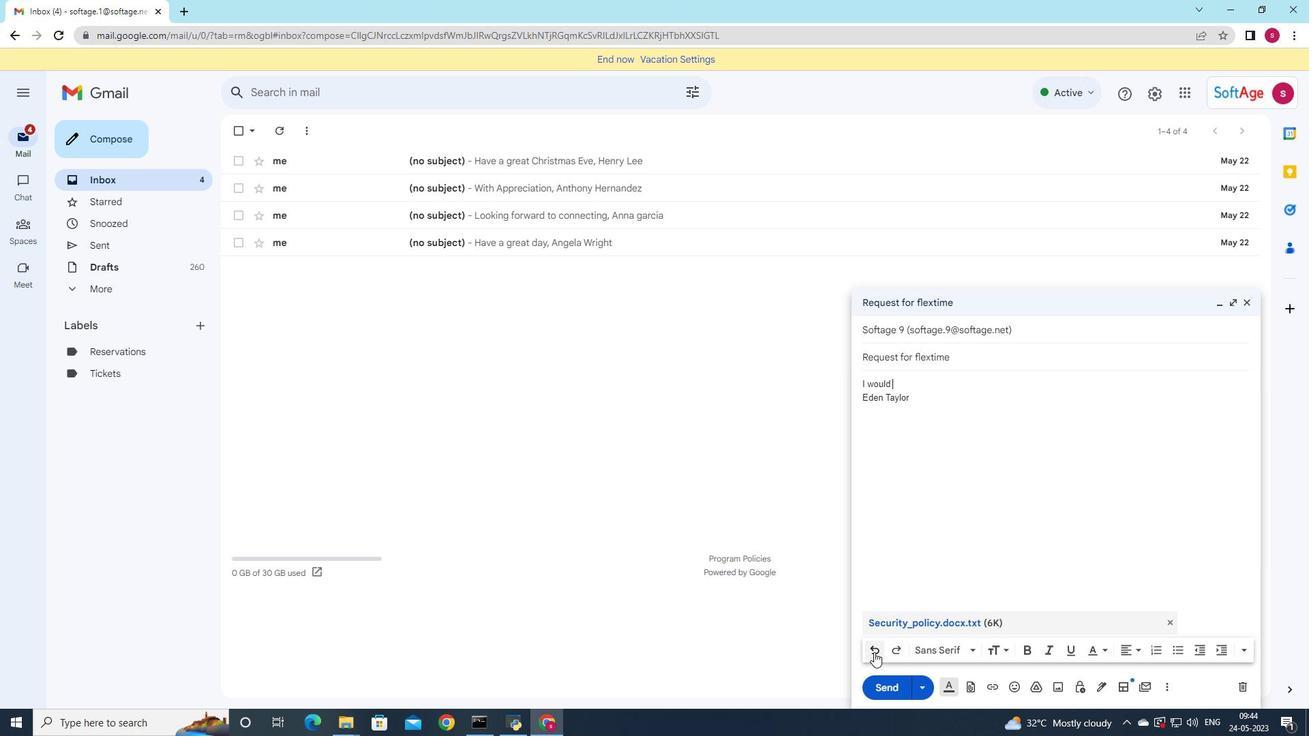 
Action: Mouse pressed left at (874, 652)
Screenshot: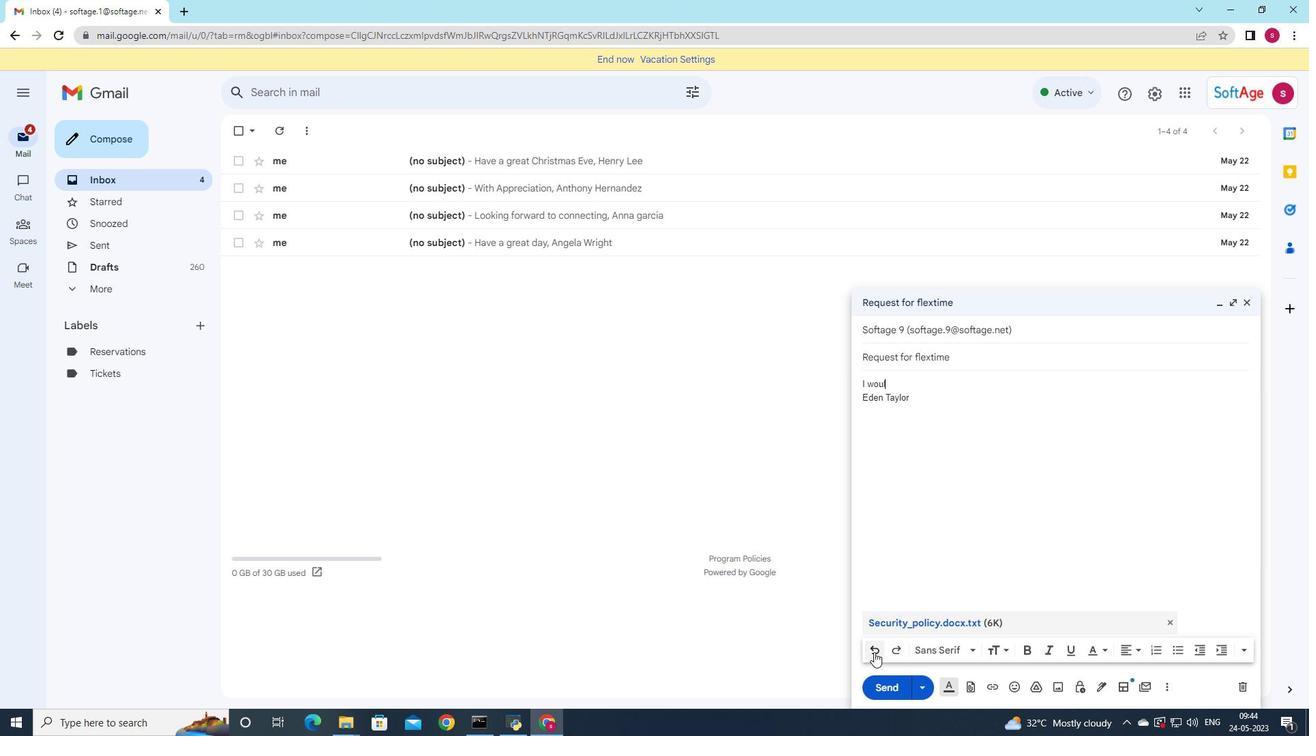 
Action: Mouse pressed left at (874, 652)
Screenshot: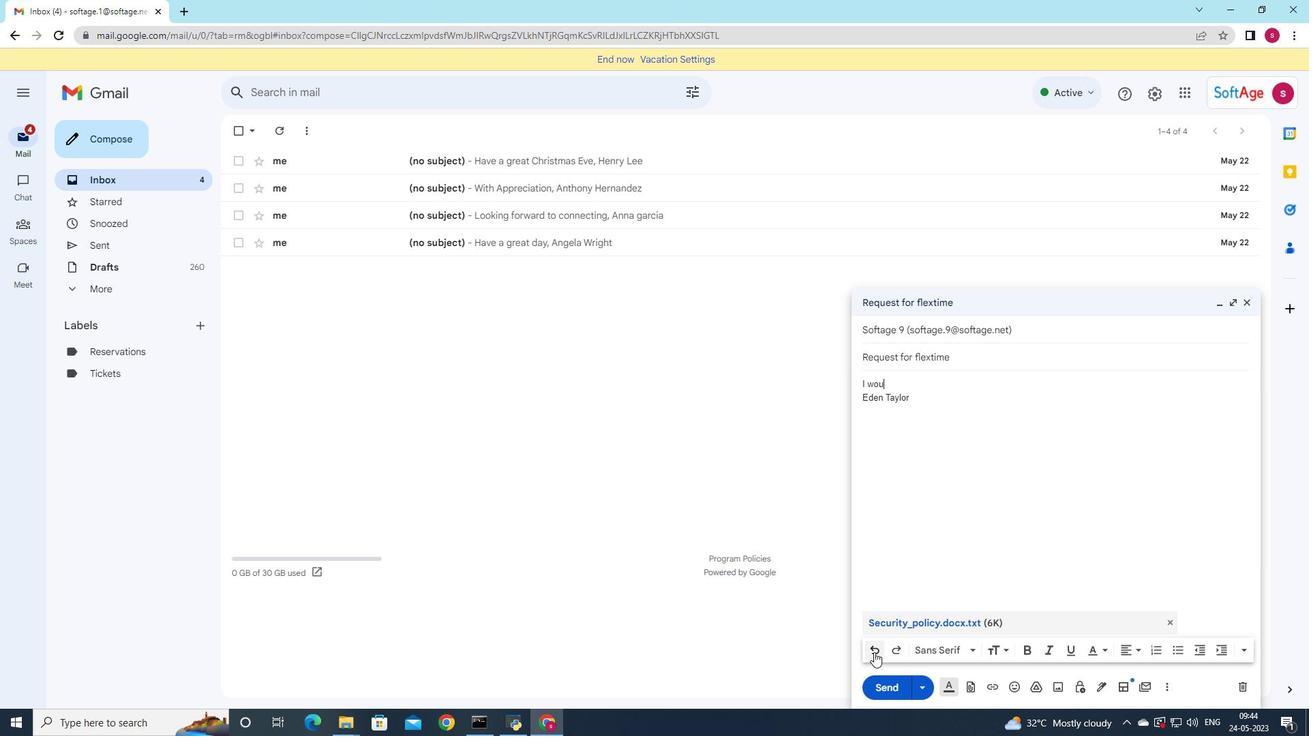 
Action: Mouse pressed left at (874, 652)
Screenshot: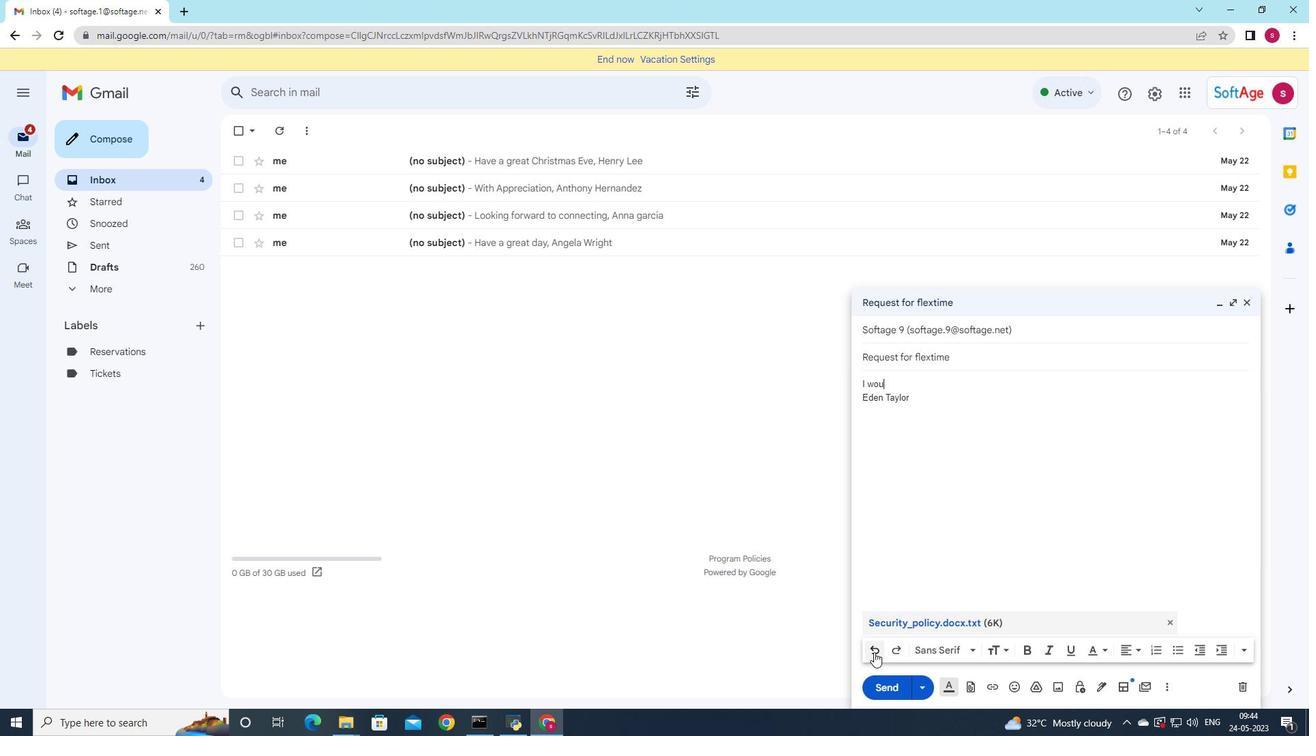 
Action: Mouse pressed left at (874, 652)
Screenshot: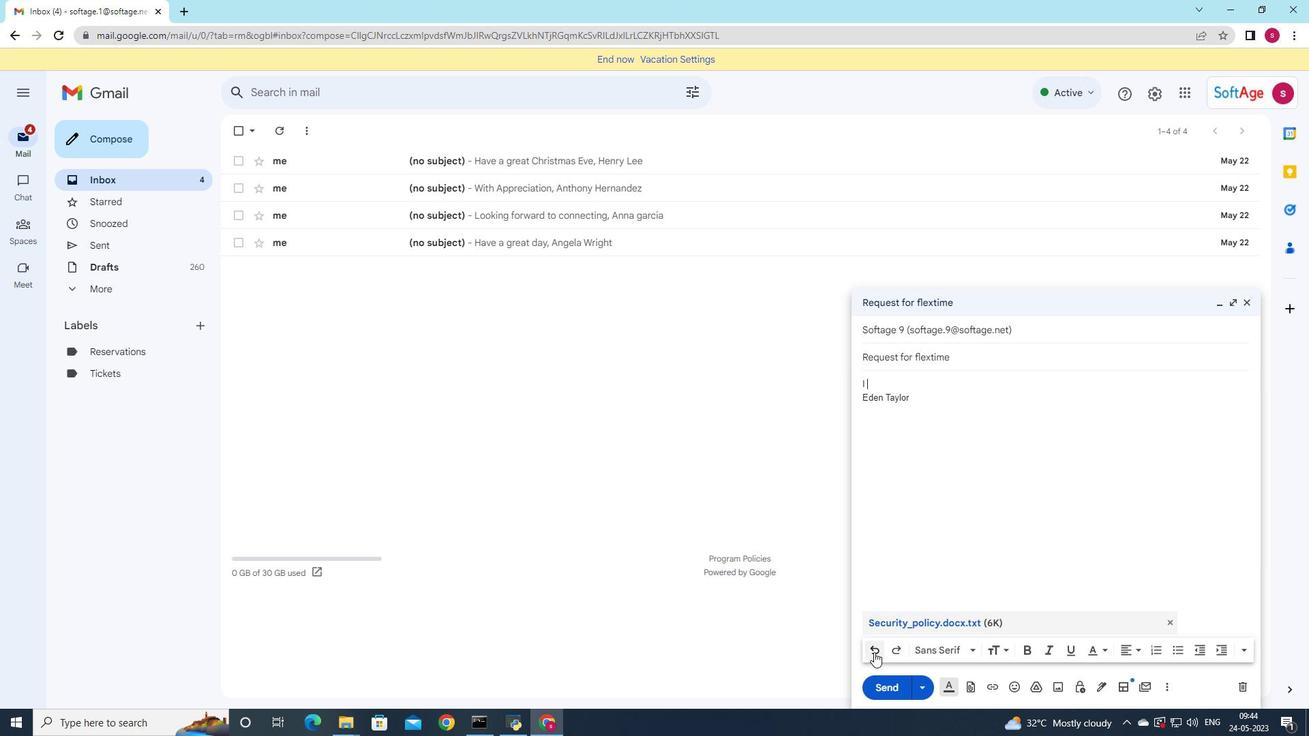 
Action: Mouse pressed left at (874, 652)
Screenshot: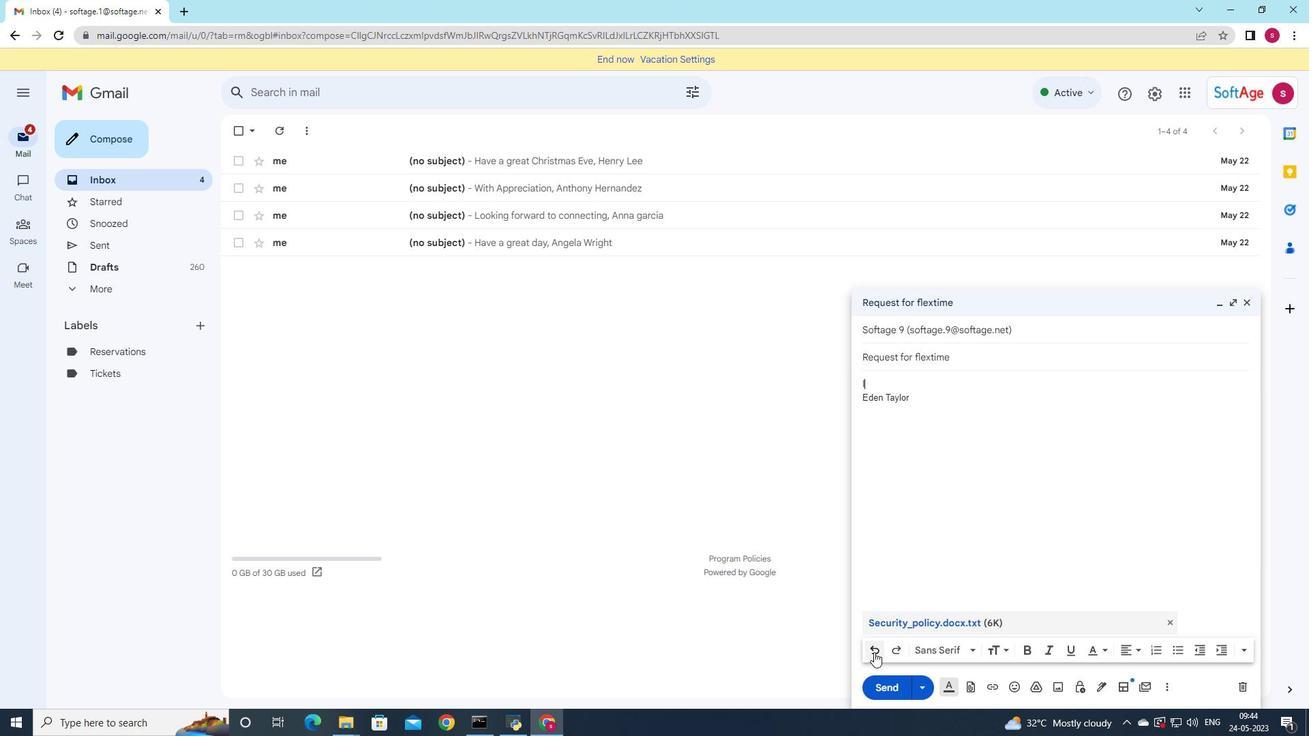 
Action: Mouse moved to (986, 578)
Screenshot: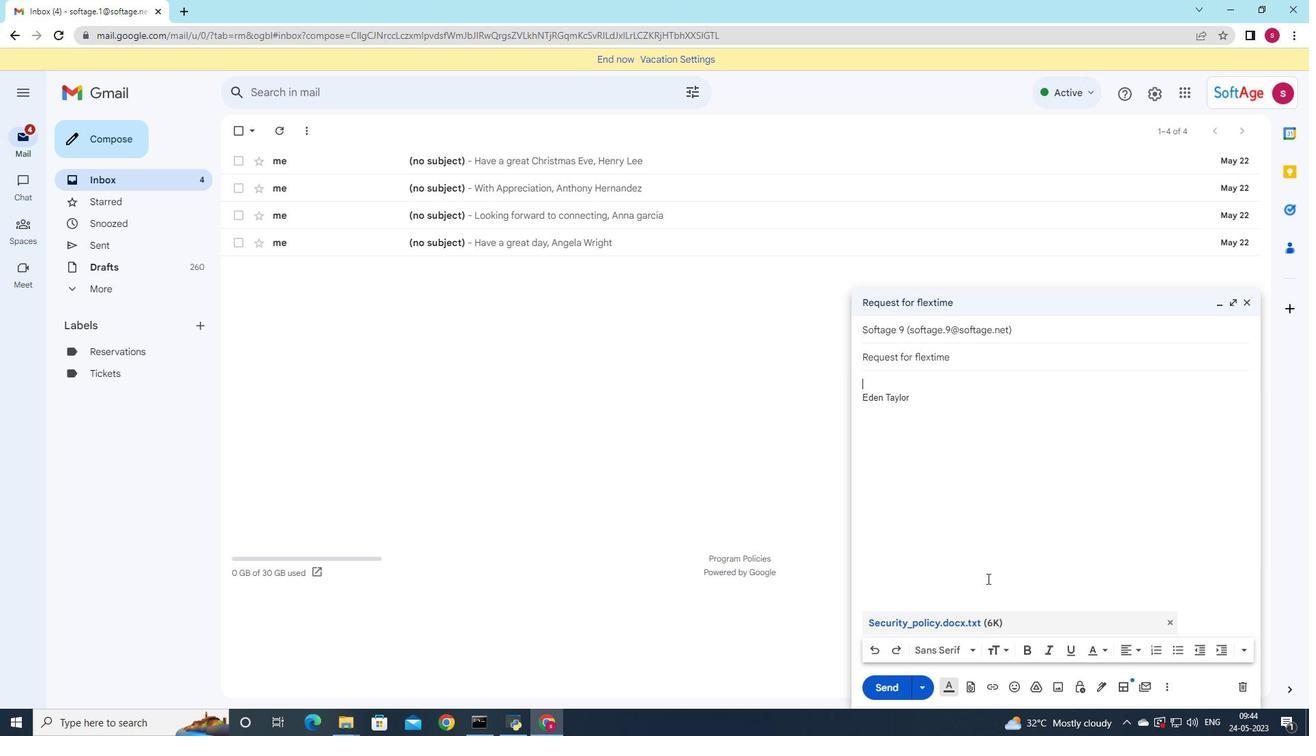 
Action: Key pressed <Key.shift>Please<Key.space>let<Key.space>me<Key.space>know<Key.space>if<Key.space>you<Key.space>have<Key.space>any<Key.space>question<Key.space>about<Key.space>the<Key.space>document
Screenshot: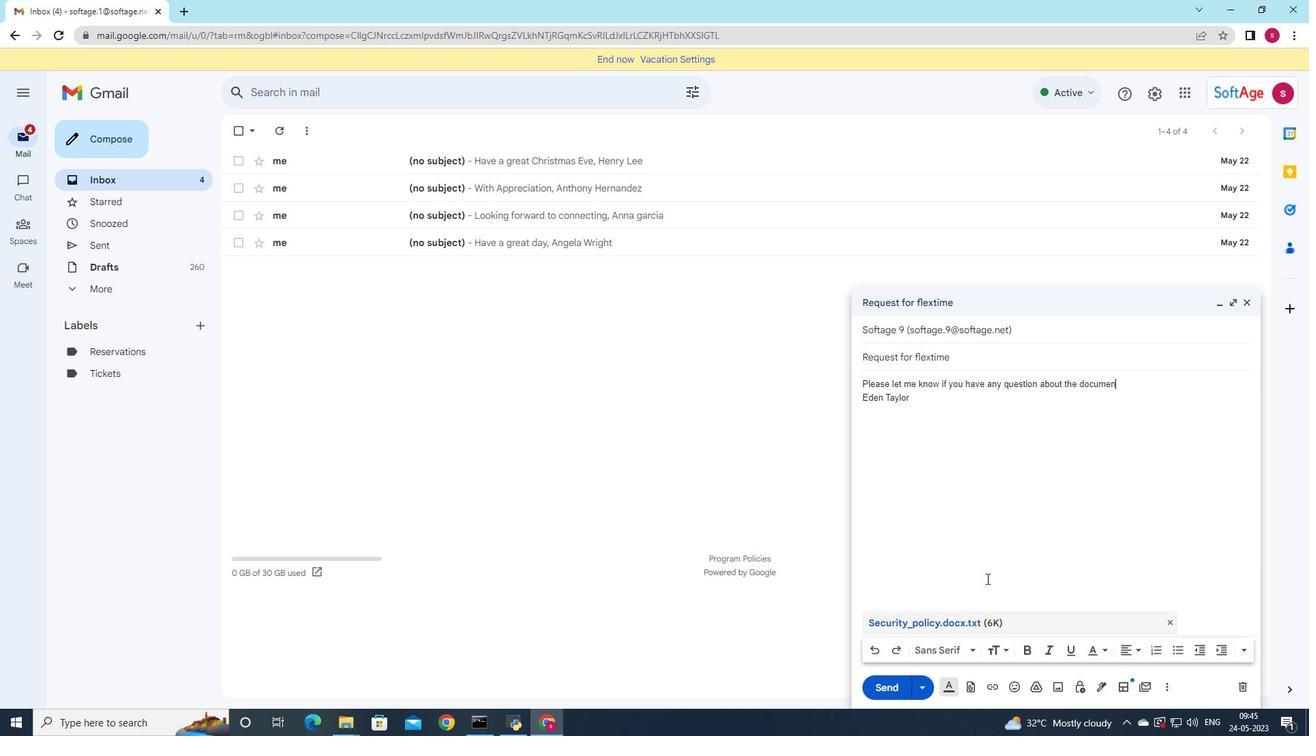 
Action: Mouse moved to (887, 687)
Screenshot: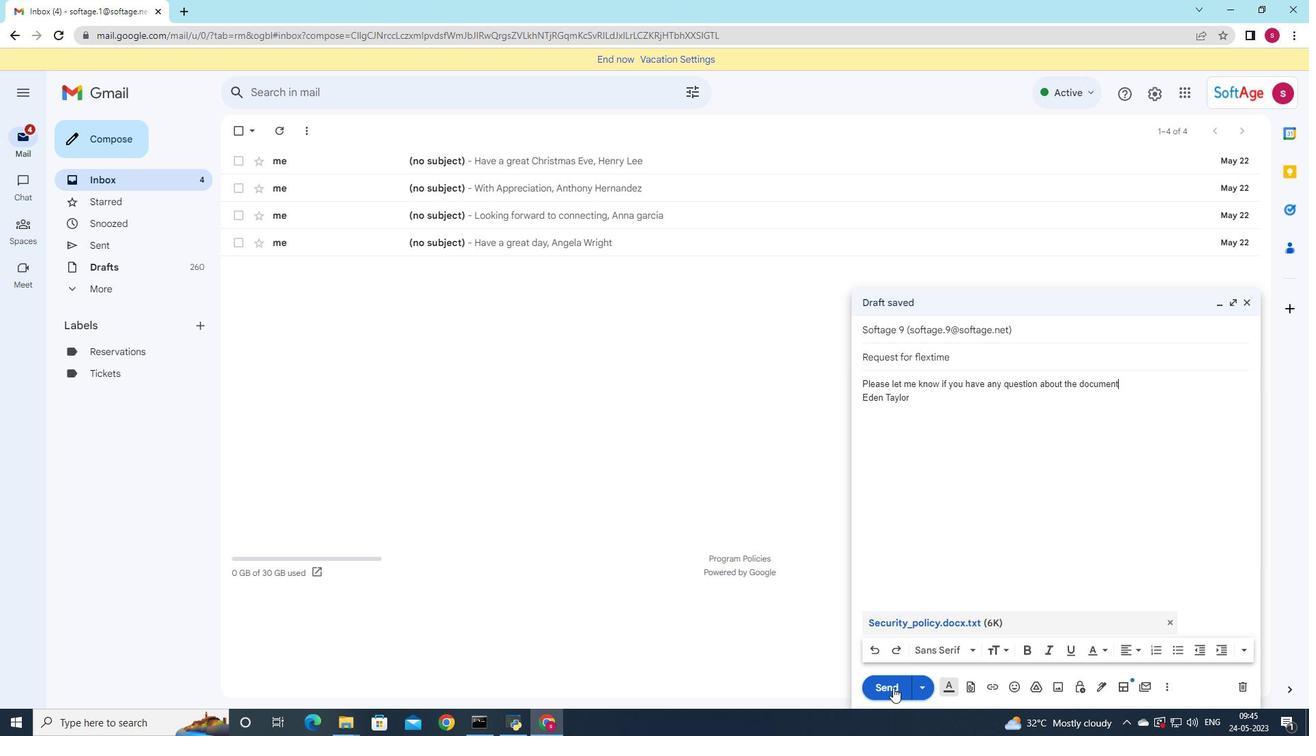 
Action: Mouse pressed left at (887, 687)
Screenshot: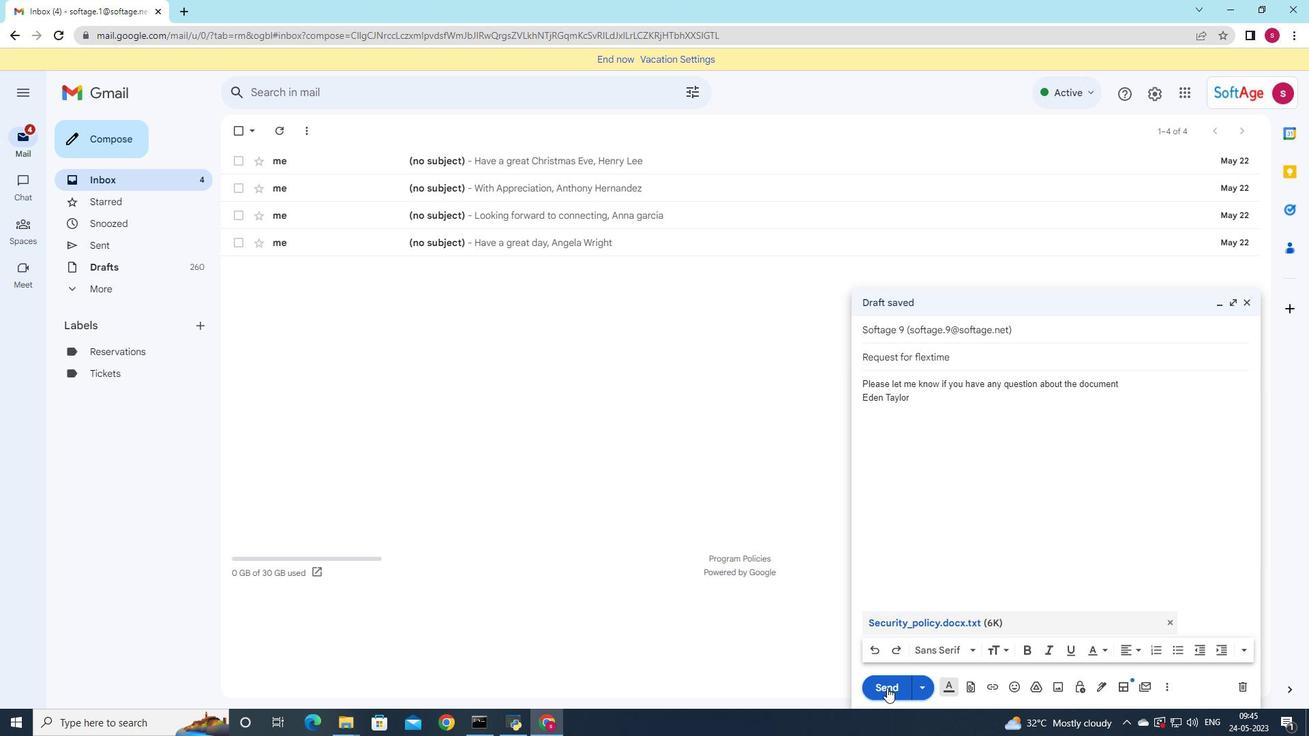 
Action: Mouse moved to (126, 237)
Screenshot: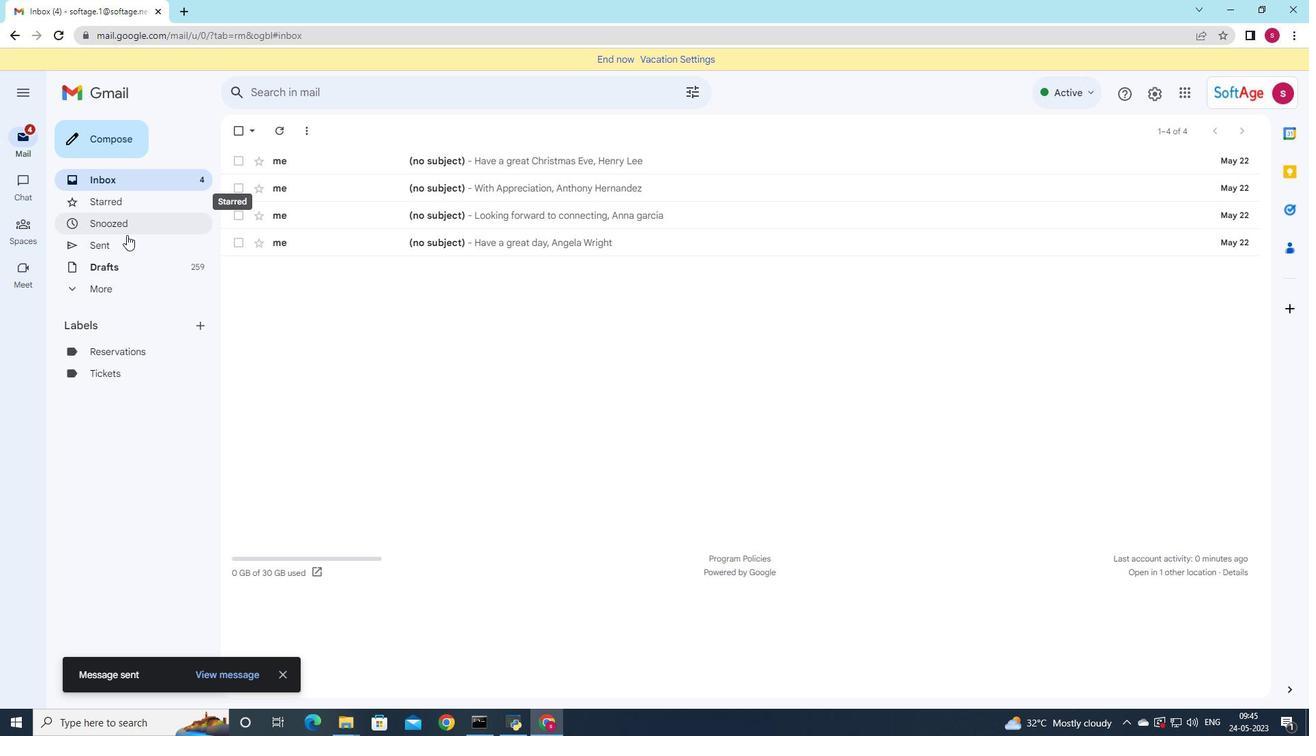
Action: Mouse pressed left at (126, 237)
Screenshot: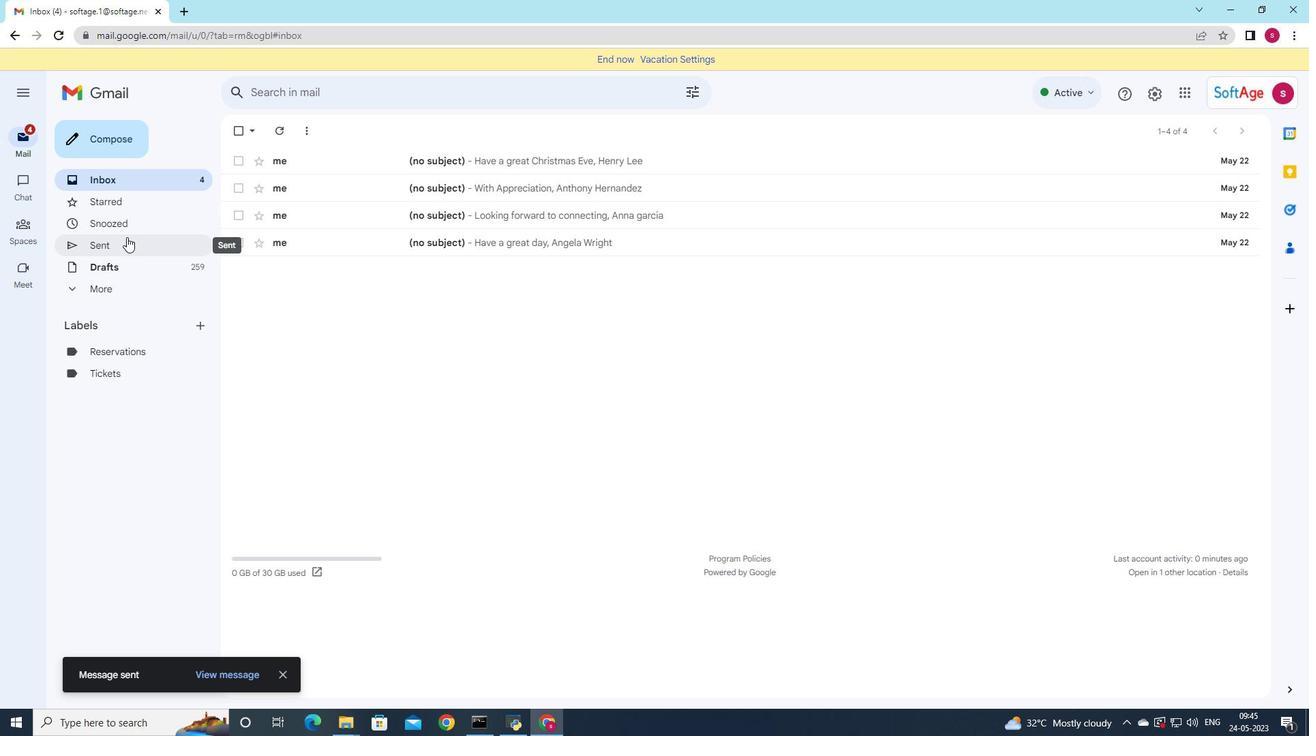 
Action: Mouse moved to (596, 203)
Screenshot: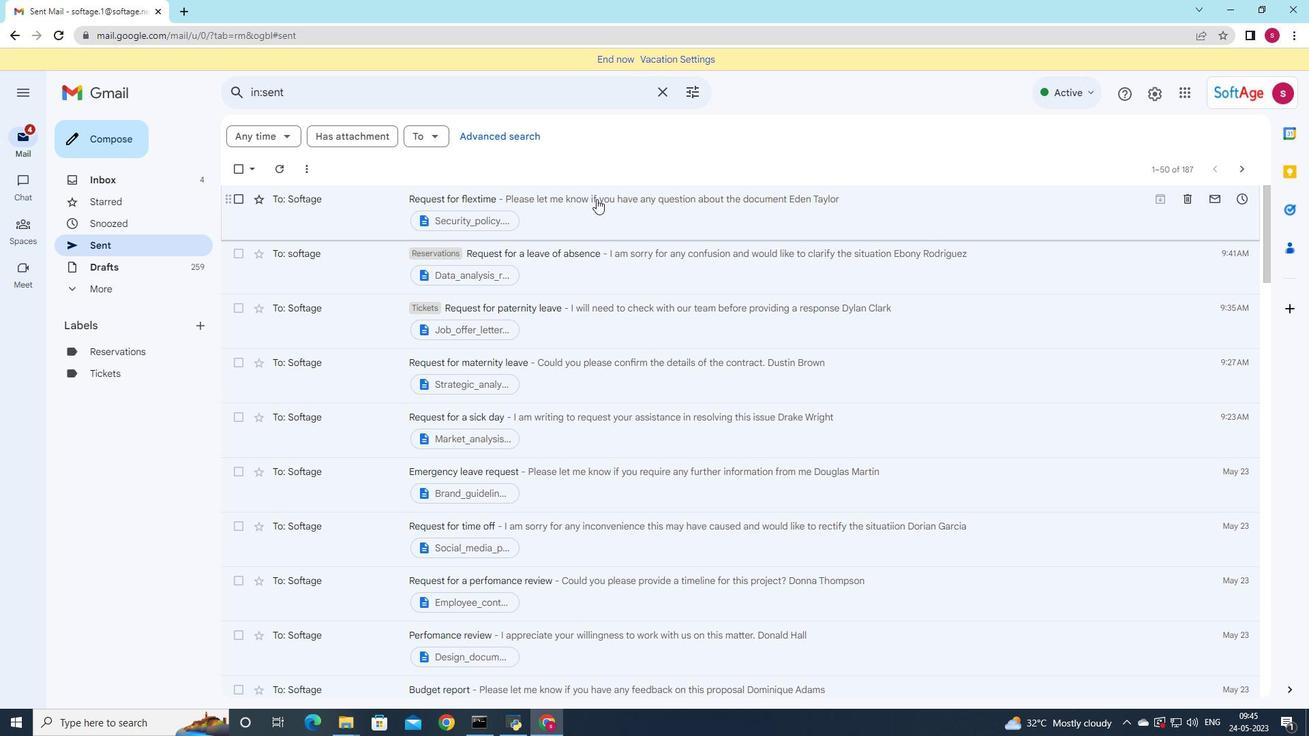 
Action: Mouse pressed left at (596, 203)
Screenshot: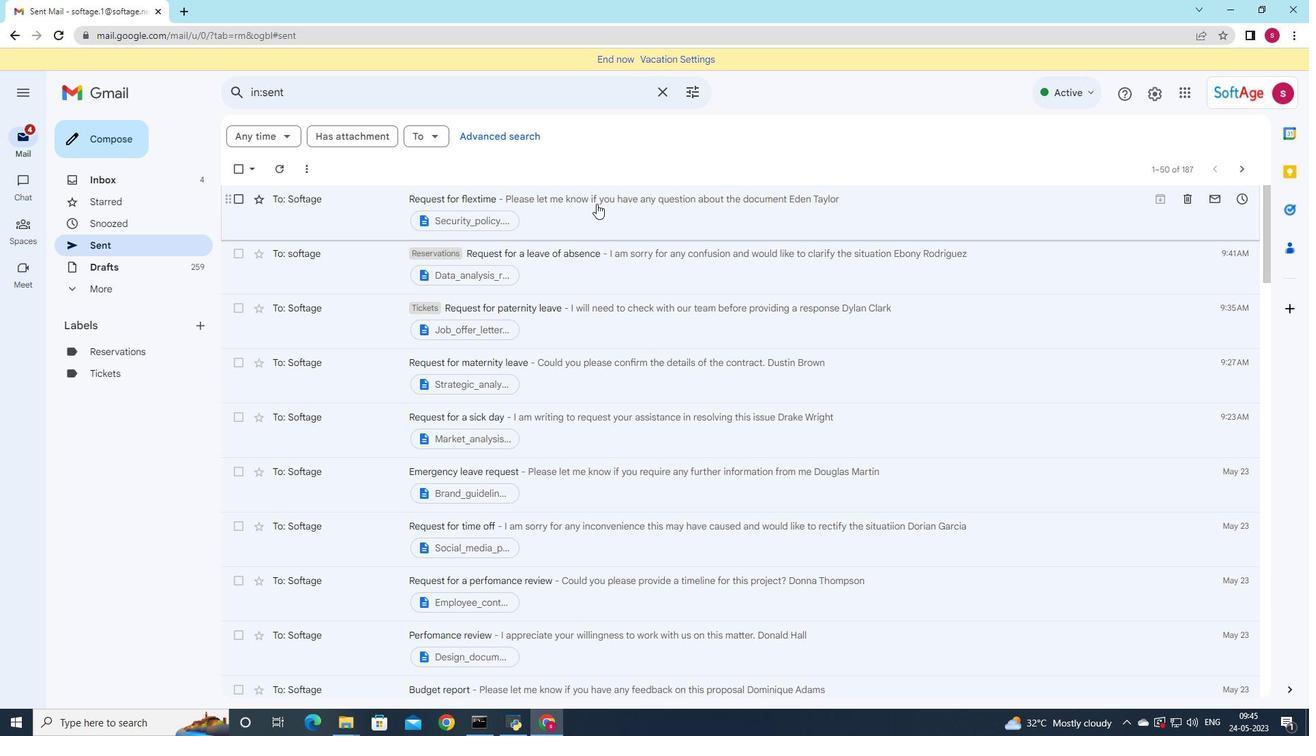 
Action: Mouse moved to (501, 129)
Screenshot: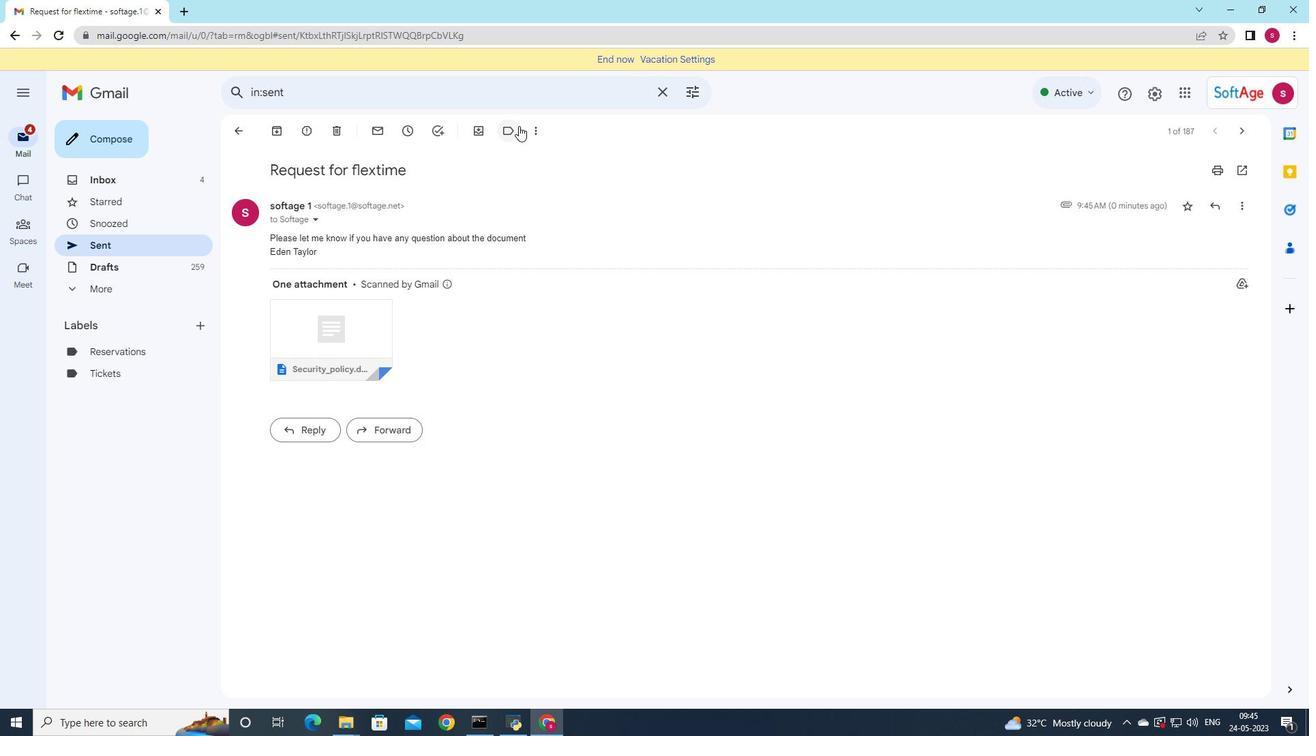 
Action: Mouse pressed left at (501, 129)
Screenshot: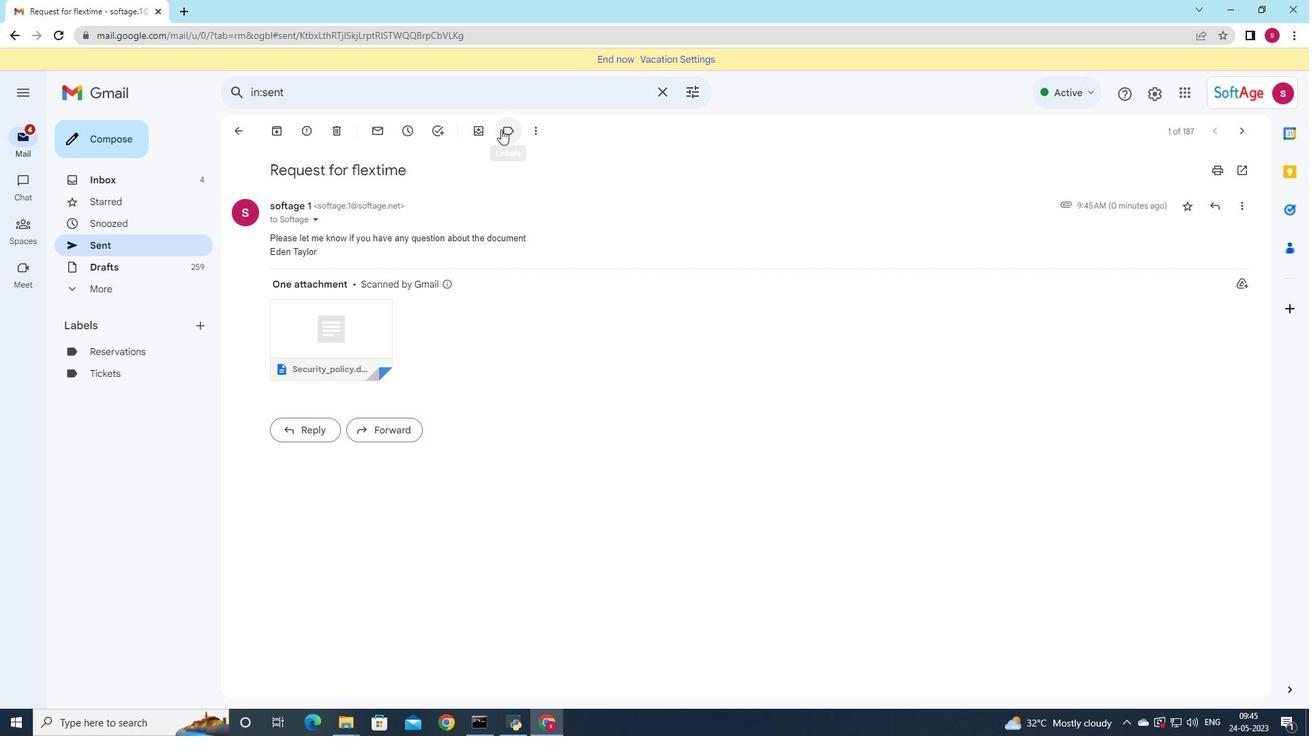 
Action: Mouse moved to (565, 349)
Screenshot: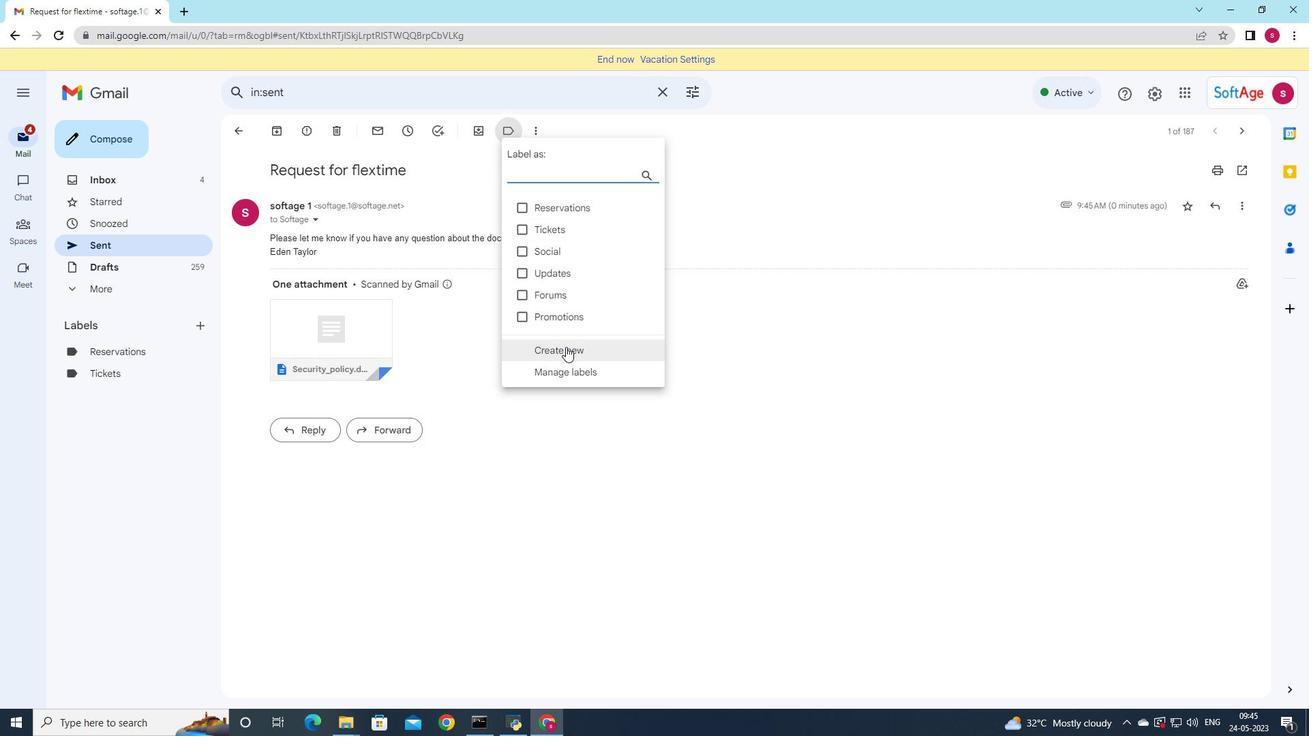 
Action: Mouse pressed left at (565, 349)
Screenshot: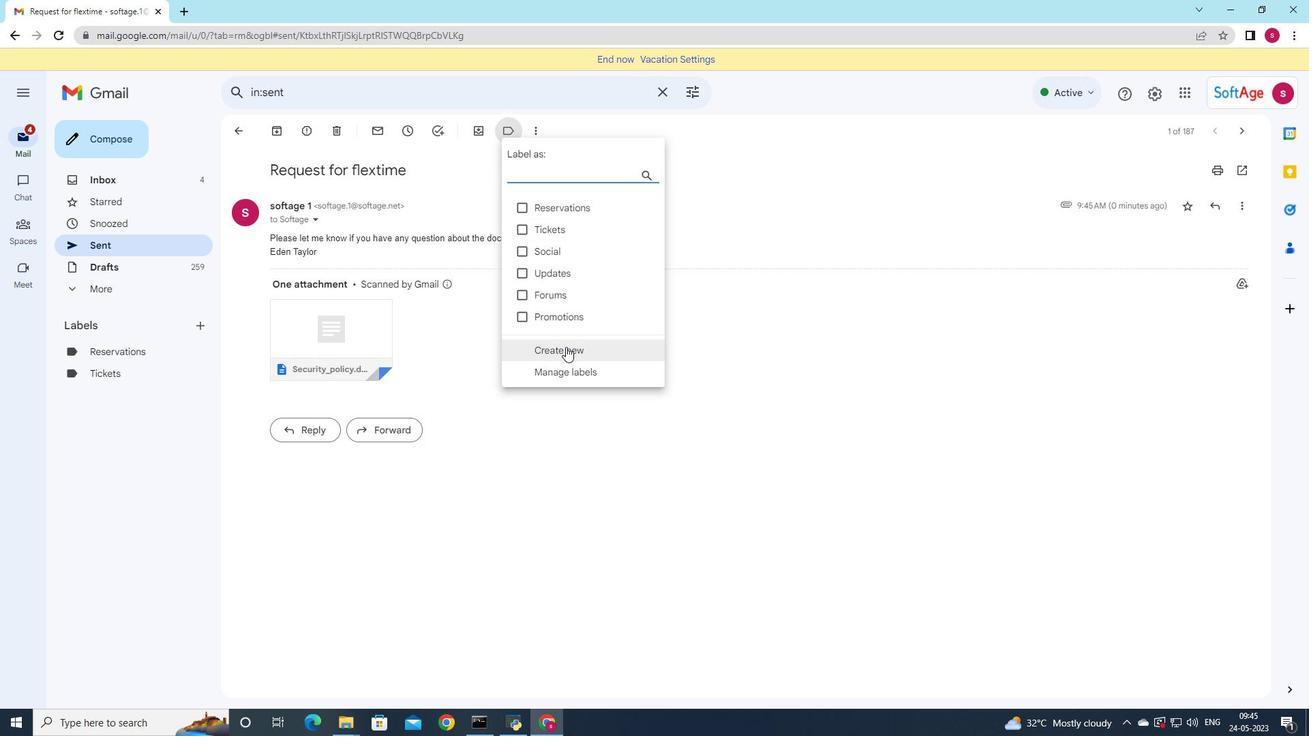 
Action: Mouse moved to (686, 355)
Screenshot: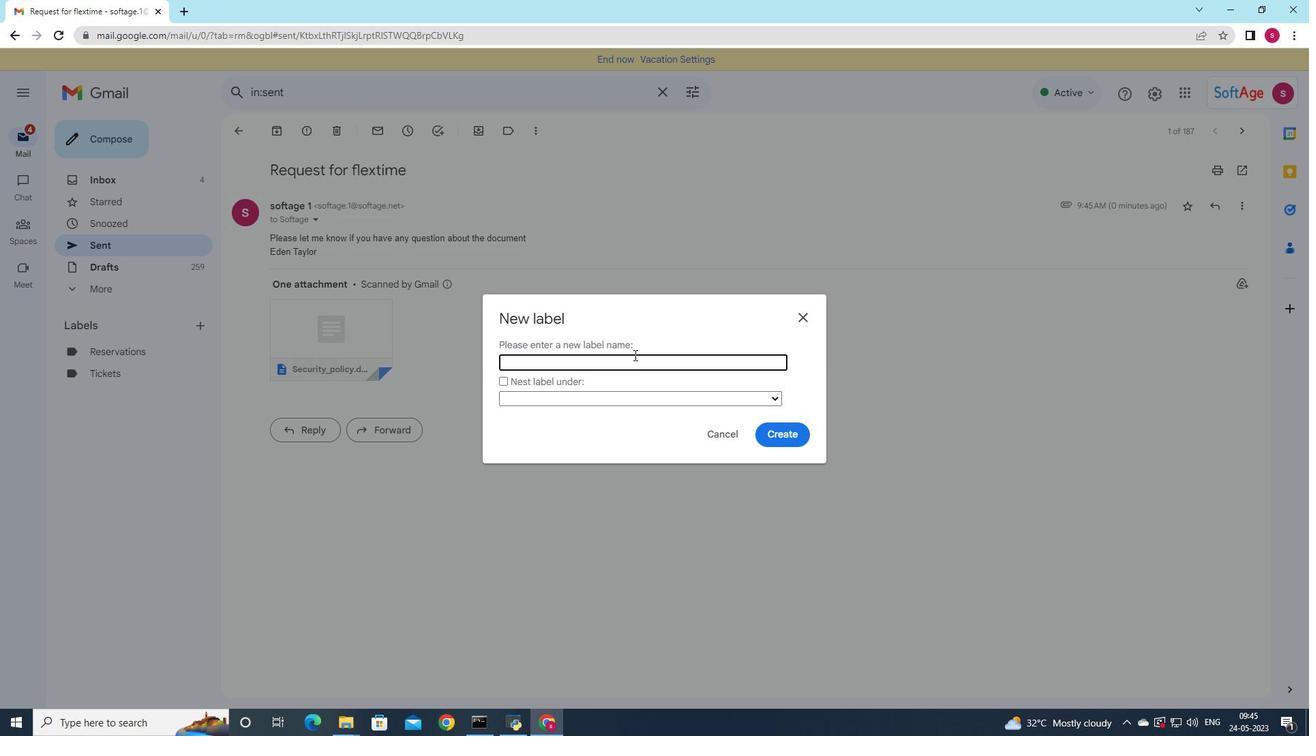 
Action: Key pressed <Key.shift><Key.shift><Key.shift><Key.shift><Key.shift>Itinerariws<Key.backspace><Key.backspace>e
Screenshot: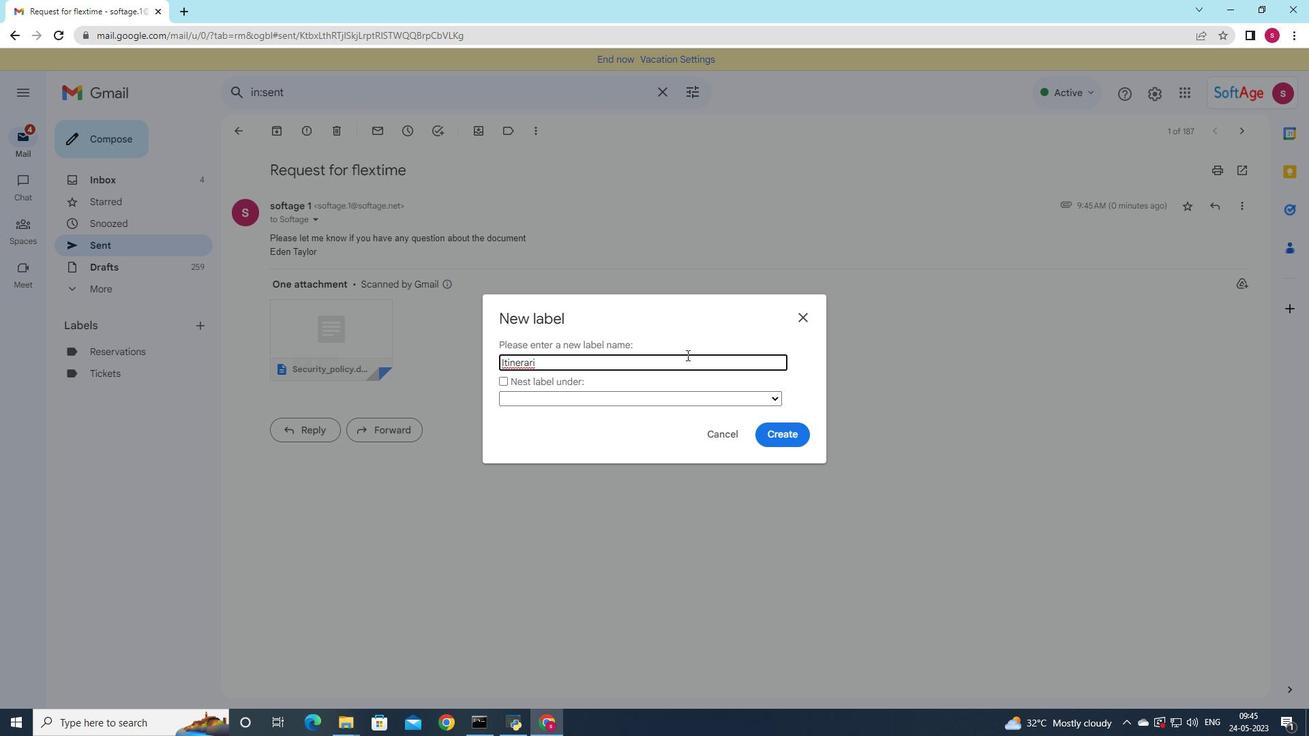 
Action: Mouse moved to (788, 435)
Screenshot: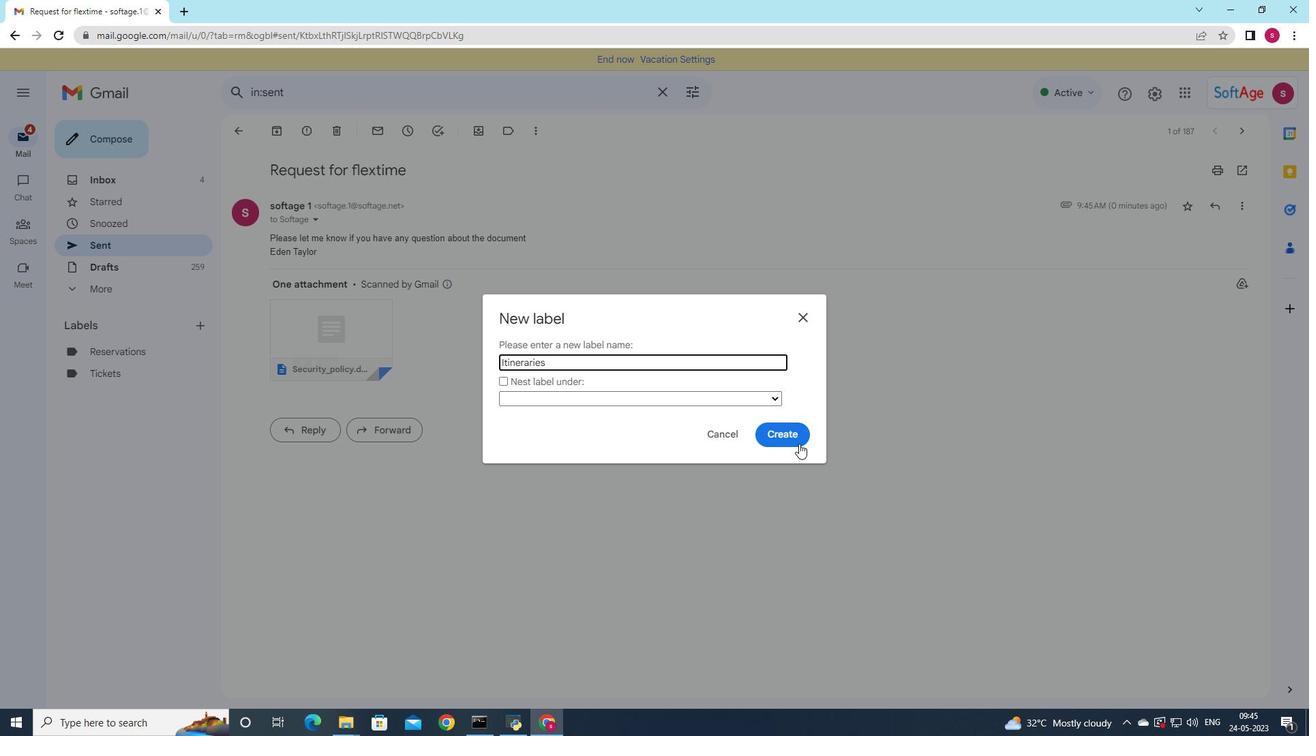 
Action: Mouse pressed left at (788, 435)
Screenshot: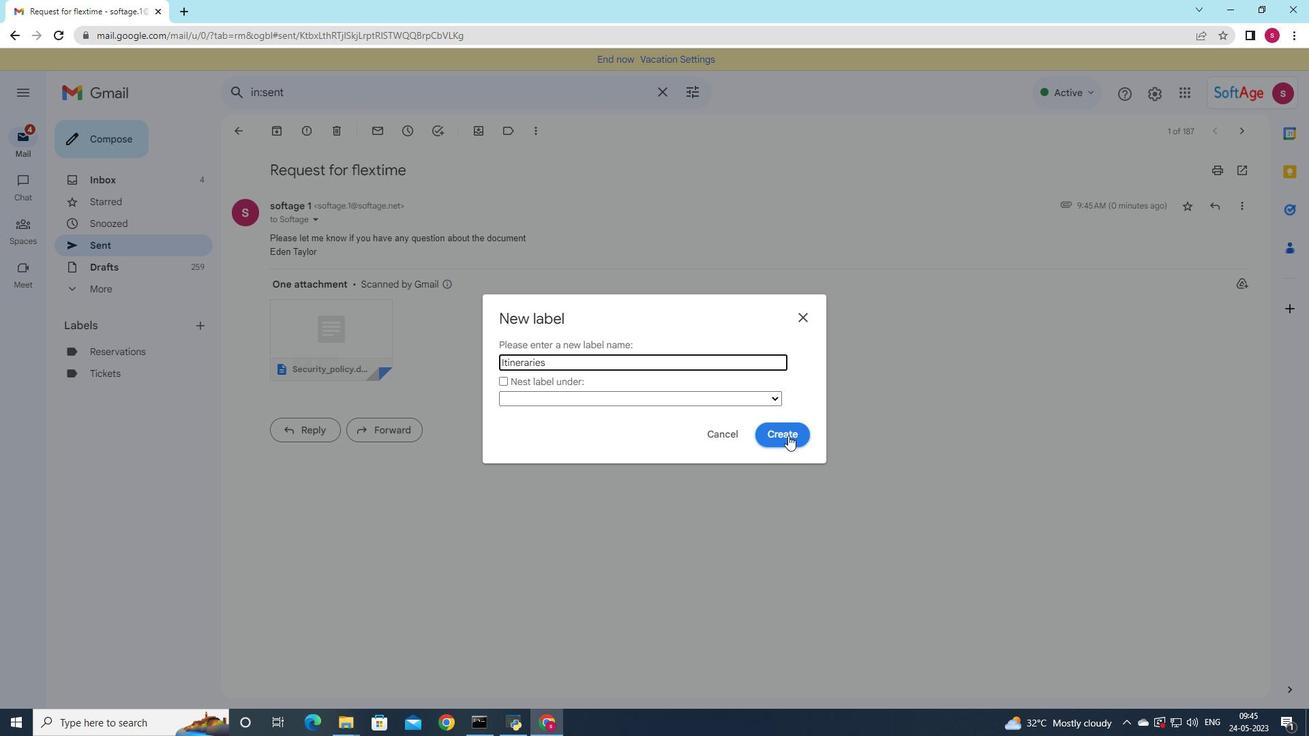 
Action: Mouse moved to (540, 442)
Screenshot: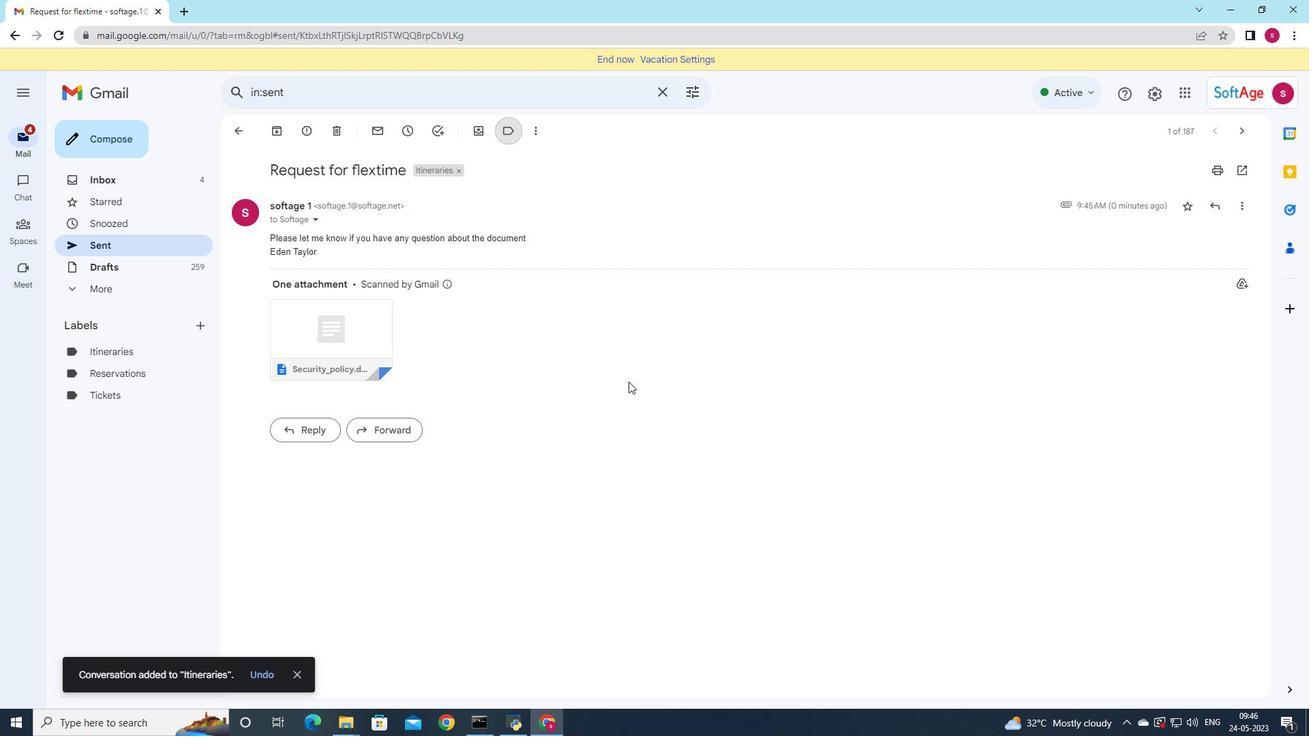 
